 Task: Explore the indoor layout of the Smithsonian National Museum of American History in Washington, DC.
Action: Mouse moved to (138, 59)
Screenshot: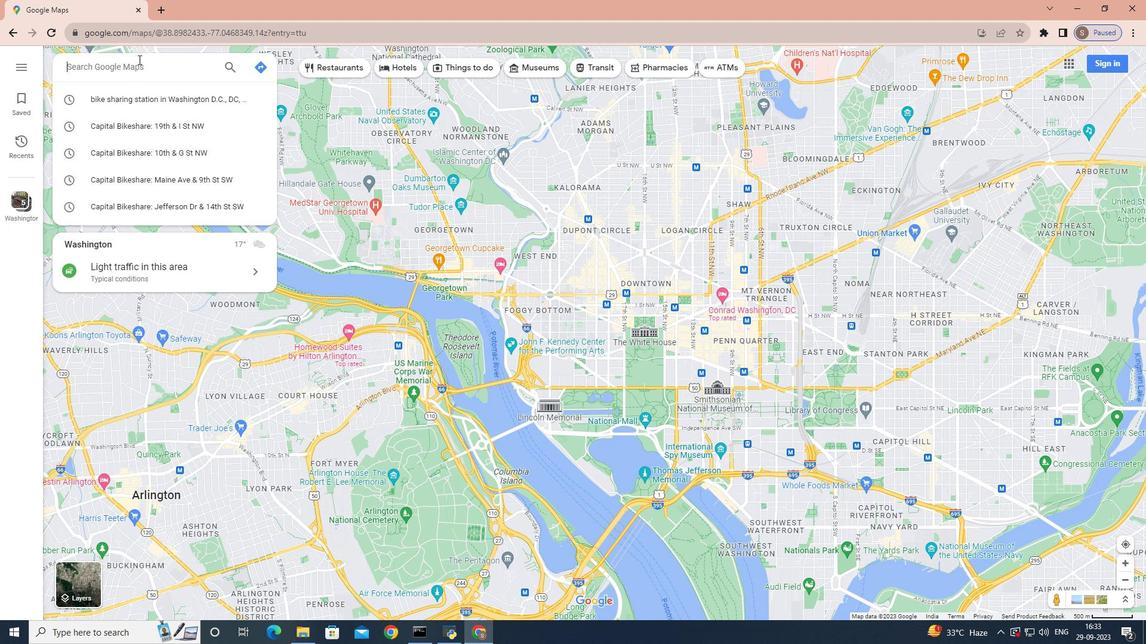 
Action: Mouse pressed left at (138, 59)
Screenshot: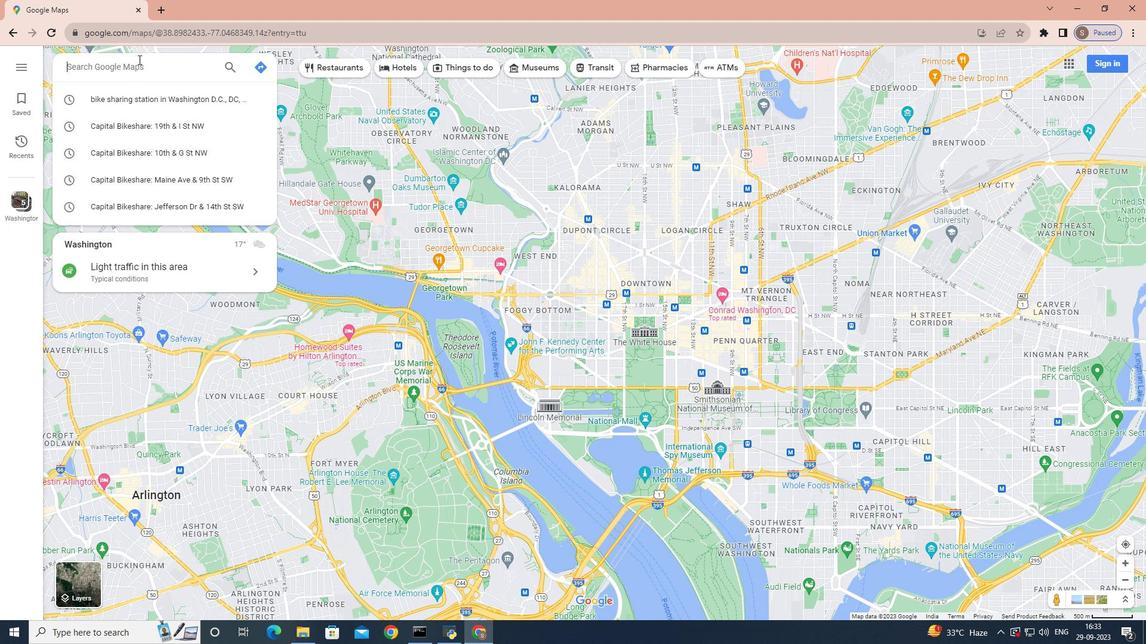 
Action: Mouse moved to (135, 63)
Screenshot: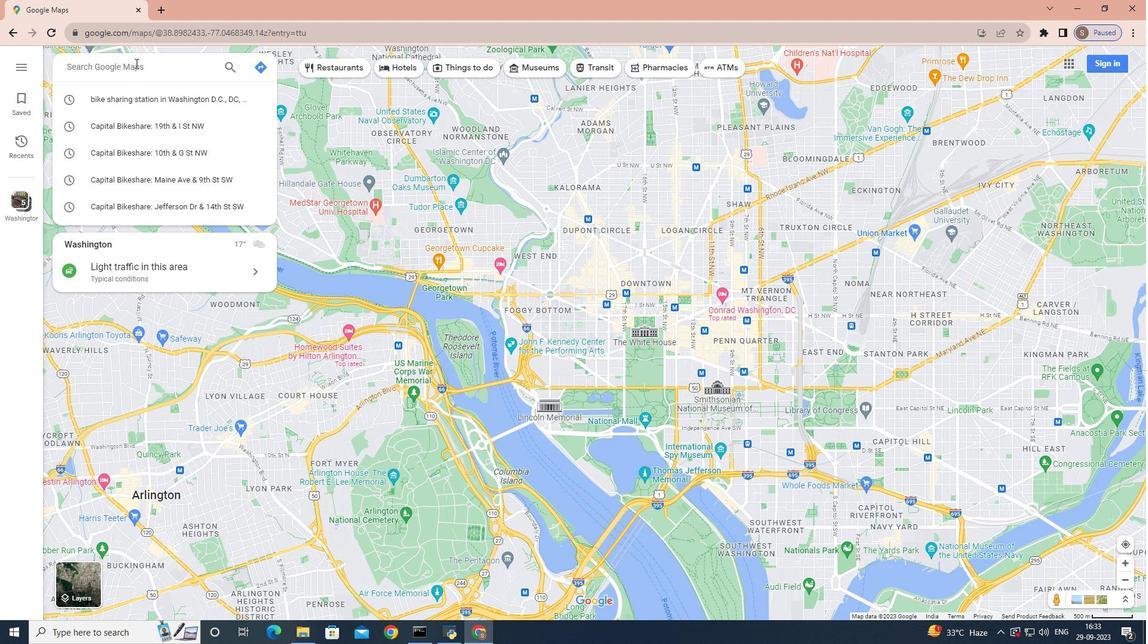 
Action: Key pressed <Key.caps_lock>S<Key.caps_lock>mithsonian<Key.space><Key.caps_lock>N<Key.caps_lock>ationalk<Key.backspace><Key.space><Key.caps_lock>M<Key.caps_lock>useum<Key.space>of<Key.space><Key.caps_lock>A<Key.caps_lock>merican<Key.space>
Screenshot: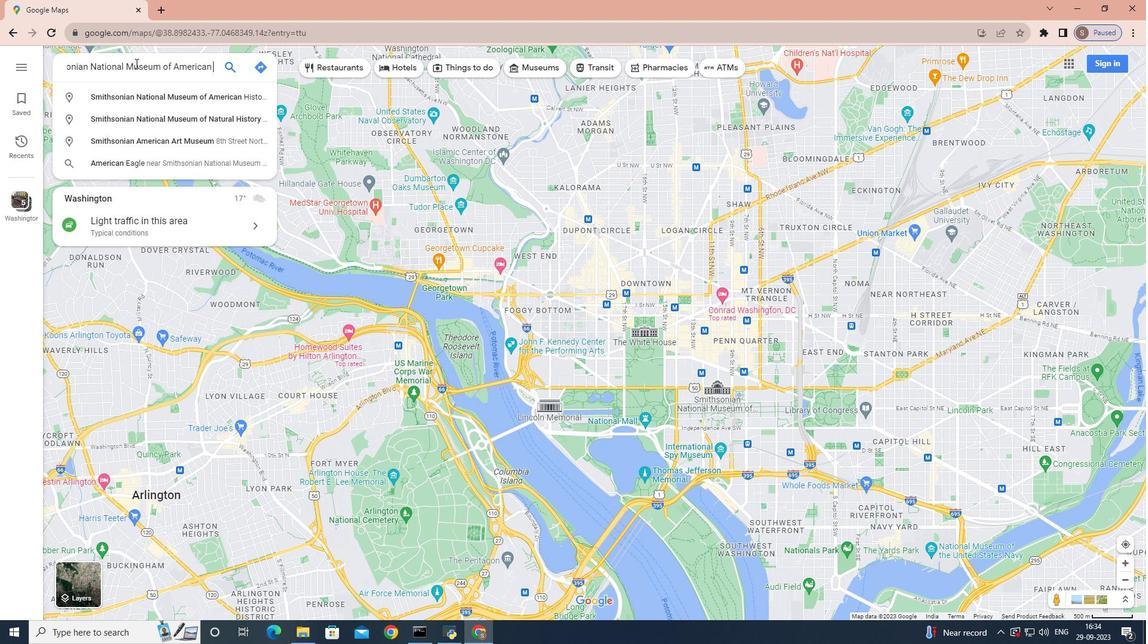 
Action: Mouse moved to (200, 96)
Screenshot: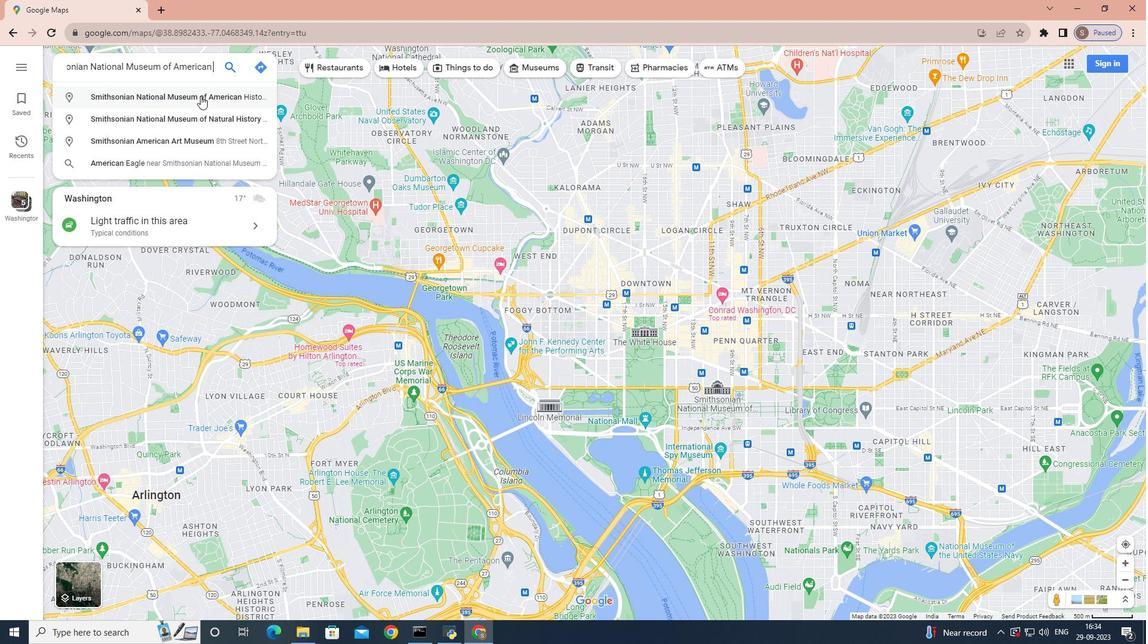 
Action: Mouse pressed left at (200, 96)
Screenshot: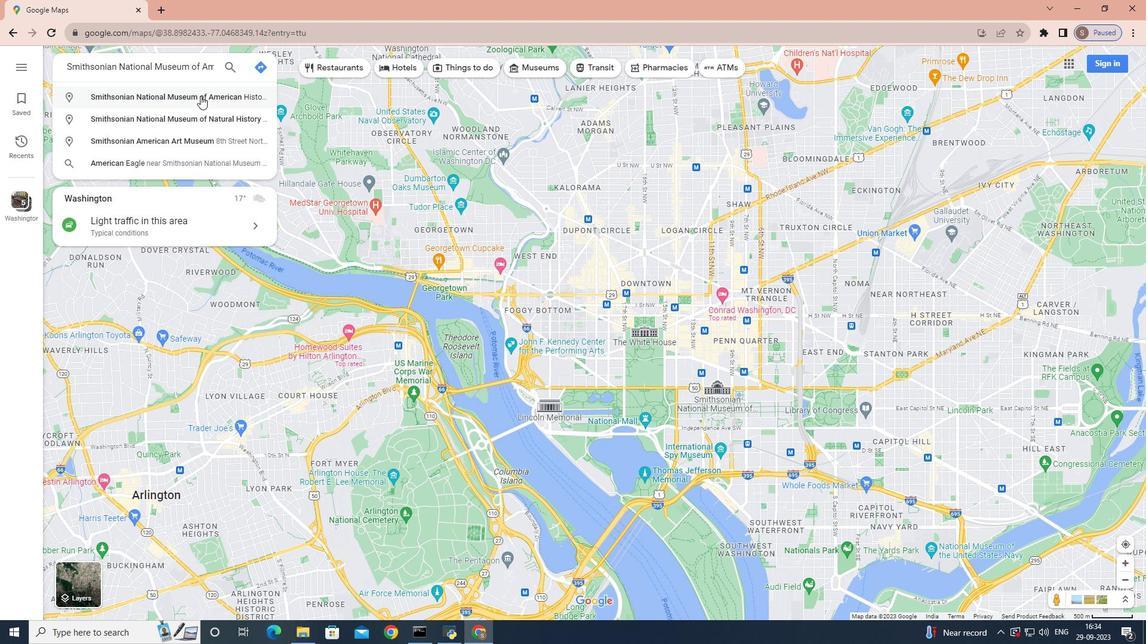 
Action: Mouse moved to (148, 315)
Screenshot: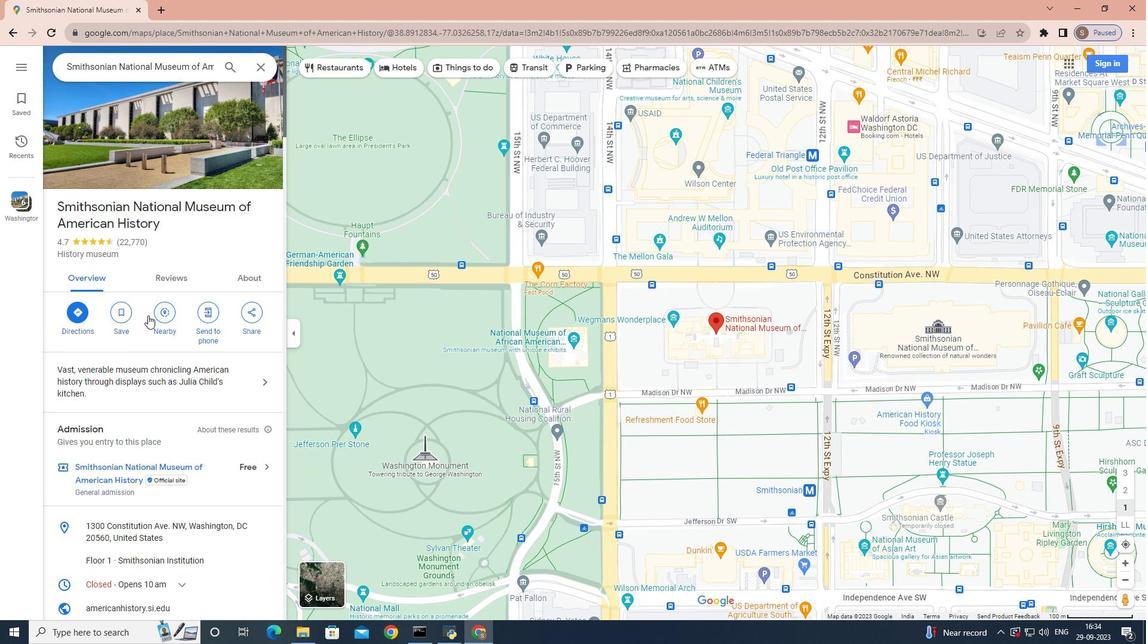 
Action: Mouse scrolled (148, 315) with delta (0, 0)
Screenshot: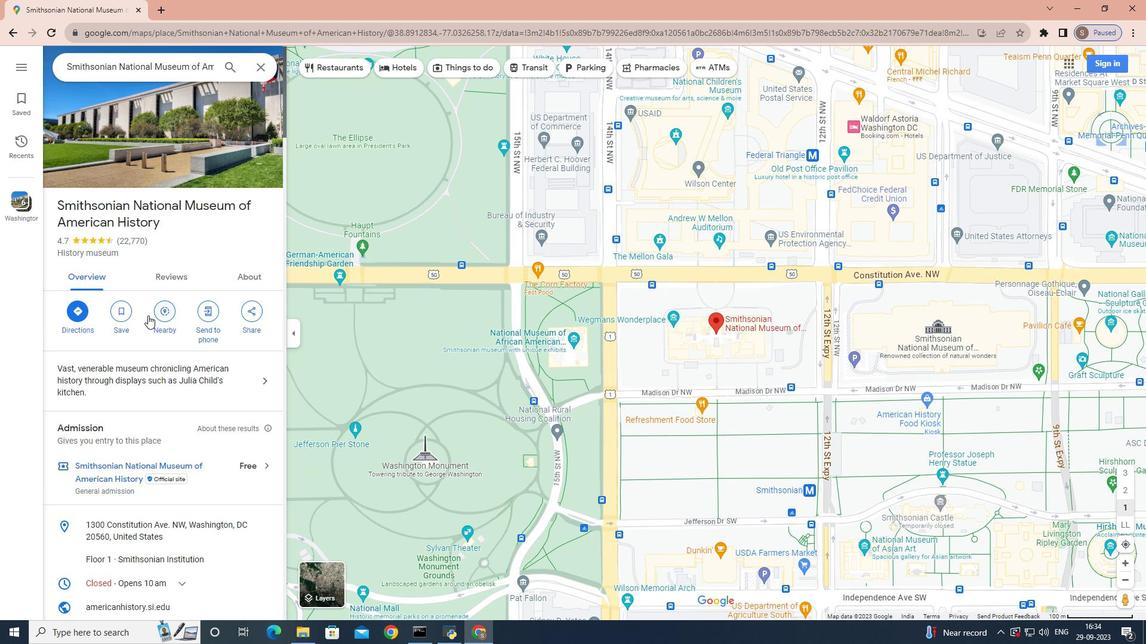 
Action: Mouse scrolled (148, 315) with delta (0, 0)
Screenshot: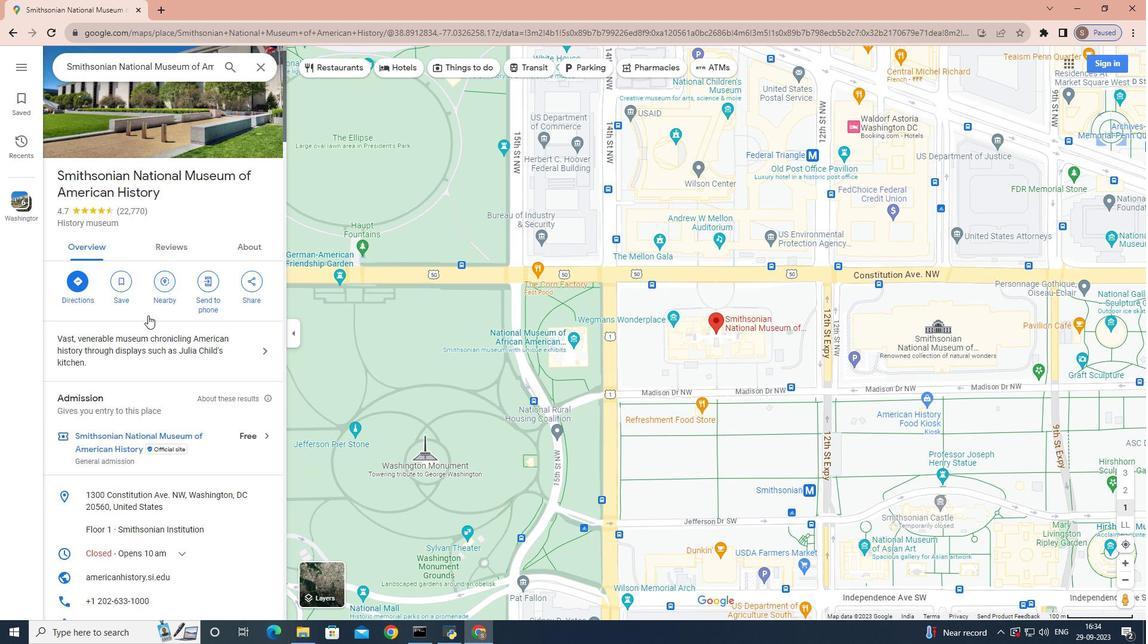 
Action: Mouse scrolled (148, 315) with delta (0, 0)
Screenshot: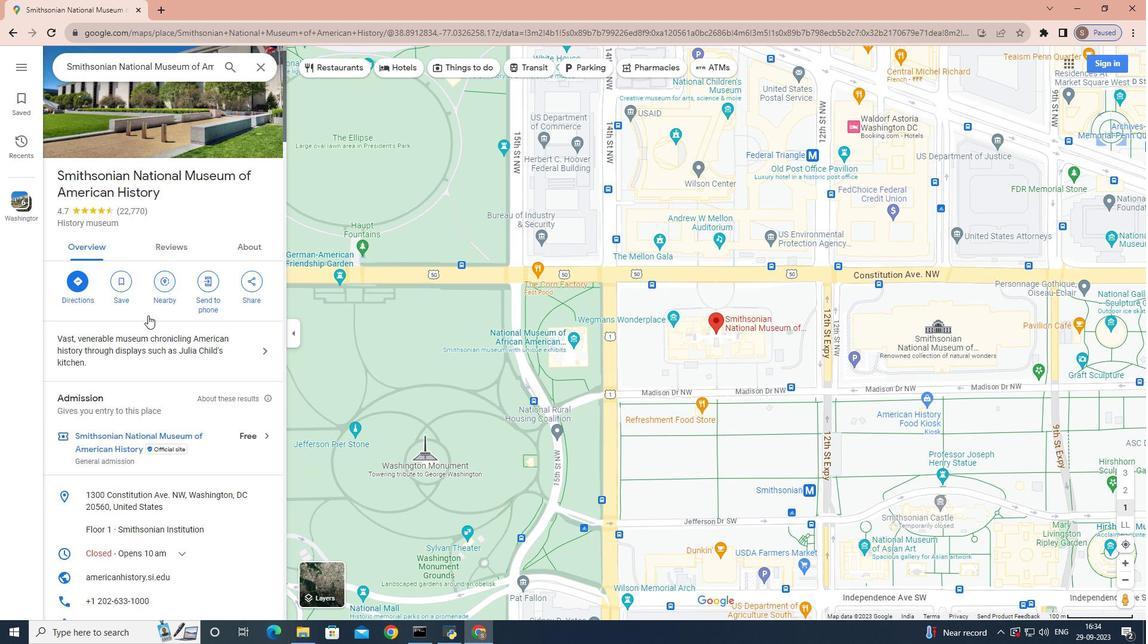 
Action: Mouse scrolled (148, 315) with delta (0, 0)
Screenshot: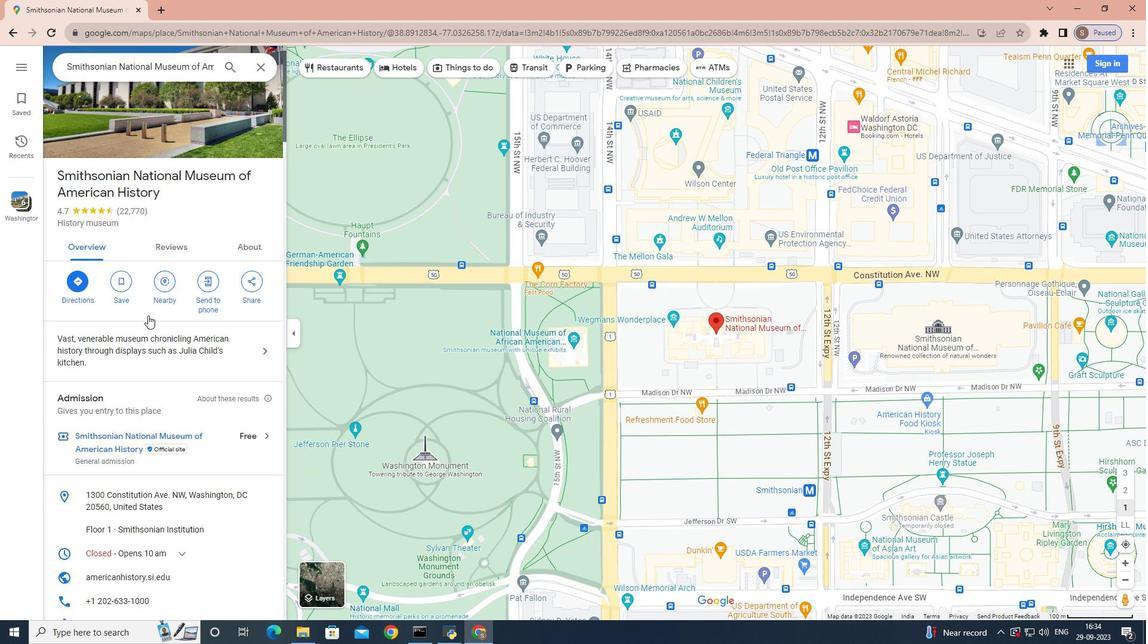 
Action: Mouse scrolled (148, 315) with delta (0, 0)
Screenshot: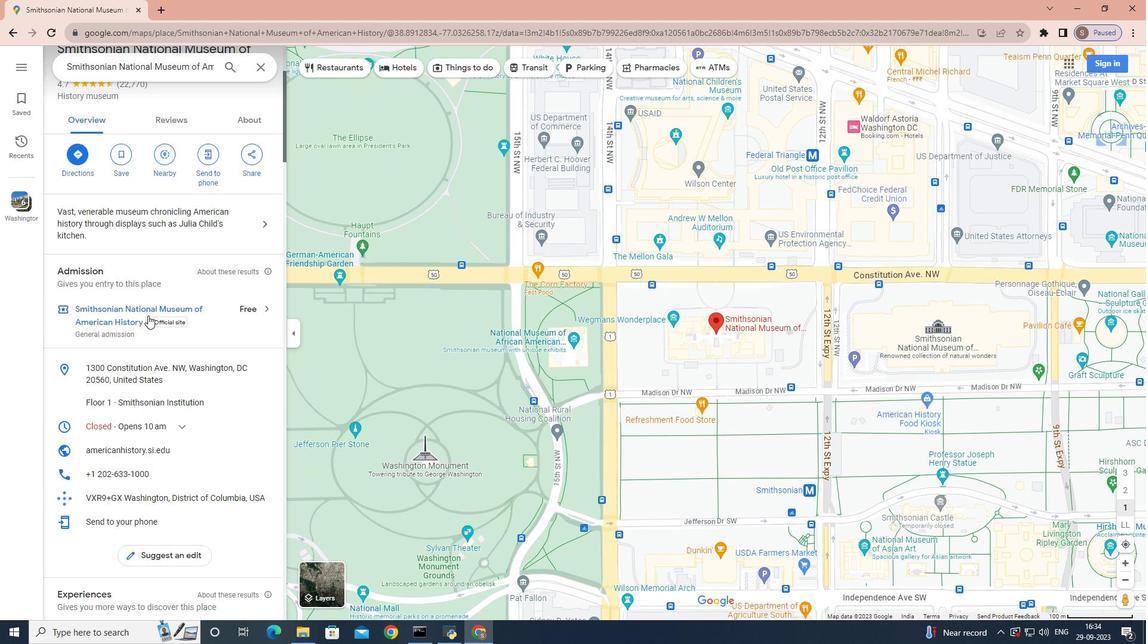 
Action: Mouse moved to (181, 288)
Screenshot: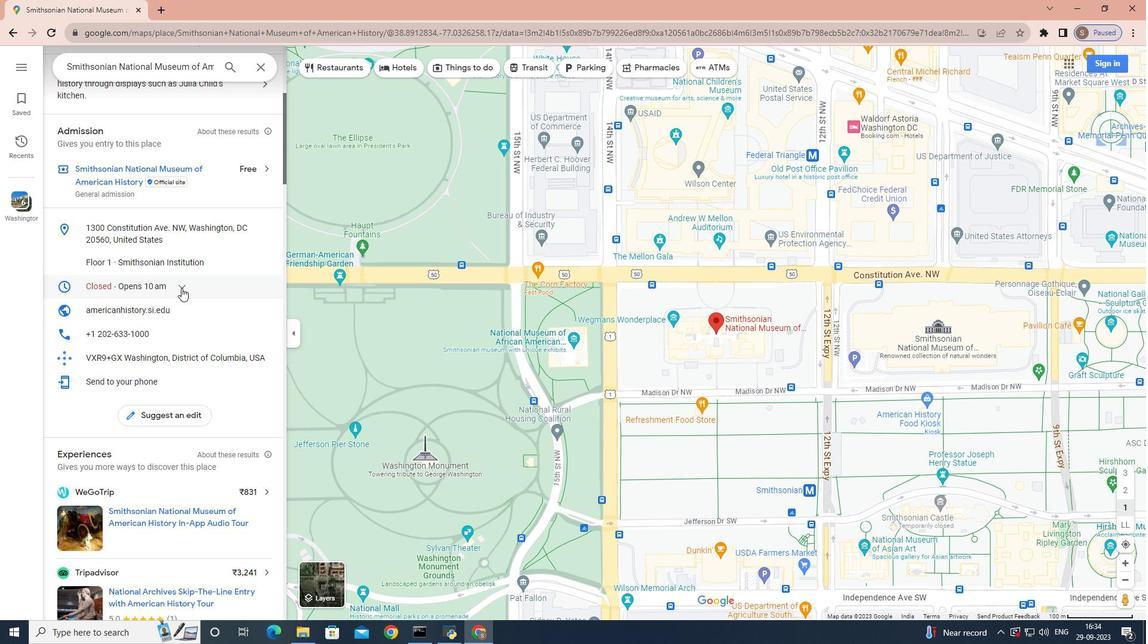 
Action: Mouse pressed left at (181, 288)
Screenshot: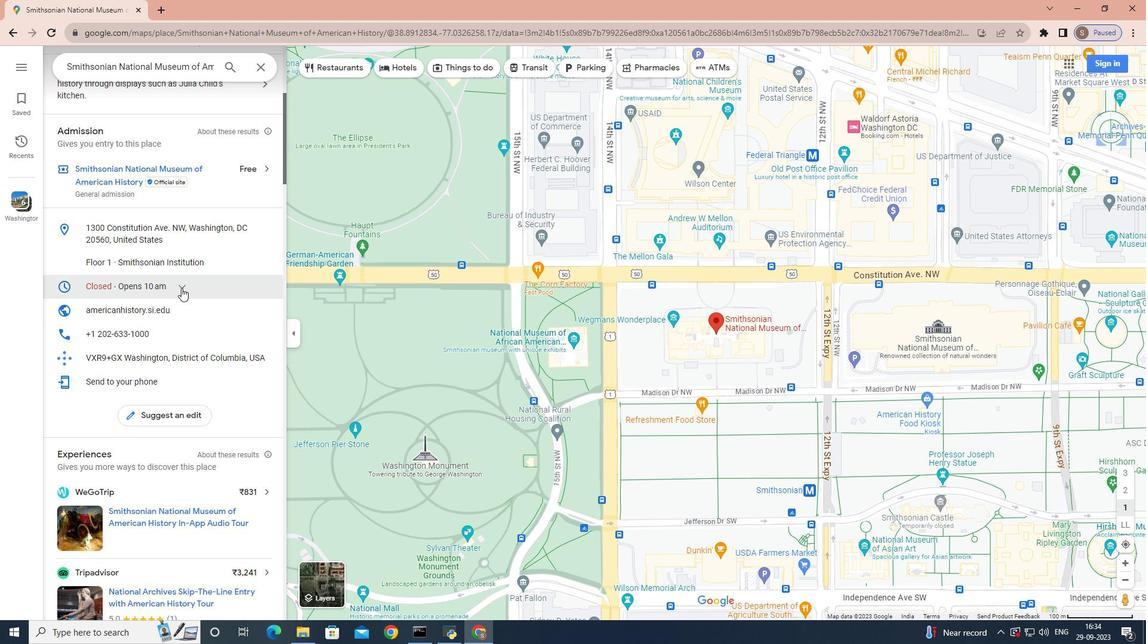 
Action: Mouse moved to (148, 322)
Screenshot: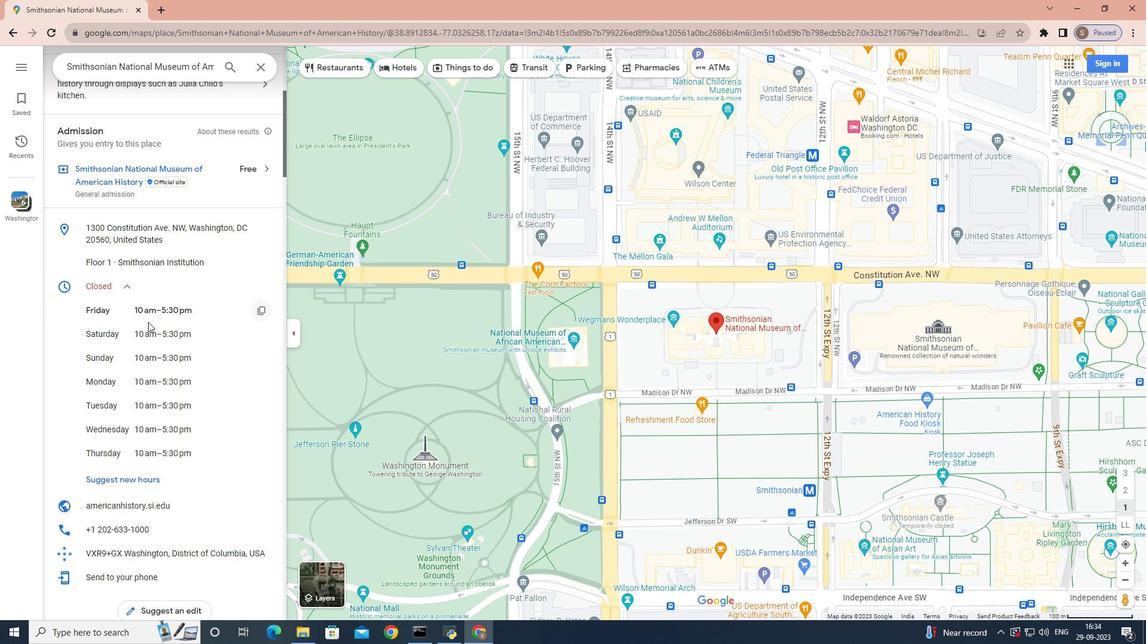 
Action: Mouse scrolled (148, 321) with delta (0, 0)
Screenshot: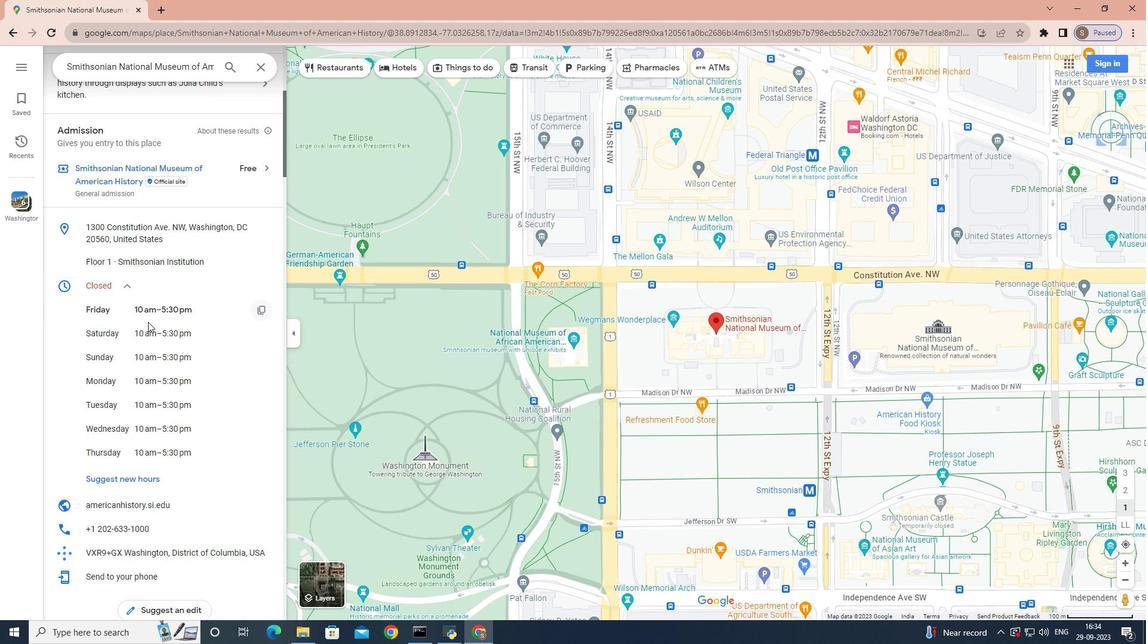 
Action: Mouse moved to (148, 321)
Screenshot: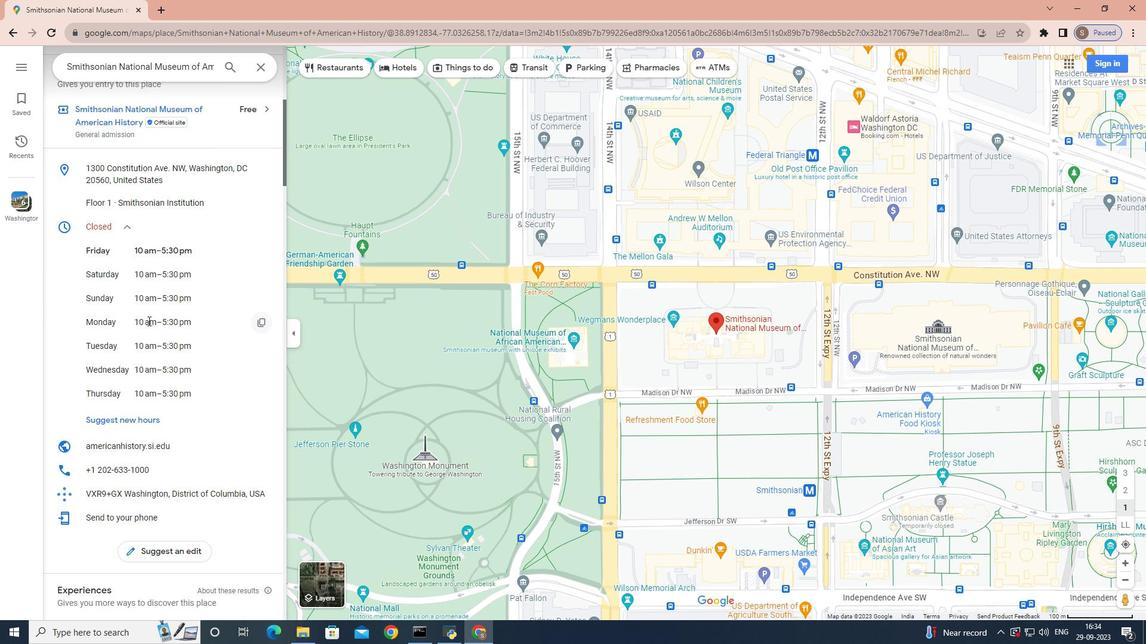 
Action: Mouse scrolled (148, 320) with delta (0, 0)
Screenshot: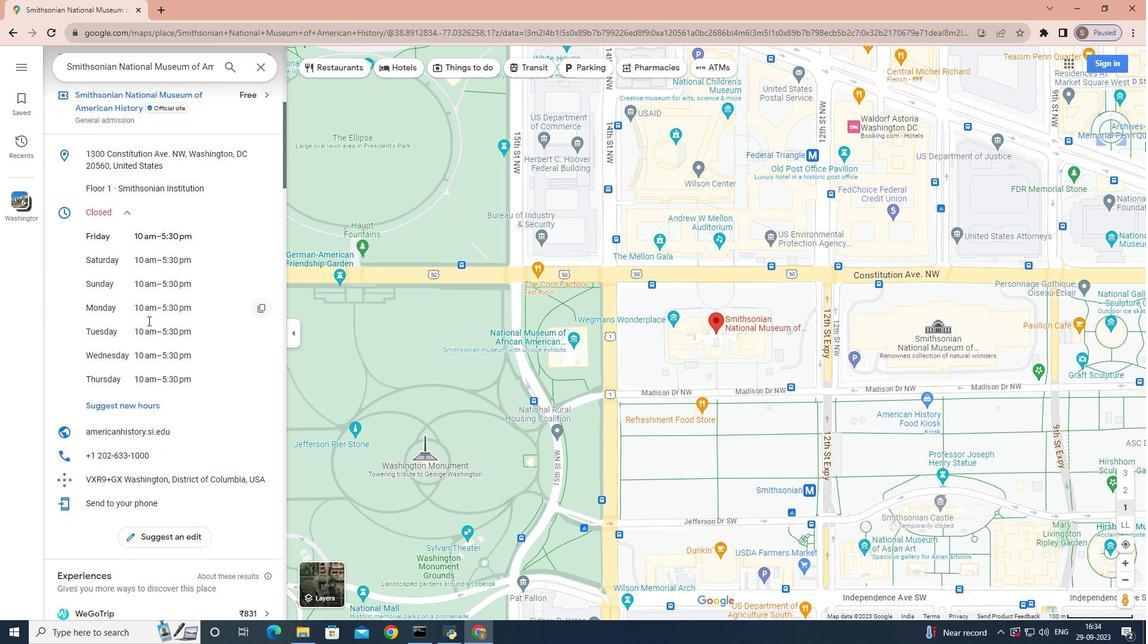 
Action: Mouse scrolled (148, 320) with delta (0, 0)
Screenshot: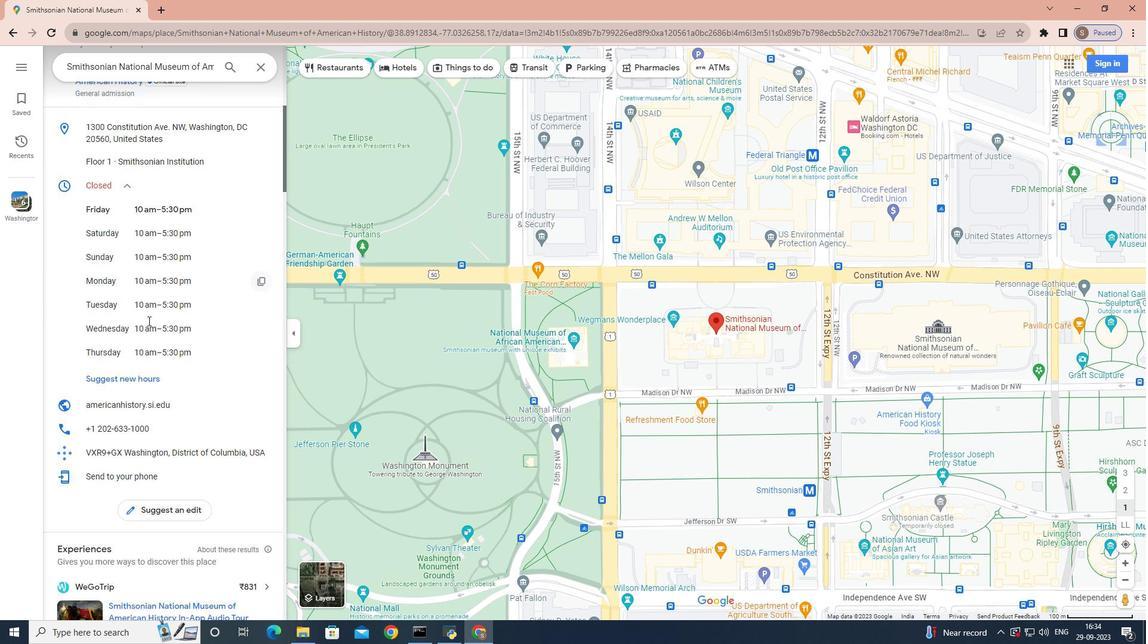 
Action: Mouse scrolled (148, 320) with delta (0, 0)
Screenshot: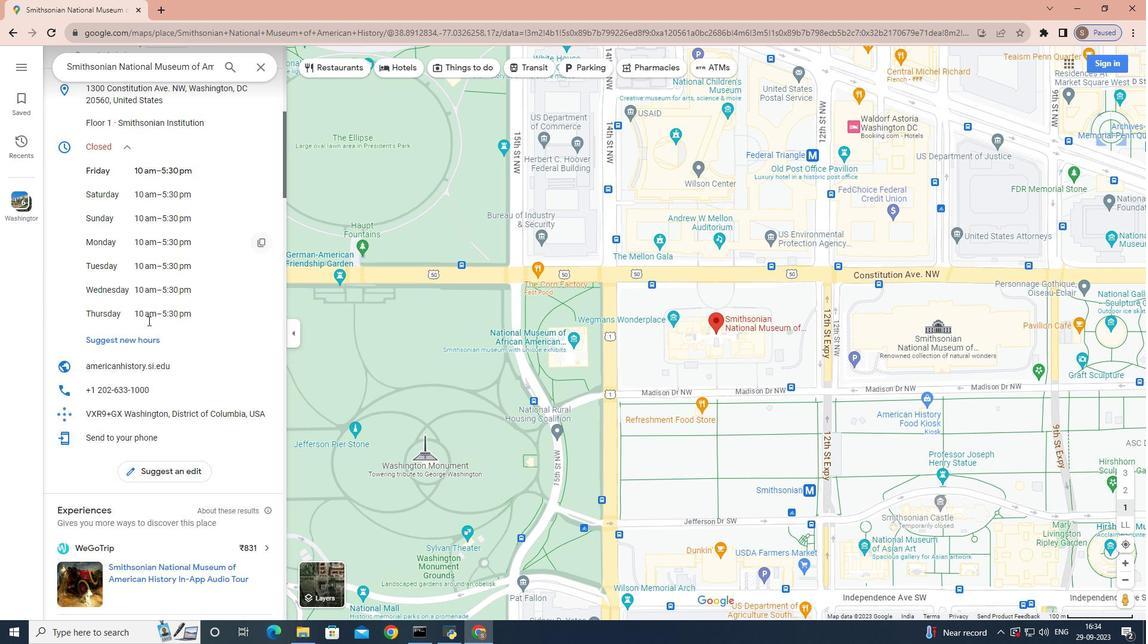 
Action: Mouse moved to (151, 311)
Screenshot: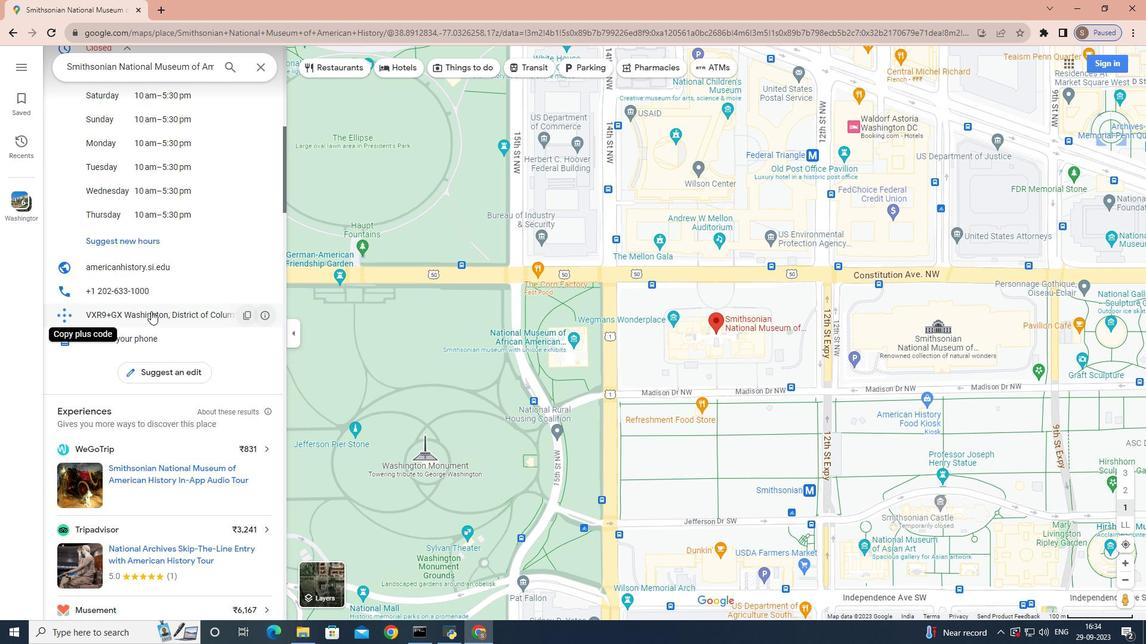 
Action: Mouse scrolled (151, 311) with delta (0, 0)
Screenshot: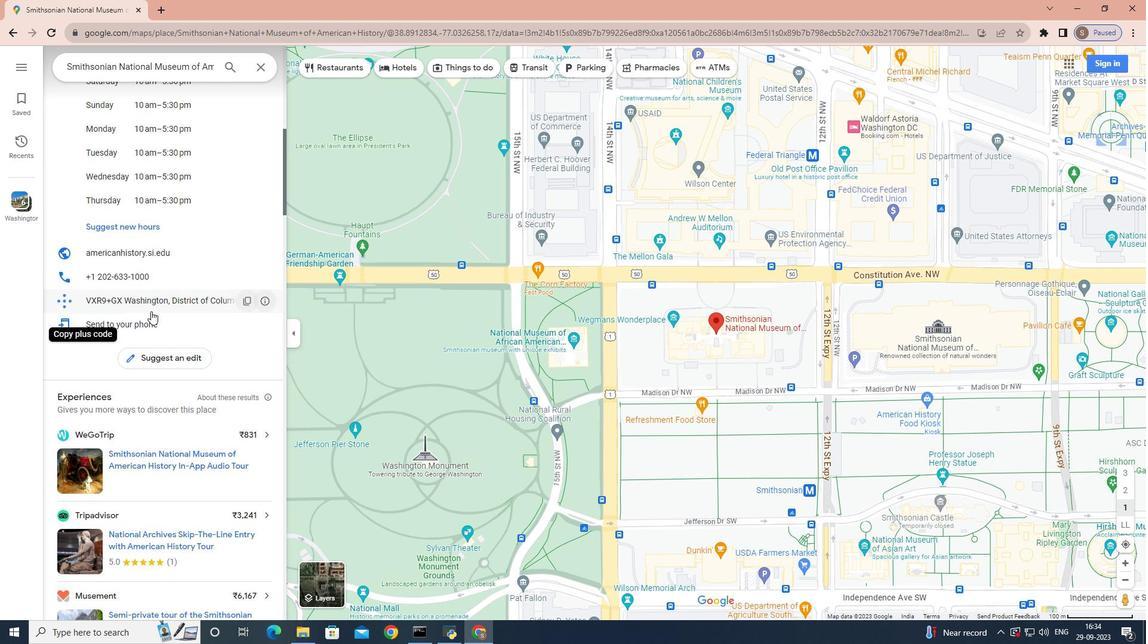 
Action: Mouse scrolled (151, 311) with delta (0, 0)
Screenshot: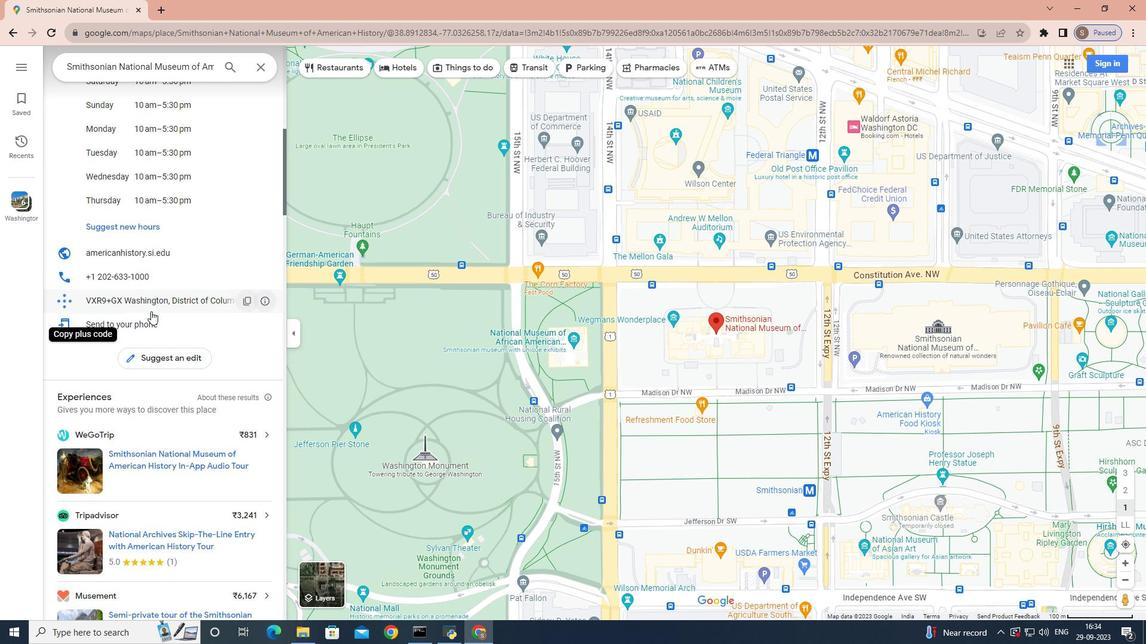 
Action: Mouse scrolled (151, 311) with delta (0, 0)
Screenshot: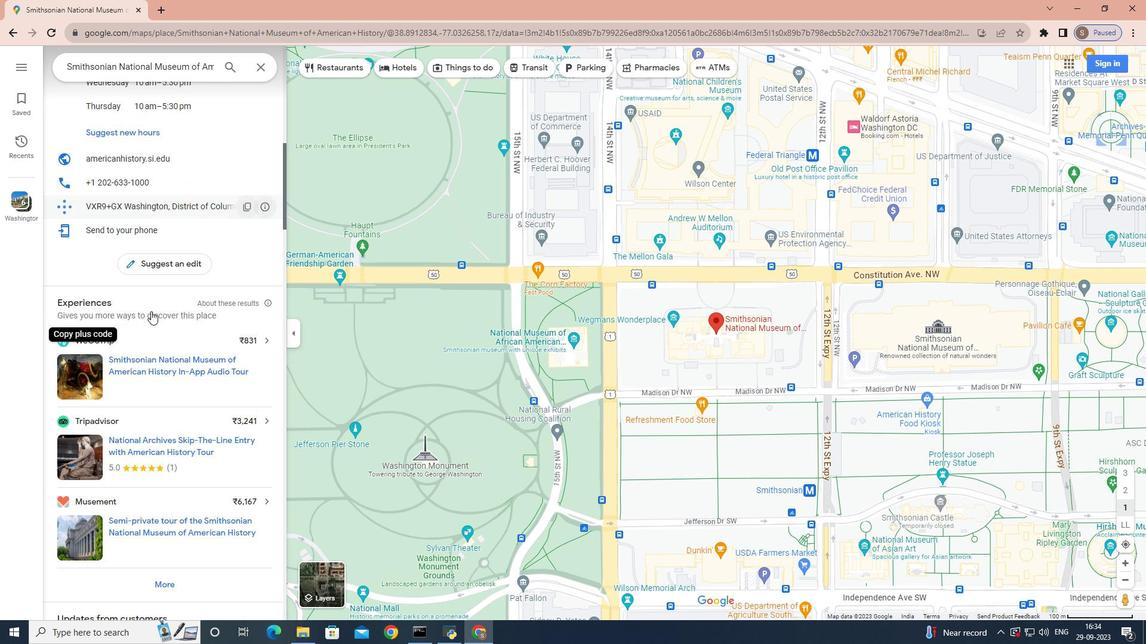 
Action: Mouse scrolled (151, 311) with delta (0, 0)
Screenshot: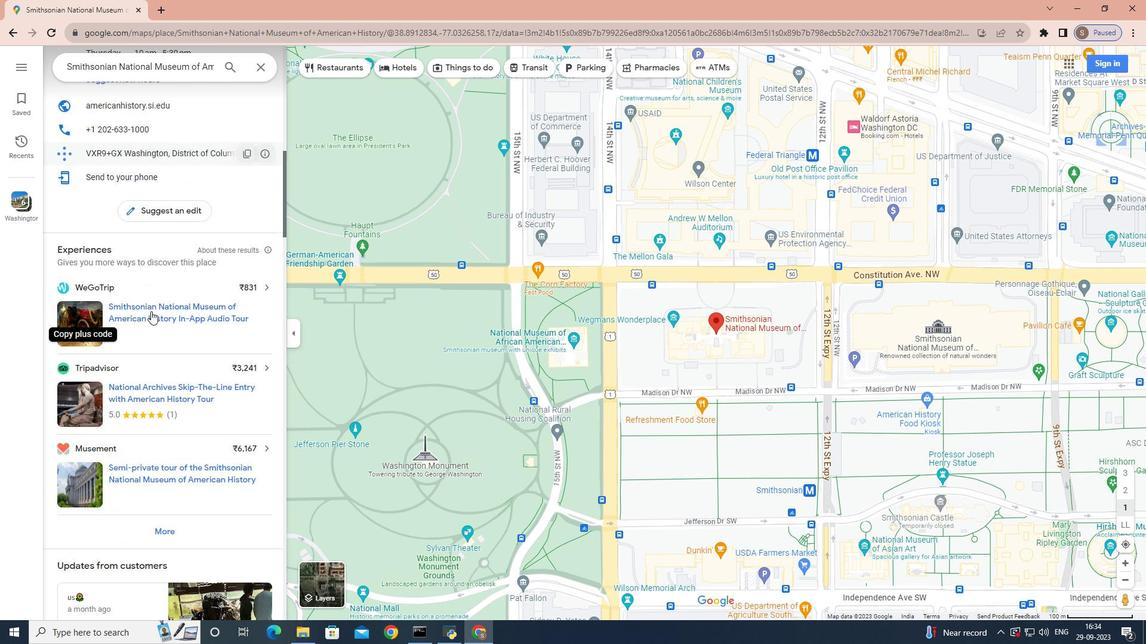 
Action: Mouse scrolled (151, 311) with delta (0, 0)
Screenshot: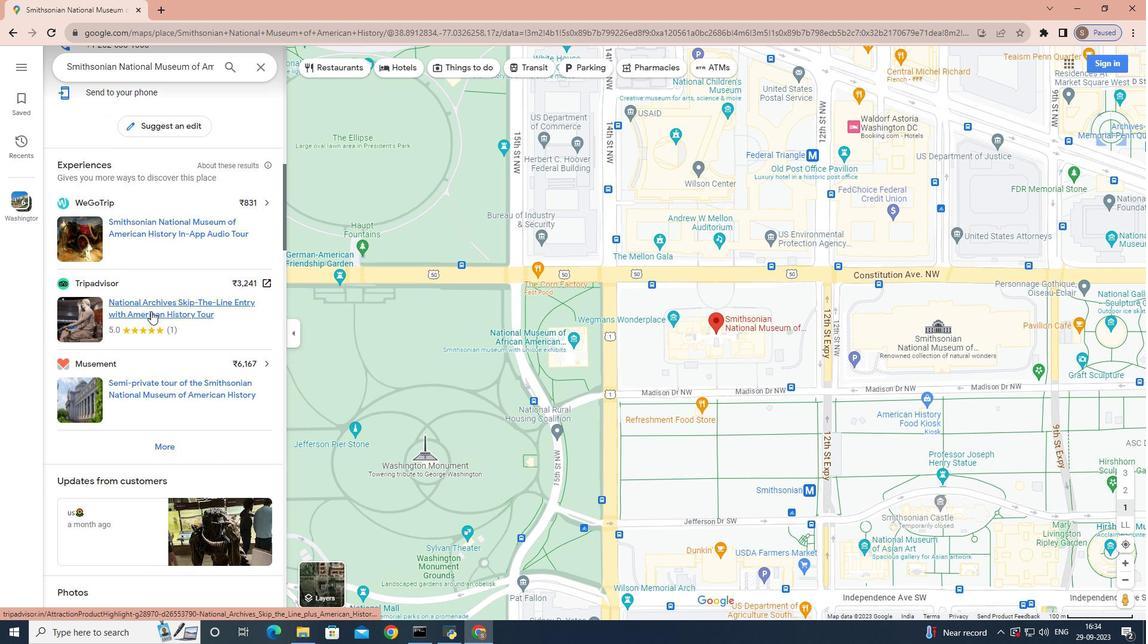 
Action: Mouse scrolled (151, 311) with delta (0, 0)
Screenshot: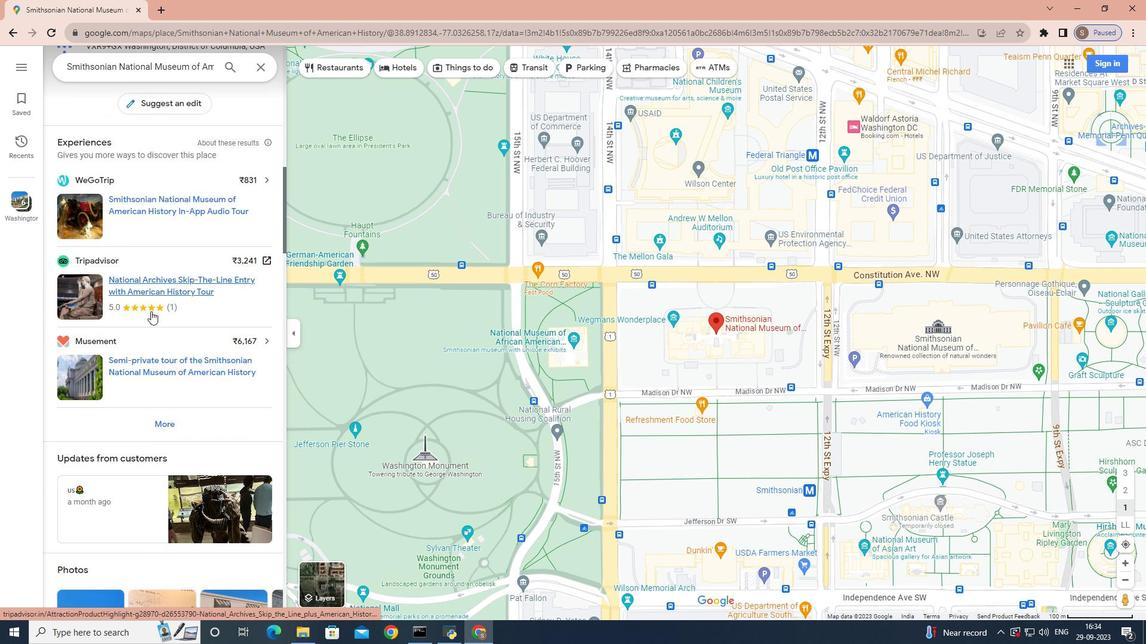 
Action: Mouse scrolled (151, 311) with delta (0, 0)
Screenshot: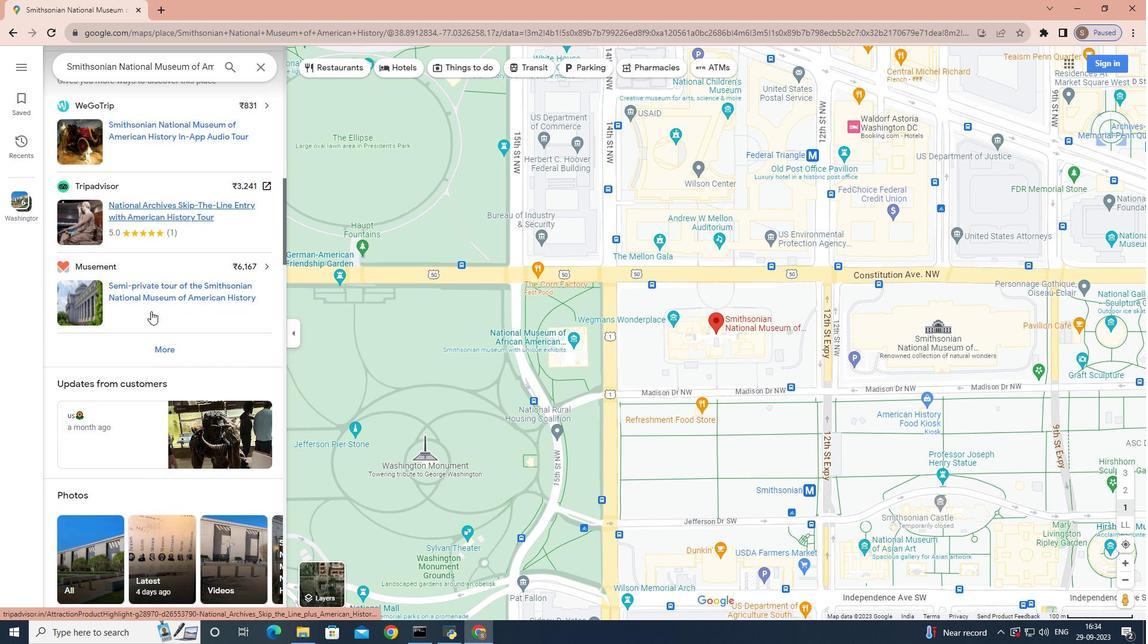 
Action: Mouse scrolled (151, 311) with delta (0, 0)
Screenshot: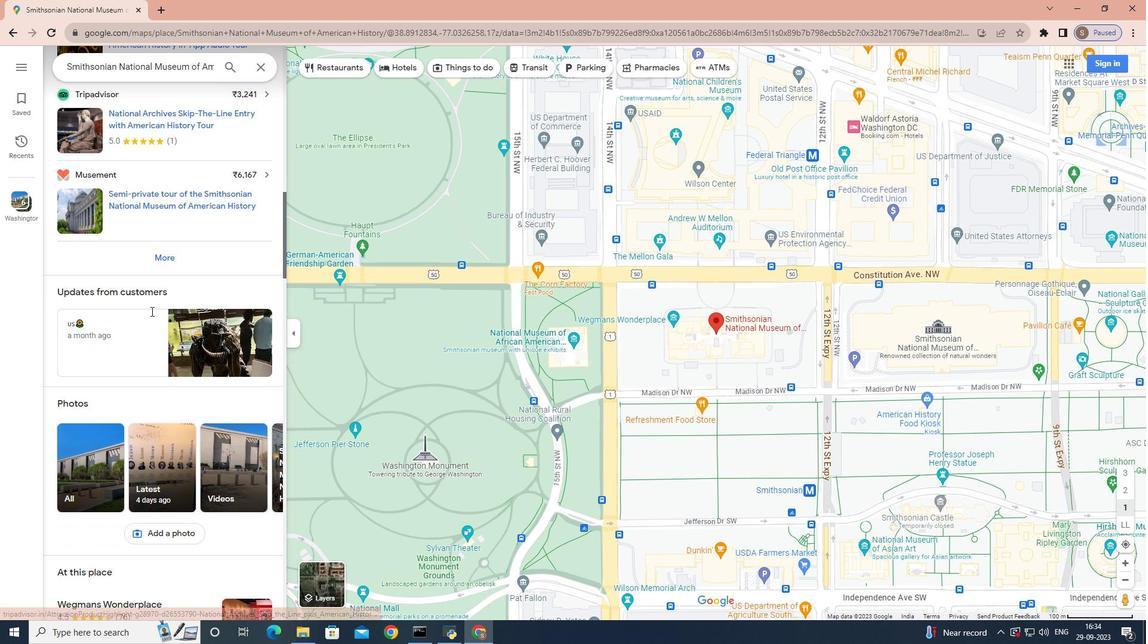 
Action: Mouse scrolled (151, 311) with delta (0, 0)
Screenshot: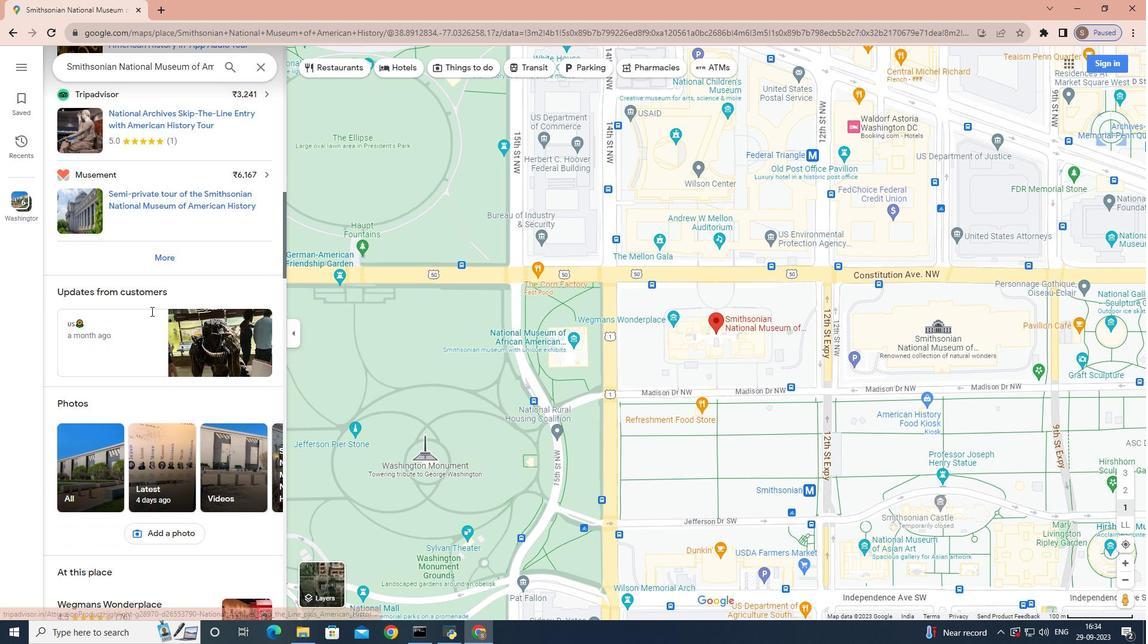 
Action: Mouse scrolled (151, 311) with delta (0, 0)
Screenshot: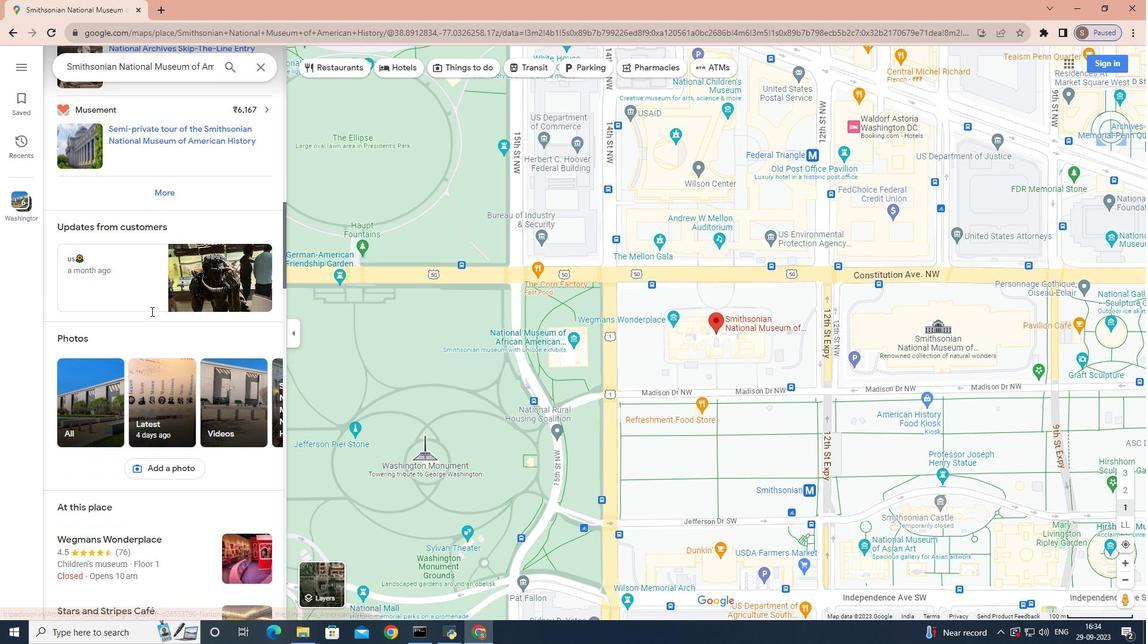 
Action: Mouse scrolled (151, 311) with delta (0, 0)
Screenshot: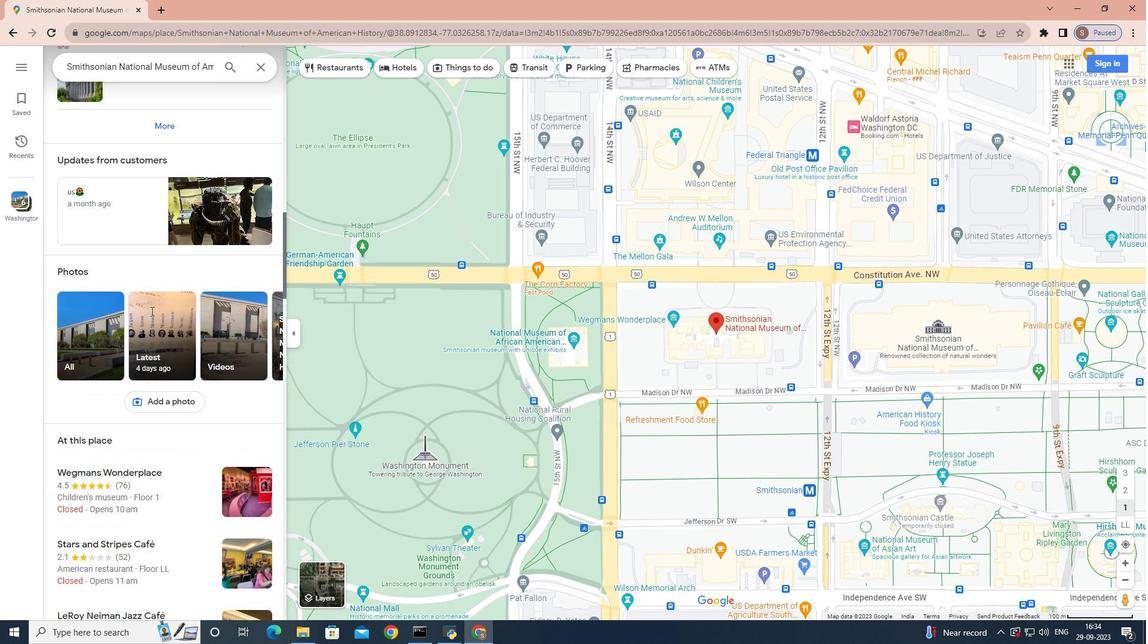 
Action: Mouse scrolled (151, 312) with delta (0, 0)
Screenshot: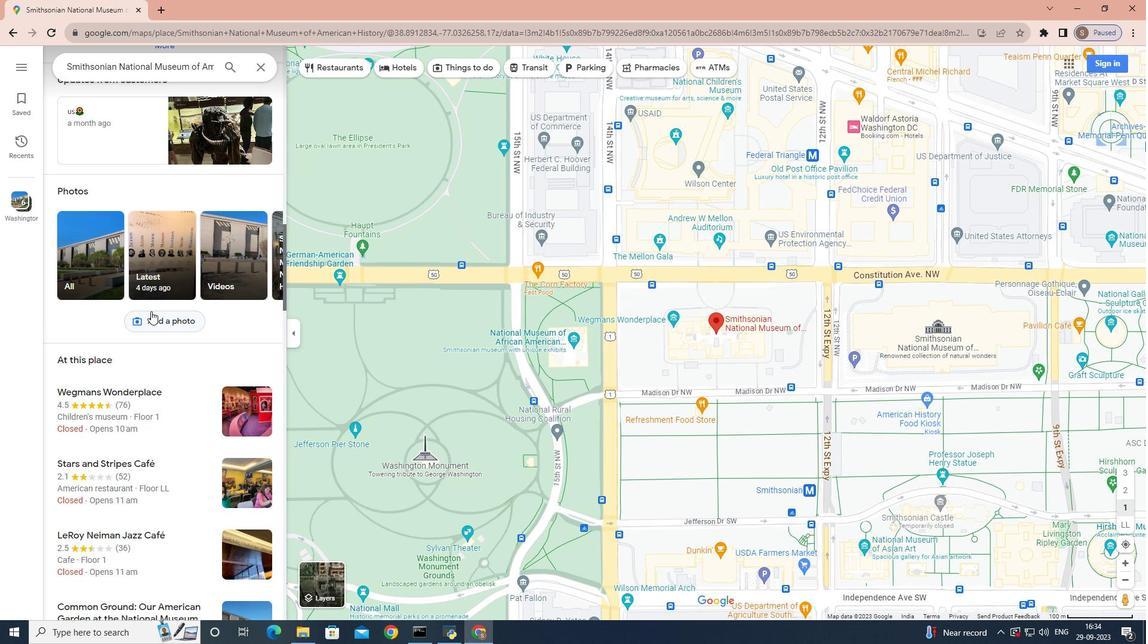 
Action: Mouse scrolled (151, 312) with delta (0, 0)
Screenshot: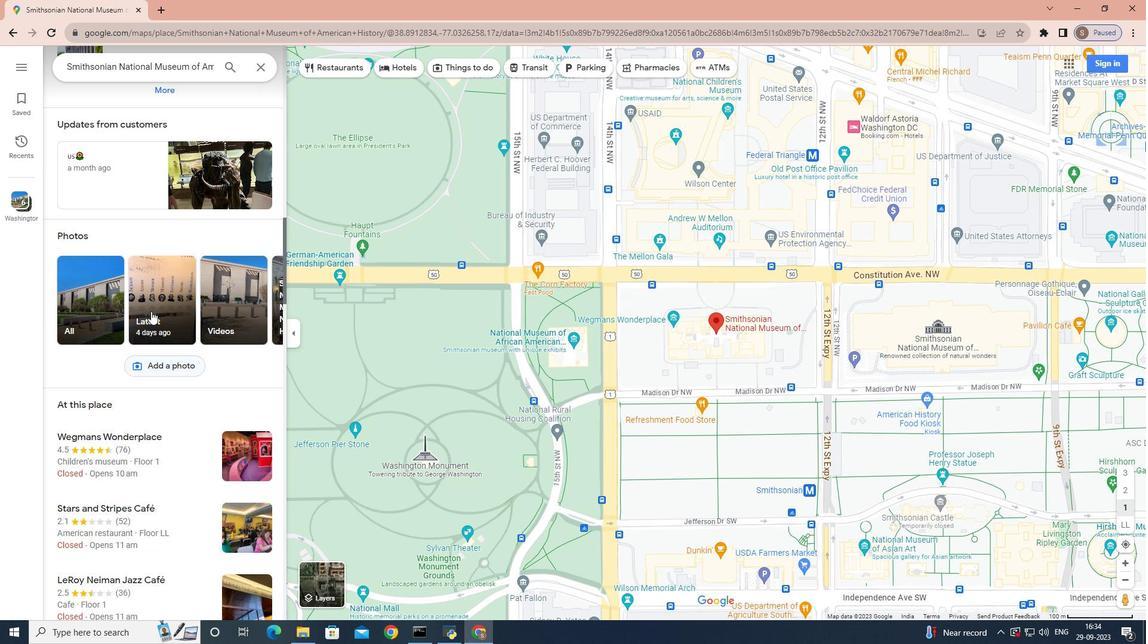 
Action: Mouse scrolled (151, 312) with delta (0, 0)
Screenshot: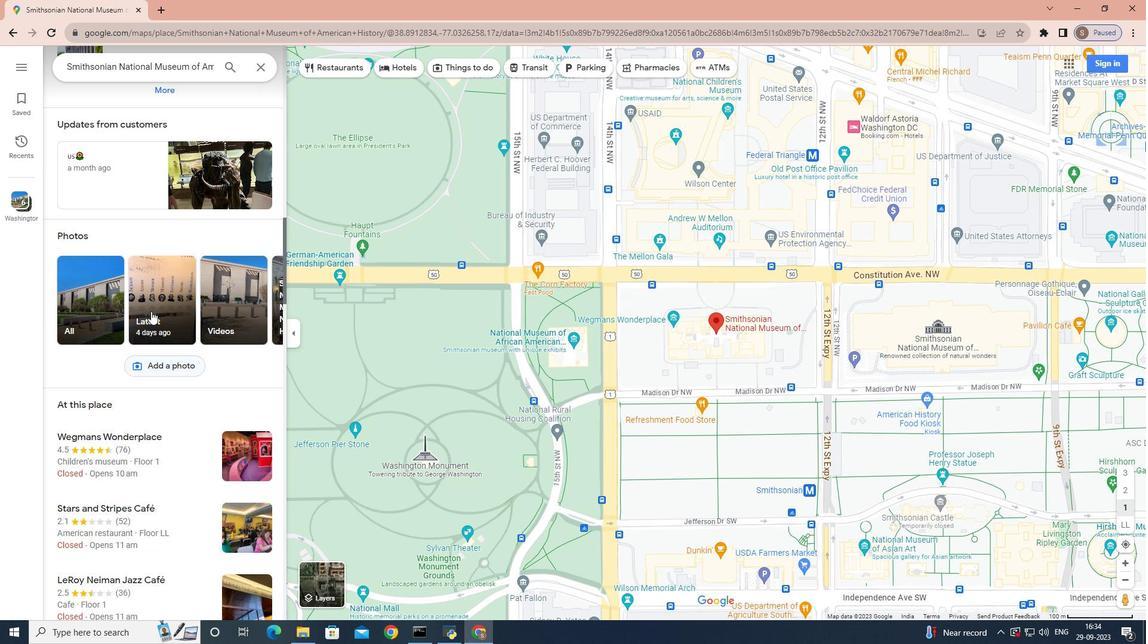 
Action: Mouse scrolled (151, 312) with delta (0, 0)
Screenshot: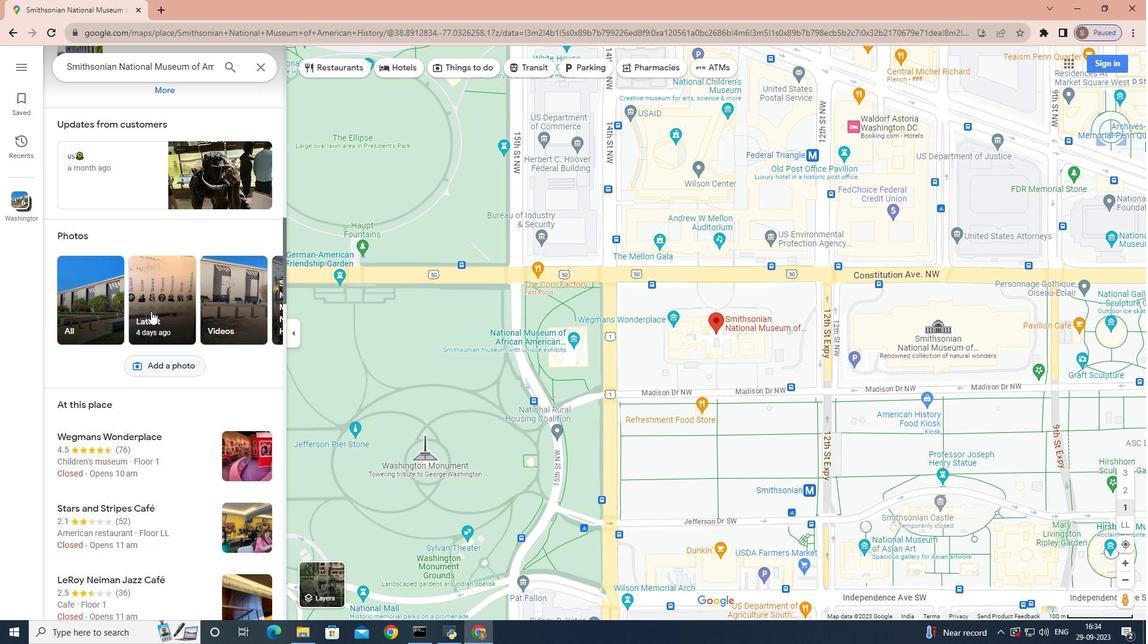 
Action: Mouse scrolled (151, 312) with delta (0, 0)
Screenshot: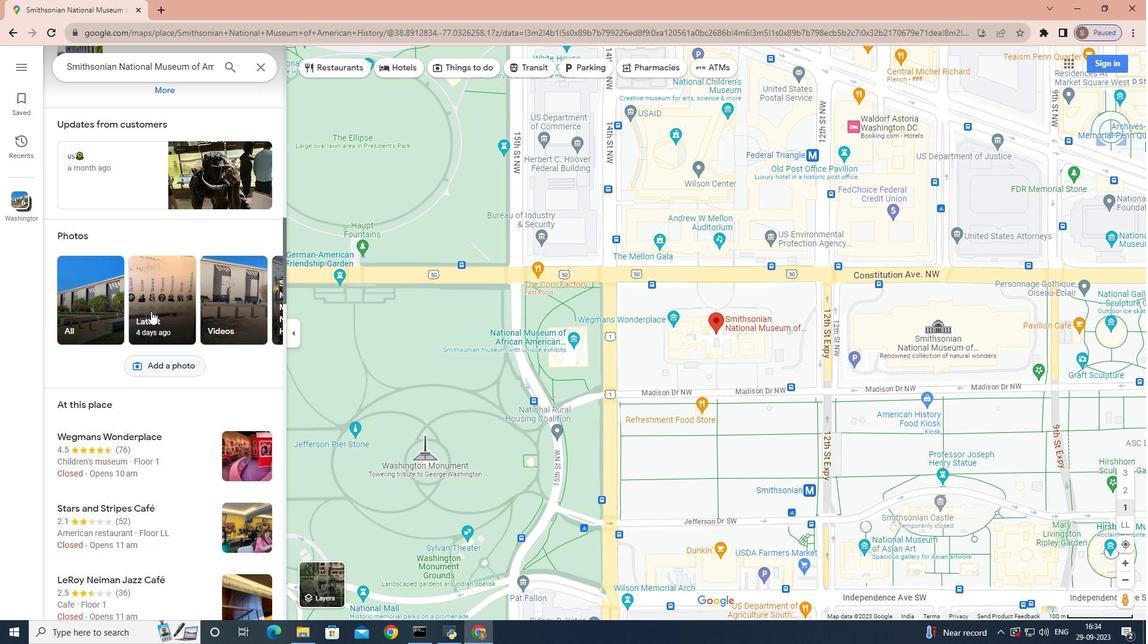 
Action: Mouse scrolled (151, 312) with delta (0, 0)
Screenshot: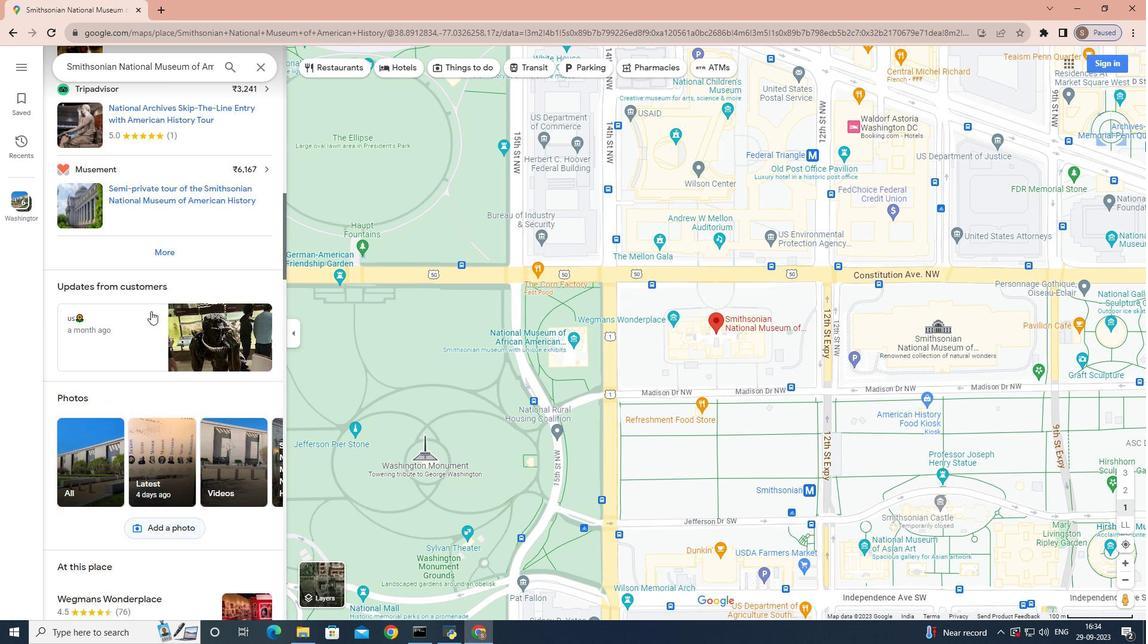 
Action: Mouse scrolled (151, 312) with delta (0, 0)
Screenshot: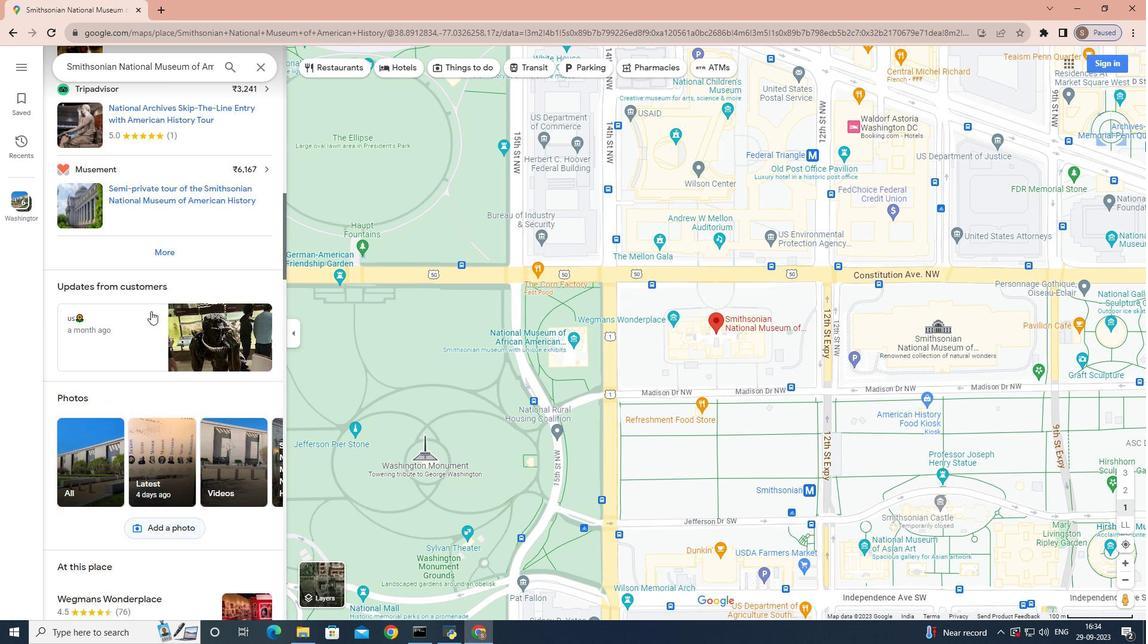 
Action: Mouse scrolled (151, 312) with delta (0, 0)
Screenshot: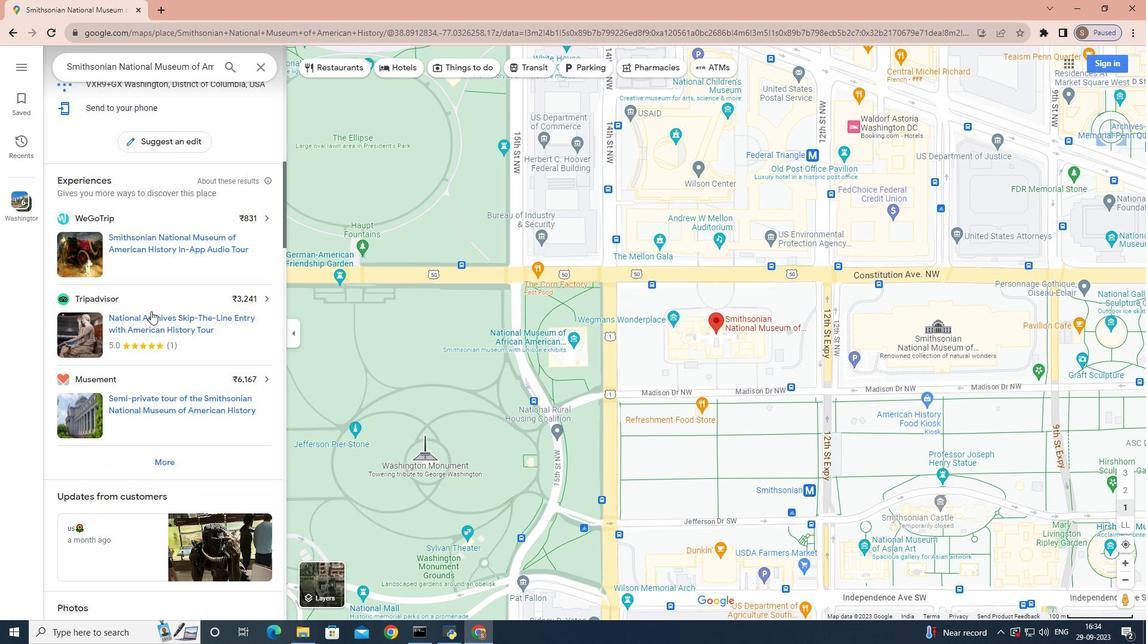
Action: Mouse scrolled (151, 312) with delta (0, 0)
Screenshot: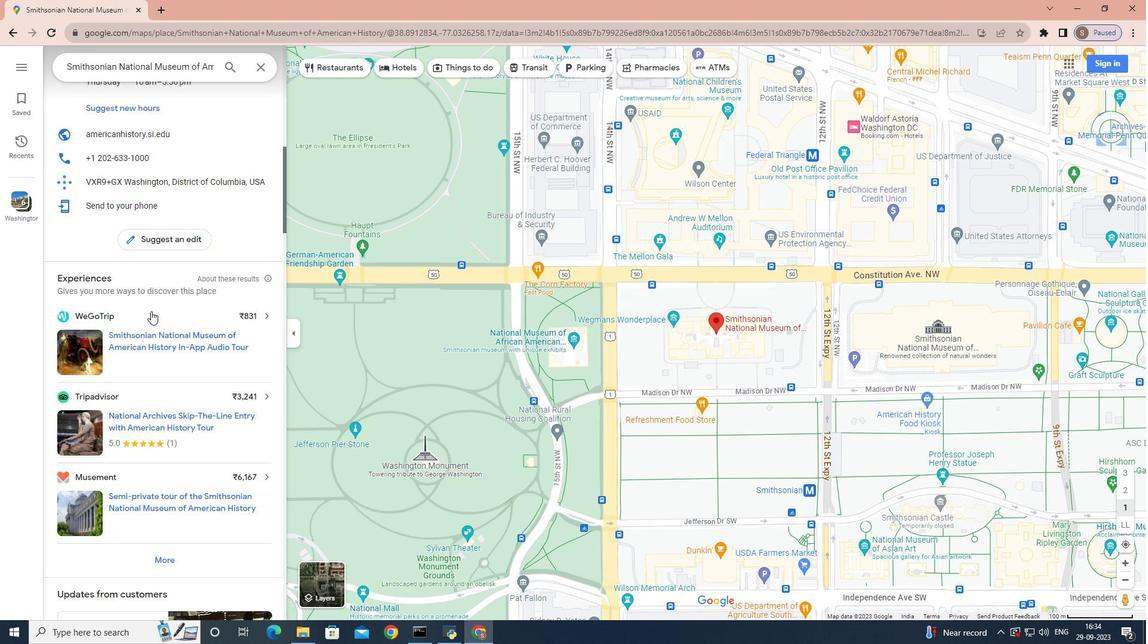
Action: Mouse scrolled (151, 312) with delta (0, 0)
Screenshot: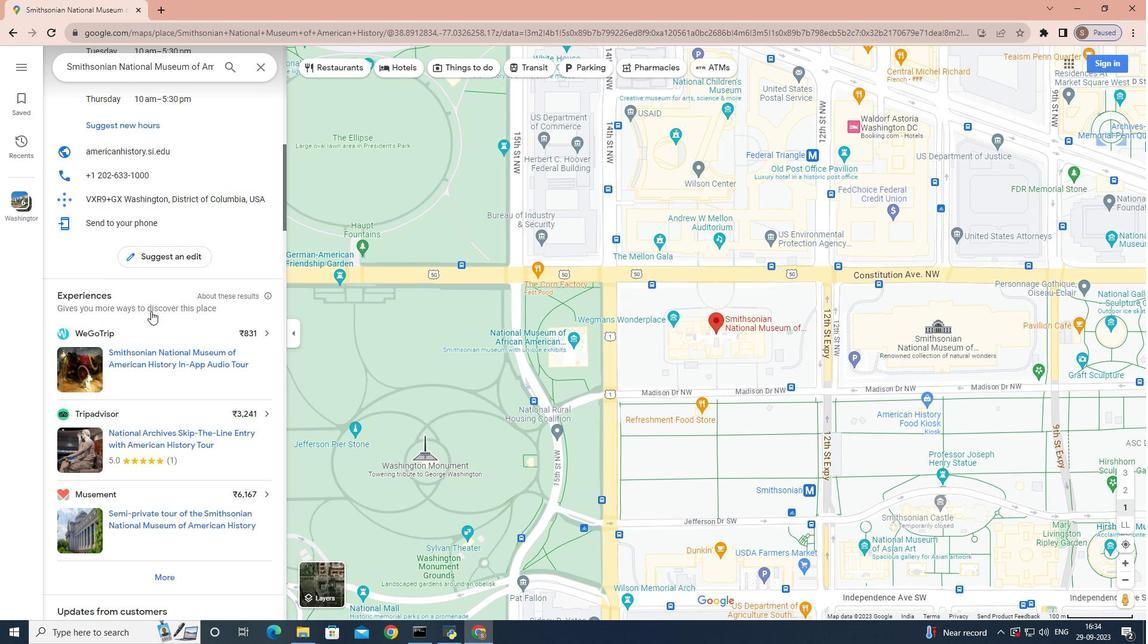 
Action: Mouse scrolled (151, 312) with delta (0, 0)
Screenshot: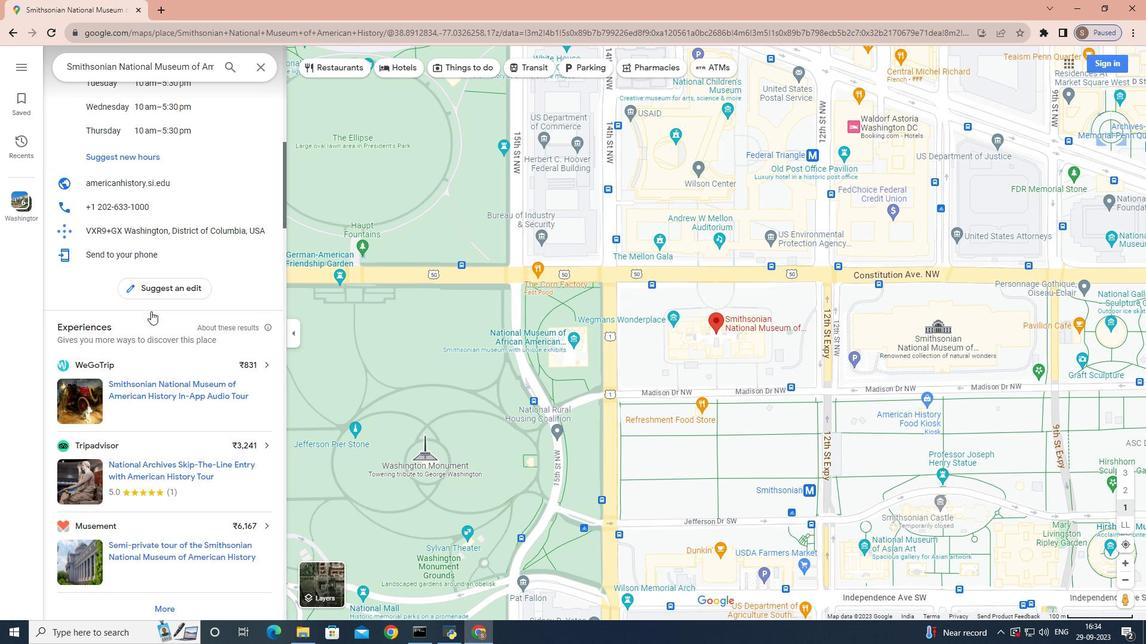 
Action: Mouse scrolled (151, 312) with delta (0, 0)
Screenshot: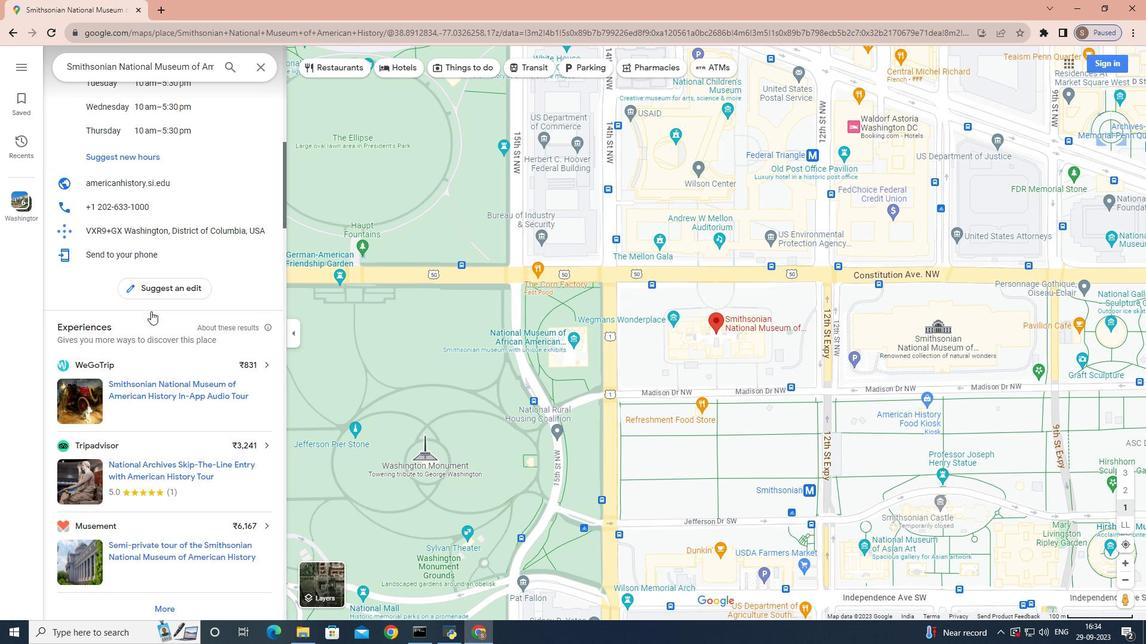
Action: Mouse scrolled (151, 312) with delta (0, 0)
Screenshot: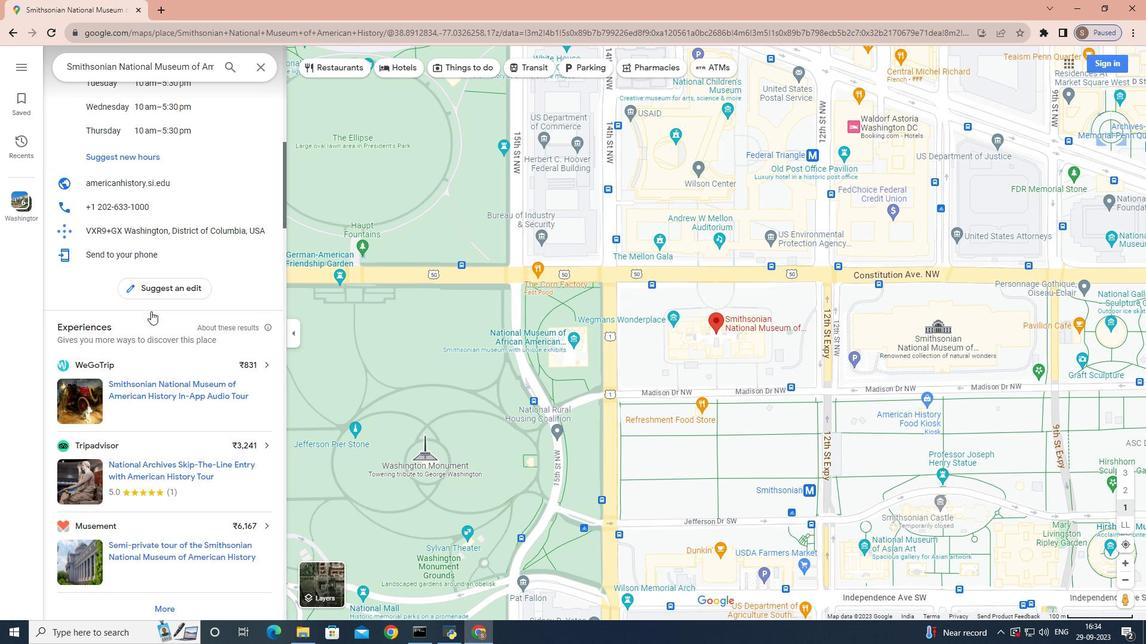 
Action: Mouse scrolled (151, 312) with delta (0, 0)
Screenshot: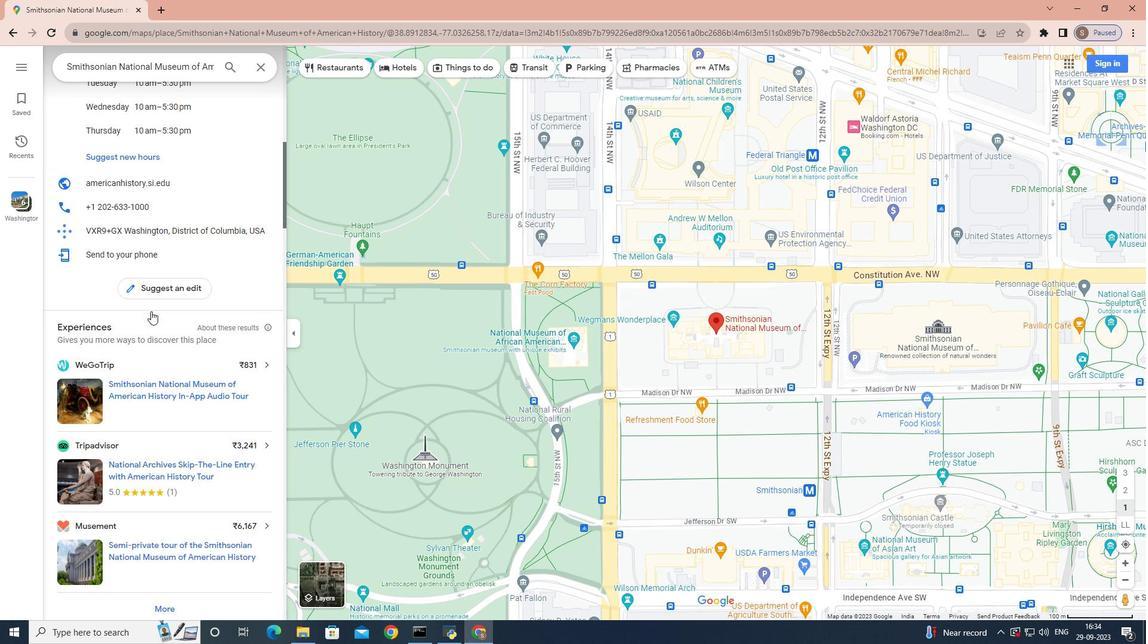 
Action: Mouse scrolled (151, 312) with delta (0, 0)
Screenshot: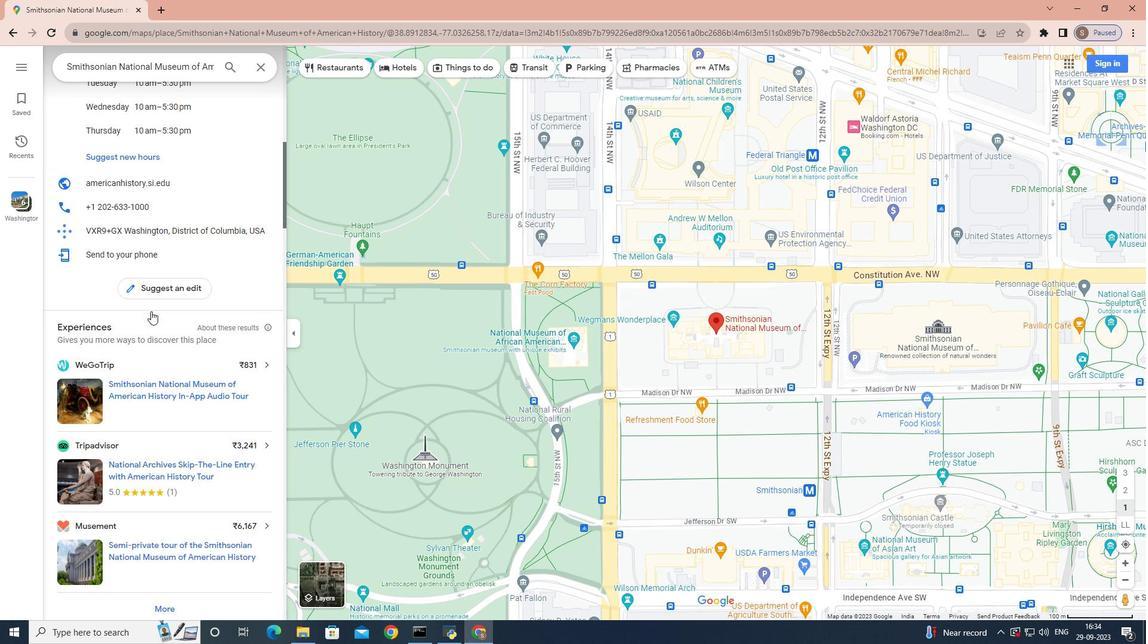 
Action: Mouse scrolled (151, 312) with delta (0, 0)
Screenshot: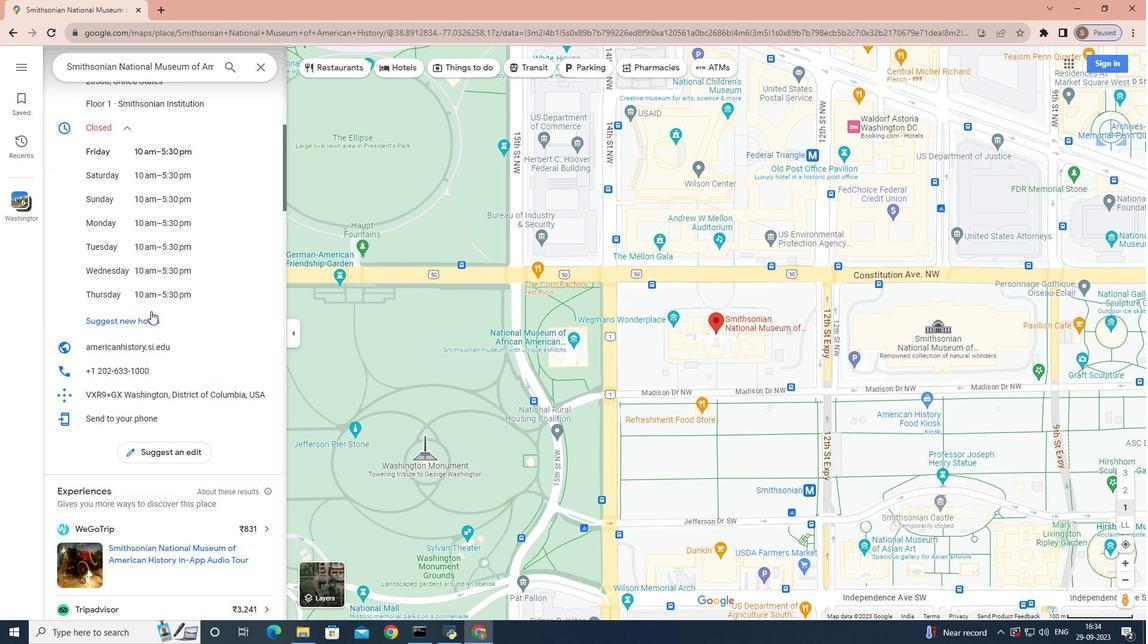 
Action: Mouse scrolled (151, 312) with delta (0, 0)
Screenshot: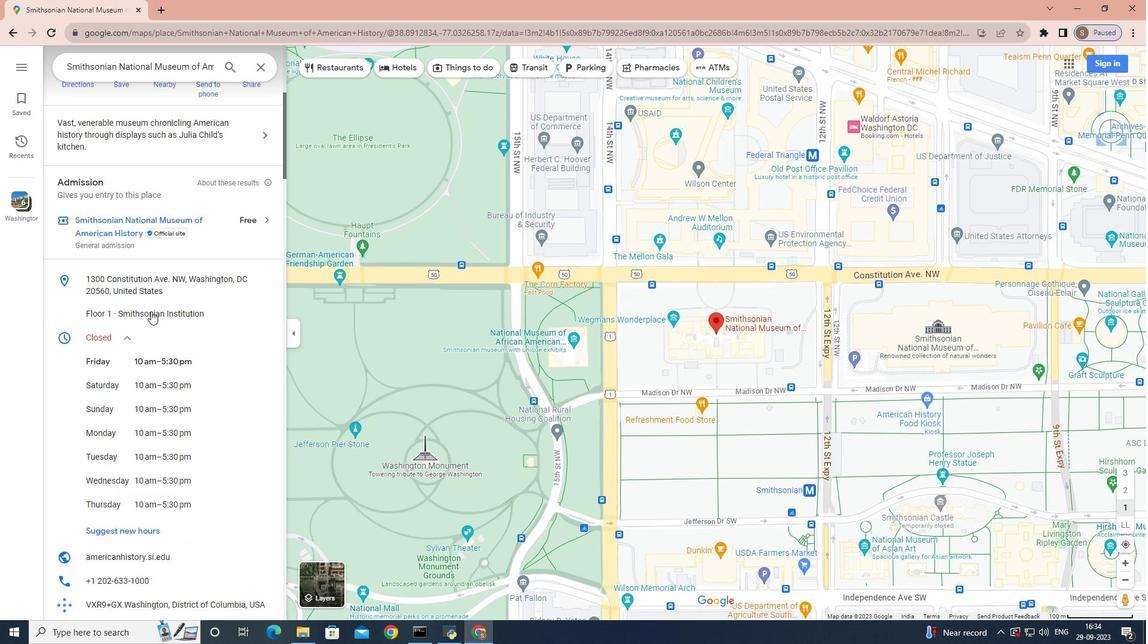 
Action: Mouse scrolled (151, 312) with delta (0, 0)
Screenshot: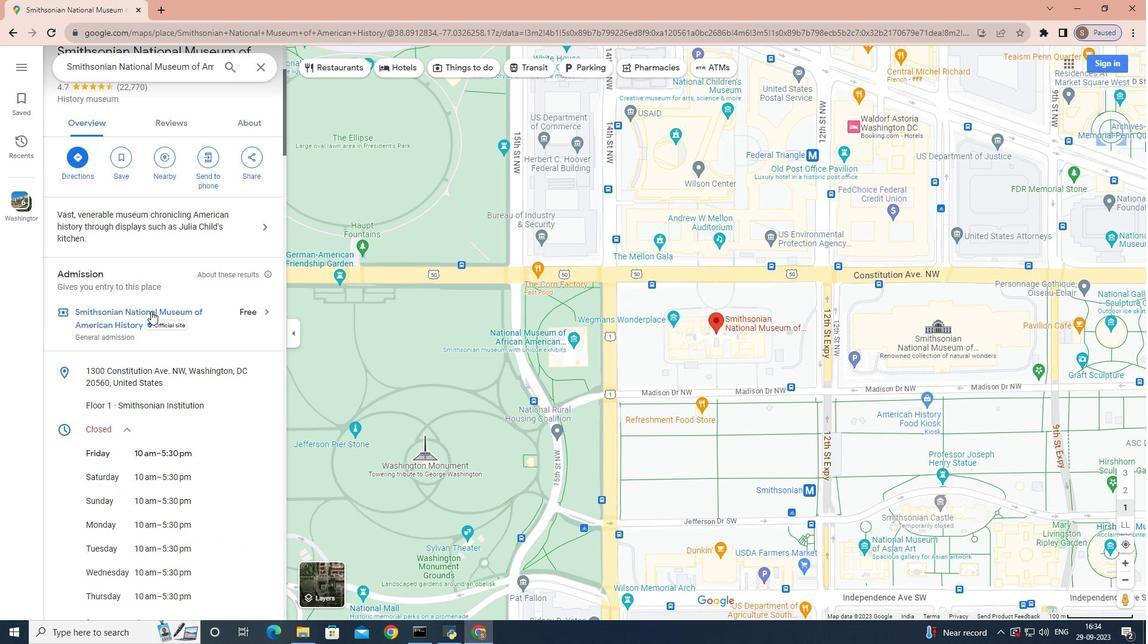 
Action: Mouse scrolled (151, 312) with delta (0, 0)
Screenshot: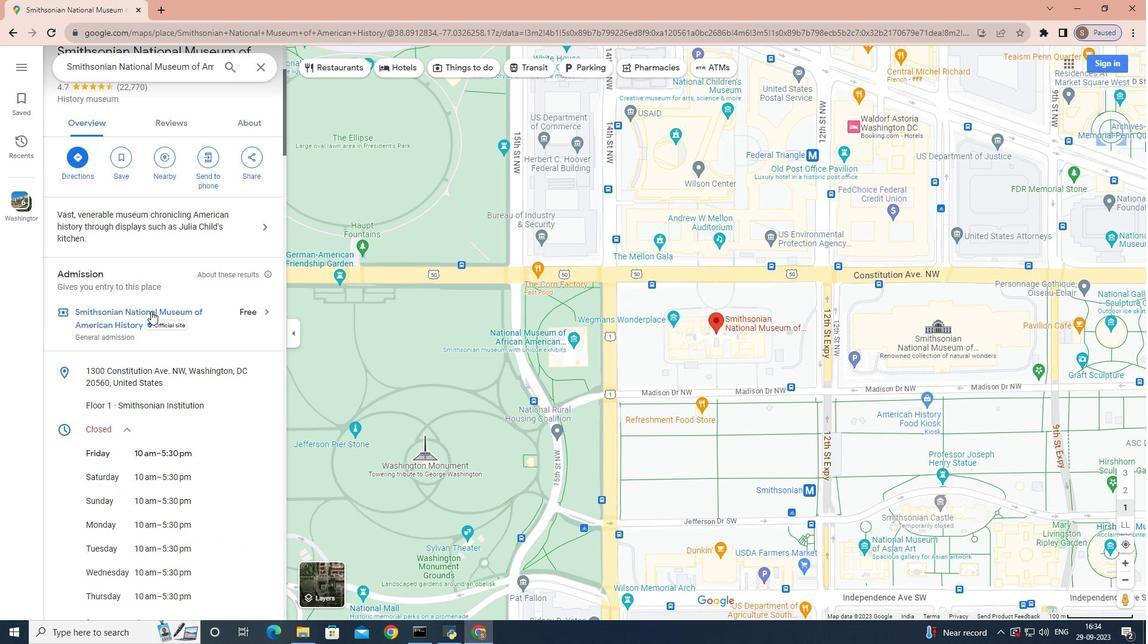 
Action: Mouse scrolled (151, 312) with delta (0, 0)
Screenshot: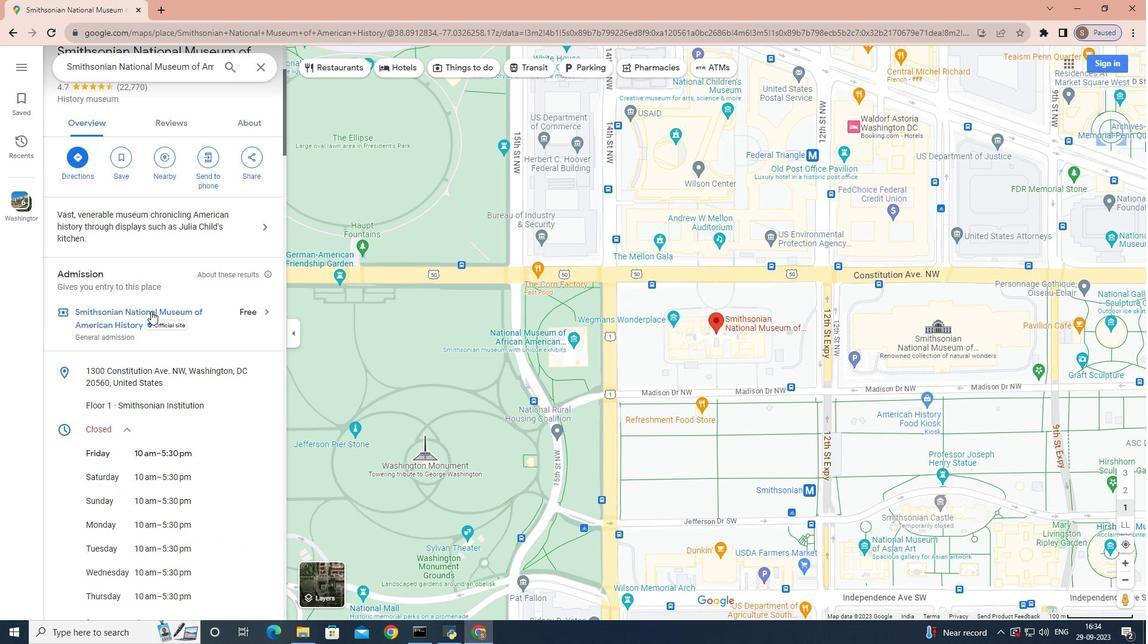 
Action: Mouse scrolled (151, 312) with delta (0, 0)
Screenshot: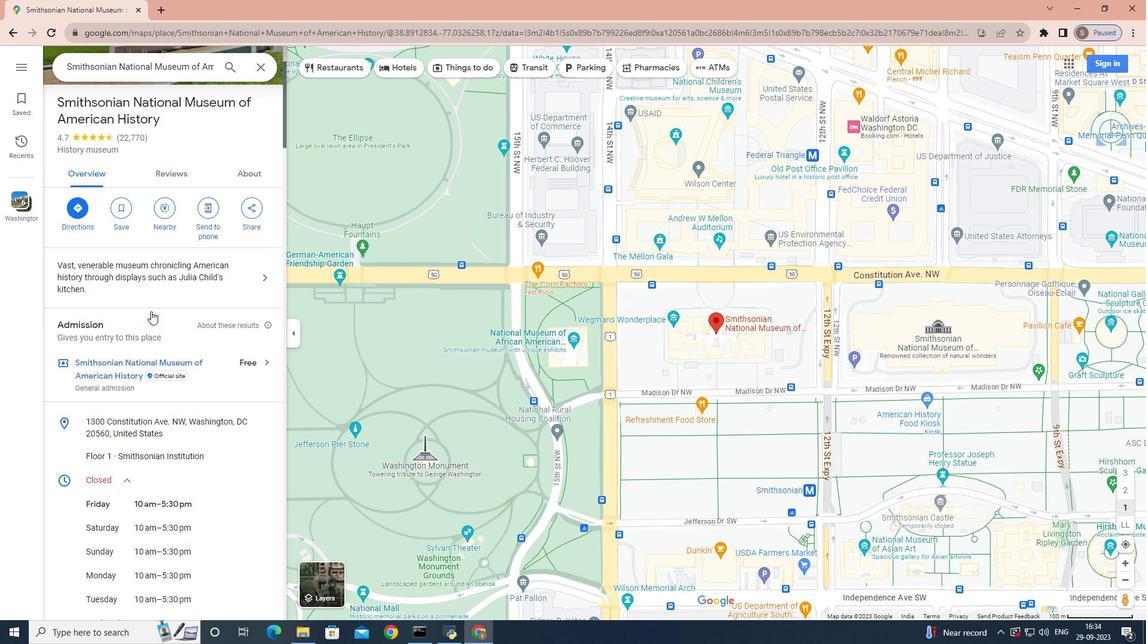 
Action: Mouse scrolled (151, 312) with delta (0, 0)
Screenshot: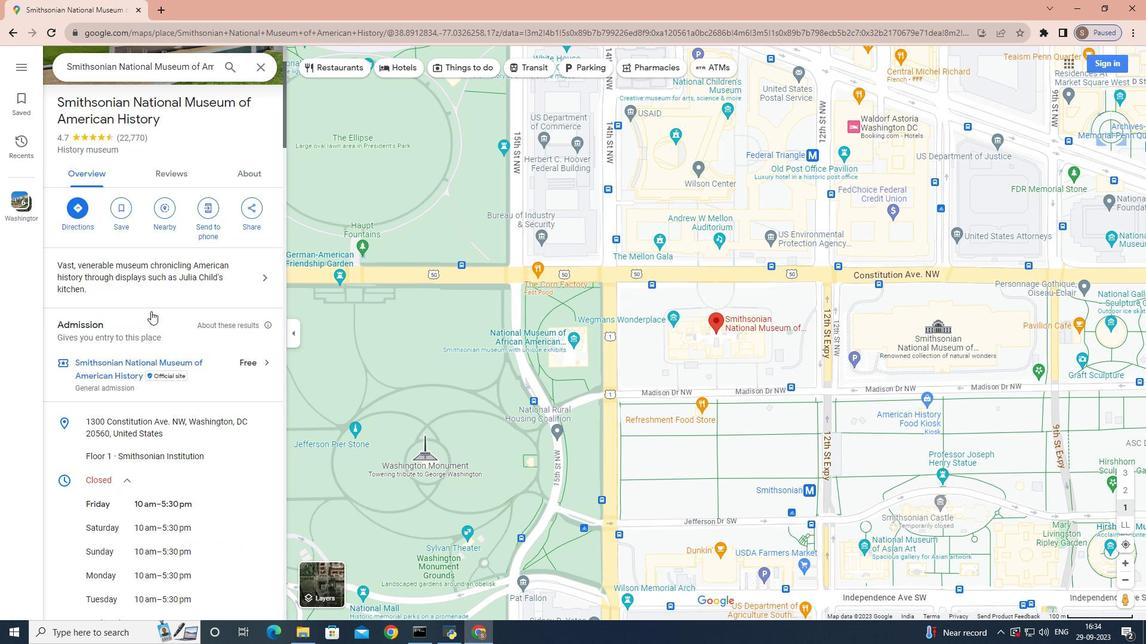 
Action: Mouse scrolled (151, 312) with delta (0, 0)
Screenshot: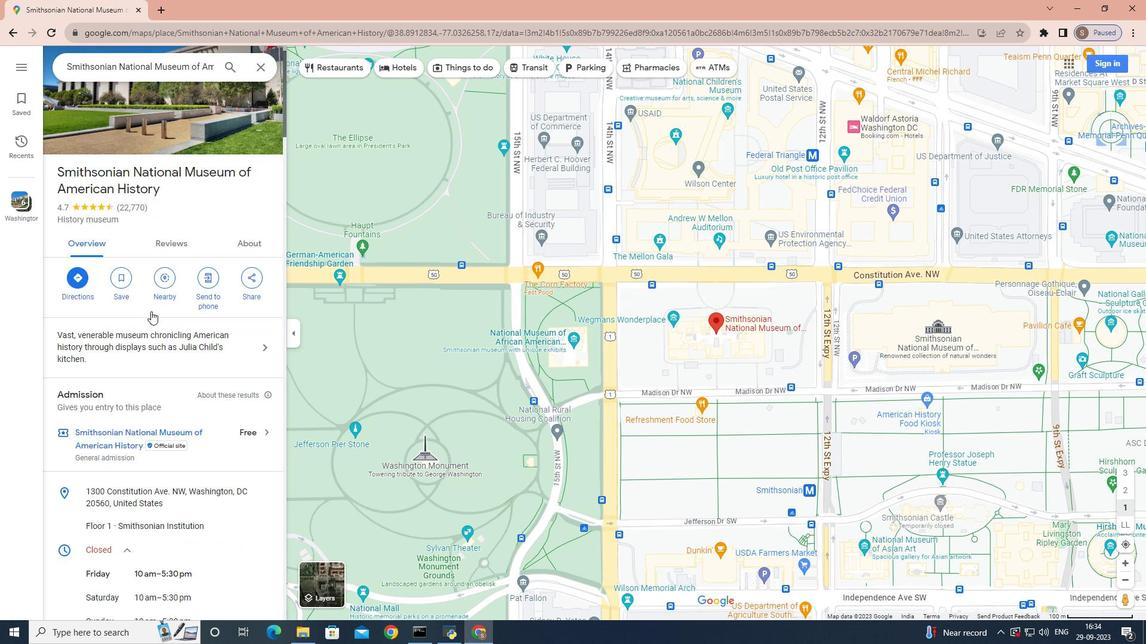 
Action: Mouse moved to (242, 269)
Screenshot: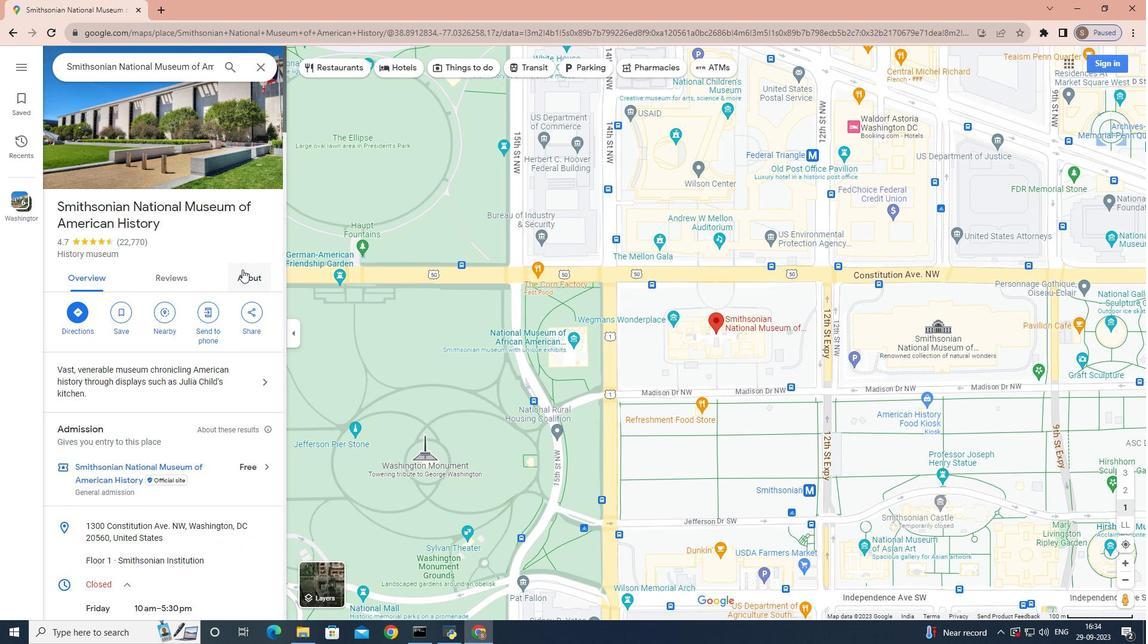 
Action: Mouse pressed left at (242, 269)
Screenshot: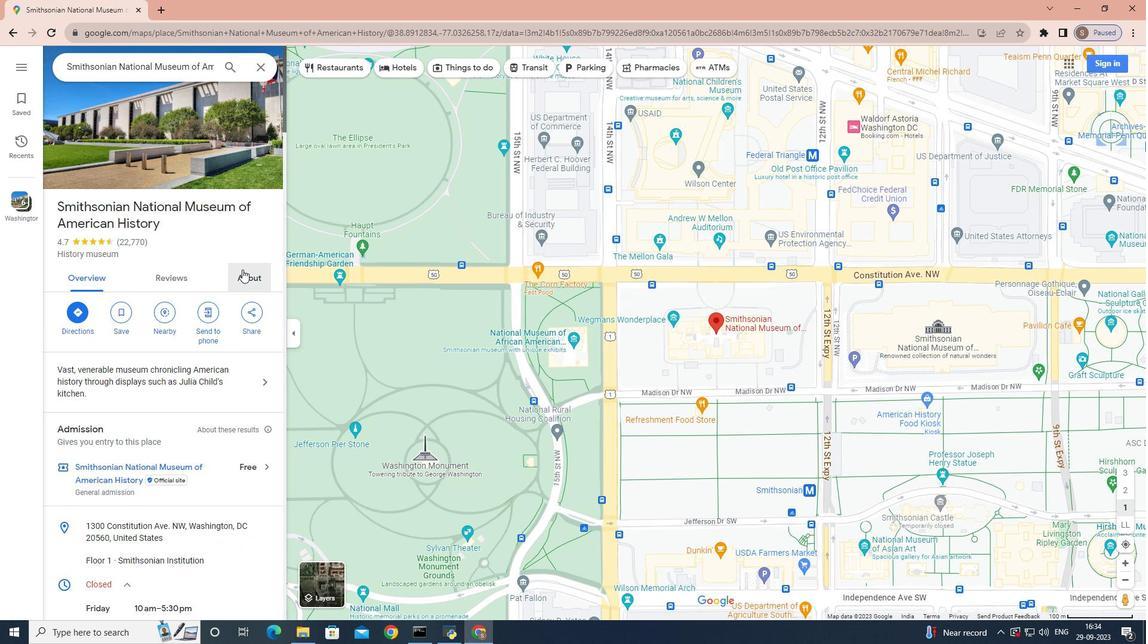 
Action: Mouse moved to (171, 246)
Screenshot: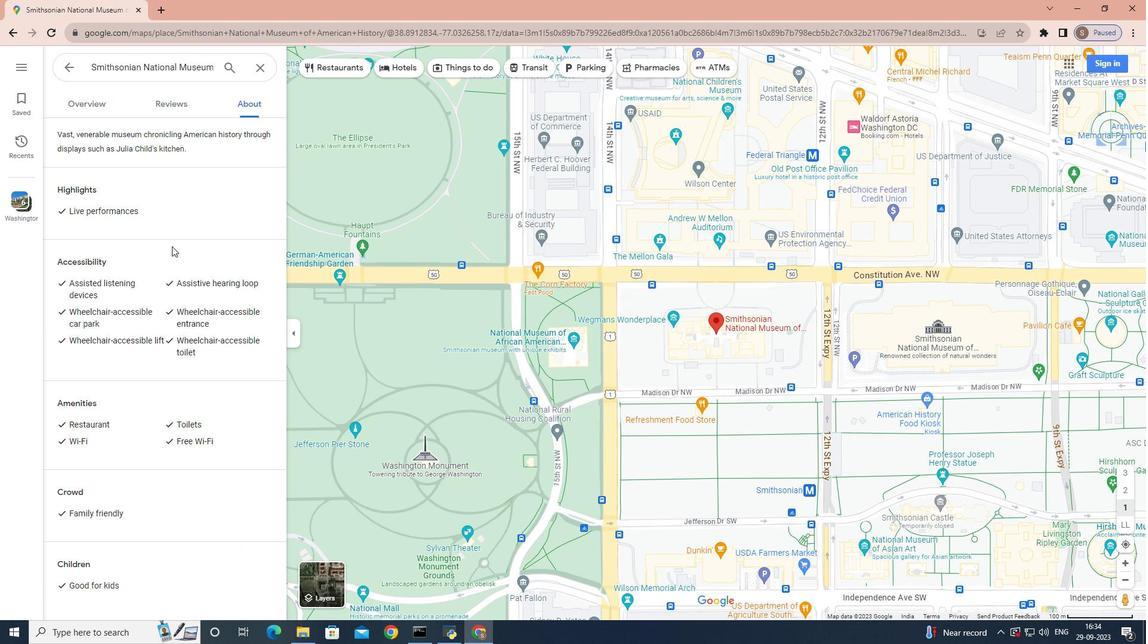 
Action: Mouse scrolled (171, 247) with delta (0, 0)
Screenshot: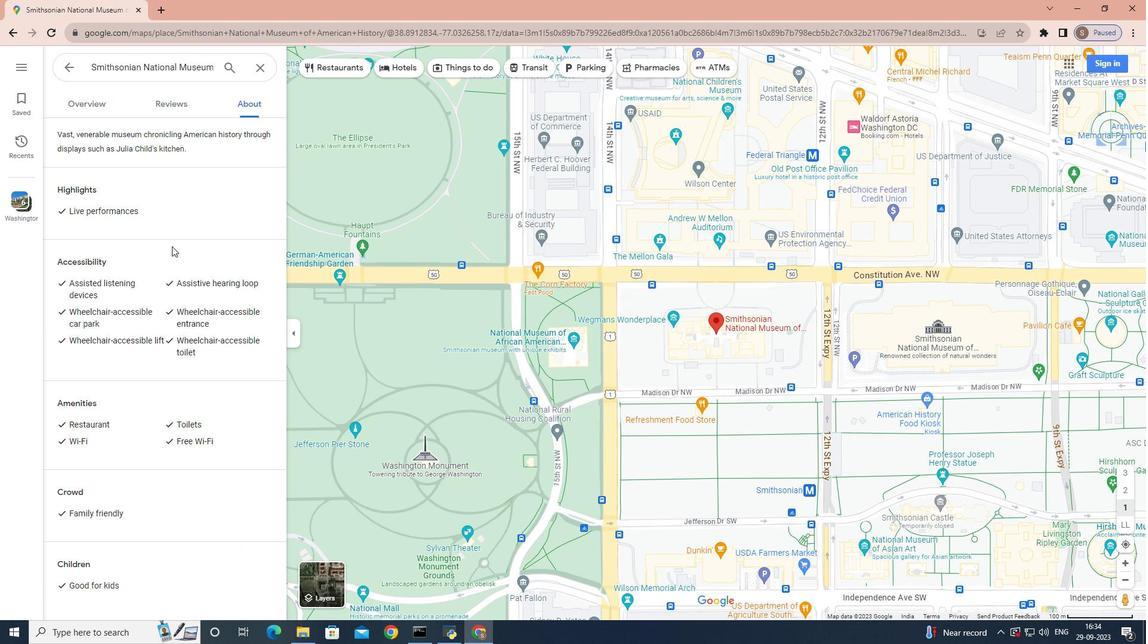 
Action: Mouse scrolled (171, 247) with delta (0, 0)
Screenshot: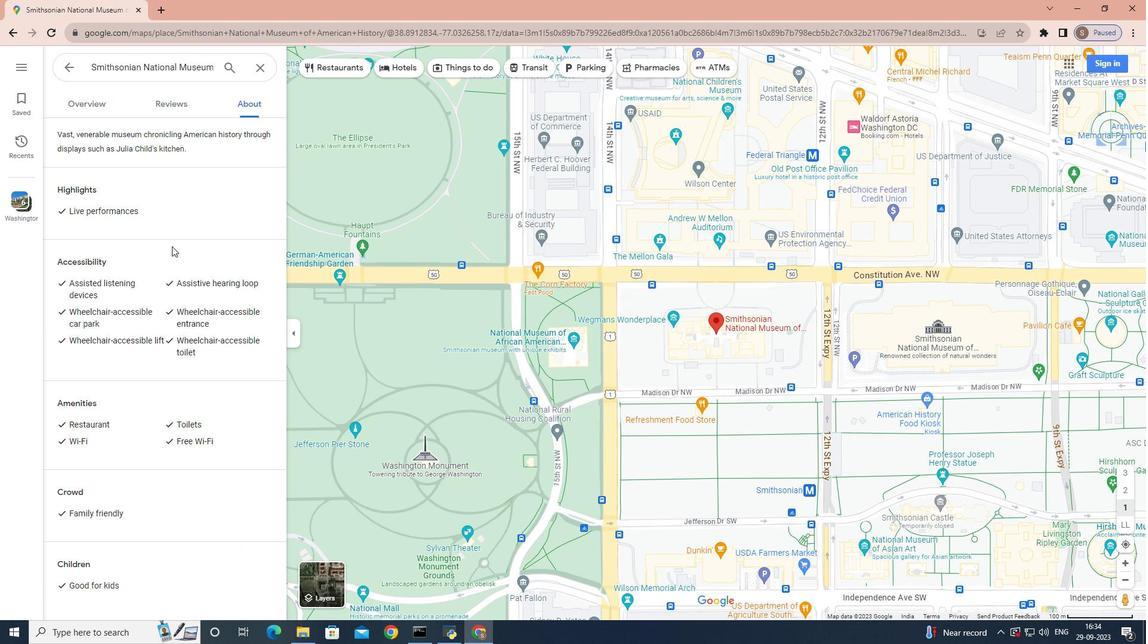 
Action: Mouse scrolled (171, 245) with delta (0, 0)
Screenshot: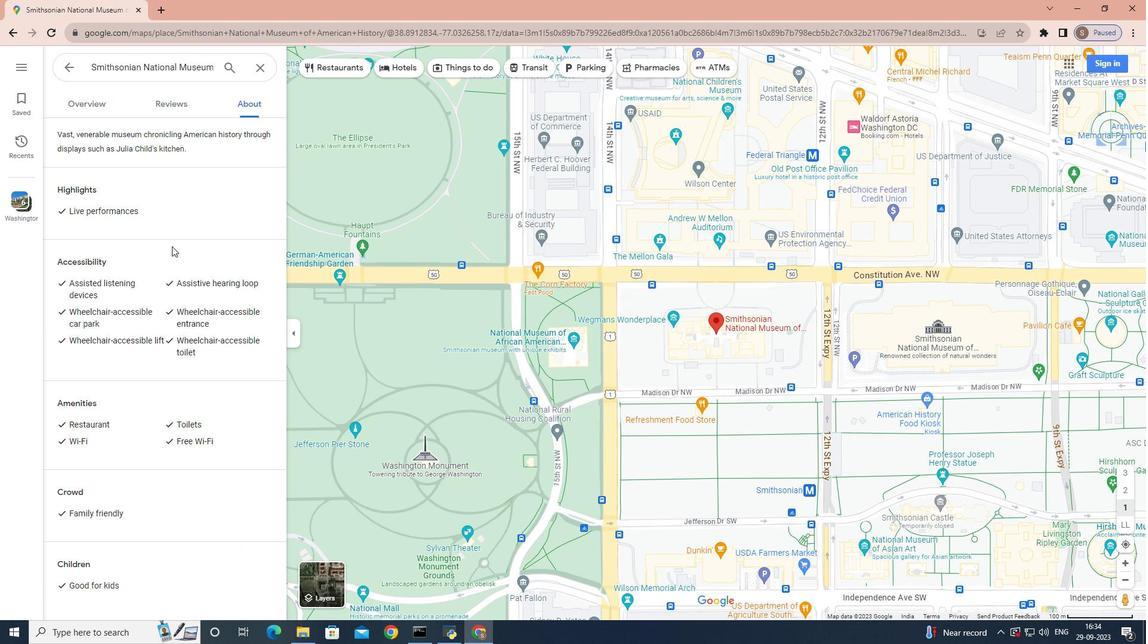 
Action: Mouse scrolled (171, 245) with delta (0, 0)
Screenshot: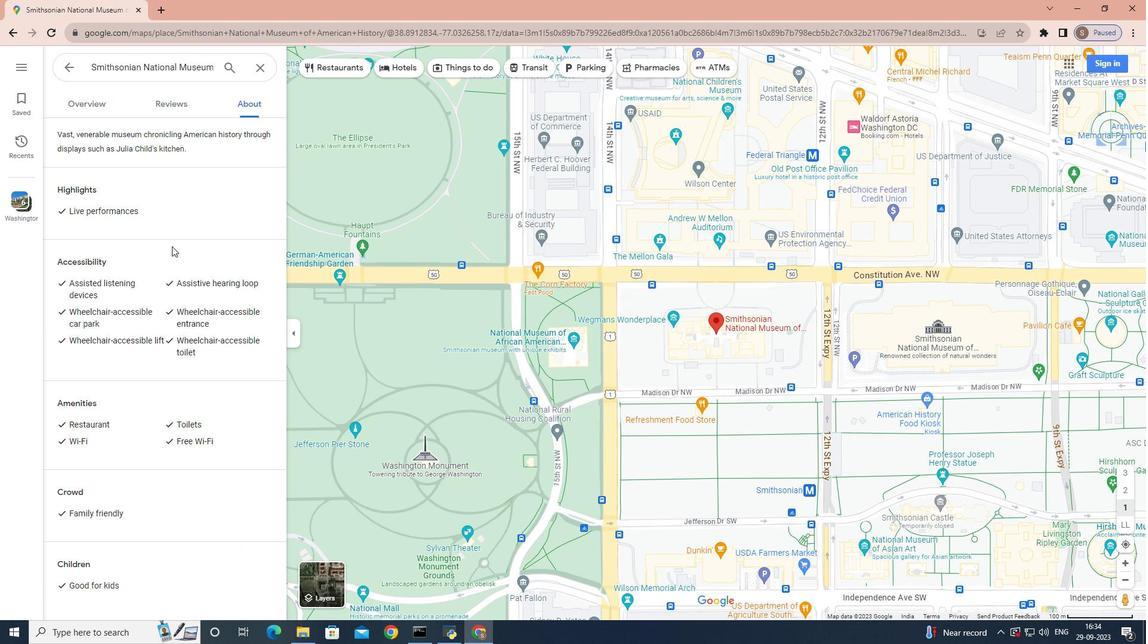 
Action: Mouse scrolled (171, 245) with delta (0, 0)
Screenshot: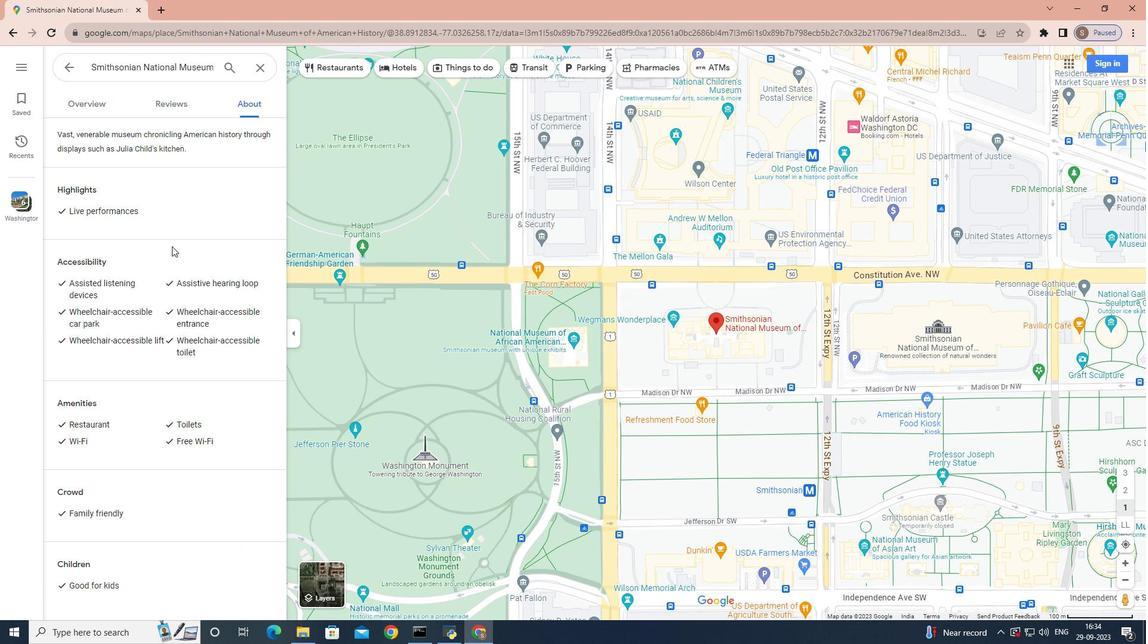 
Action: Mouse scrolled (171, 247) with delta (0, 0)
Screenshot: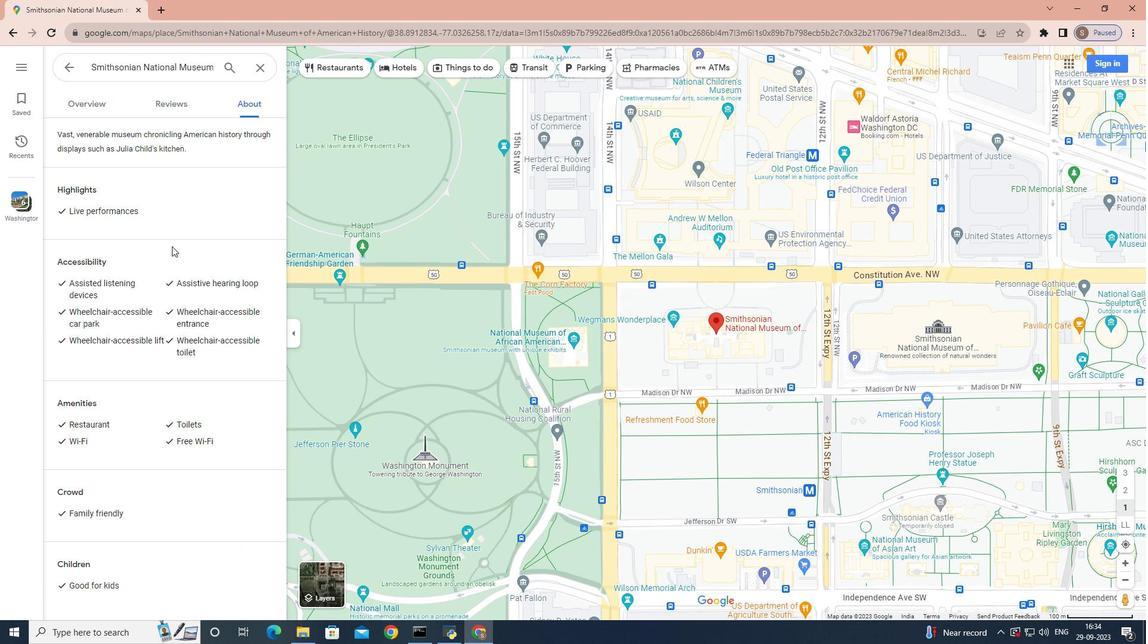 
Action: Mouse moved to (162, 93)
Screenshot: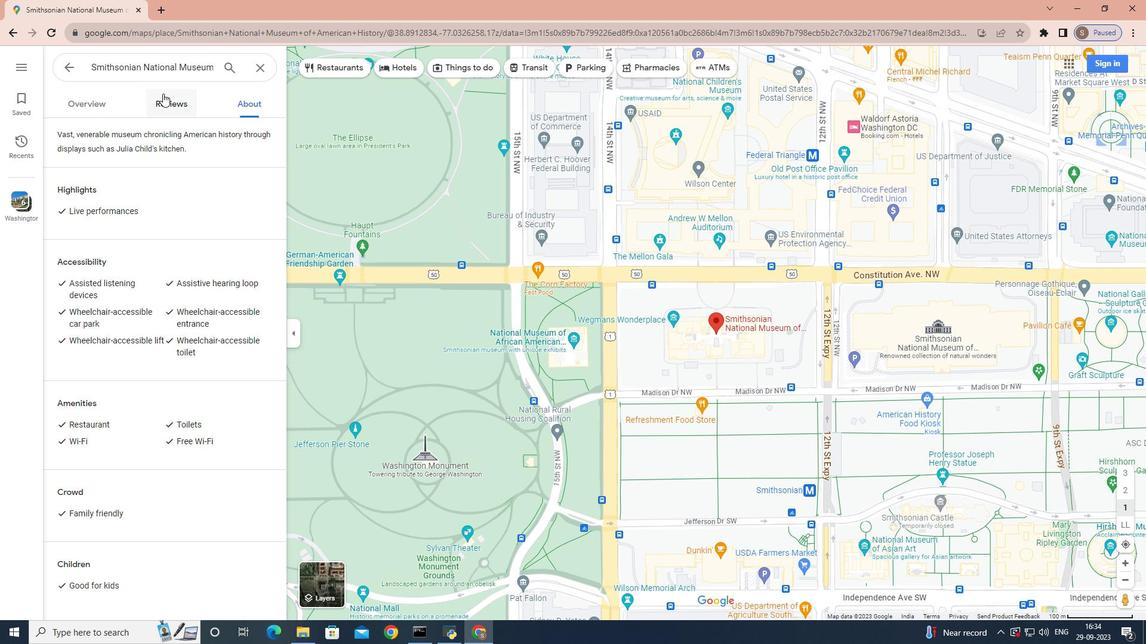 
Action: Mouse pressed left at (162, 93)
Screenshot: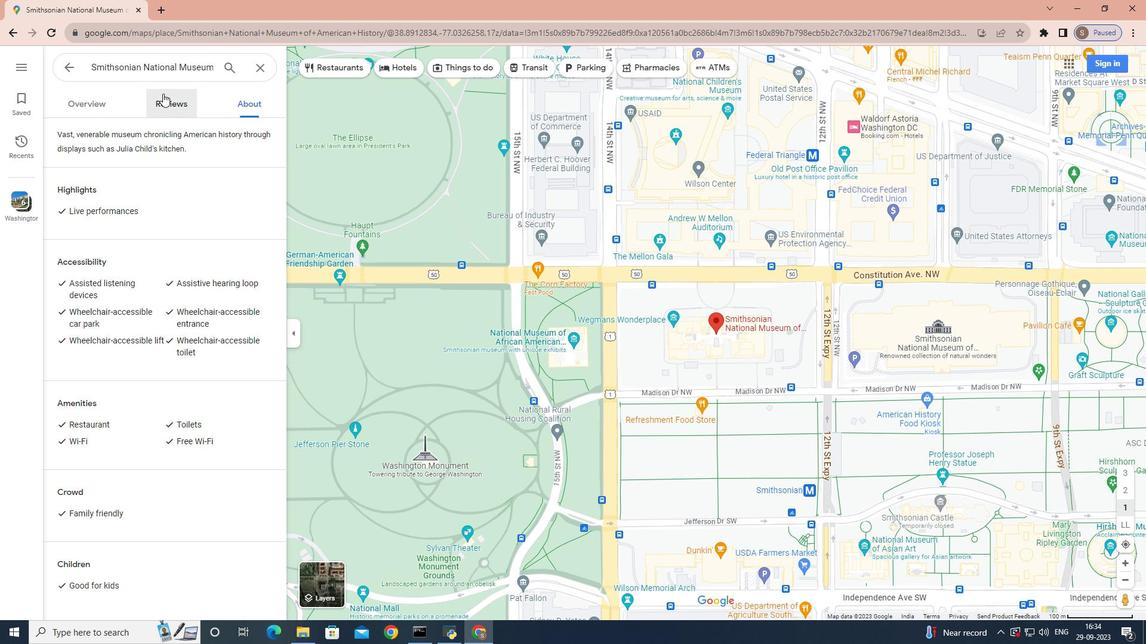 
Action: Mouse moved to (126, 183)
Screenshot: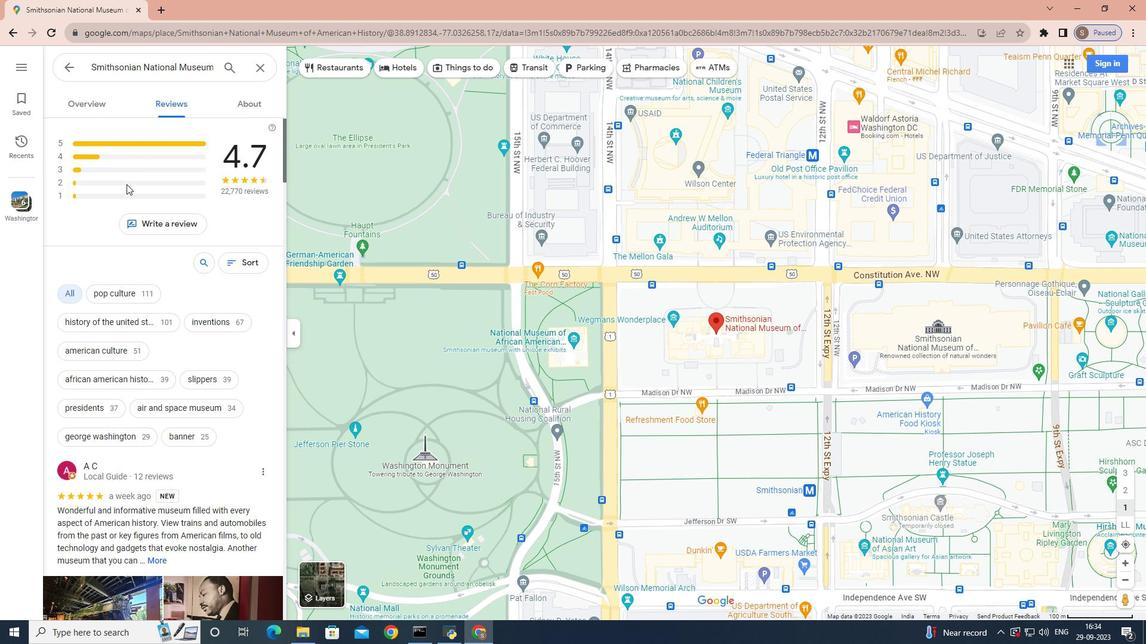 
Action: Mouse scrolled (126, 182) with delta (0, 0)
Screenshot: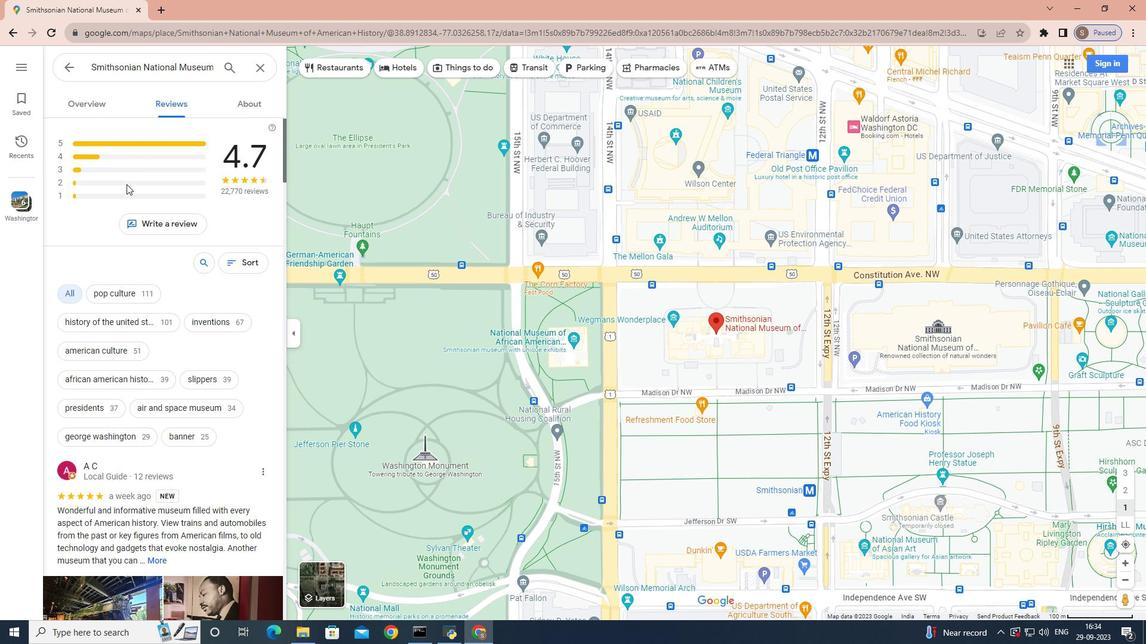 
Action: Mouse moved to (126, 184)
Screenshot: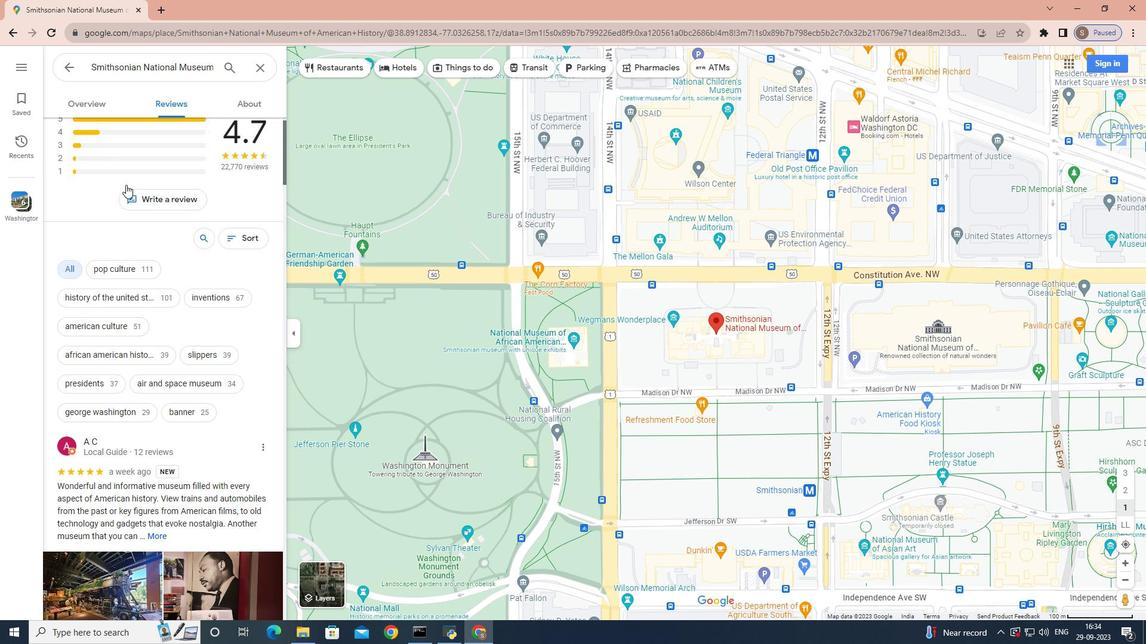 
Action: Mouse scrolled (126, 183) with delta (0, 0)
Screenshot: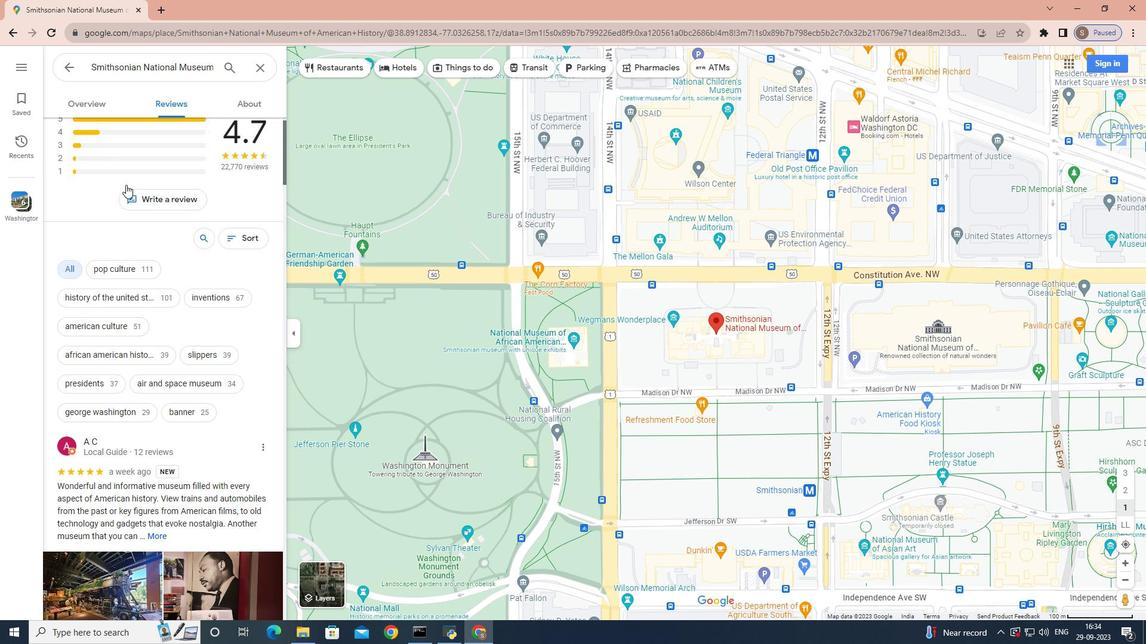 
Action: Mouse moved to (125, 185)
Screenshot: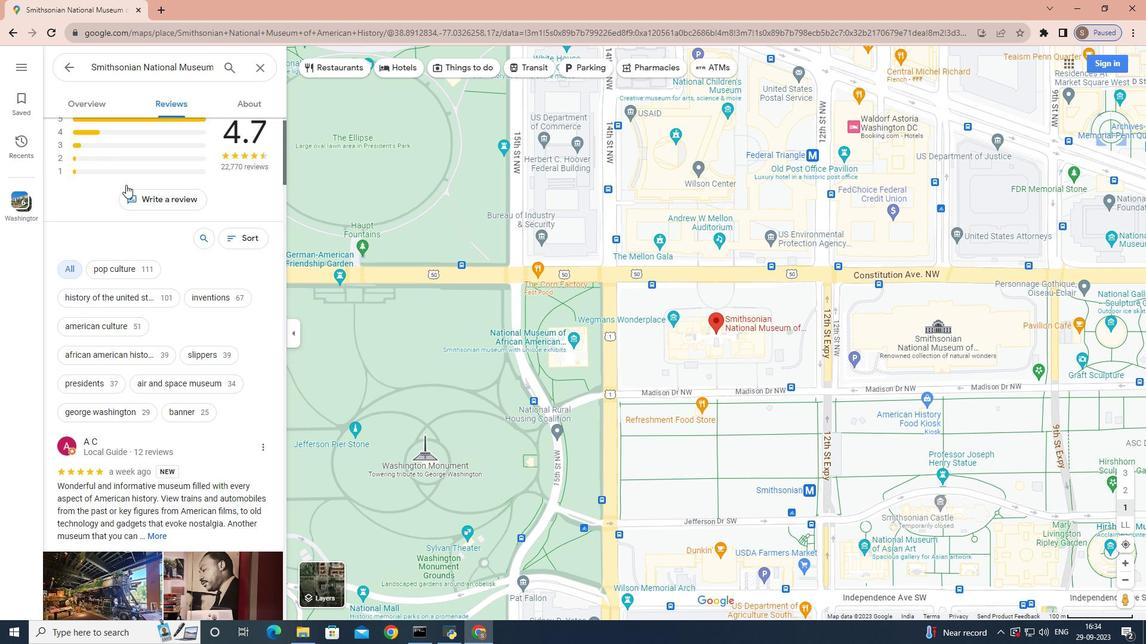 
Action: Mouse scrolled (125, 184) with delta (0, 0)
Screenshot: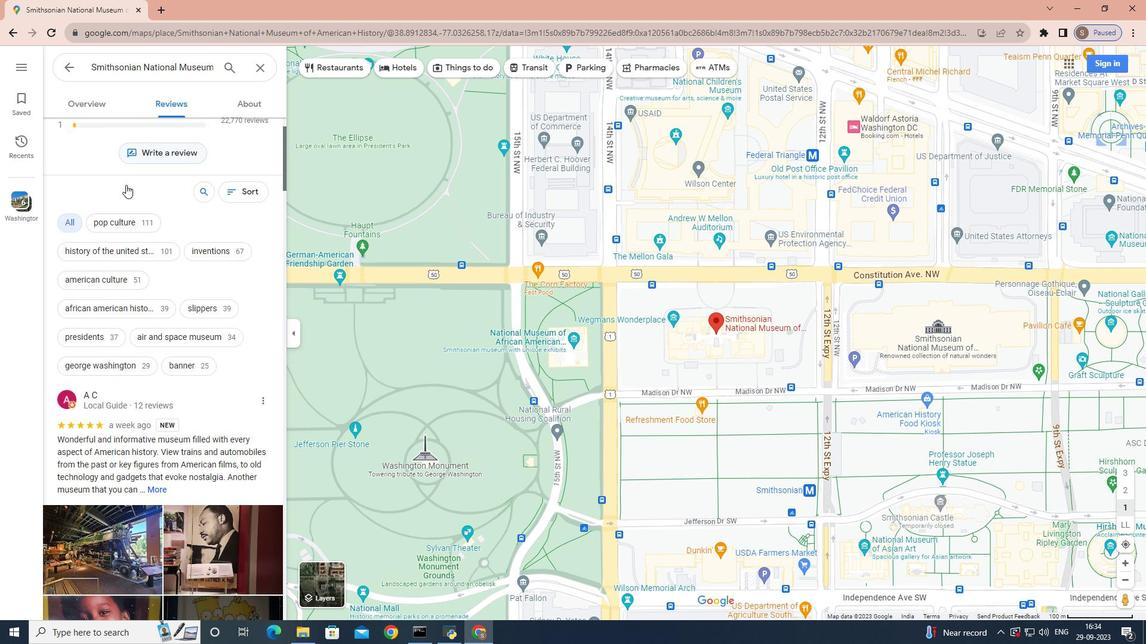 
Action: Mouse scrolled (125, 184) with delta (0, 0)
Screenshot: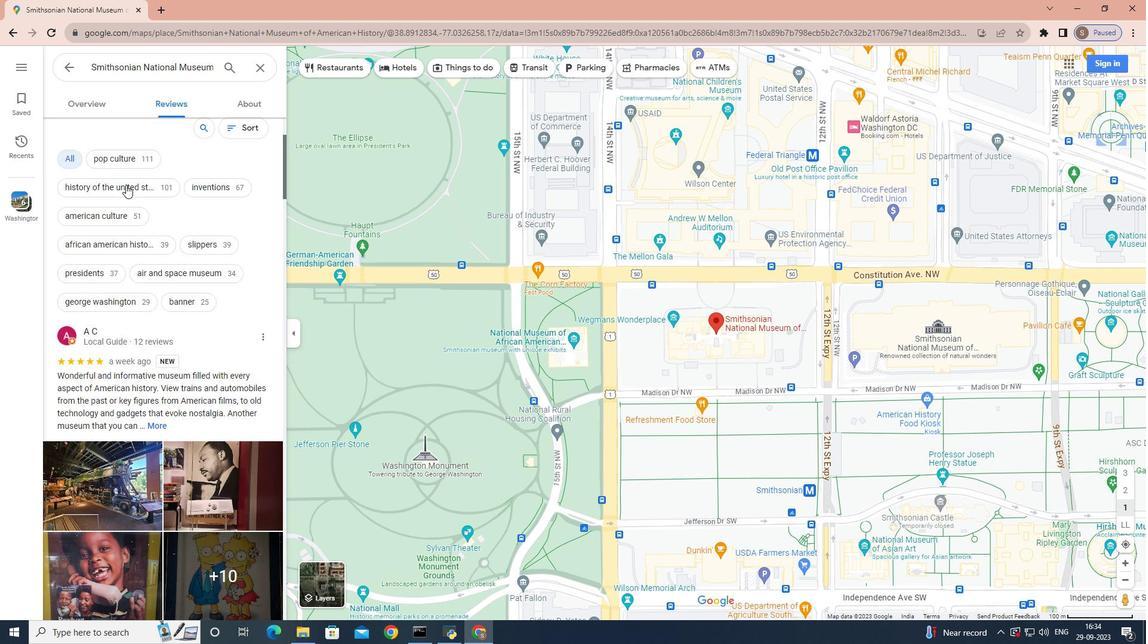 
Action: Mouse moved to (152, 321)
Screenshot: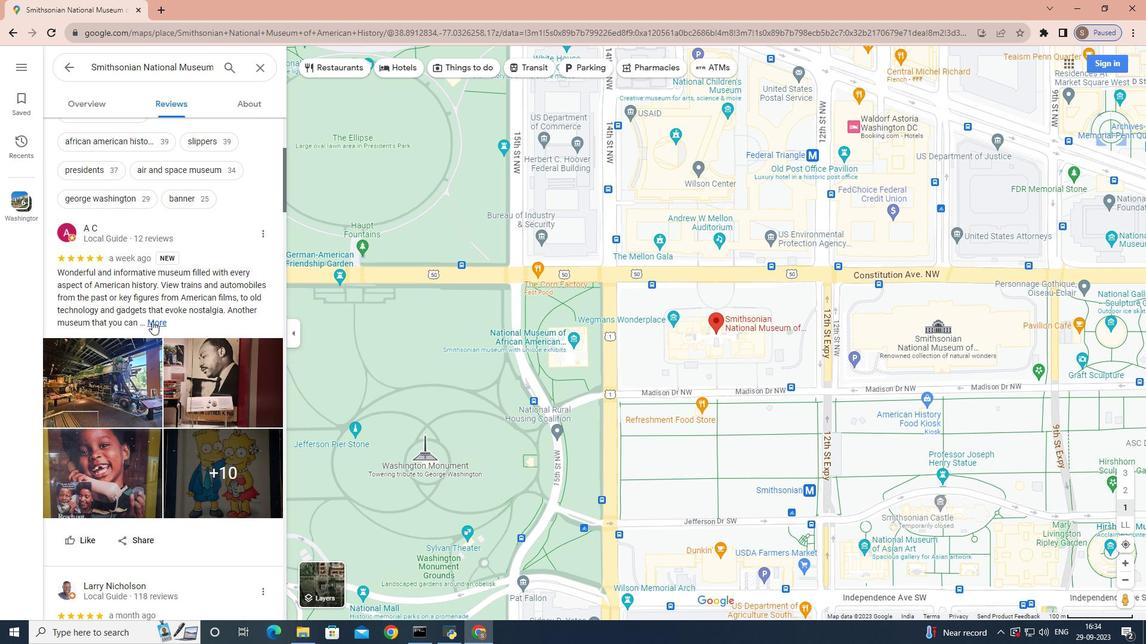 
Action: Mouse pressed left at (152, 321)
Screenshot: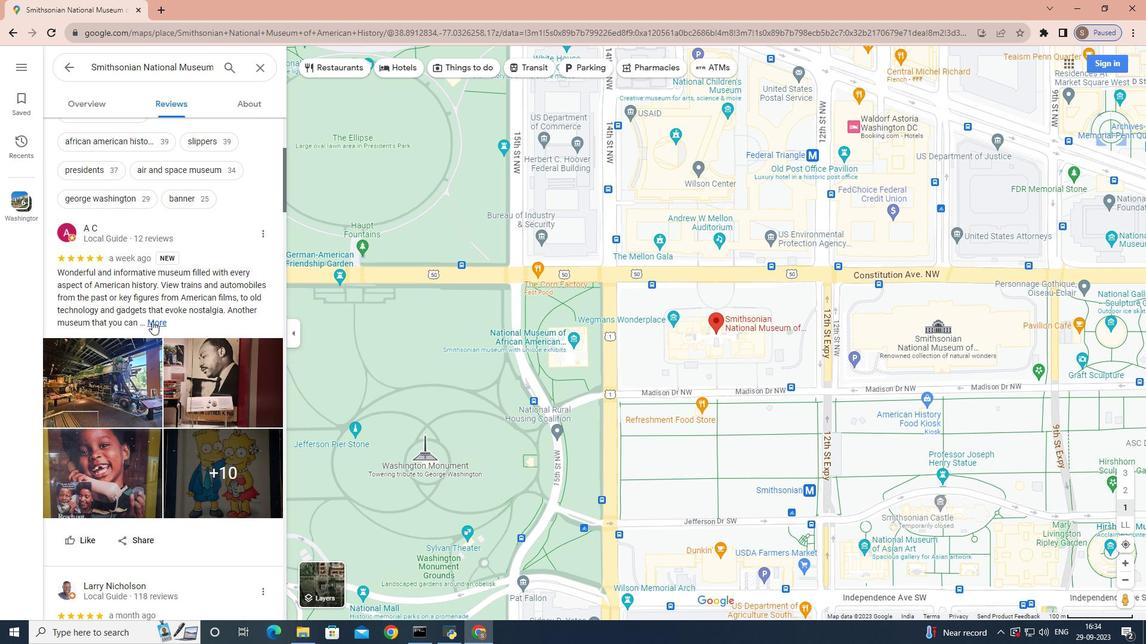 
Action: Mouse moved to (159, 300)
Screenshot: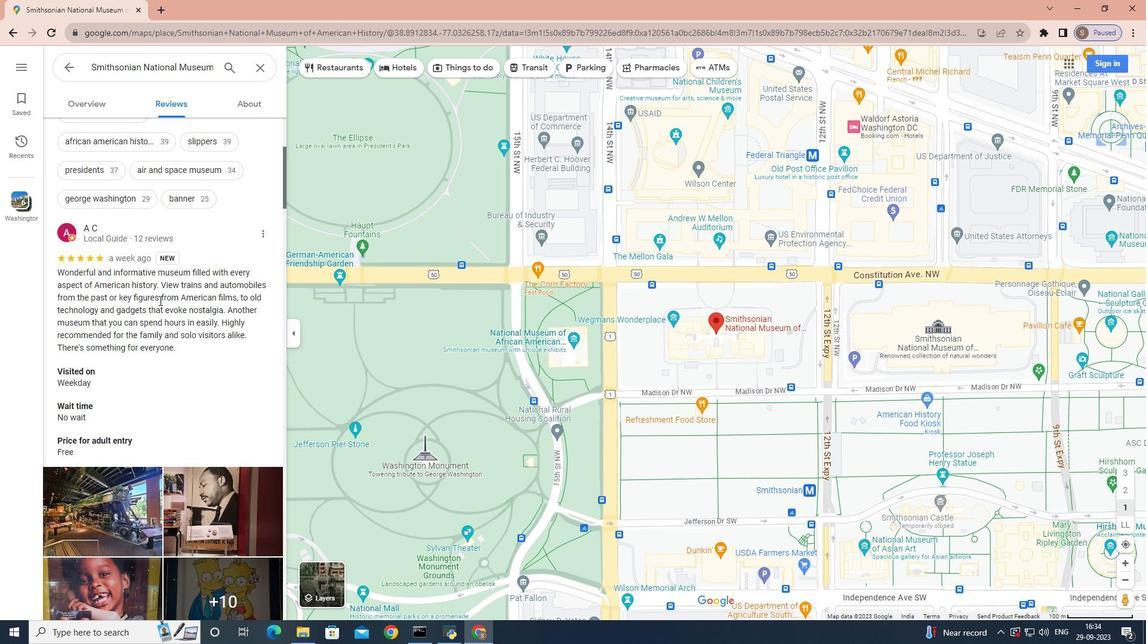 
Action: Mouse scrolled (159, 300) with delta (0, 0)
Screenshot: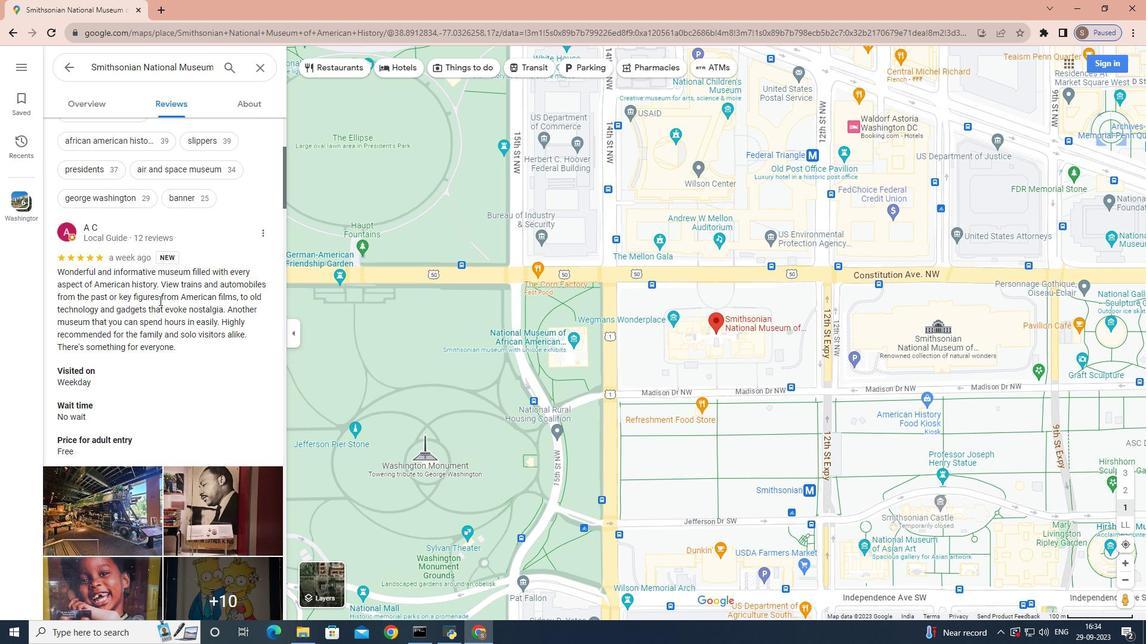 
Action: Mouse scrolled (159, 300) with delta (0, 0)
Screenshot: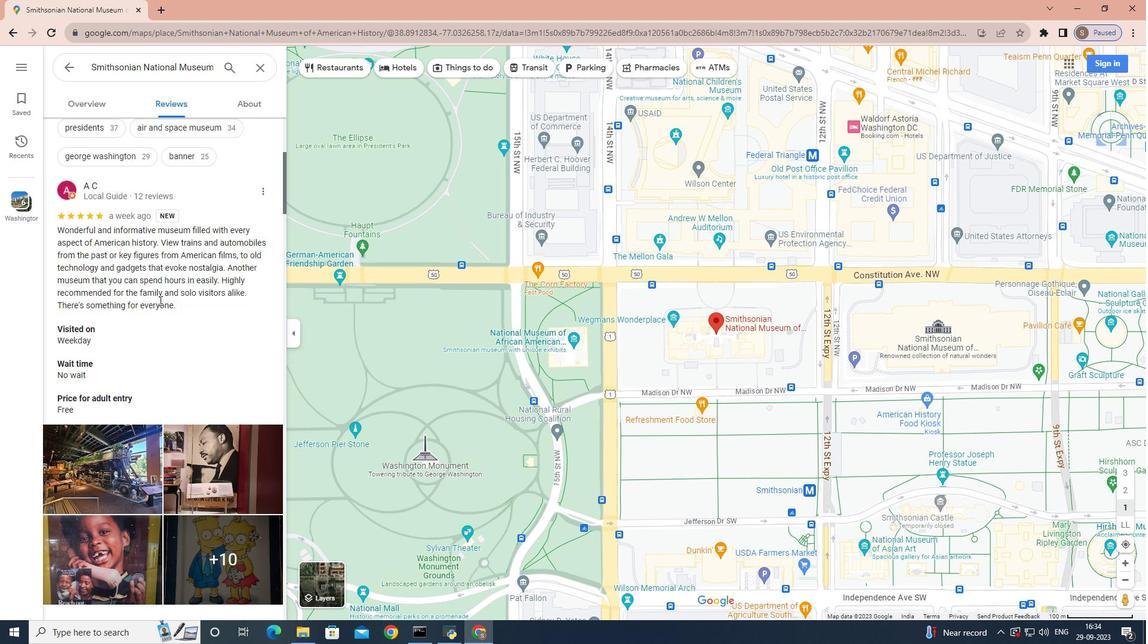 
Action: Mouse scrolled (159, 300) with delta (0, 0)
Screenshot: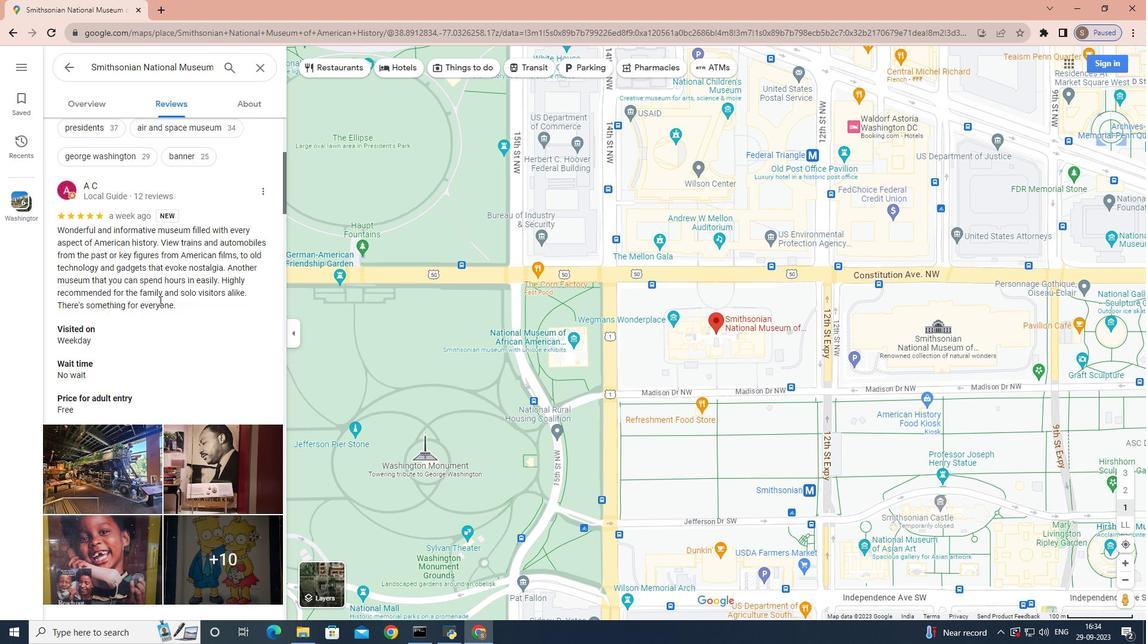 
Action: Mouse scrolled (159, 300) with delta (0, 0)
Screenshot: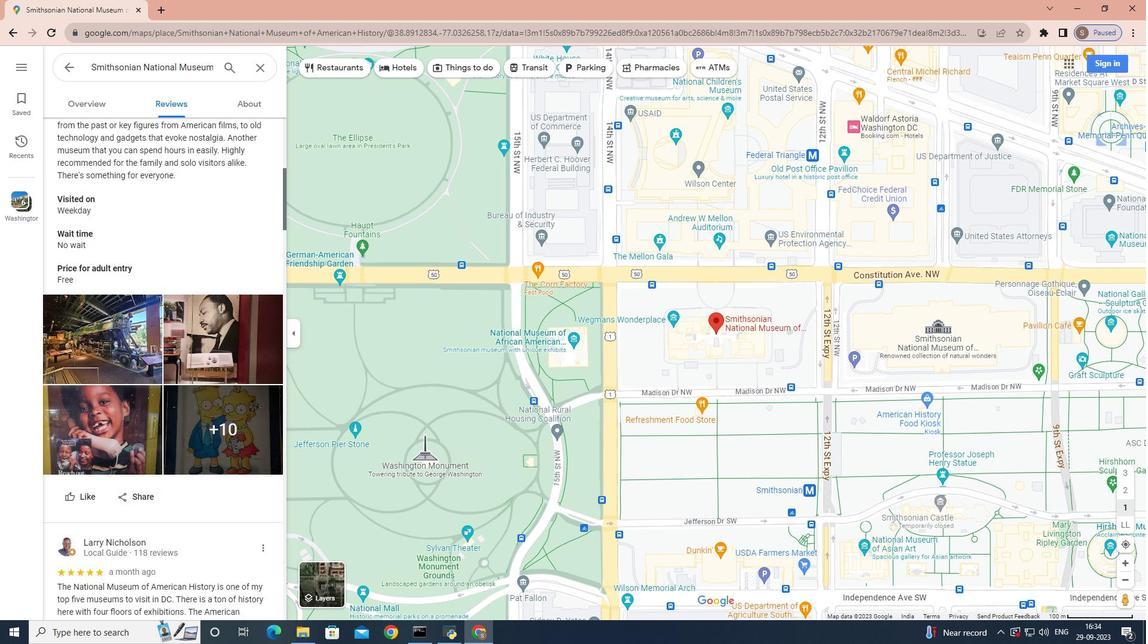 
Action: Mouse scrolled (159, 300) with delta (0, 0)
Screenshot: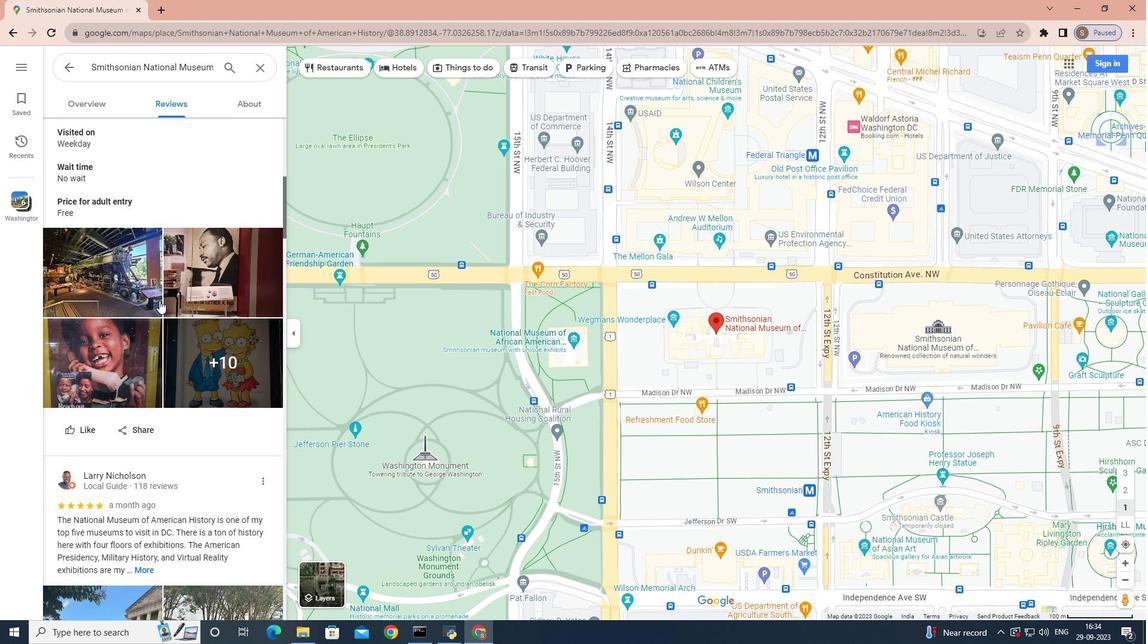 
Action: Mouse scrolled (159, 300) with delta (0, 0)
Screenshot: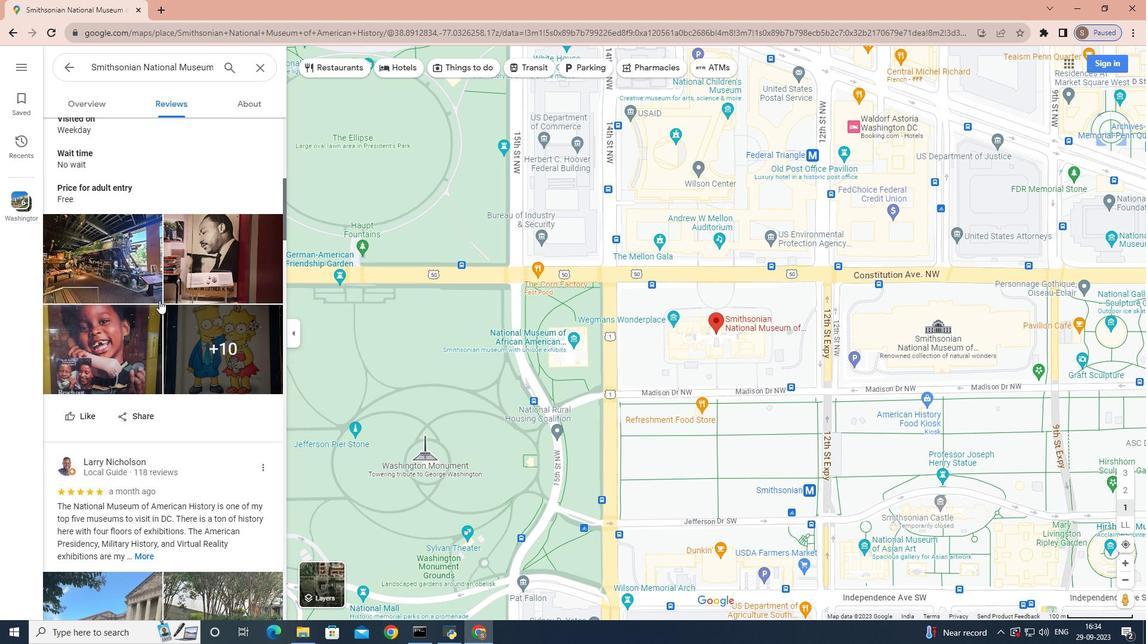 
Action: Mouse scrolled (159, 300) with delta (0, 0)
Screenshot: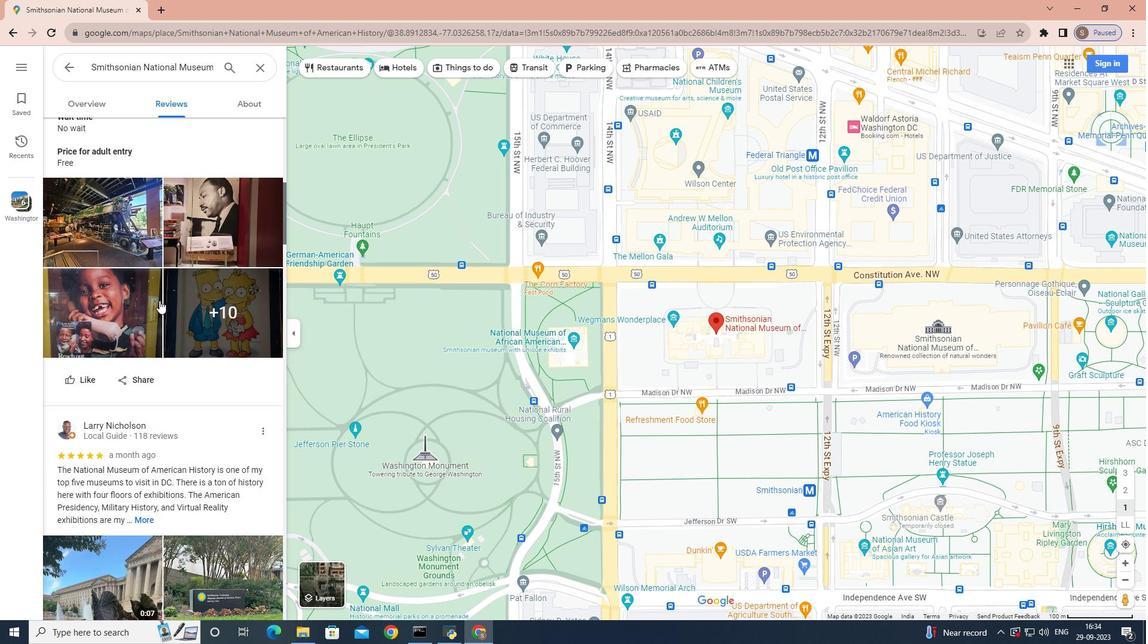 
Action: Mouse scrolled (159, 300) with delta (0, 0)
Screenshot: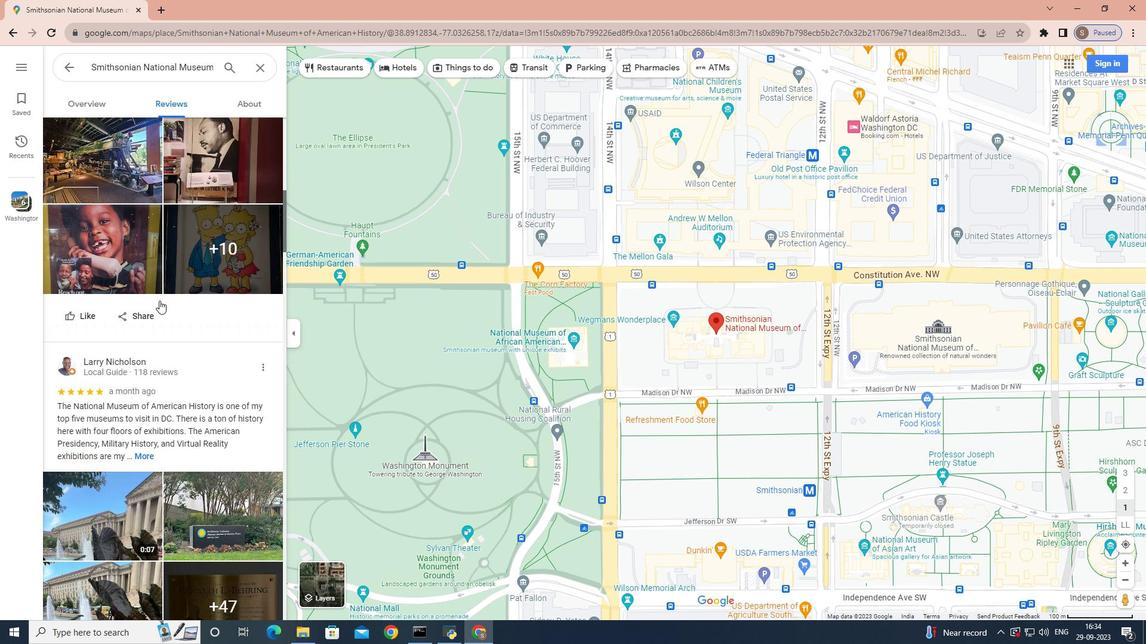 
Action: Mouse moved to (146, 331)
Screenshot: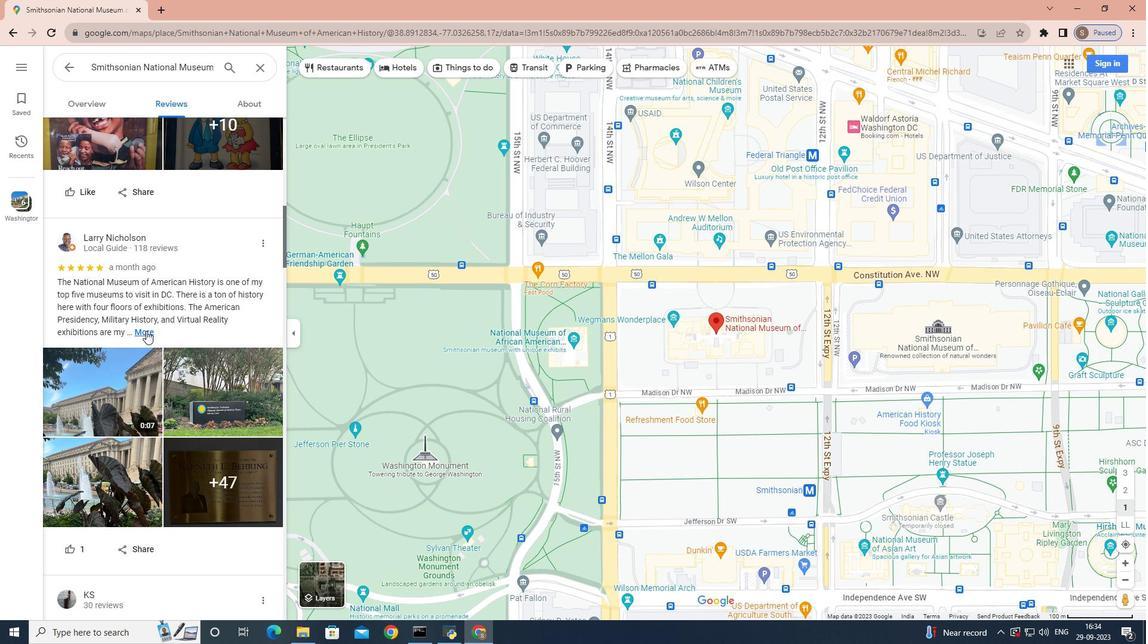 
Action: Mouse pressed left at (146, 331)
Screenshot: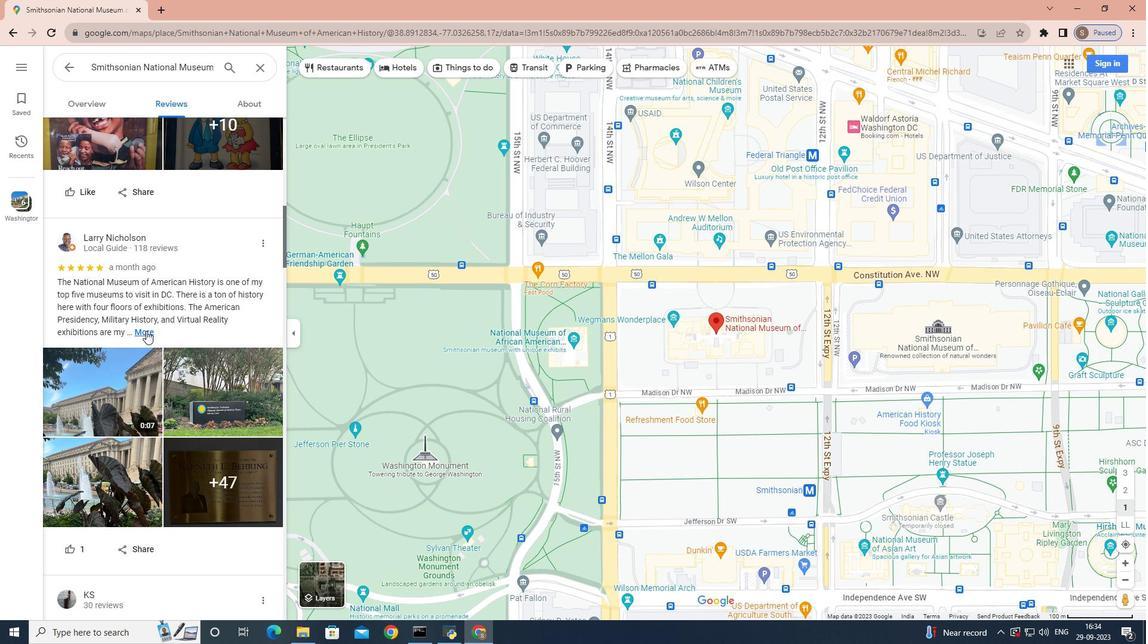 
Action: Mouse moved to (148, 330)
Screenshot: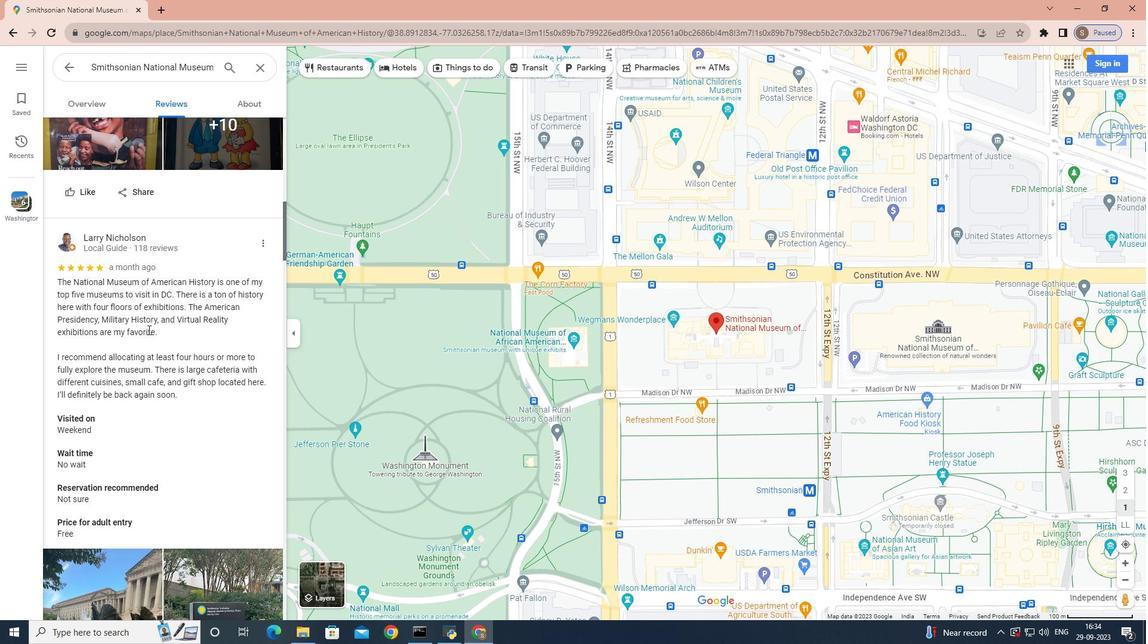 
Action: Mouse scrolled (148, 329) with delta (0, 0)
Screenshot: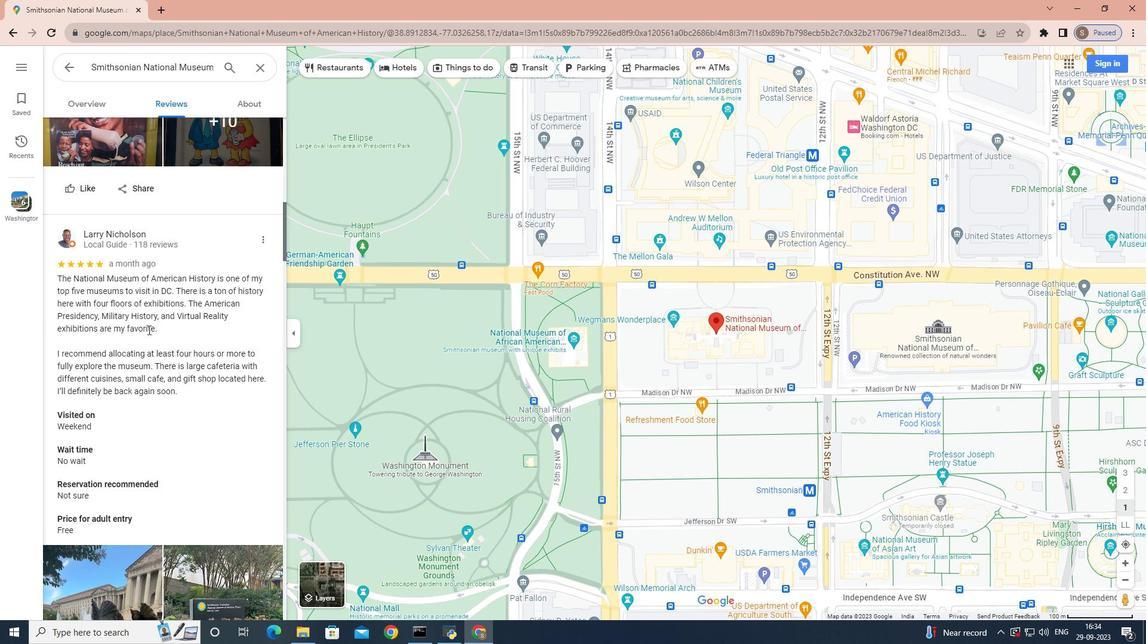 
Action: Mouse scrolled (148, 329) with delta (0, 0)
Screenshot: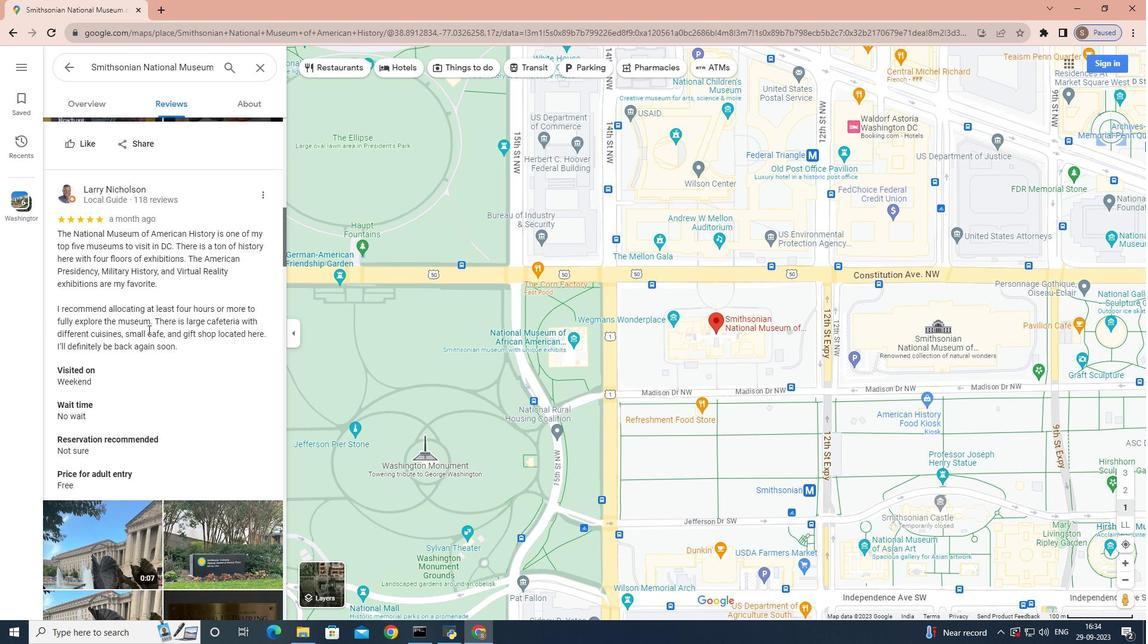 
Action: Mouse scrolled (148, 329) with delta (0, 0)
Screenshot: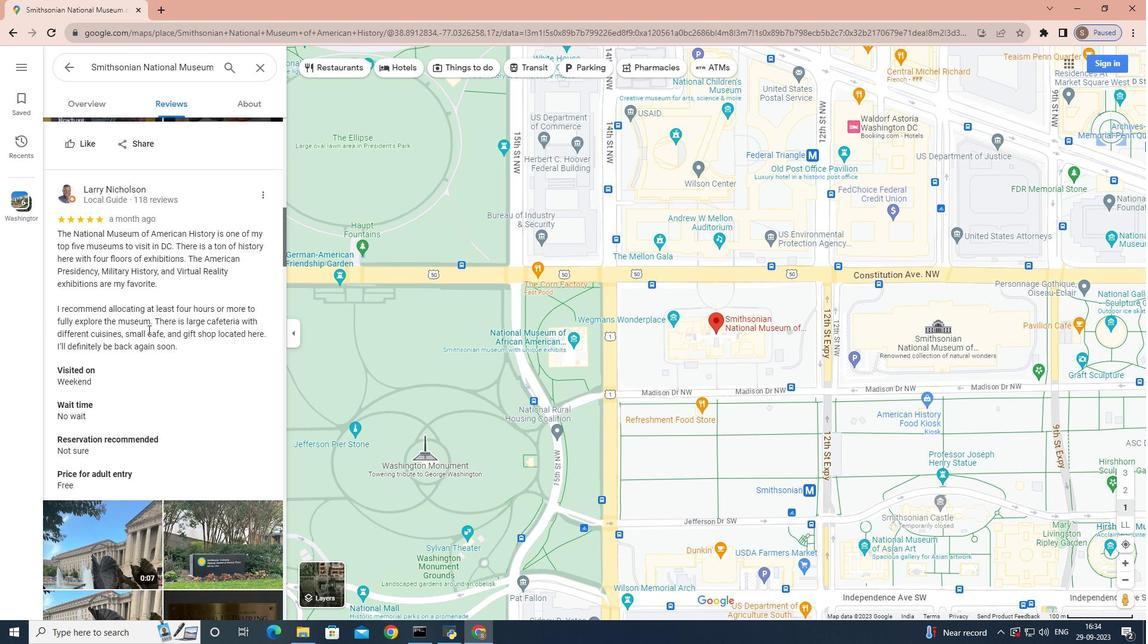 
Action: Mouse scrolled (148, 329) with delta (0, 0)
Screenshot: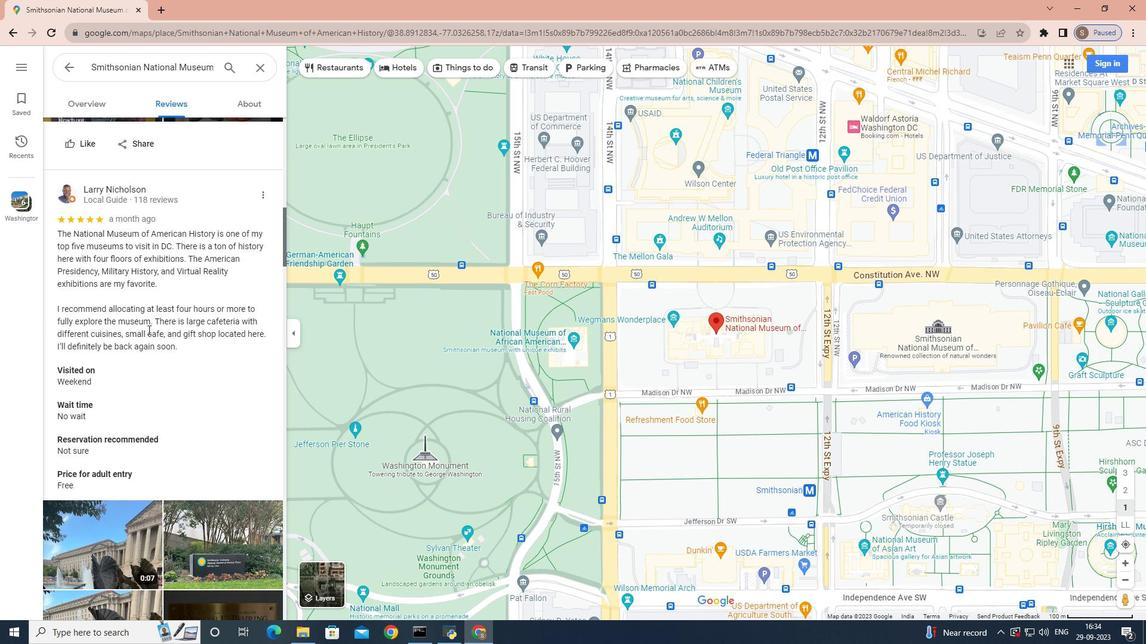 
Action: Mouse scrolled (148, 329) with delta (0, 0)
Screenshot: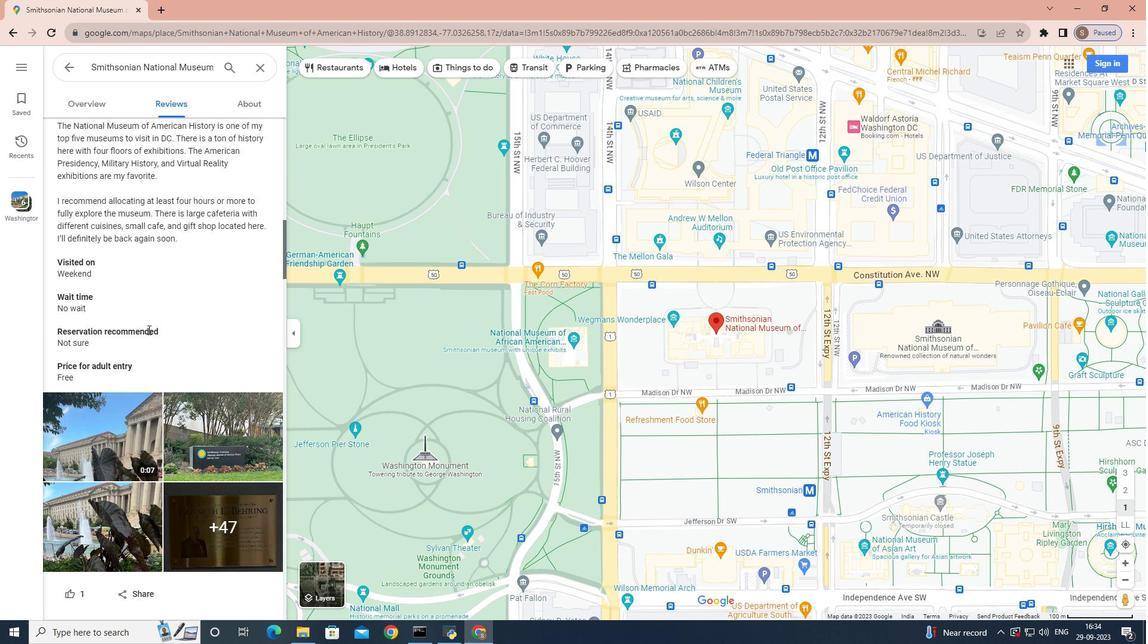 
Action: Mouse scrolled (148, 329) with delta (0, 0)
Screenshot: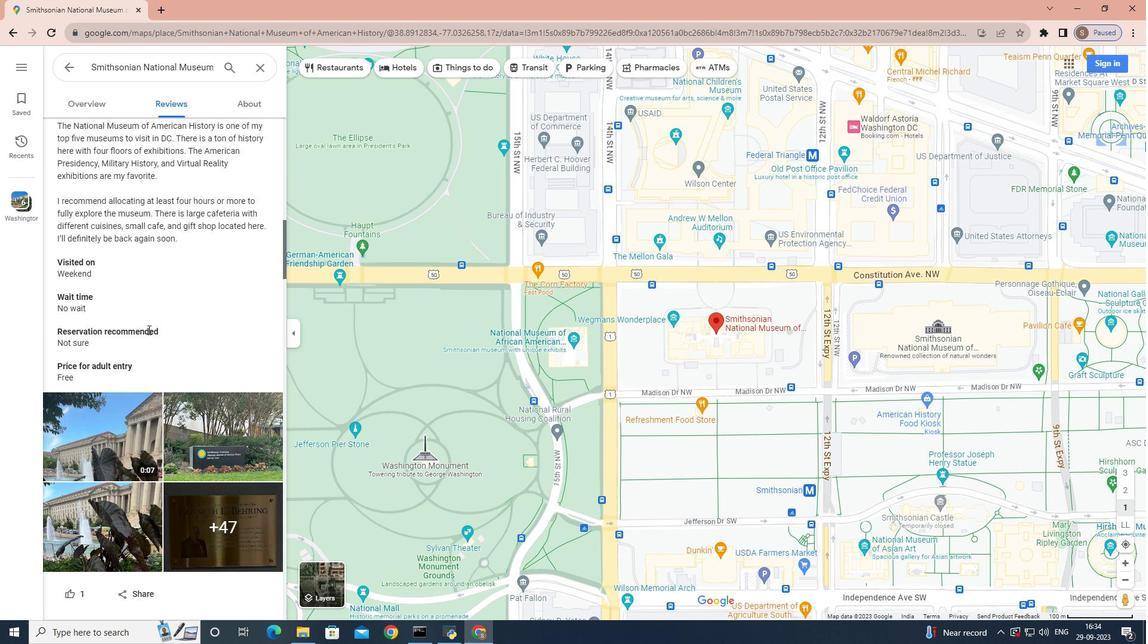 
Action: Mouse scrolled (148, 329) with delta (0, 0)
Screenshot: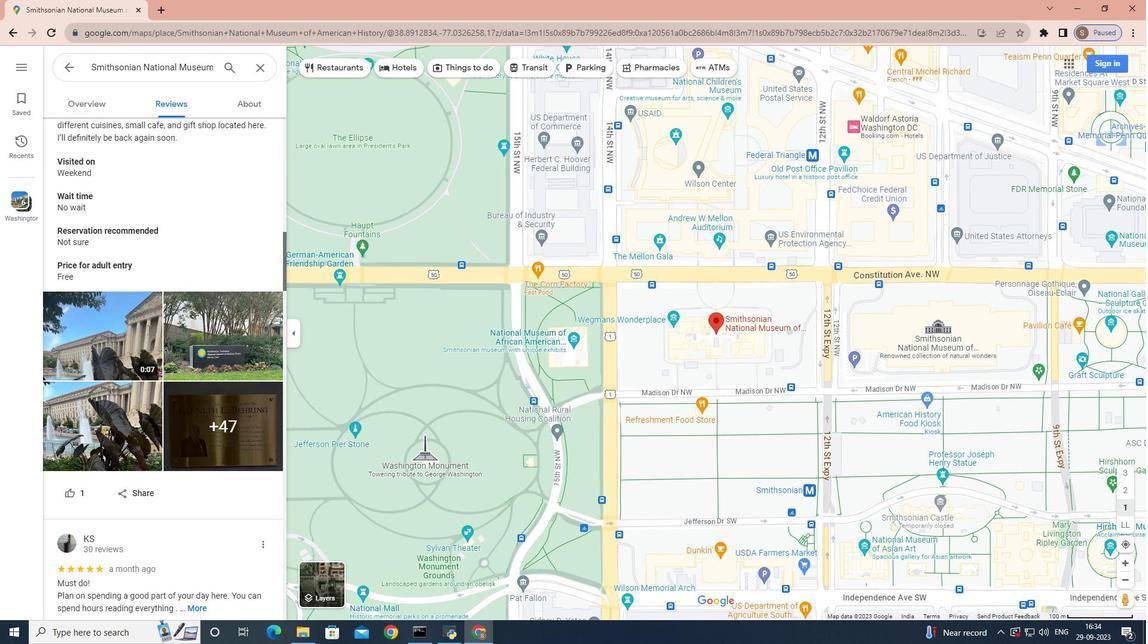 
Action: Mouse scrolled (148, 329) with delta (0, 0)
Screenshot: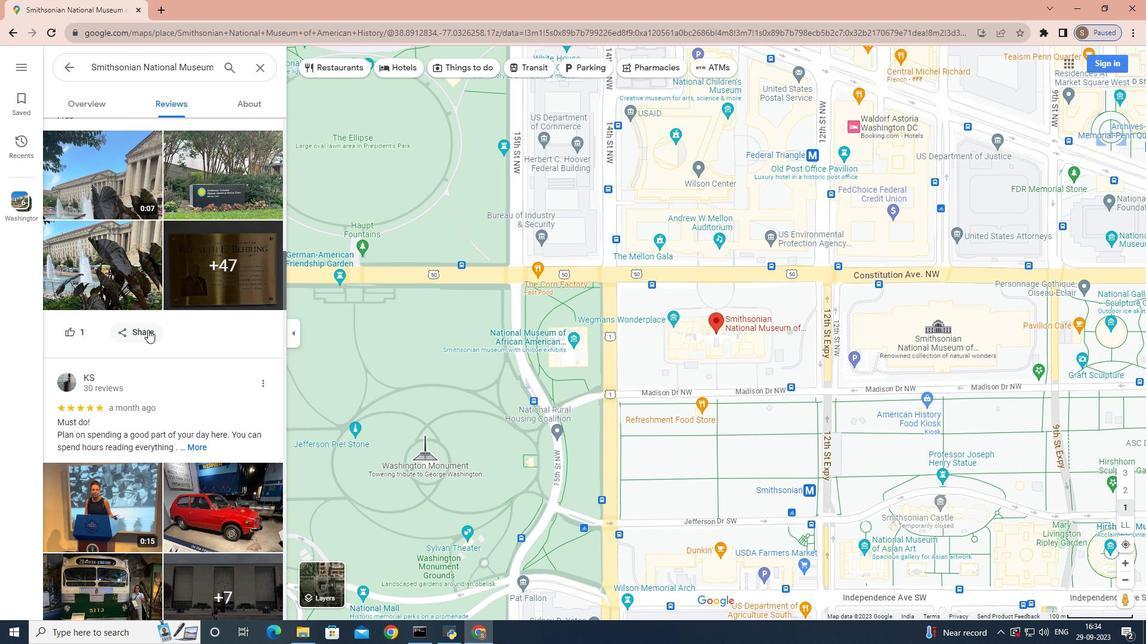 
Action: Mouse scrolled (148, 329) with delta (0, 0)
Screenshot: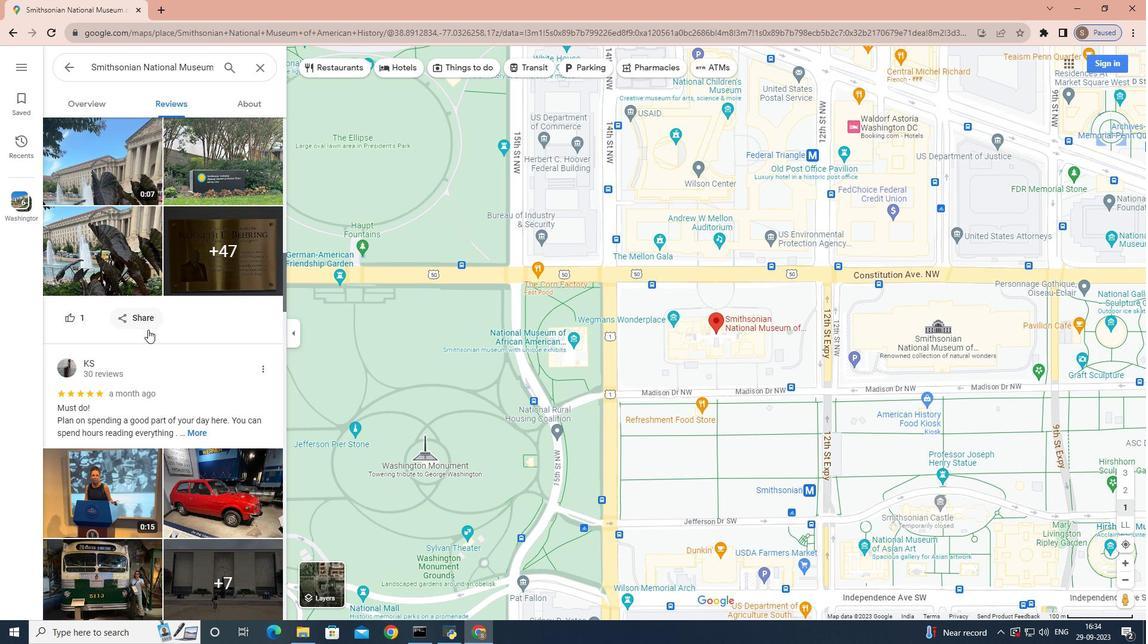 
Action: Mouse scrolled (148, 329) with delta (0, 0)
Screenshot: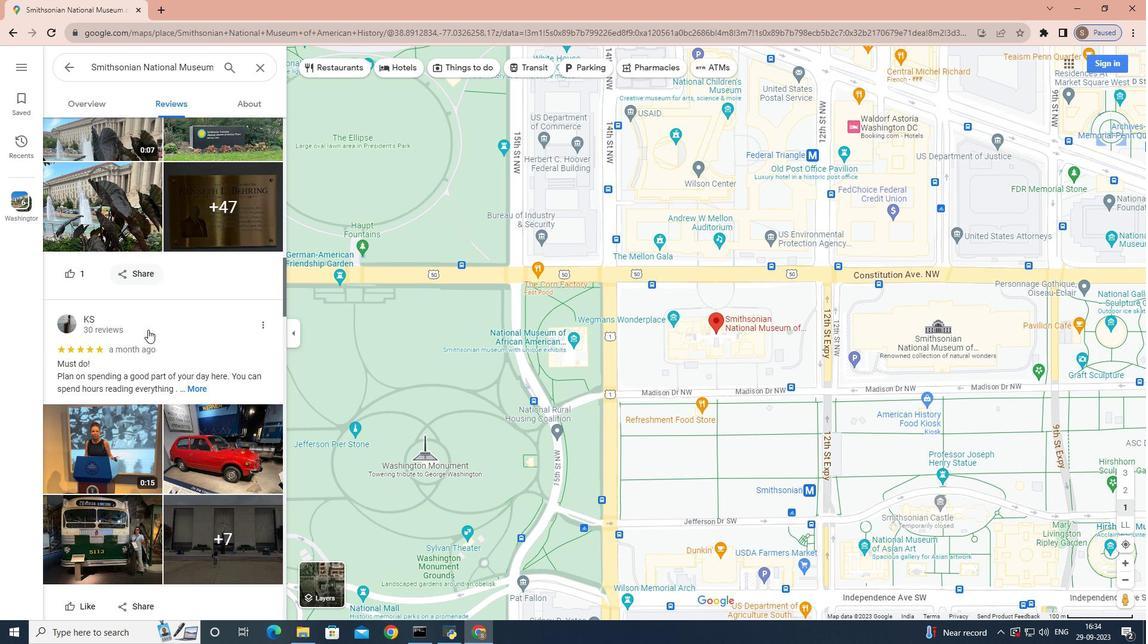 
Action: Mouse scrolled (148, 329) with delta (0, 0)
Screenshot: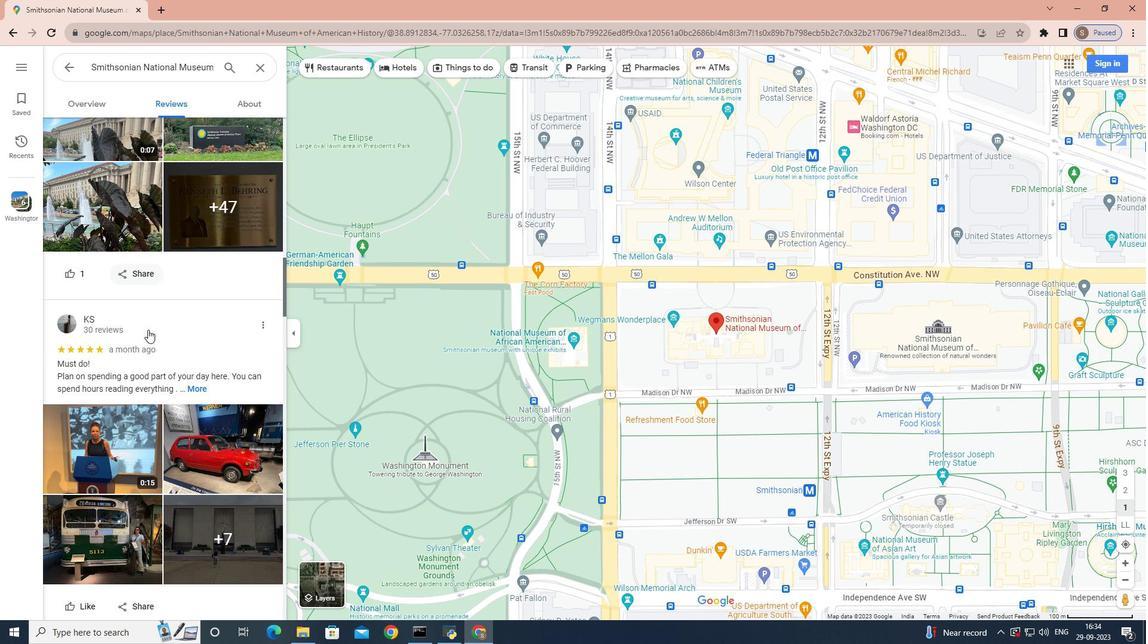 
Action: Mouse moved to (185, 204)
Screenshot: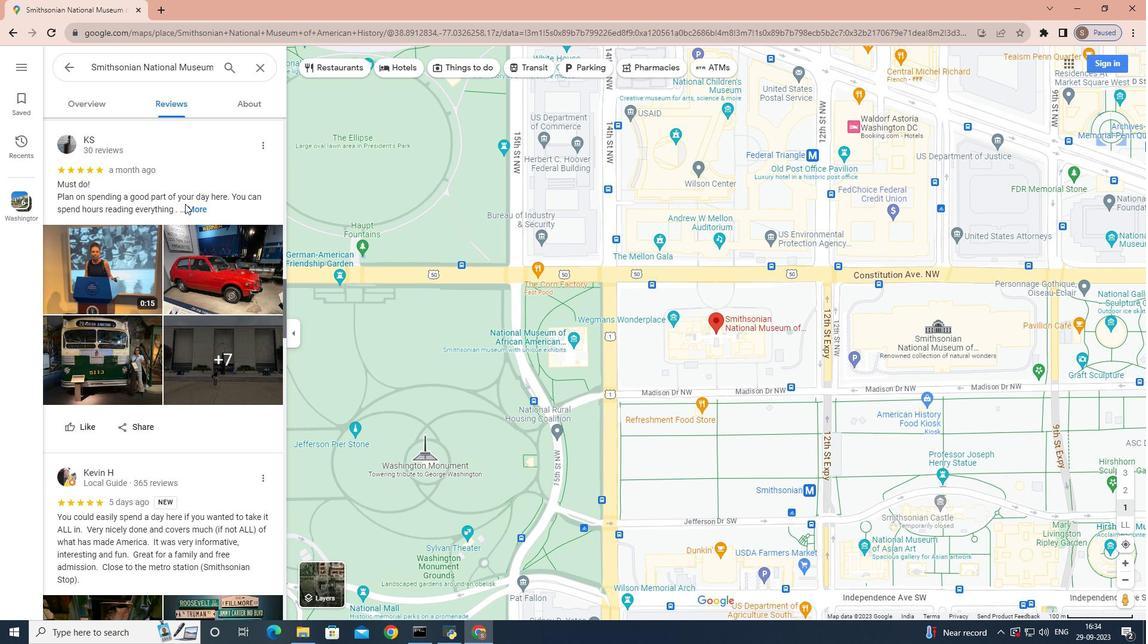 
Action: Mouse pressed left at (185, 204)
Screenshot: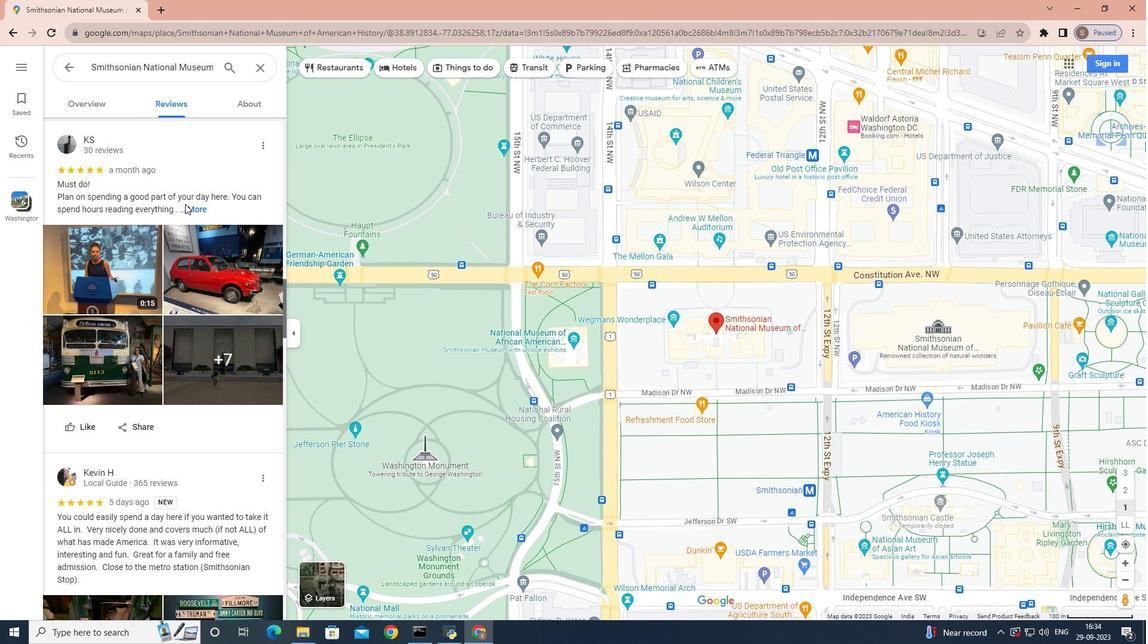 
Action: Mouse moved to (196, 201)
Screenshot: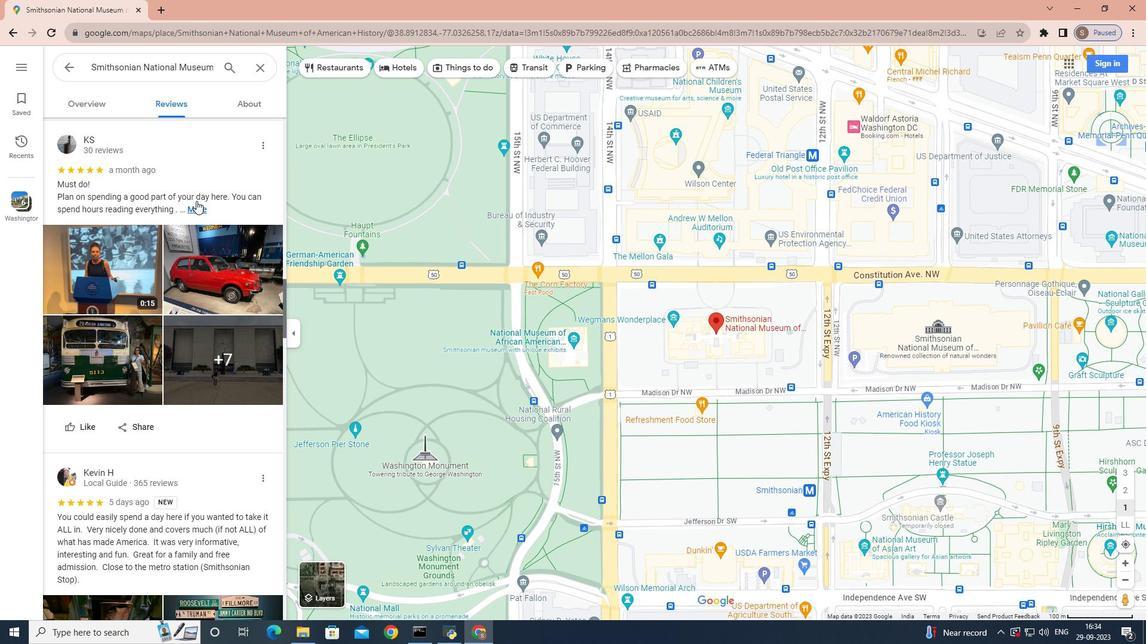 
Action: Mouse pressed left at (196, 201)
Screenshot: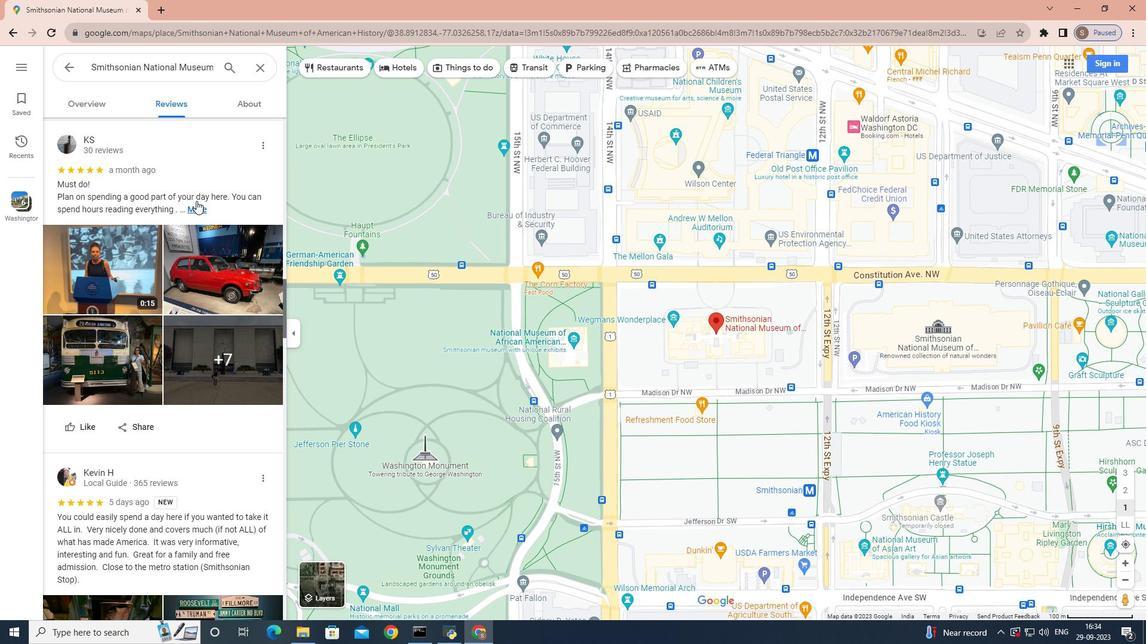 
Action: Mouse scrolled (196, 200) with delta (0, 0)
Screenshot: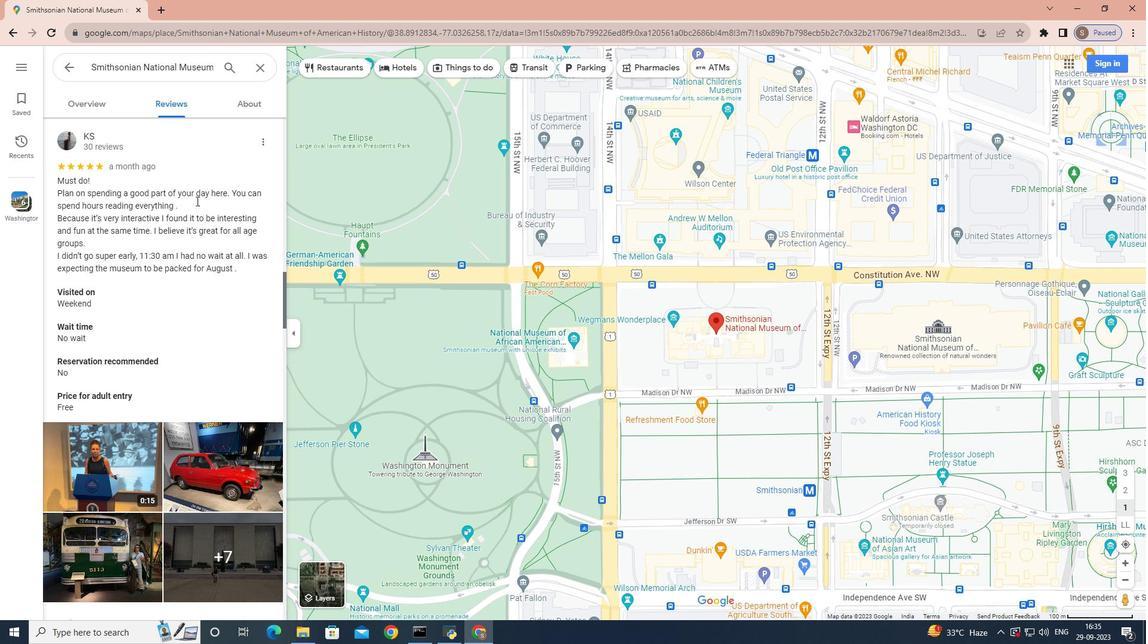 
Action: Mouse scrolled (196, 200) with delta (0, 0)
Screenshot: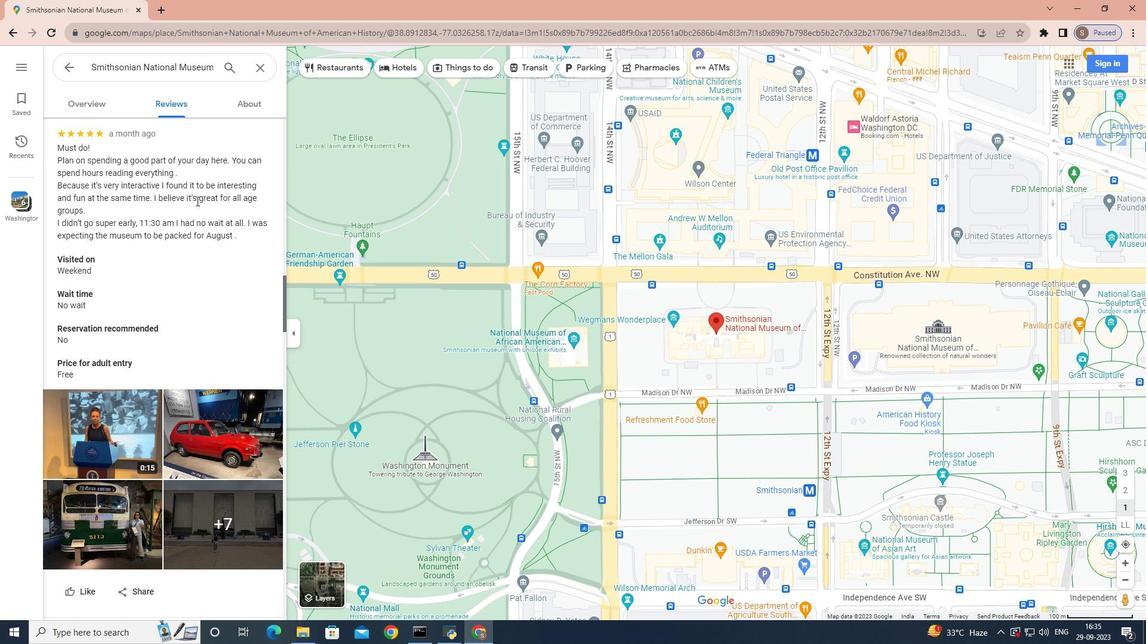 
Action: Mouse scrolled (196, 200) with delta (0, 0)
Screenshot: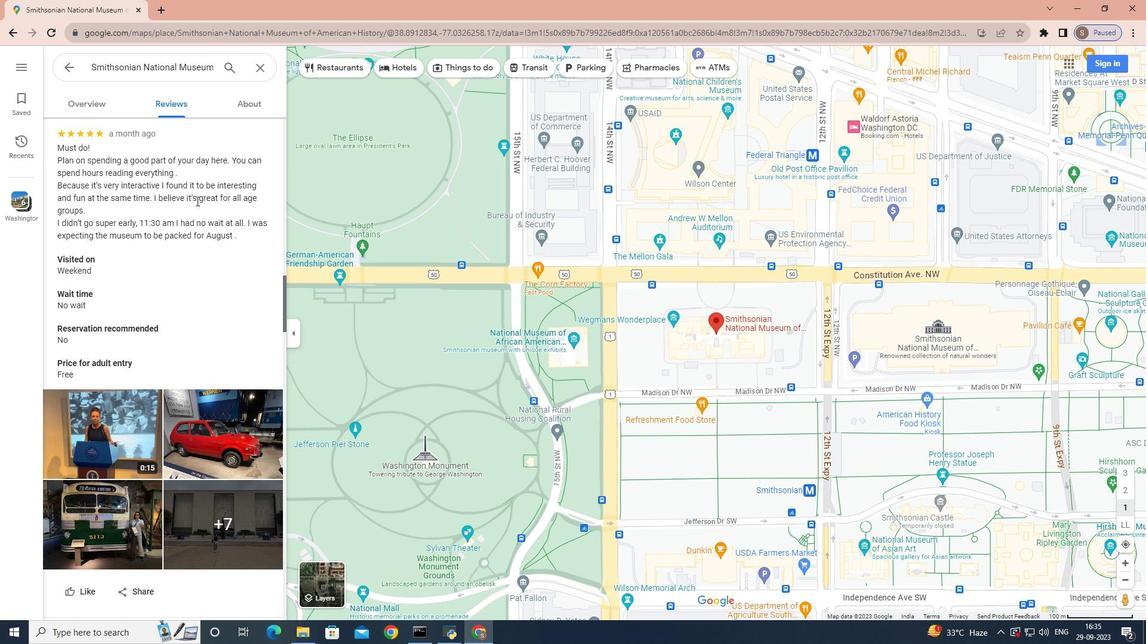 
Action: Mouse scrolled (196, 200) with delta (0, 0)
Screenshot: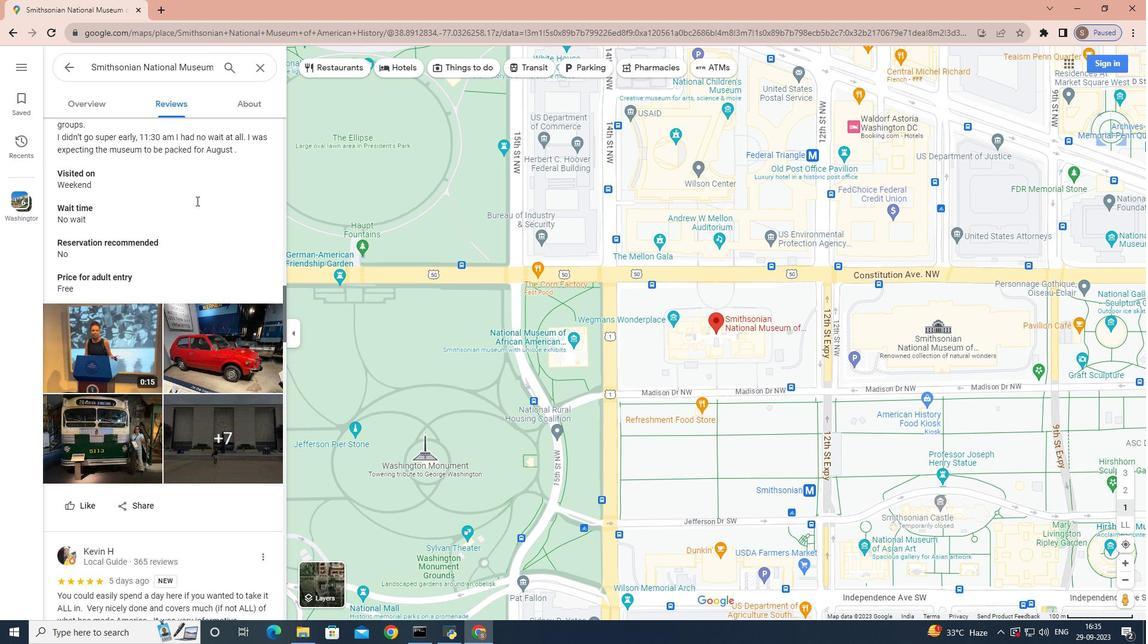 
Action: Mouse scrolled (196, 200) with delta (0, 0)
Screenshot: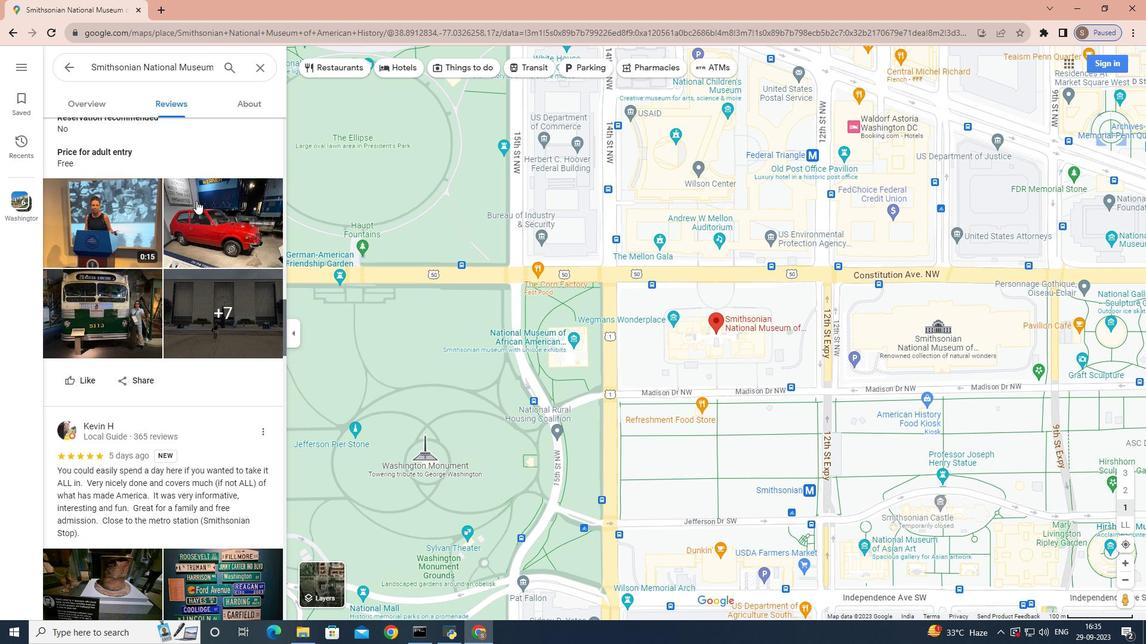 
Action: Mouse scrolled (196, 200) with delta (0, 0)
Screenshot: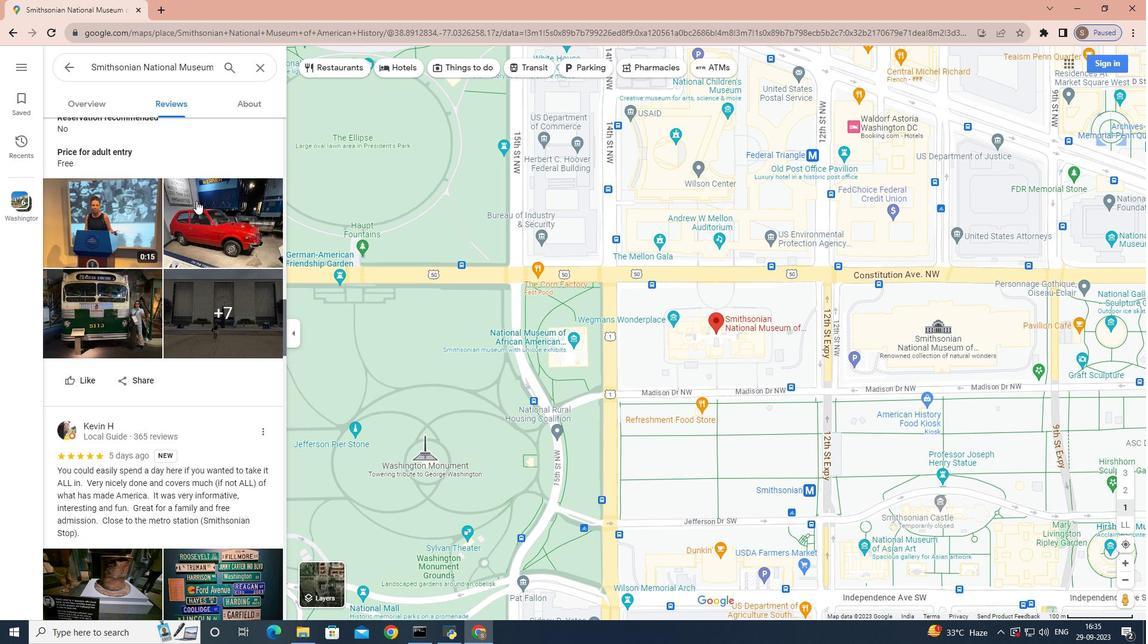
Action: Mouse scrolled (196, 200) with delta (0, 0)
Screenshot: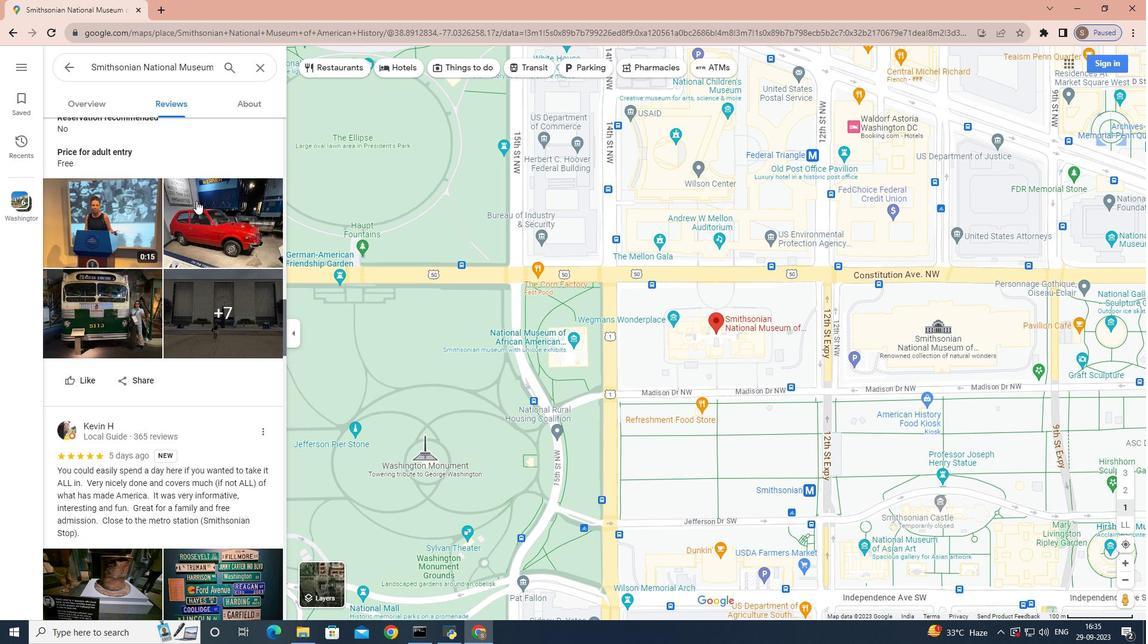 
Action: Mouse scrolled (196, 200) with delta (0, 0)
Screenshot: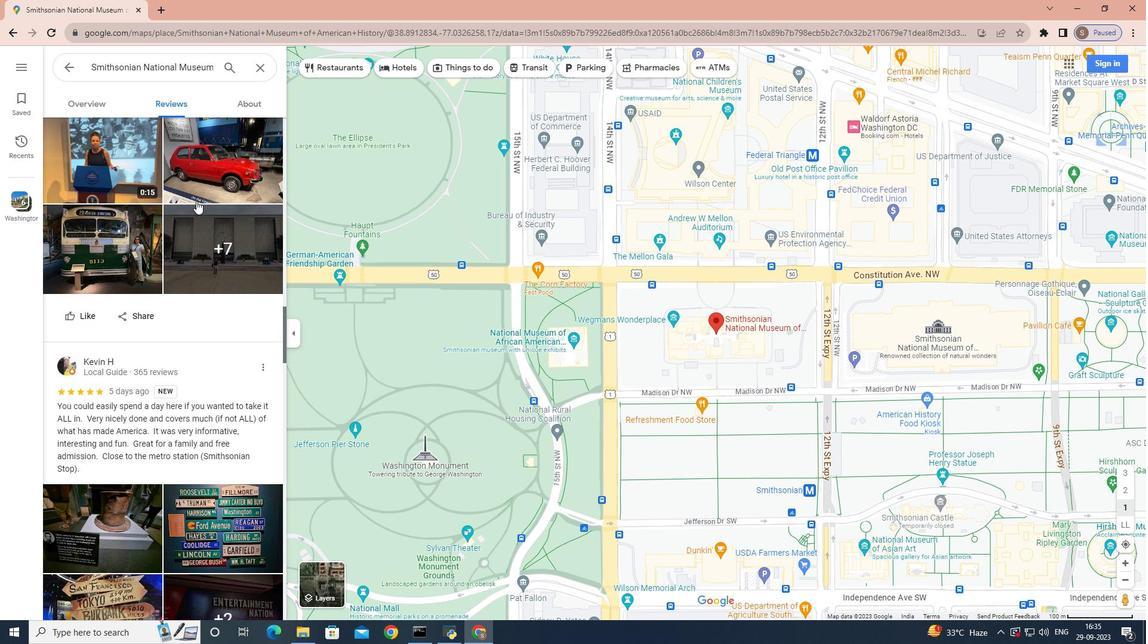 
Action: Mouse scrolled (196, 200) with delta (0, 0)
Screenshot: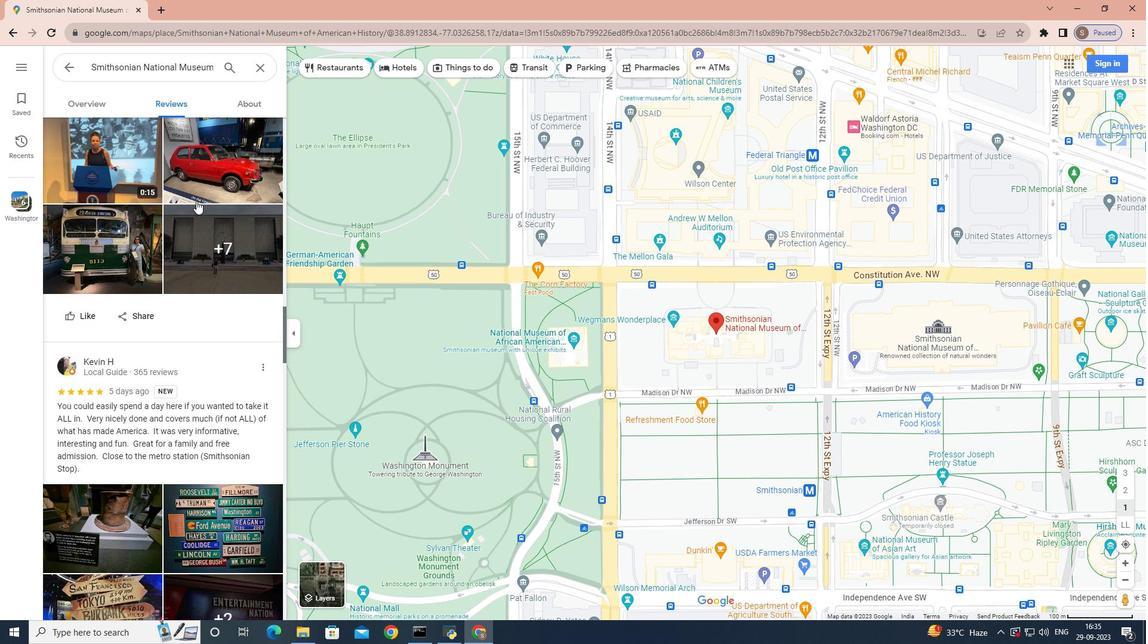 
Action: Mouse scrolled (196, 201) with delta (0, 0)
Screenshot: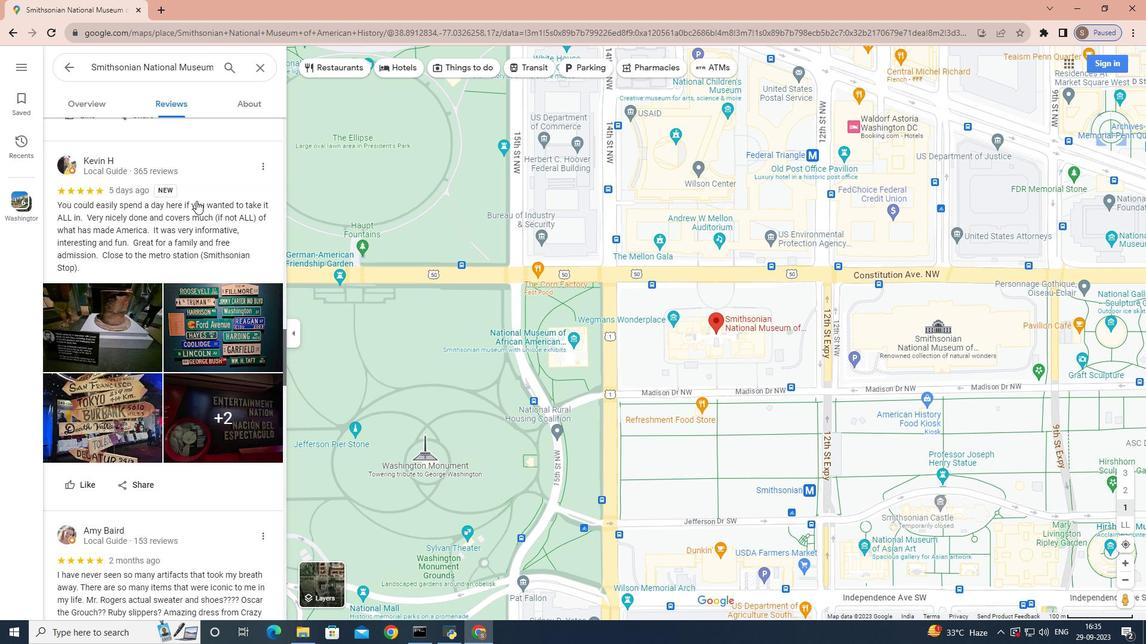 
Action: Mouse scrolled (196, 201) with delta (0, 0)
Screenshot: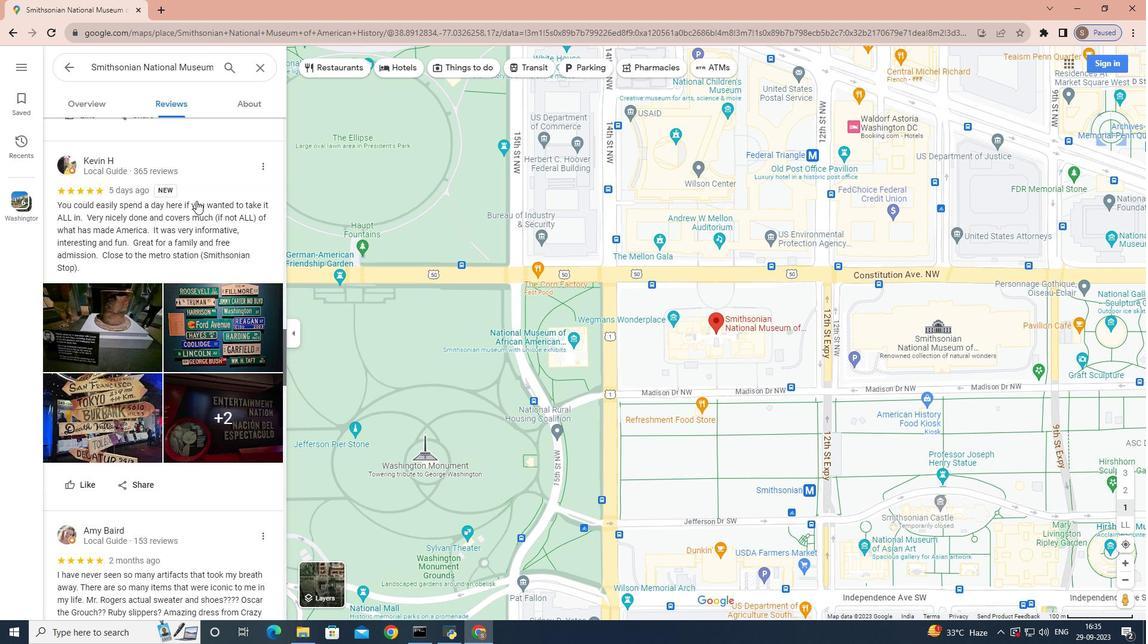 
Action: Mouse moved to (231, 343)
Screenshot: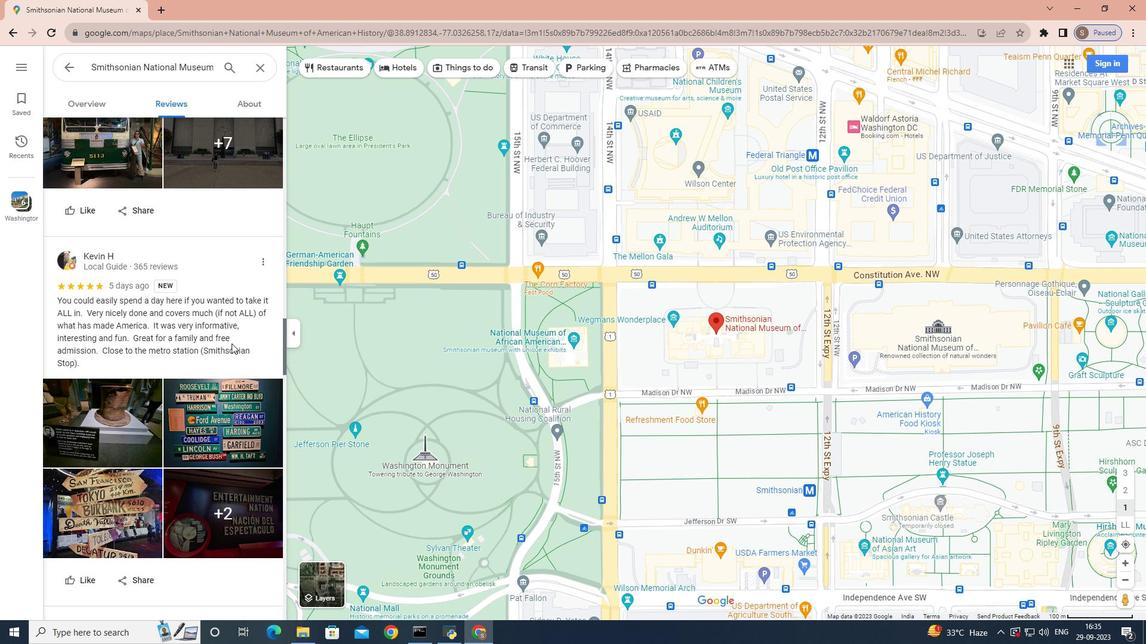 
Action: Mouse scrolled (231, 343) with delta (0, 0)
Screenshot: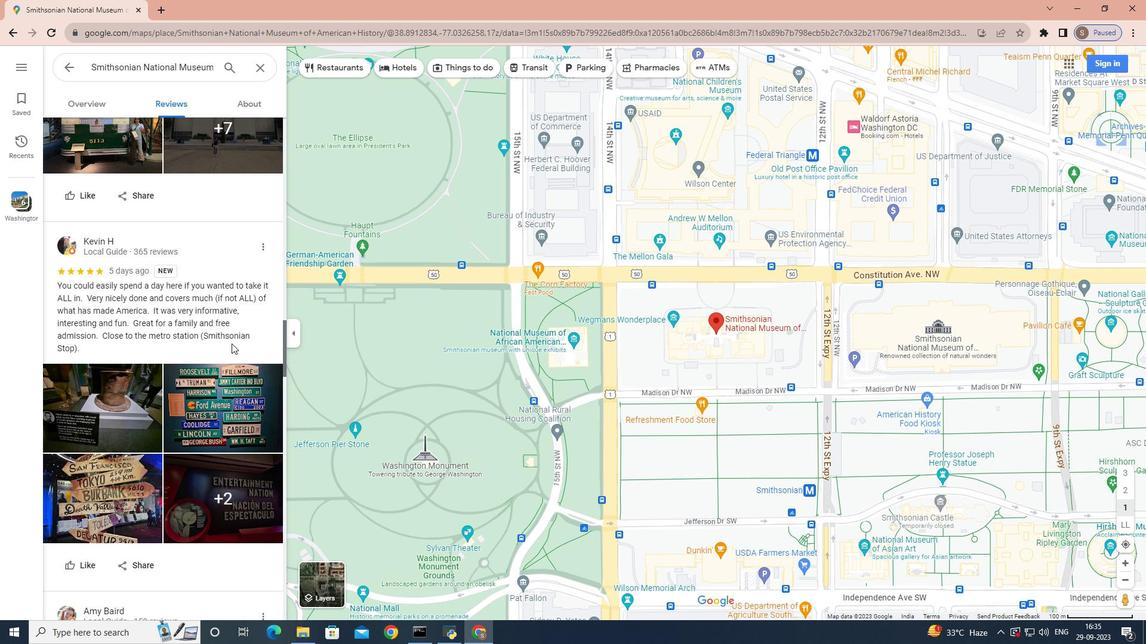 
Action: Mouse scrolled (231, 343) with delta (0, 0)
Screenshot: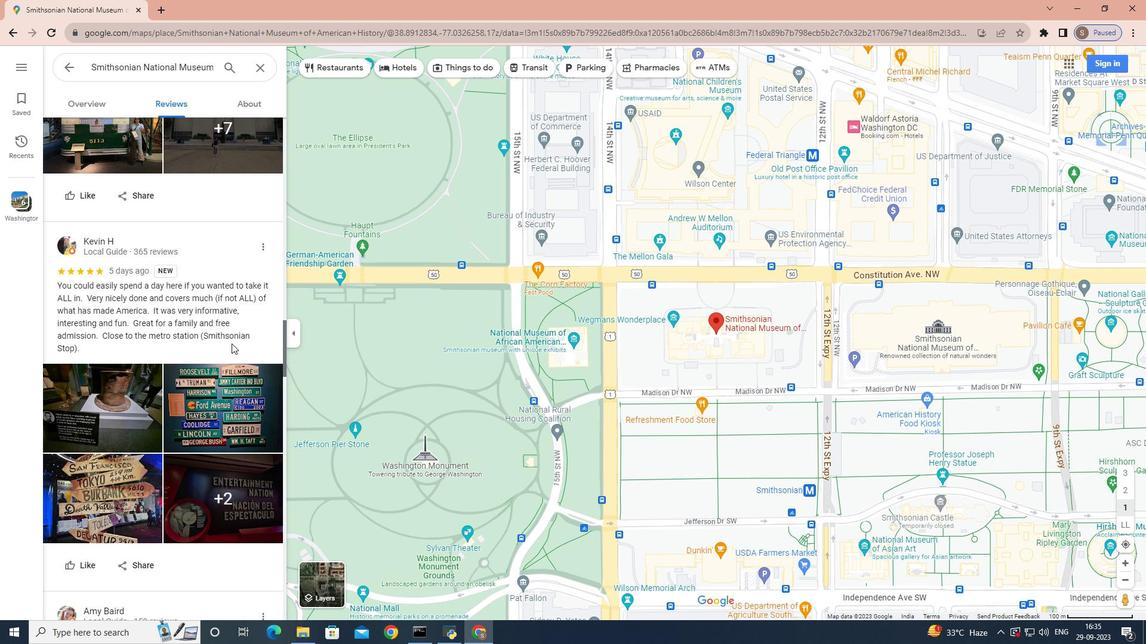 
Action: Mouse scrolled (231, 343) with delta (0, 0)
Screenshot: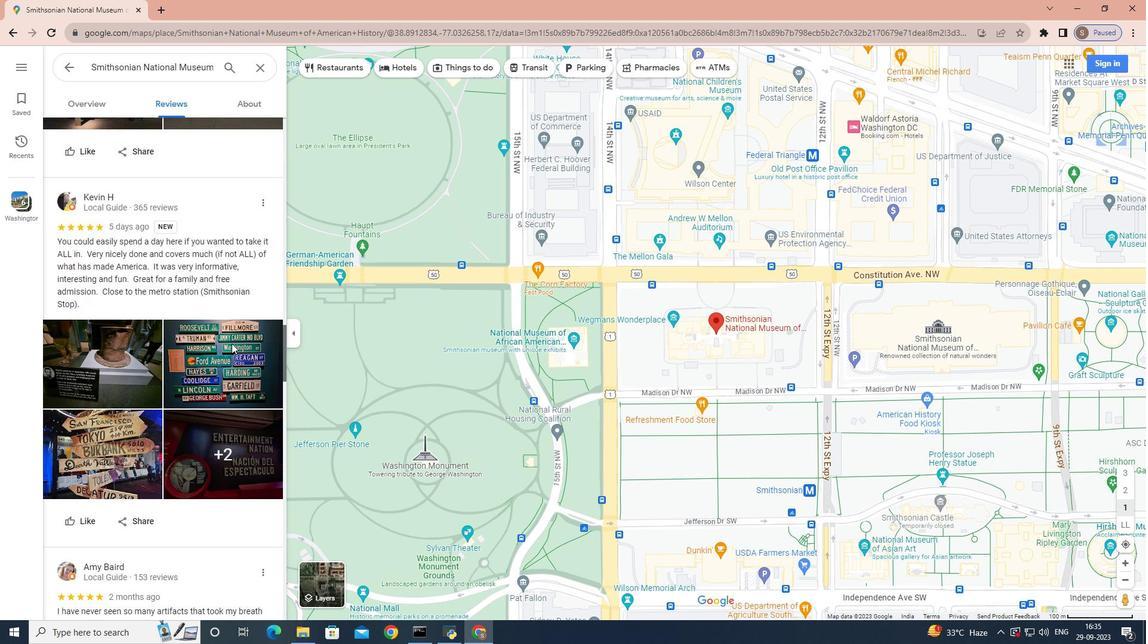 
Action: Mouse scrolled (231, 343) with delta (0, 0)
Screenshot: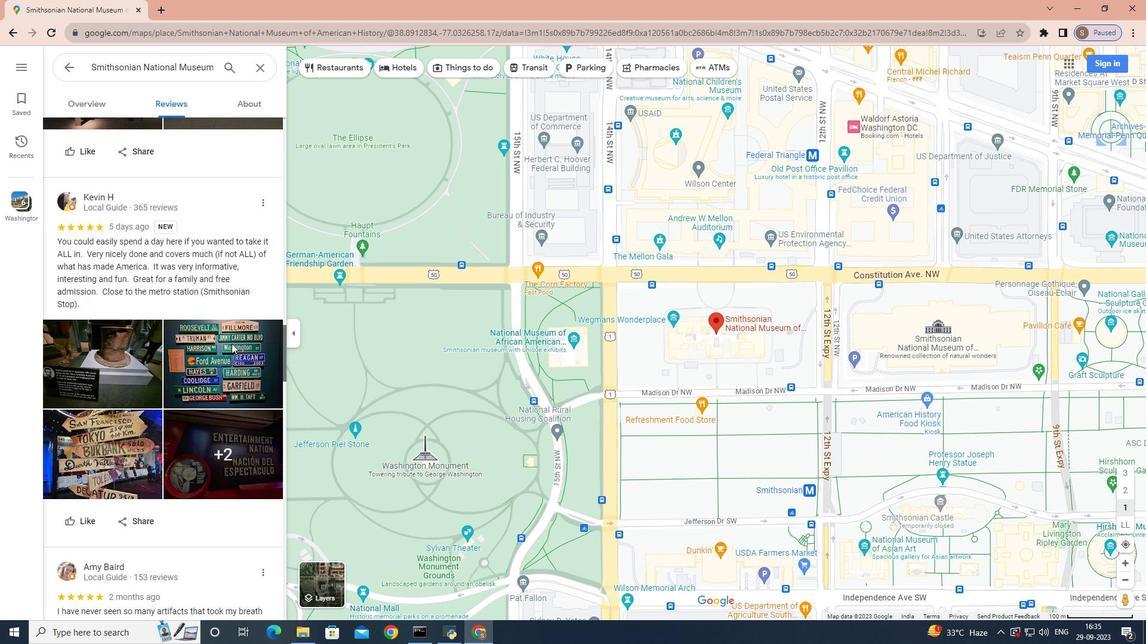 
Action: Mouse moved to (231, 337)
Screenshot: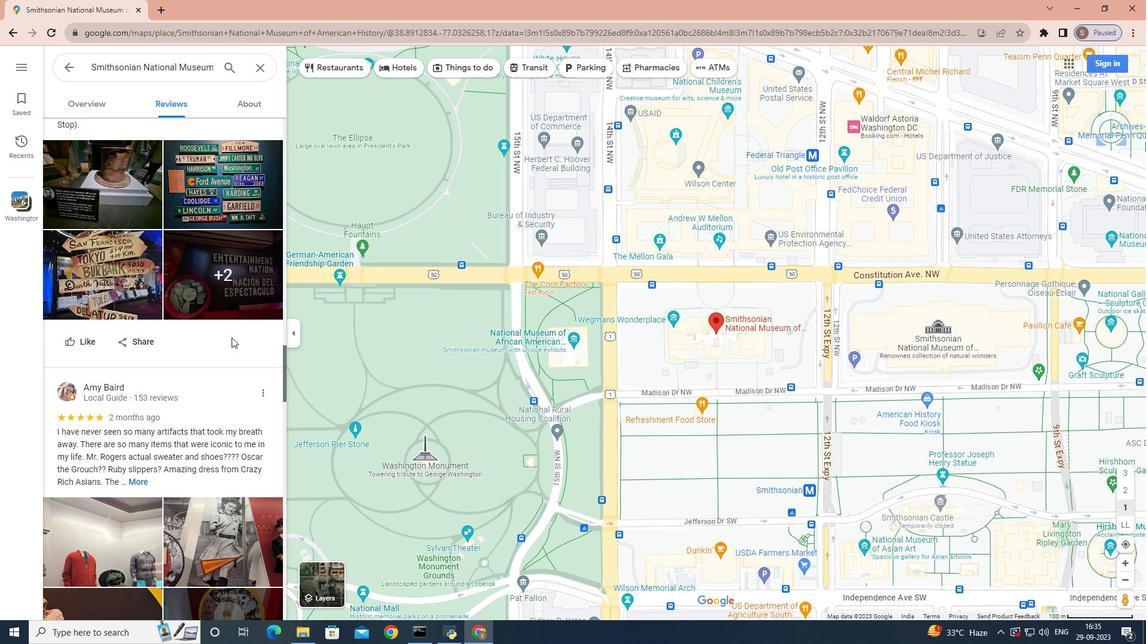 
Action: Mouse scrolled (231, 337) with delta (0, 0)
Screenshot: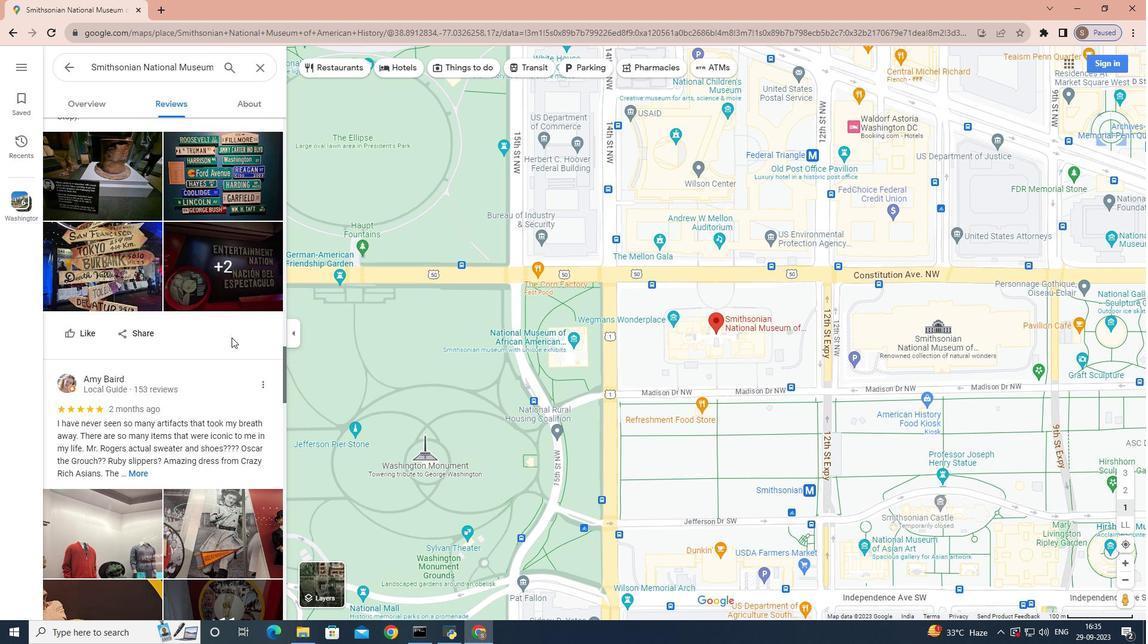 
Action: Mouse scrolled (231, 337) with delta (0, 0)
Screenshot: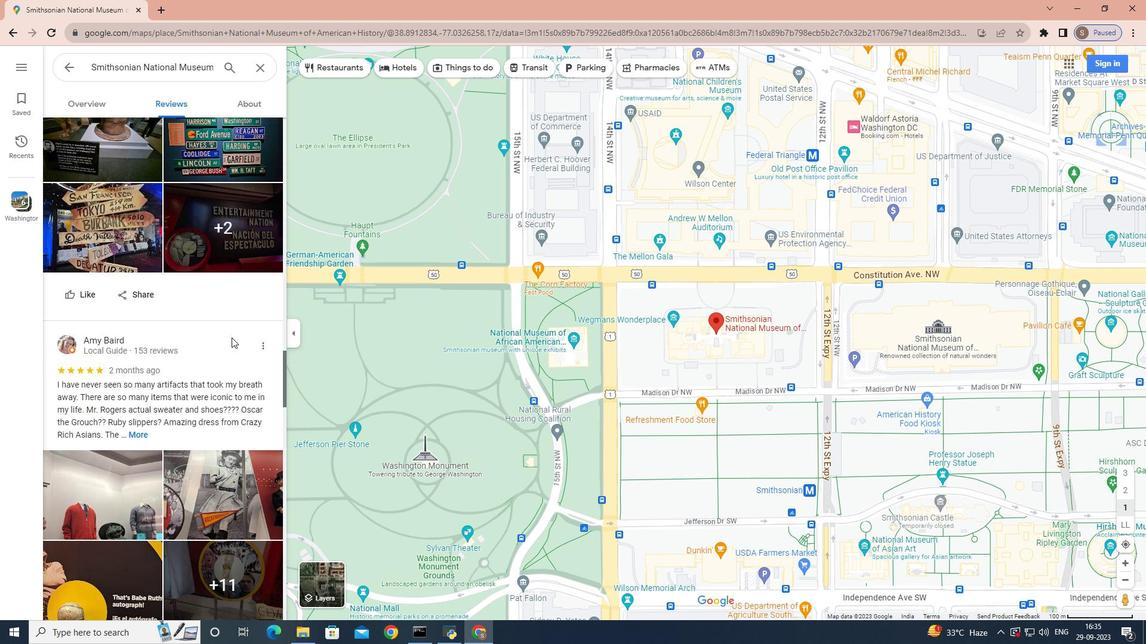 
Action: Mouse scrolled (231, 337) with delta (0, 0)
Screenshot: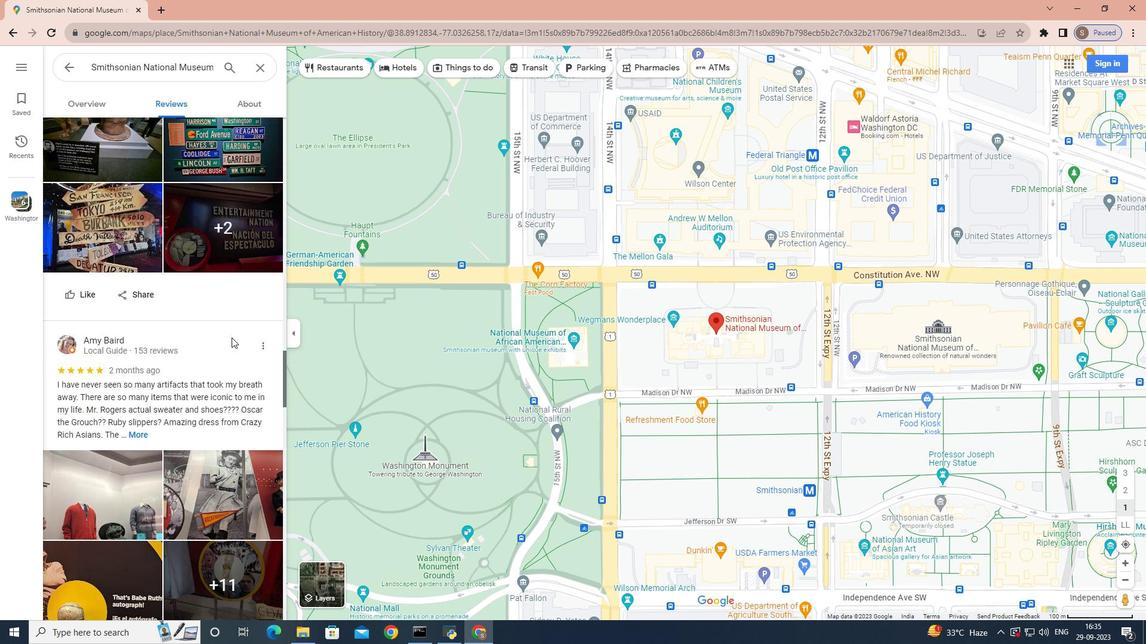 
Action: Mouse scrolled (231, 337) with delta (0, 0)
Screenshot: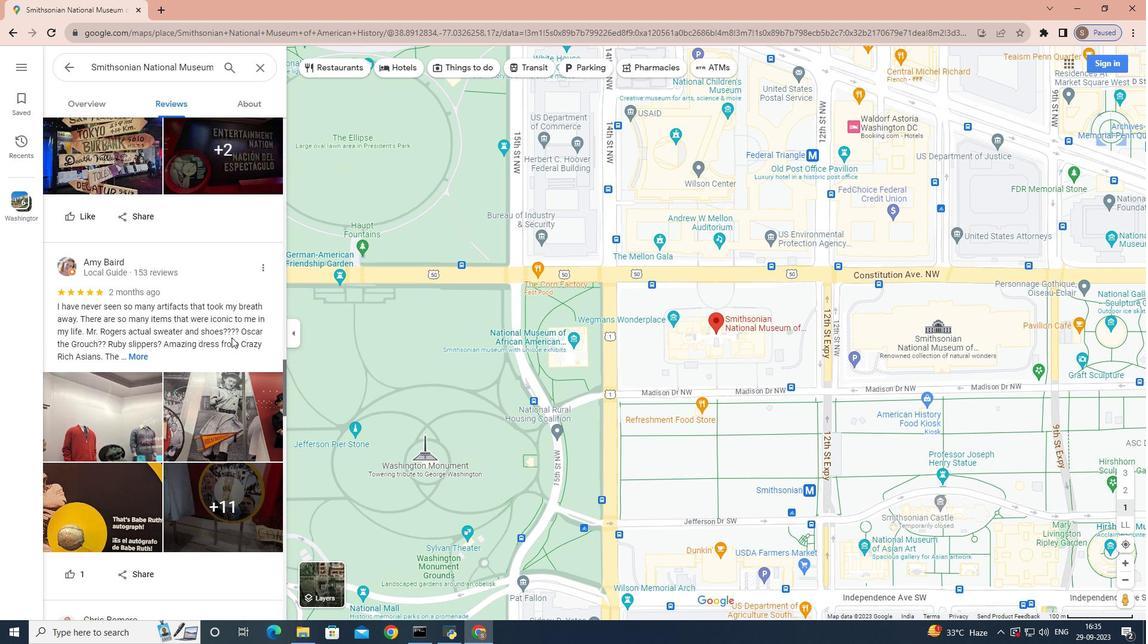 
Action: Mouse moved to (145, 243)
Screenshot: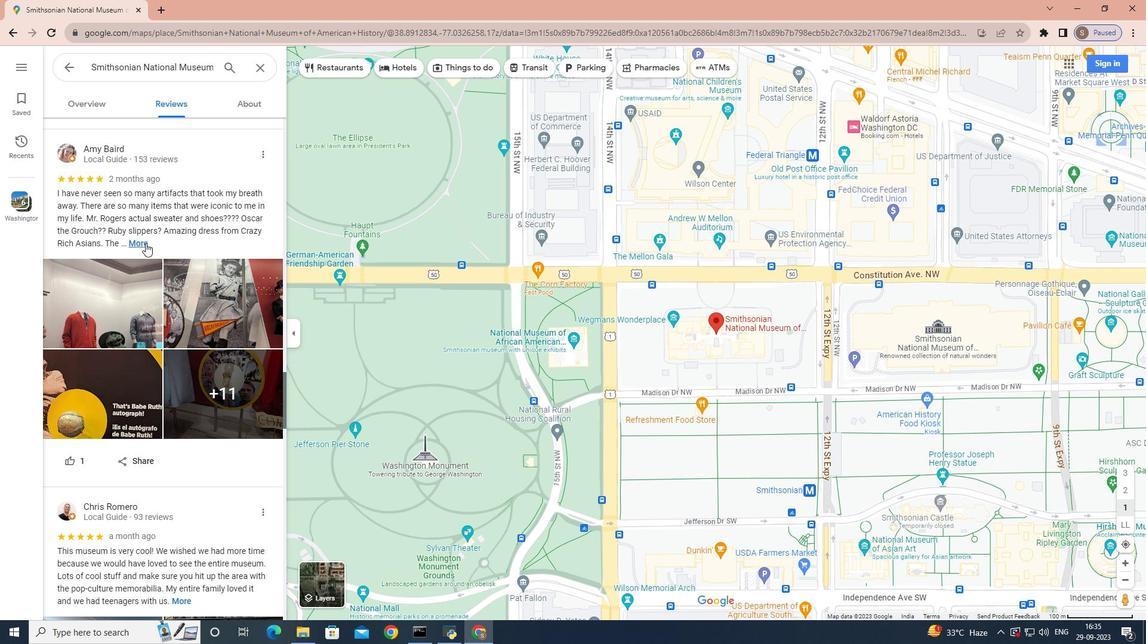 
Action: Mouse pressed left at (145, 243)
Screenshot: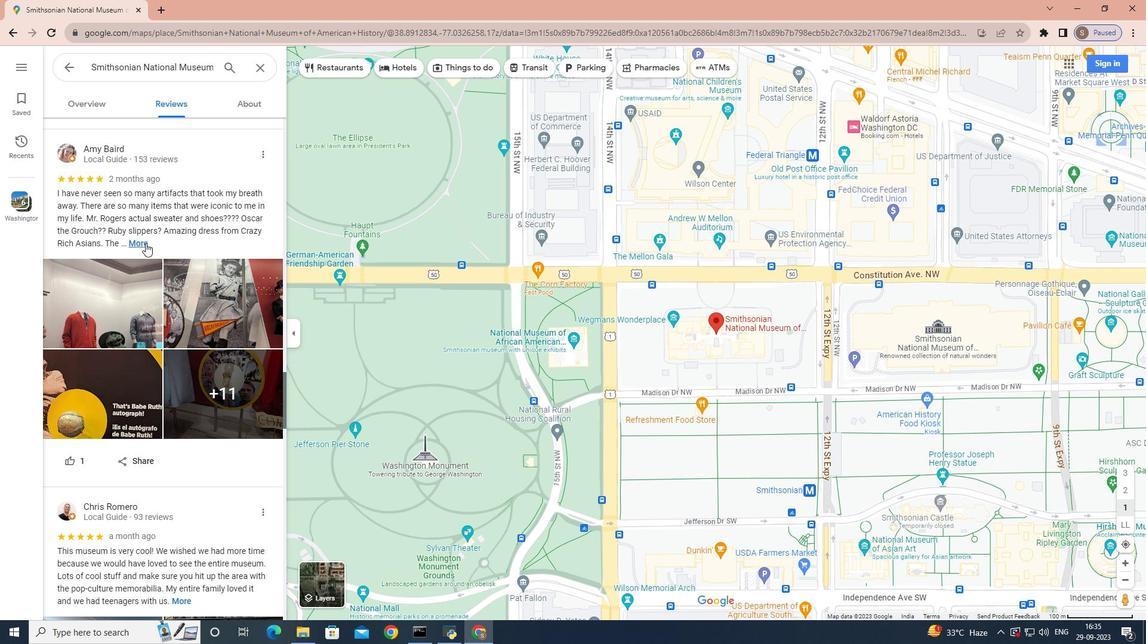
Action: Mouse scrolled (145, 242) with delta (0, 0)
Screenshot: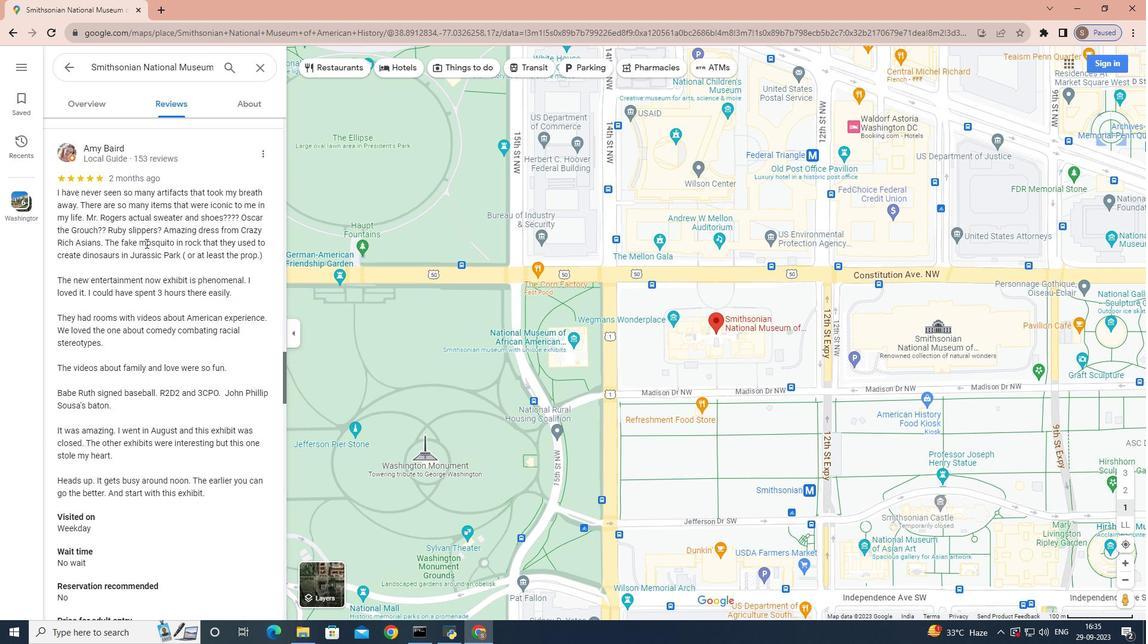 
Action: Mouse scrolled (145, 242) with delta (0, 0)
Screenshot: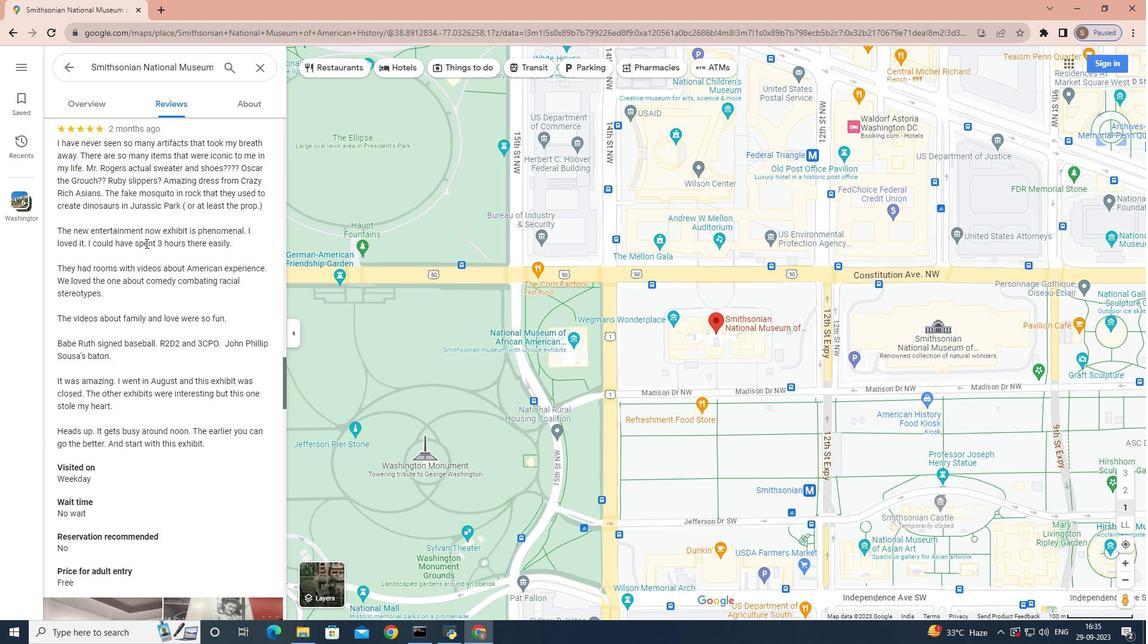 
Action: Mouse scrolled (145, 242) with delta (0, 0)
Screenshot: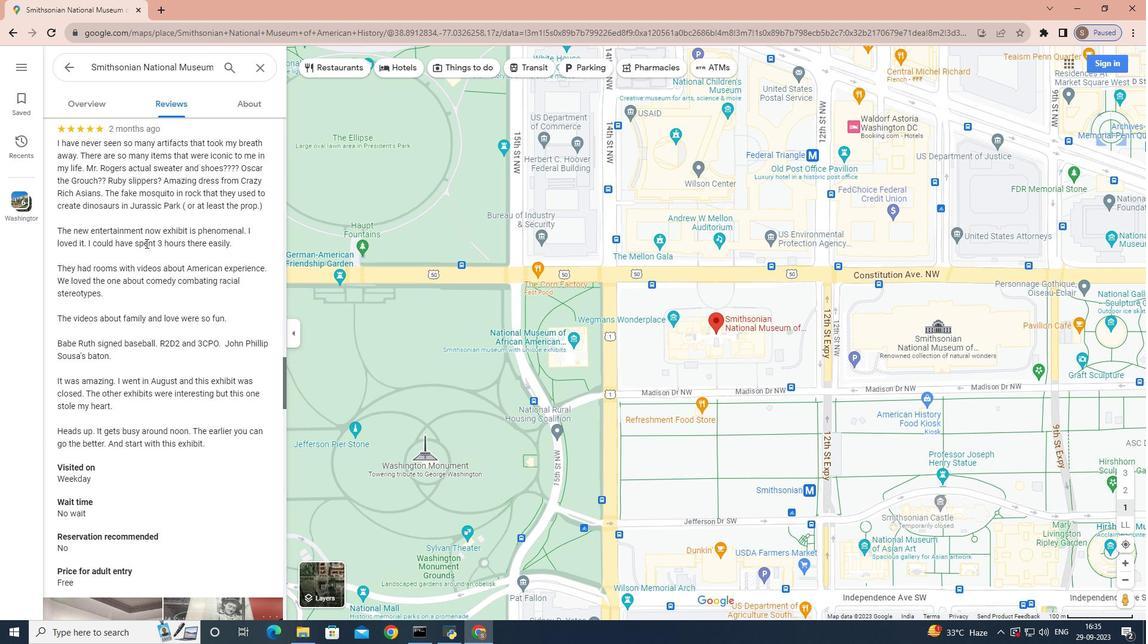 
Action: Mouse scrolled (145, 242) with delta (0, 0)
Screenshot: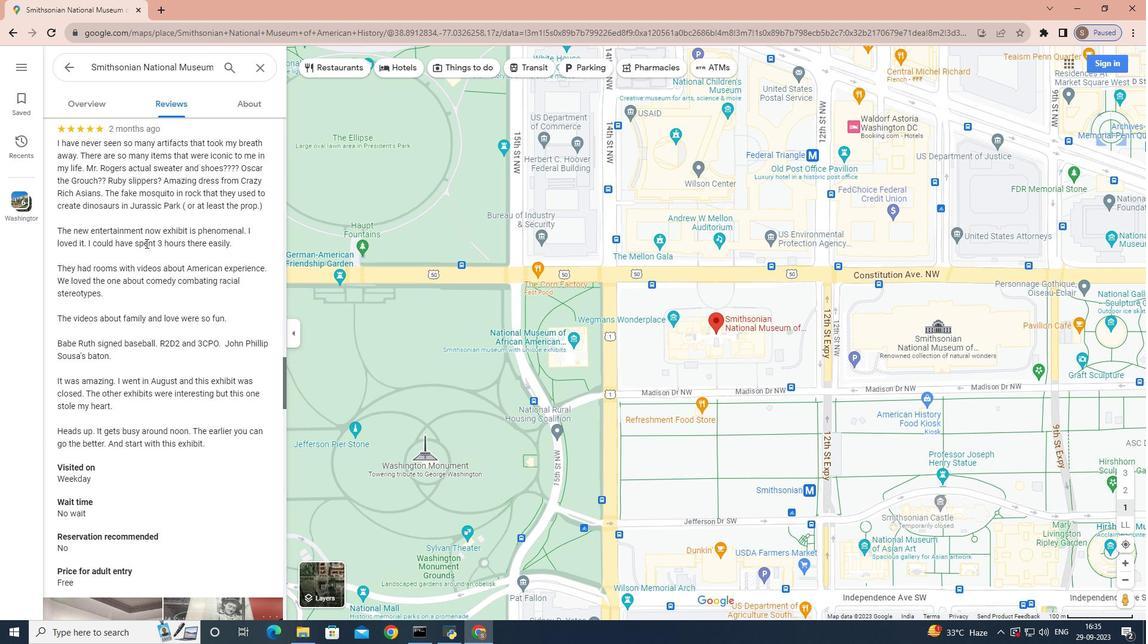 
Action: Mouse scrolled (145, 242) with delta (0, 0)
Screenshot: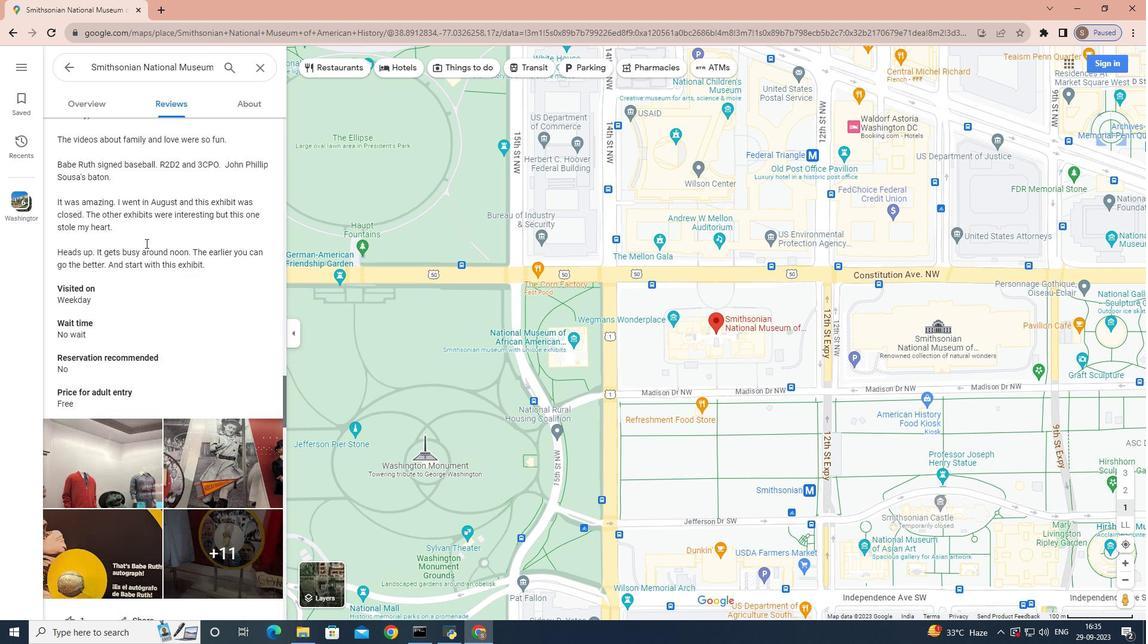 
Action: Mouse scrolled (145, 244) with delta (0, 0)
Screenshot: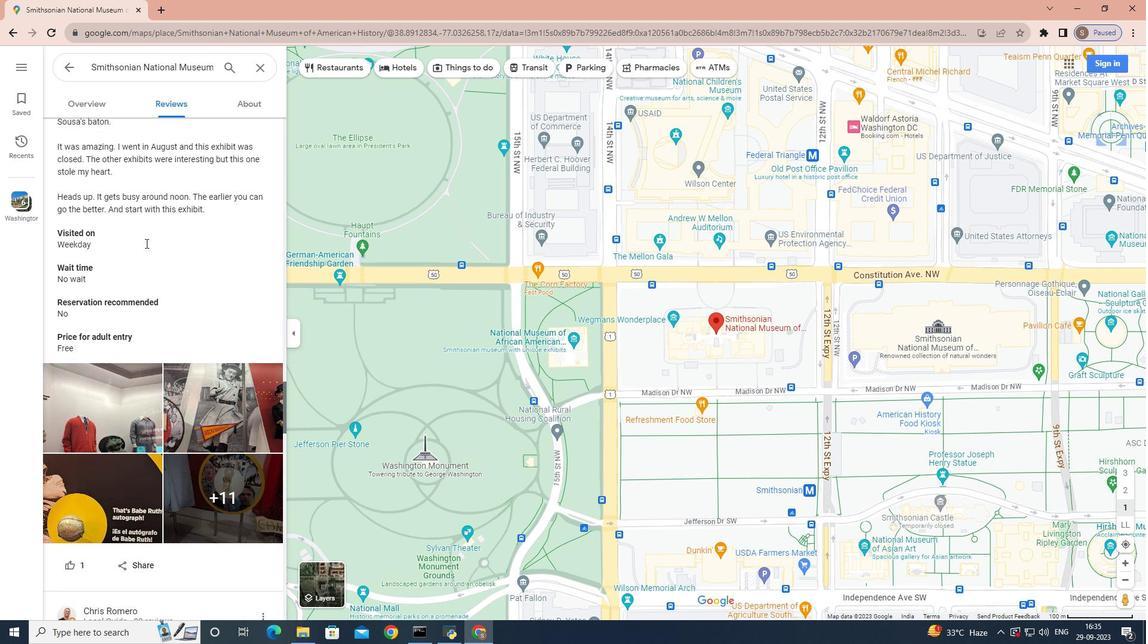 
Action: Mouse scrolled (145, 242) with delta (0, 0)
Screenshot: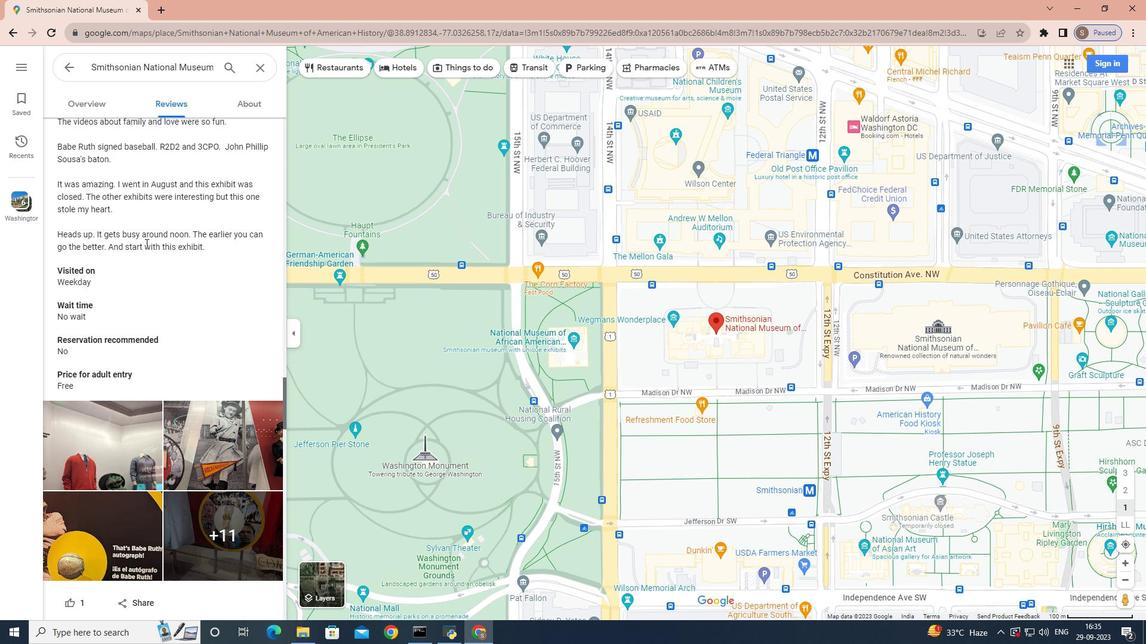
Action: Mouse scrolled (145, 242) with delta (0, 0)
Screenshot: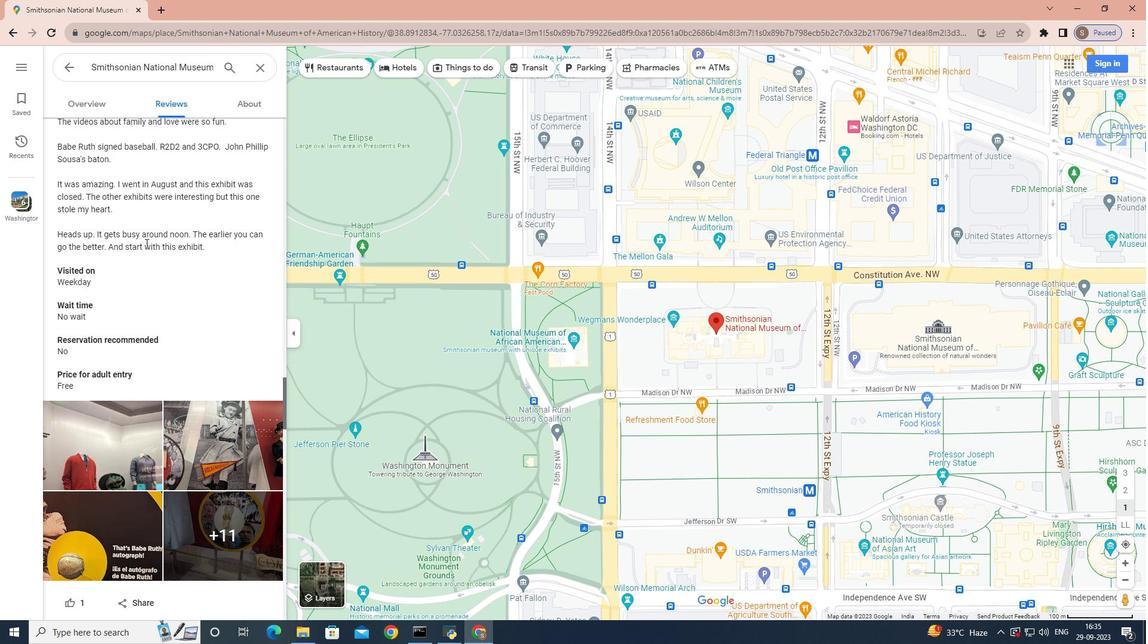 
Action: Mouse scrolled (145, 242) with delta (0, 0)
Screenshot: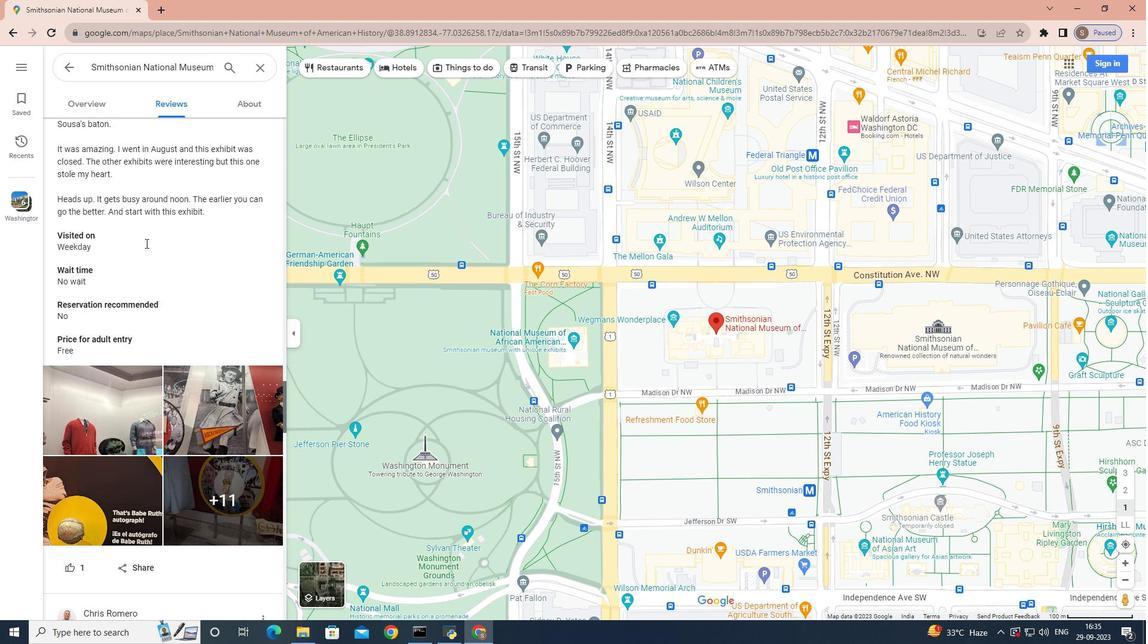 
Action: Mouse scrolled (145, 242) with delta (0, 0)
Screenshot: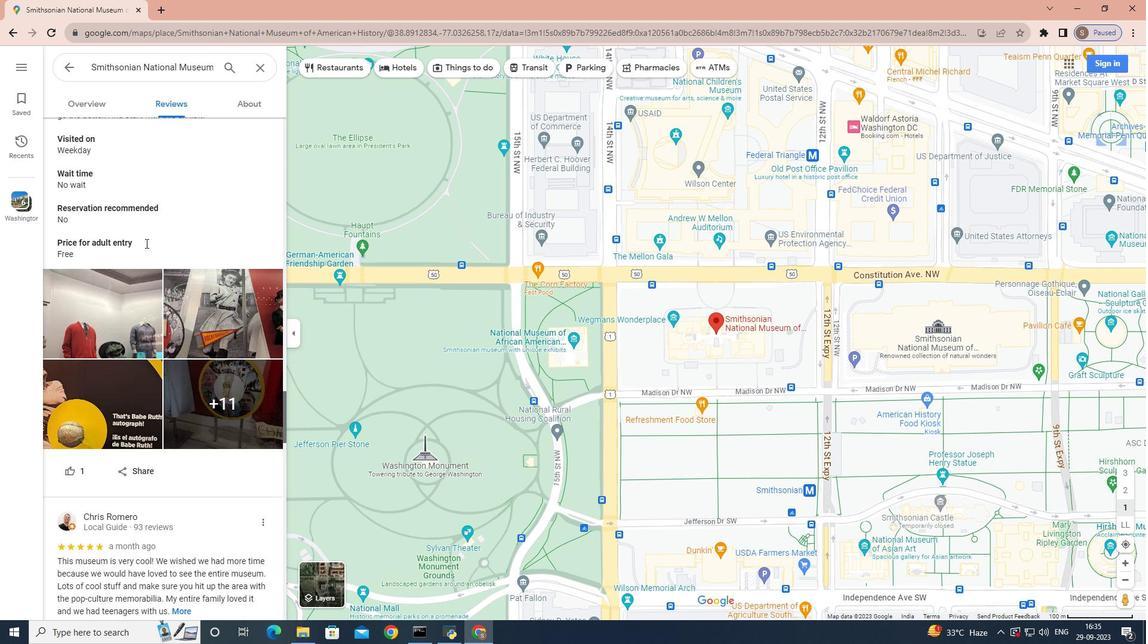 
Action: Mouse scrolled (145, 242) with delta (0, 0)
Screenshot: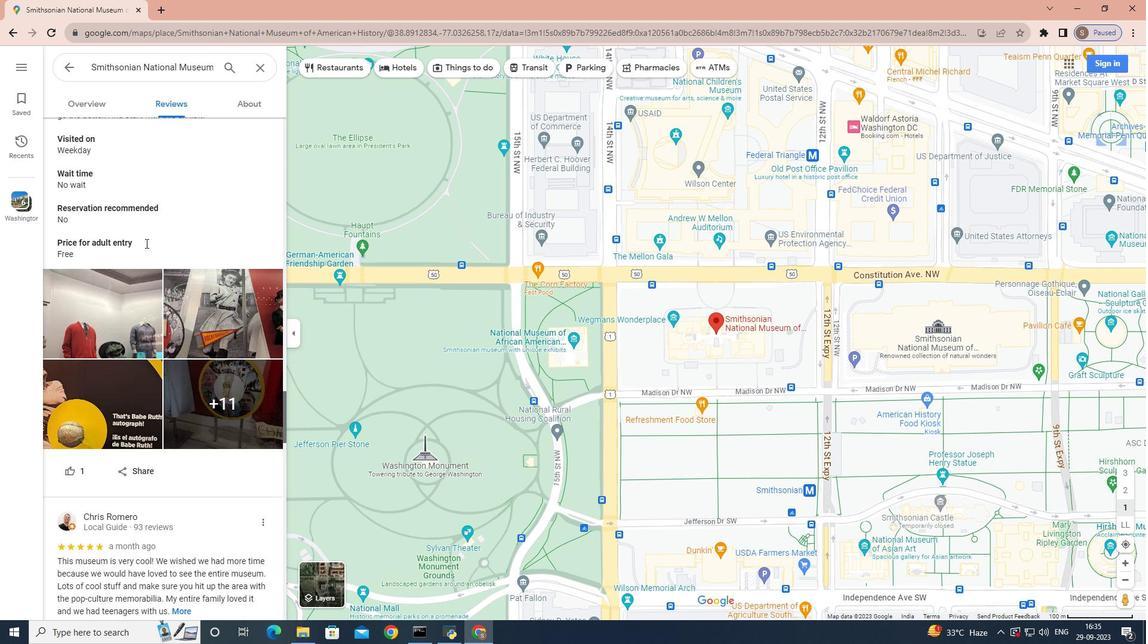 
Action: Mouse scrolled (145, 242) with delta (0, 0)
Screenshot: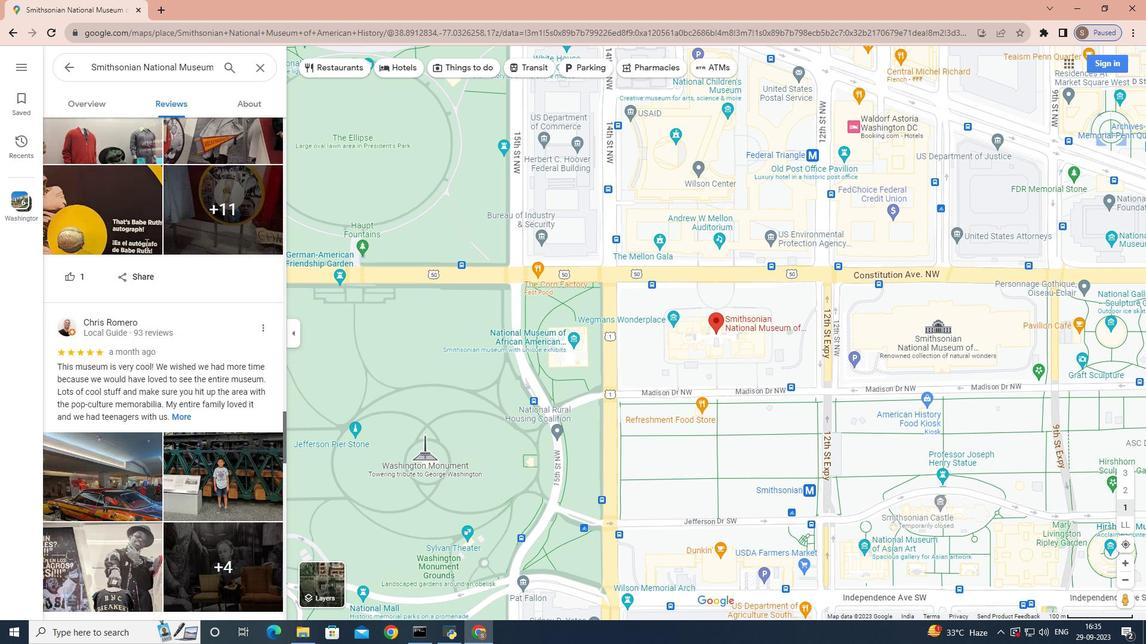 
Action: Mouse moved to (171, 395)
Screenshot: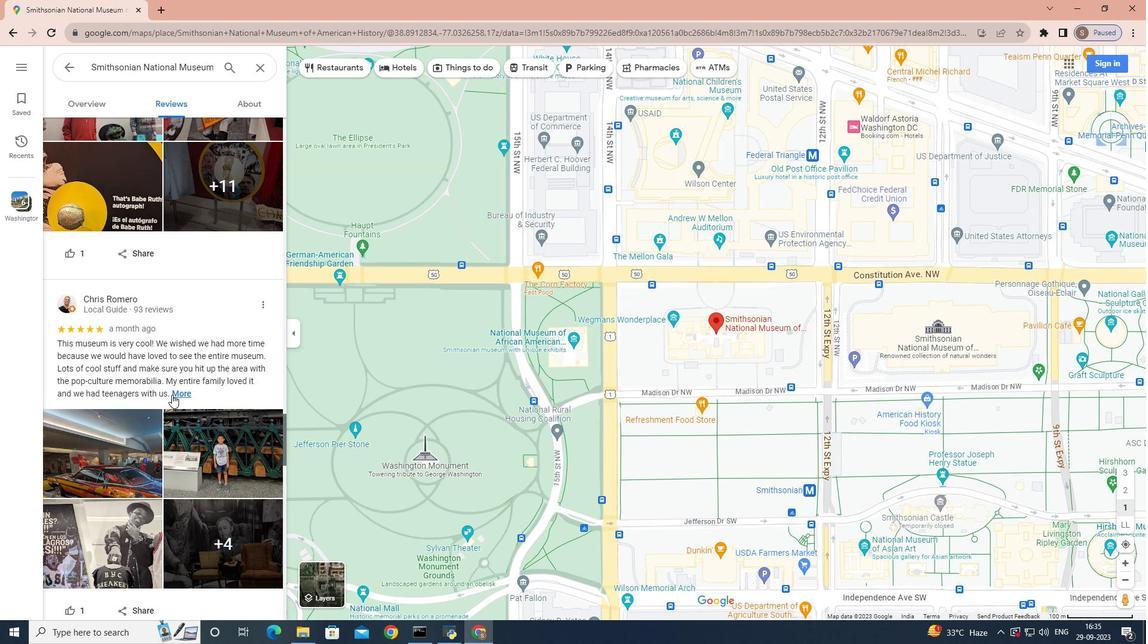 
Action: Mouse pressed left at (171, 395)
Screenshot: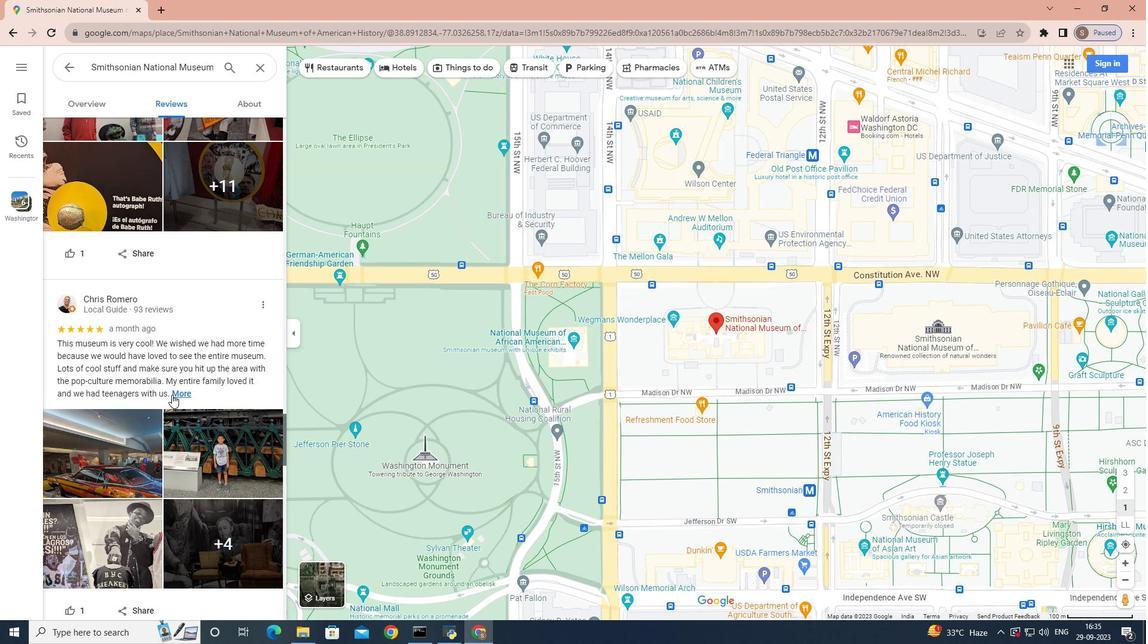 
Action: Mouse moved to (174, 391)
Screenshot: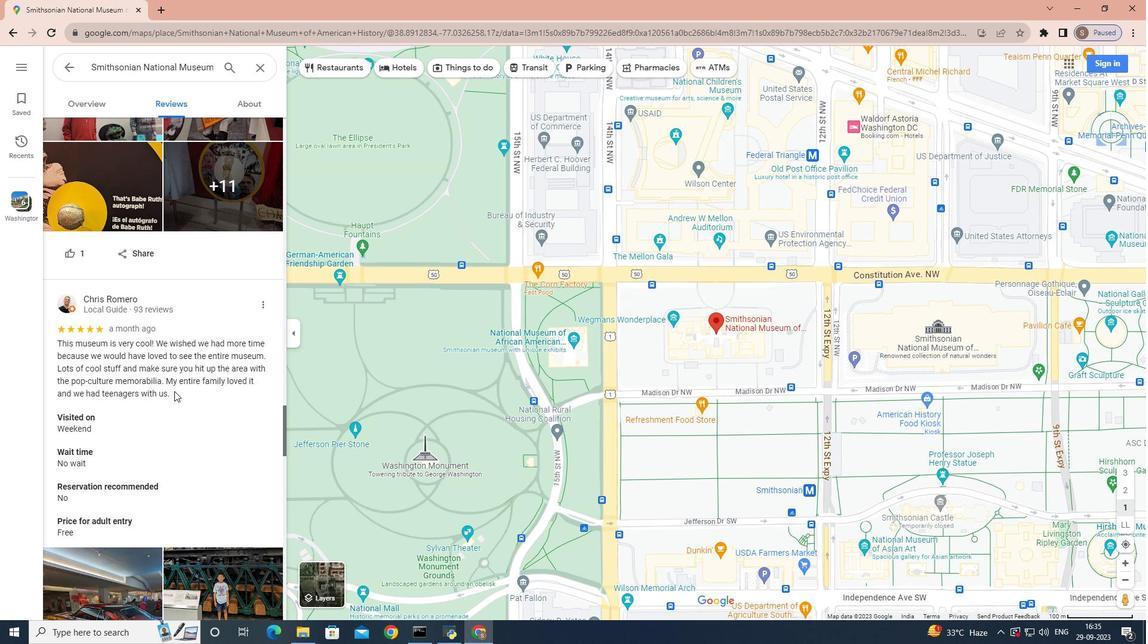 
Action: Mouse scrolled (174, 391) with delta (0, 0)
Screenshot: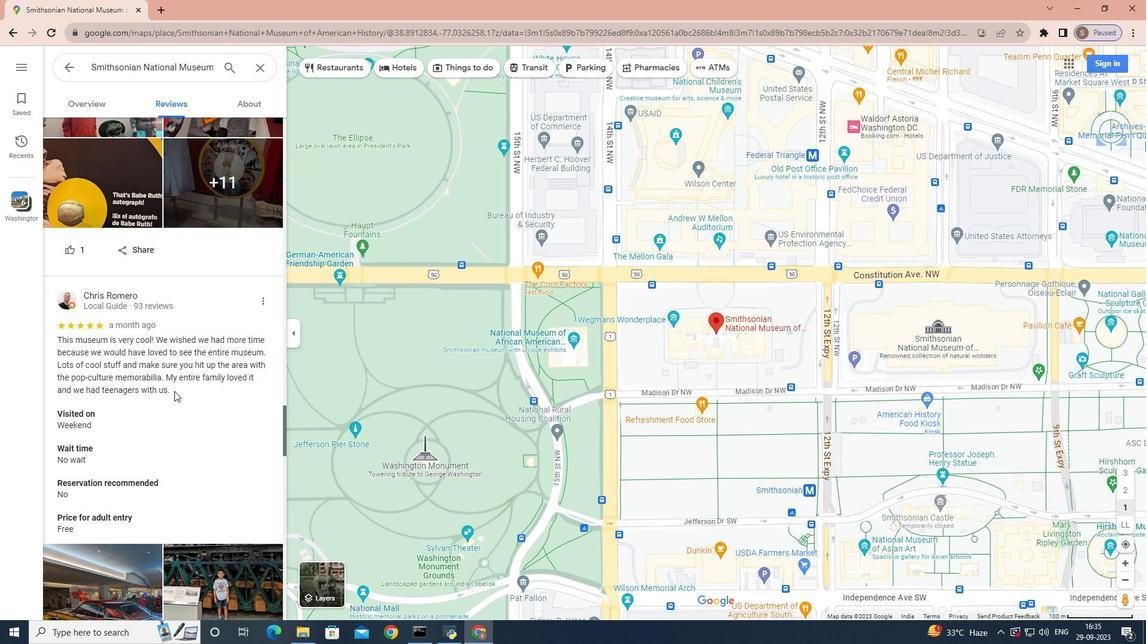 
Action: Mouse scrolled (174, 391) with delta (0, 0)
Screenshot: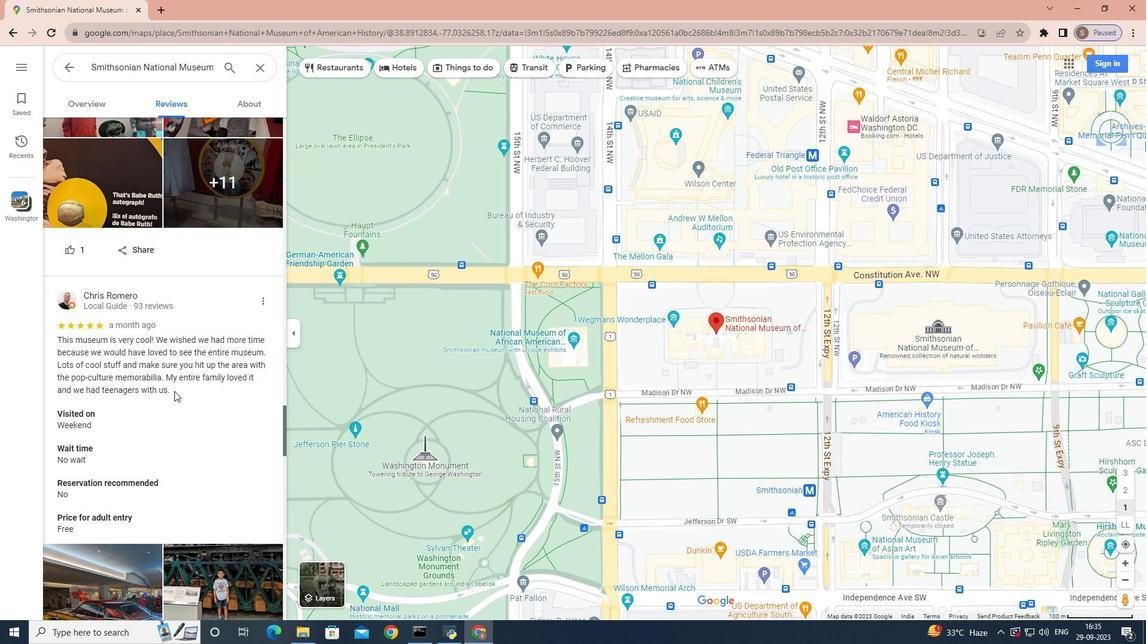 
Action: Mouse scrolled (174, 391) with delta (0, 0)
Screenshot: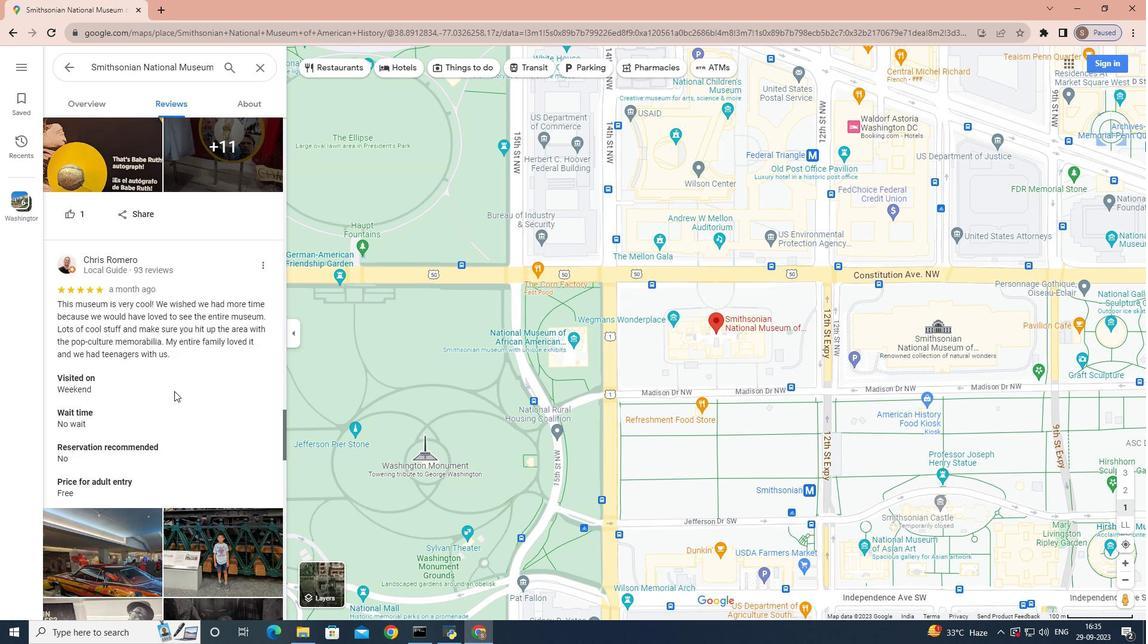 
Action: Mouse scrolled (174, 391) with delta (0, 0)
Screenshot: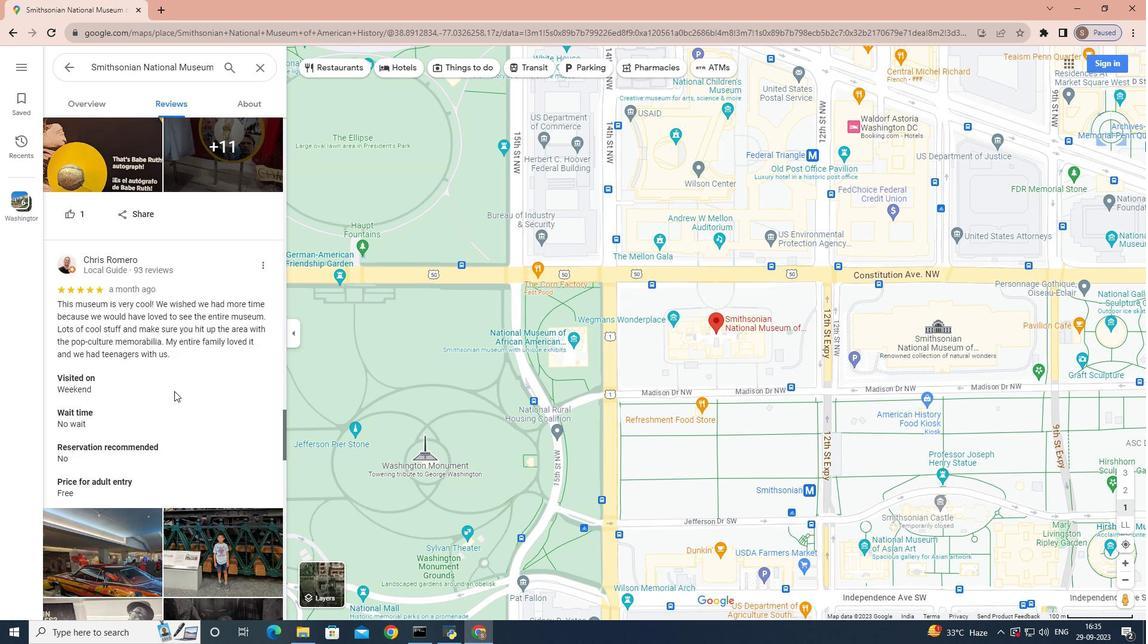 
Action: Mouse scrolled (174, 391) with delta (0, 0)
Screenshot: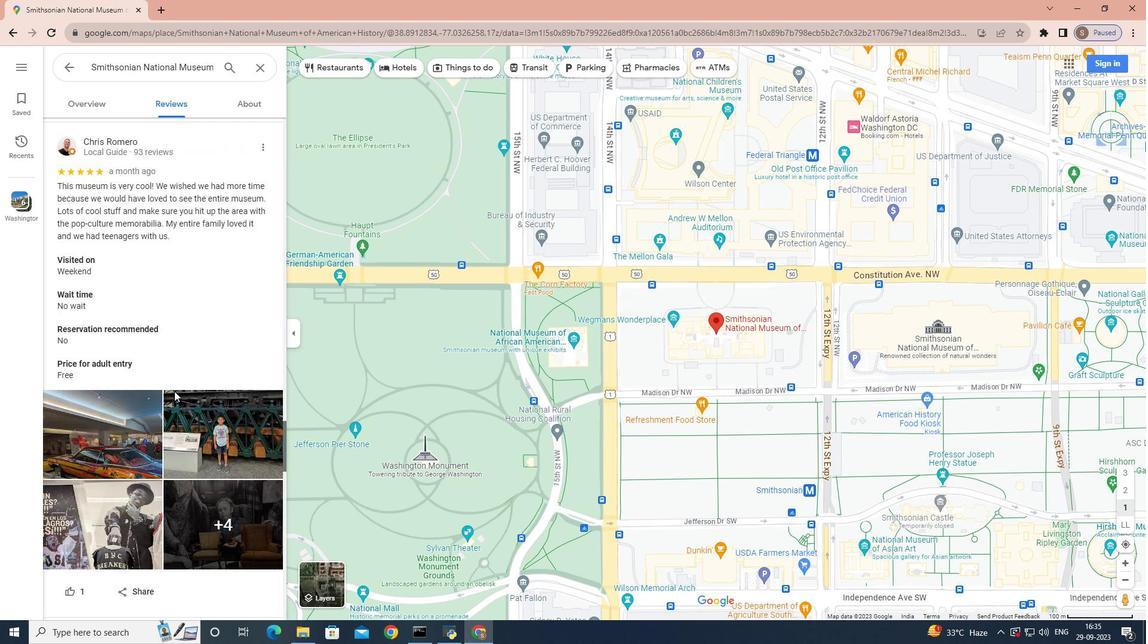 
Action: Mouse scrolled (174, 391) with delta (0, 0)
Screenshot: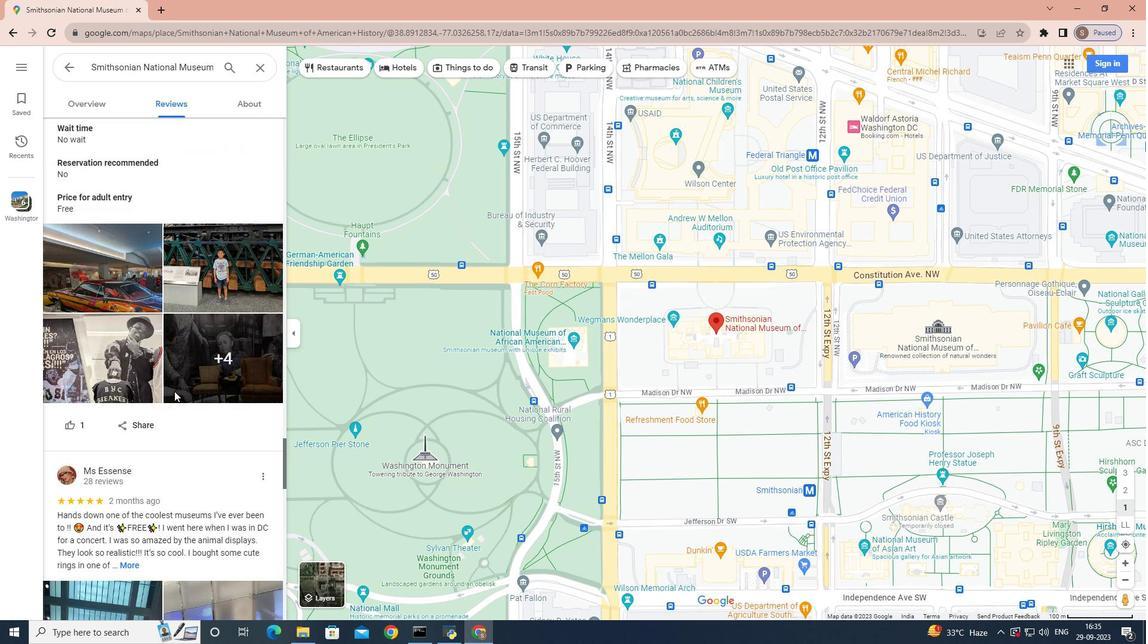 
Action: Mouse scrolled (174, 392) with delta (0, 0)
Screenshot: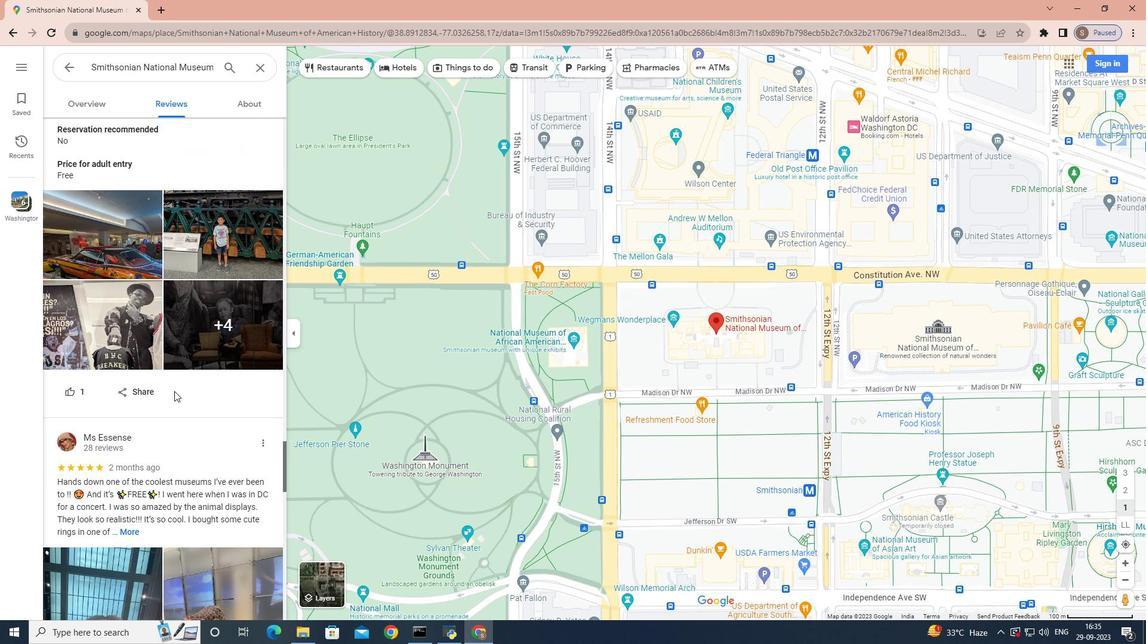
Action: Mouse scrolled (174, 392) with delta (0, 0)
Screenshot: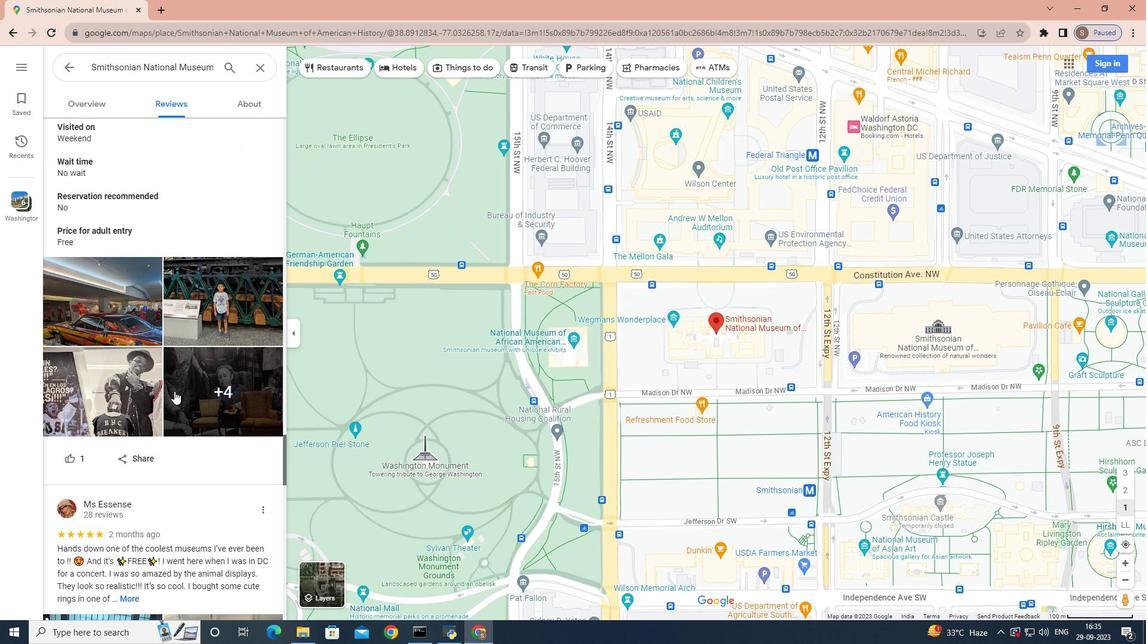 
Action: Mouse scrolled (174, 391) with delta (0, 0)
Screenshot: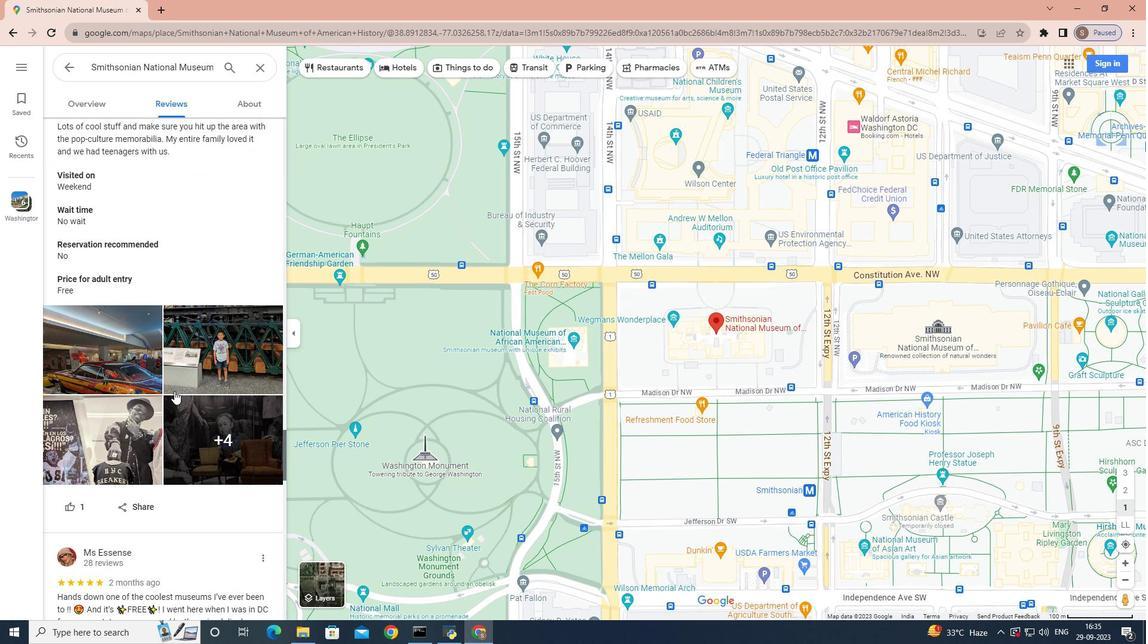 
Action: Mouse scrolled (174, 391) with delta (0, 0)
Screenshot: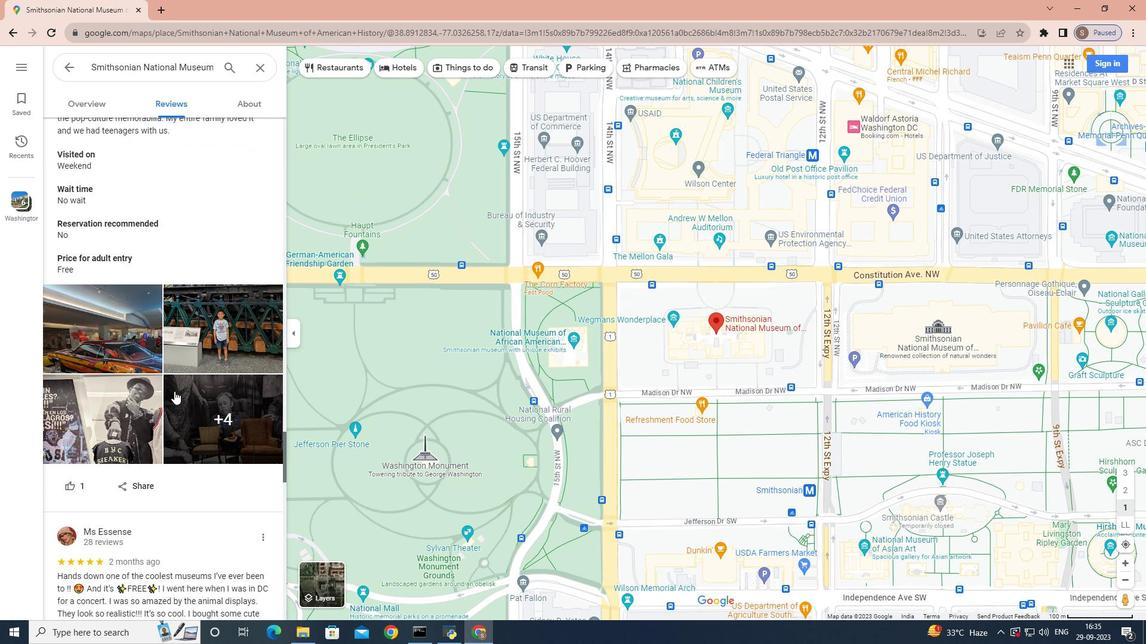 
Action: Mouse scrolled (174, 391) with delta (0, 0)
Screenshot: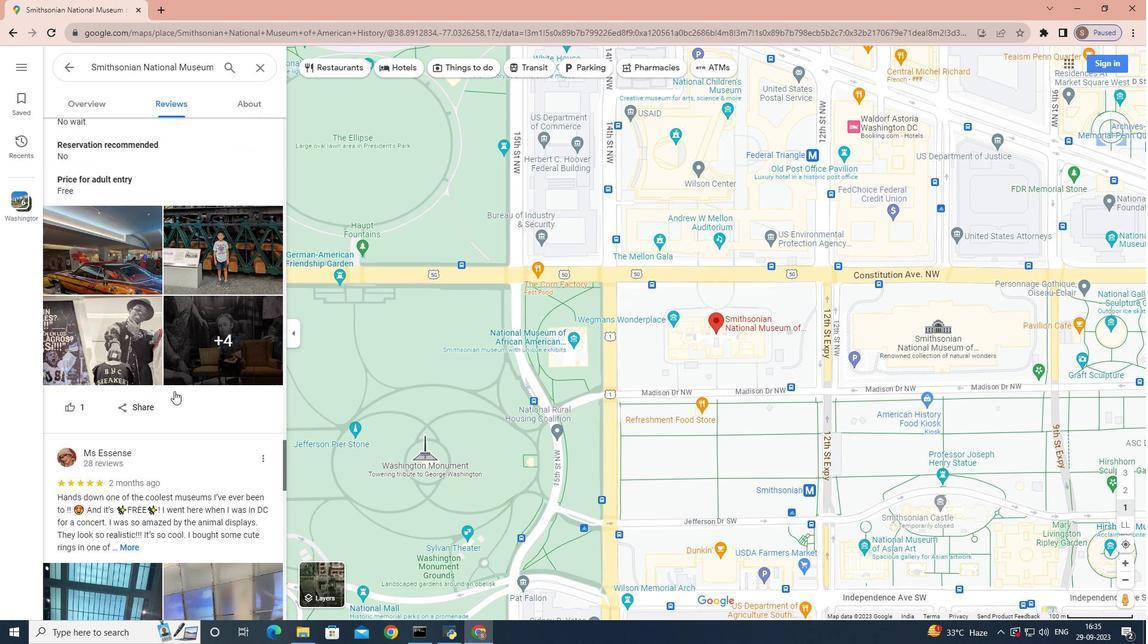 
Action: Mouse scrolled (174, 391) with delta (0, 0)
Screenshot: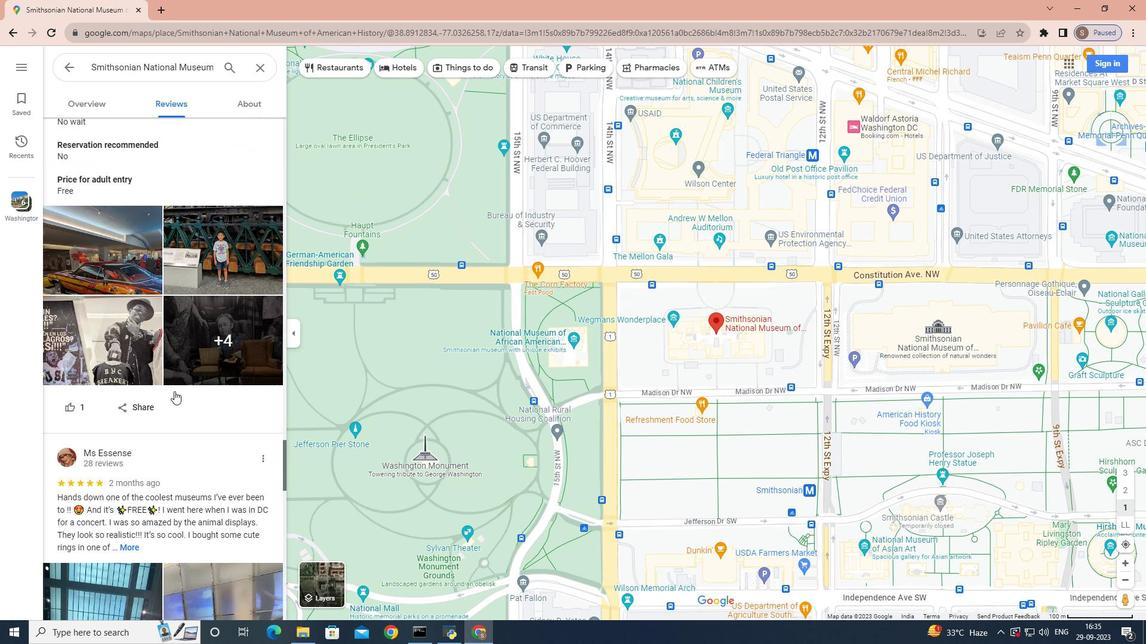 
Action: Mouse scrolled (174, 391) with delta (0, 0)
Screenshot: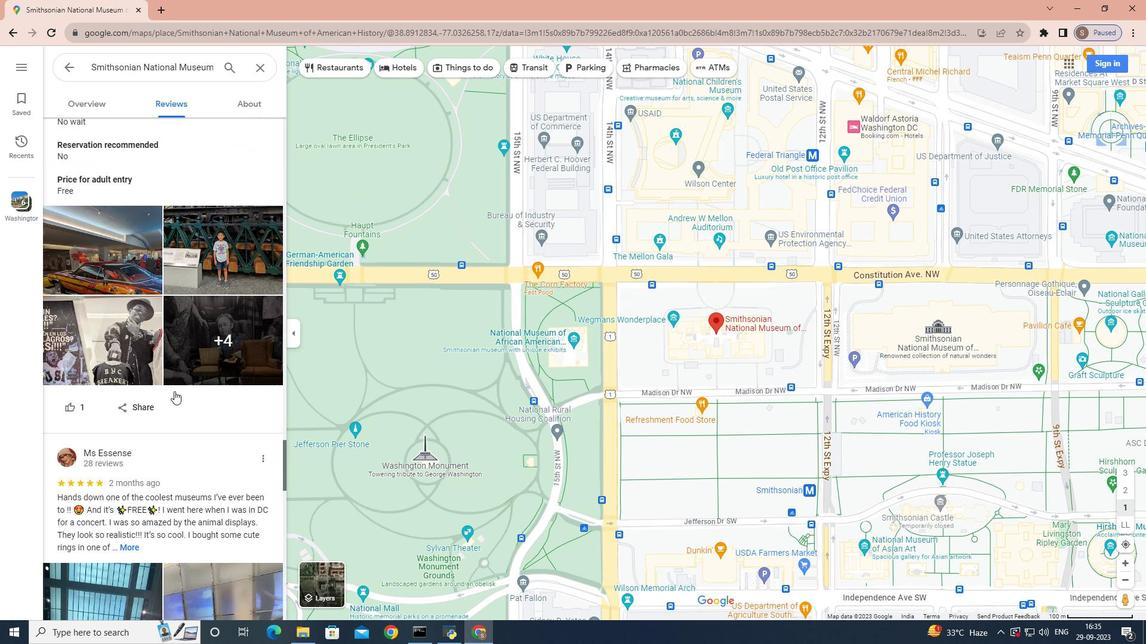 
Action: Mouse scrolled (174, 391) with delta (0, 0)
Screenshot: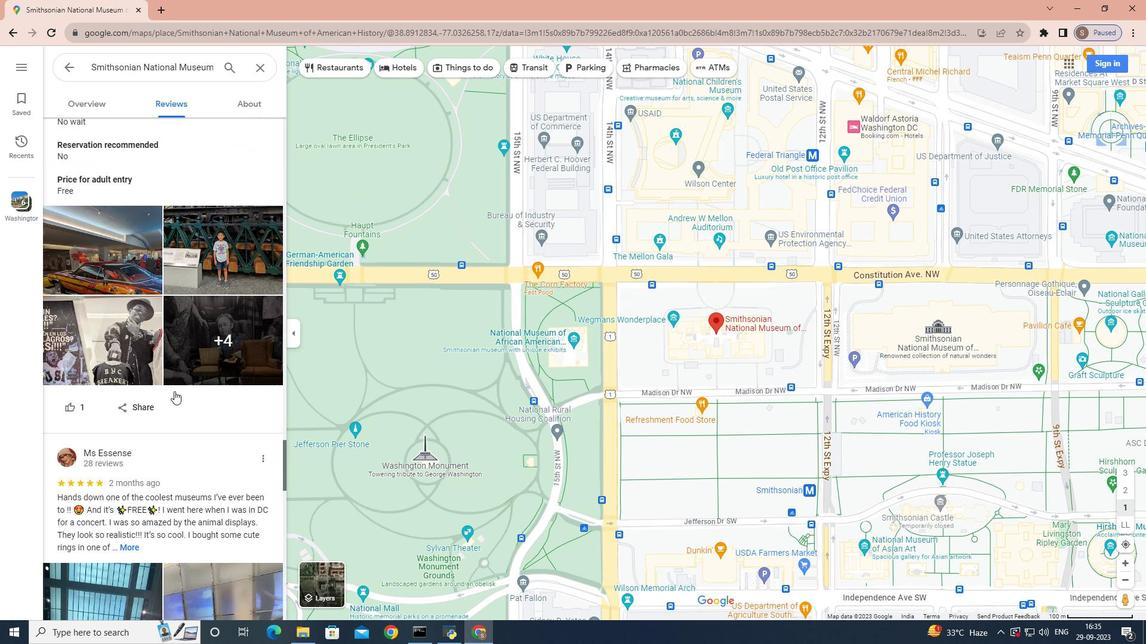 
Action: Mouse scrolled (174, 391) with delta (0, 0)
Screenshot: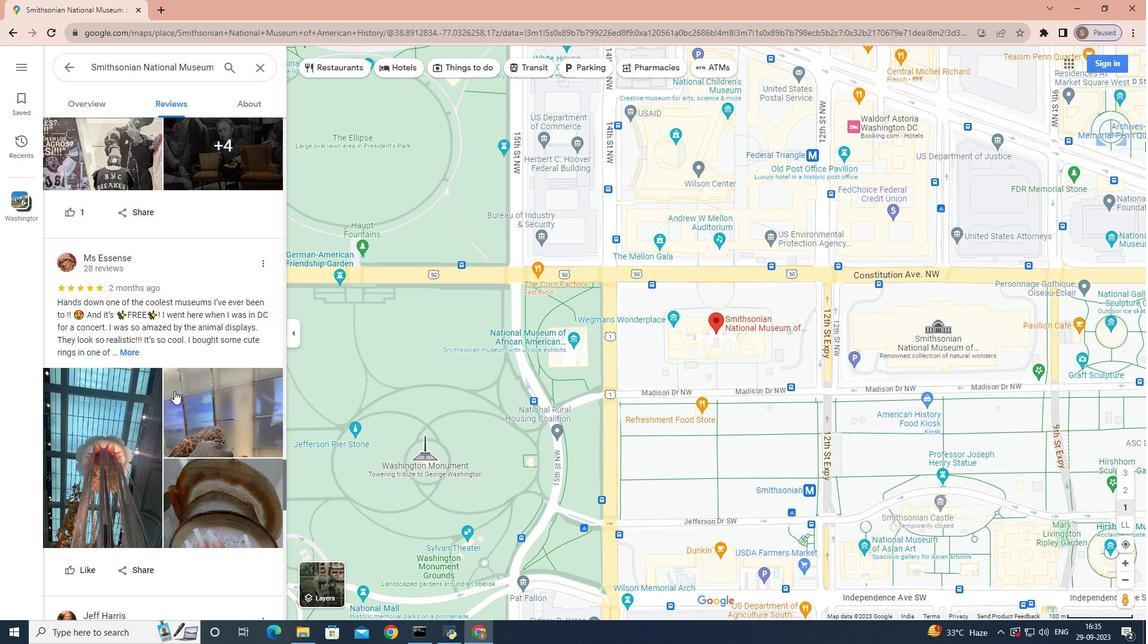 
Action: Mouse moved to (128, 226)
Screenshot: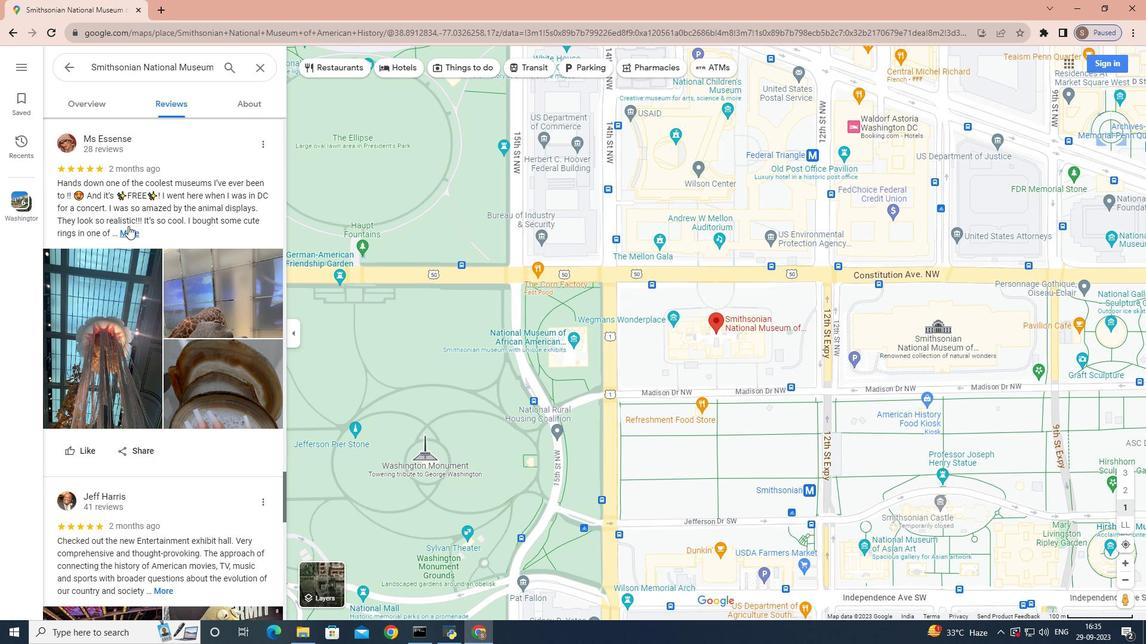 
Action: Mouse pressed left at (128, 226)
Screenshot: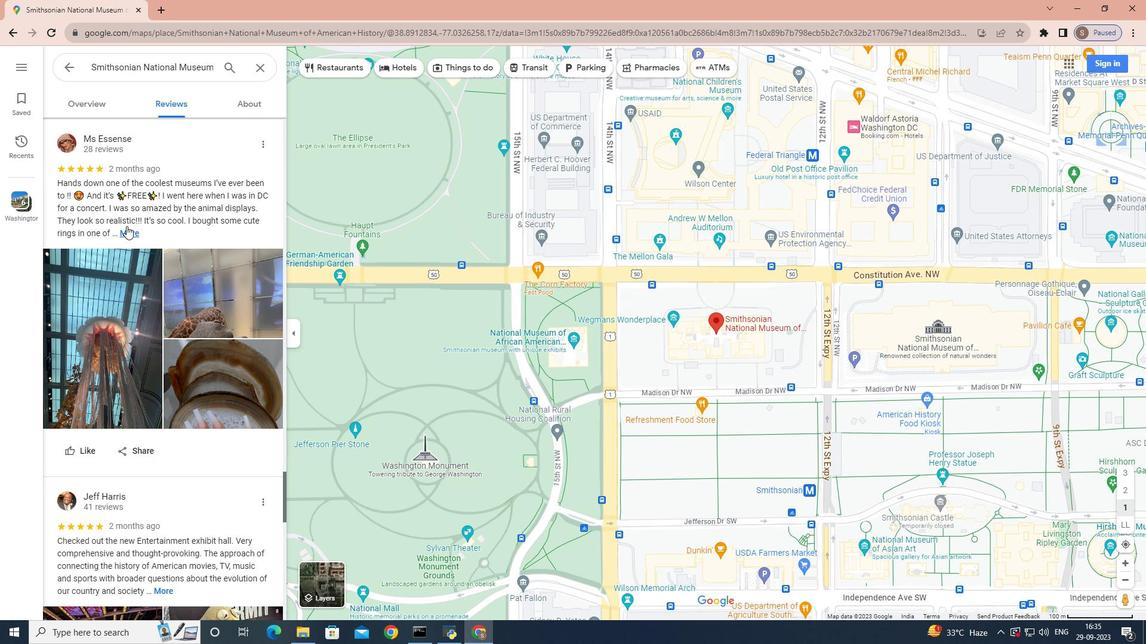 
Action: Mouse moved to (173, 297)
Screenshot: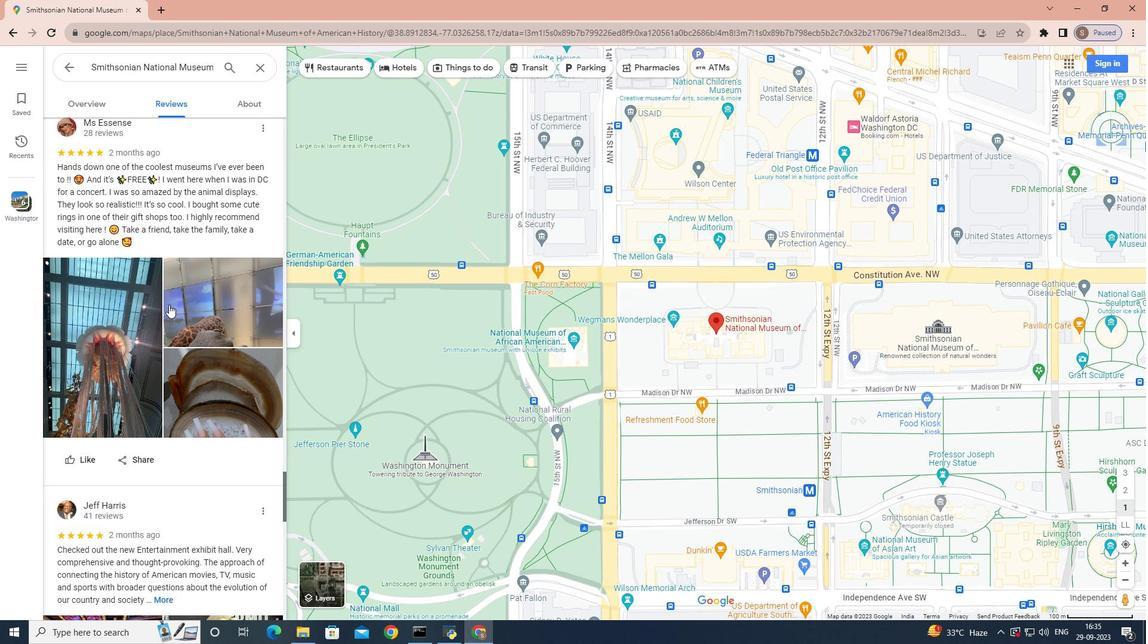 
Action: Mouse scrolled (173, 296) with delta (0, 0)
Screenshot: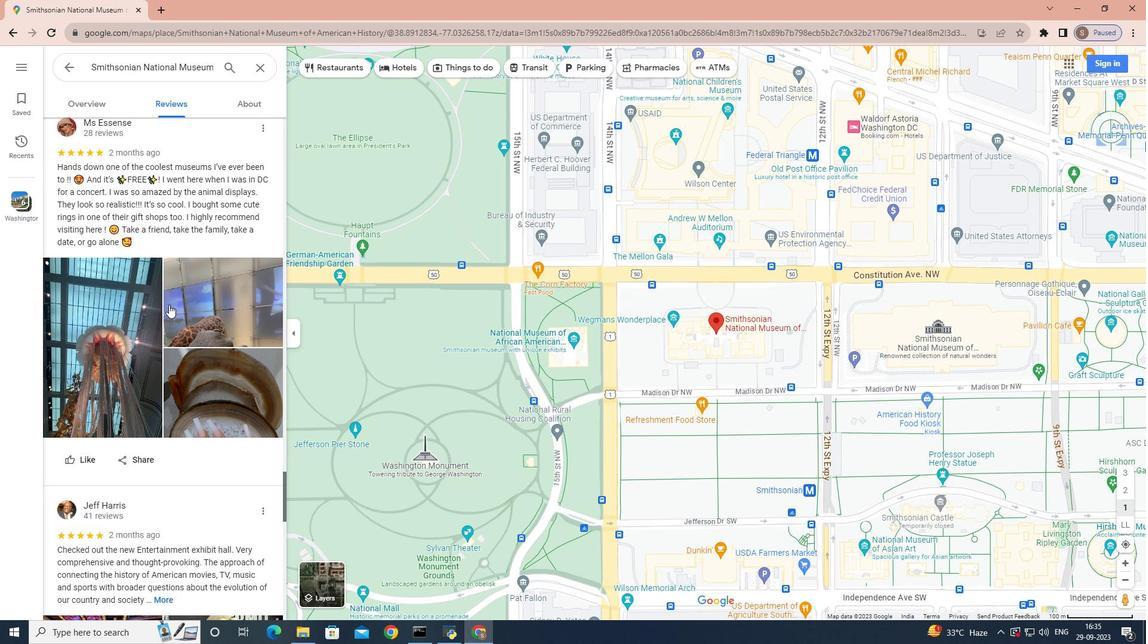 
Action: Mouse moved to (170, 302)
Screenshot: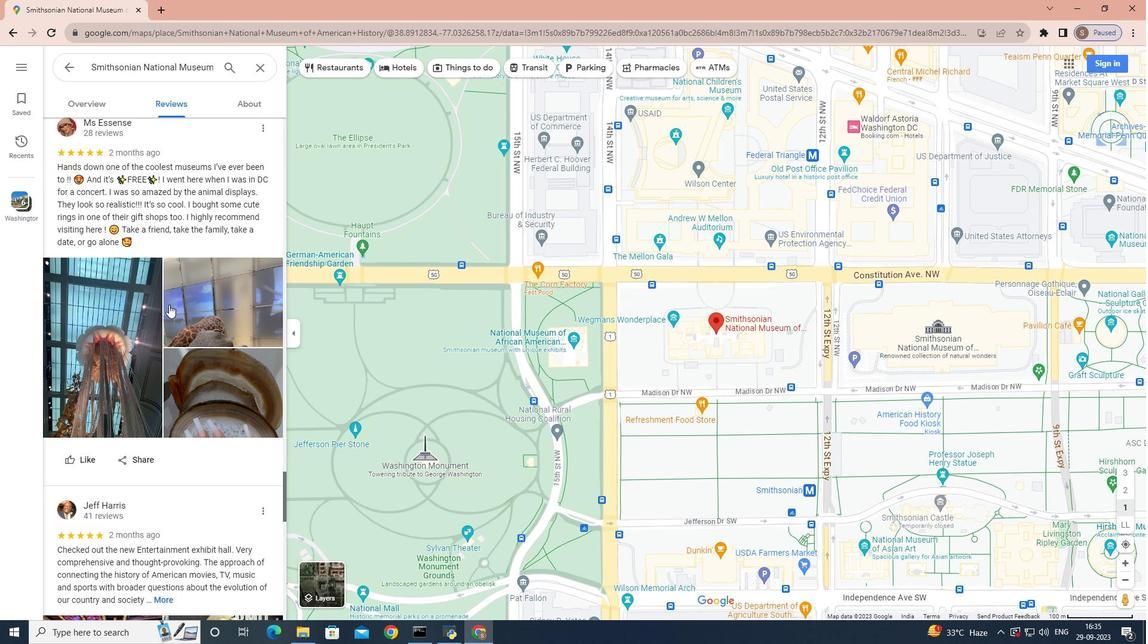 
Action: Mouse scrolled (170, 301) with delta (0, 0)
Screenshot: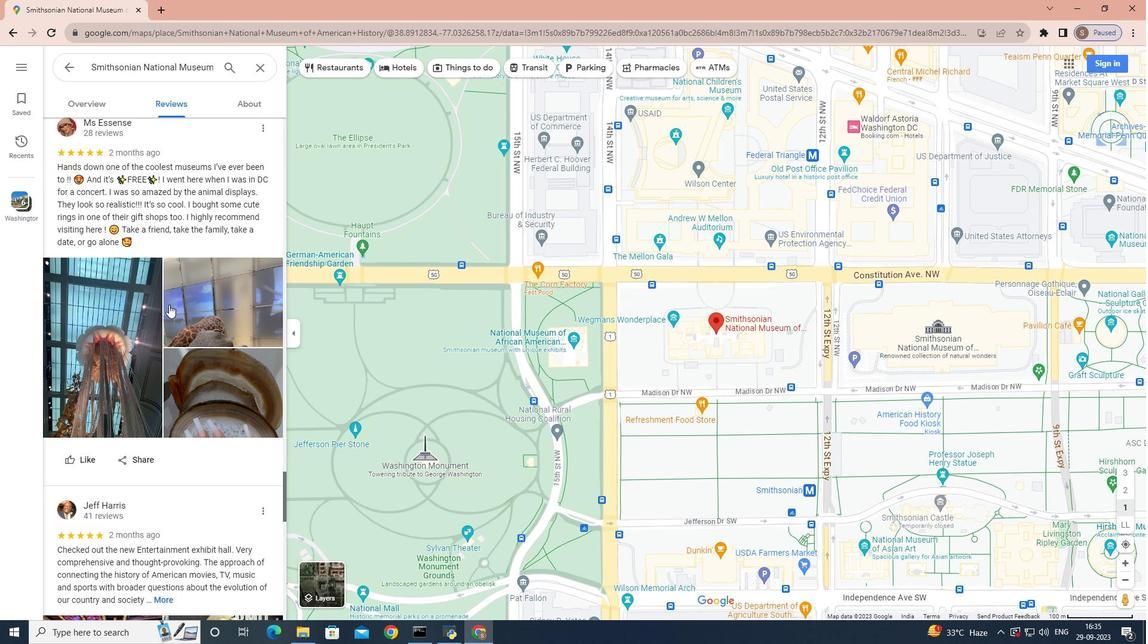 
Action: Mouse moved to (168, 305)
Screenshot: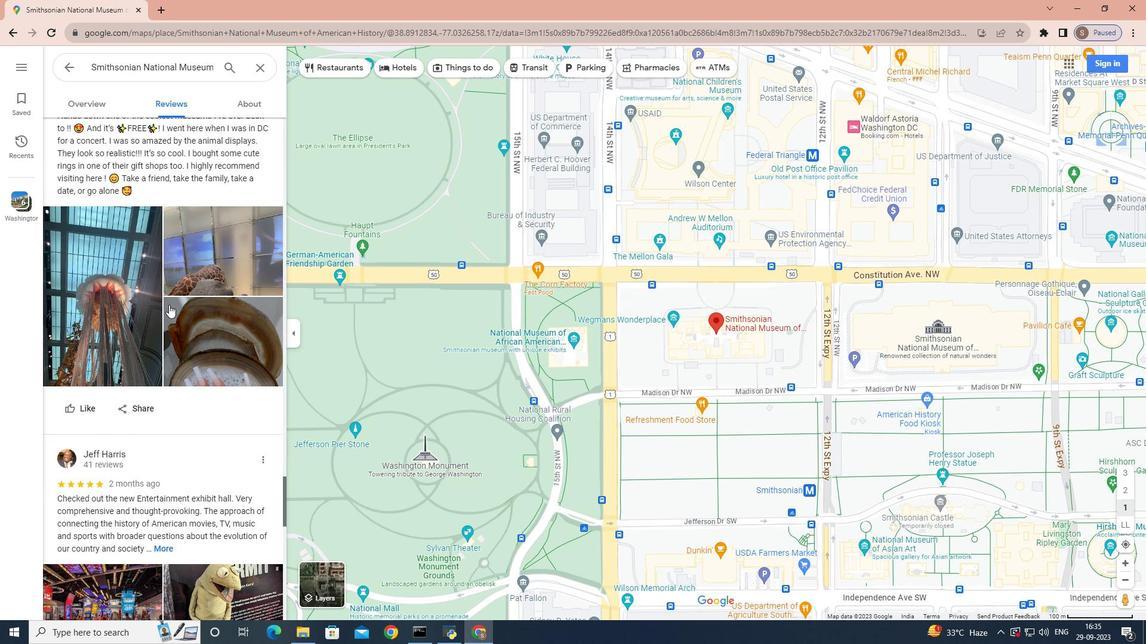 
Action: Mouse scrolled (168, 304) with delta (0, 0)
Screenshot: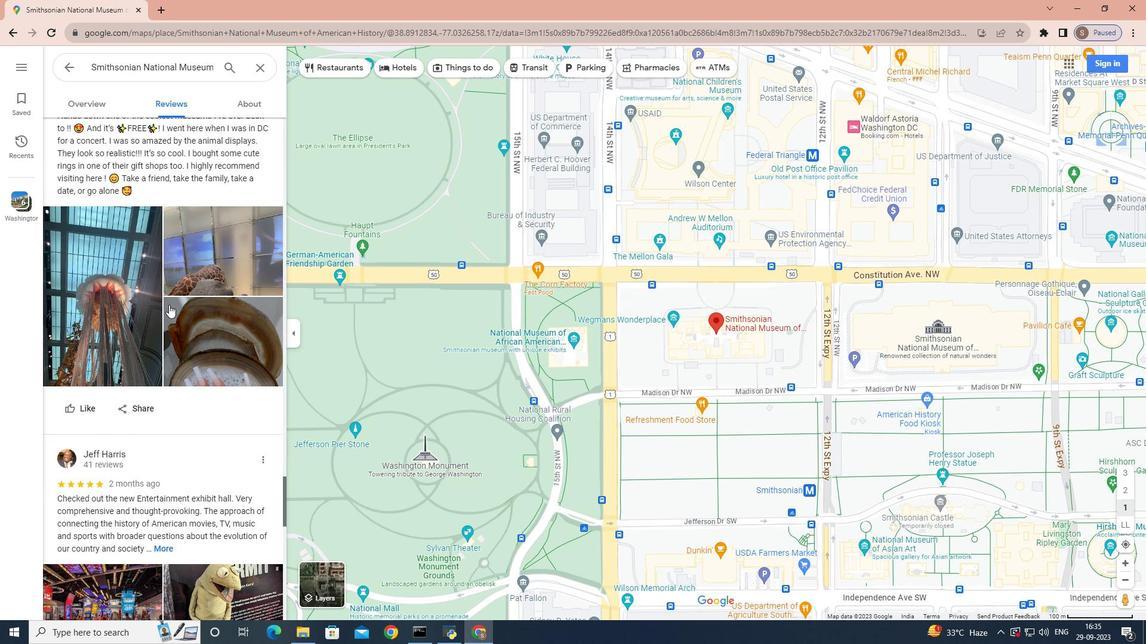 
Action: Mouse scrolled (168, 304) with delta (0, 0)
Screenshot: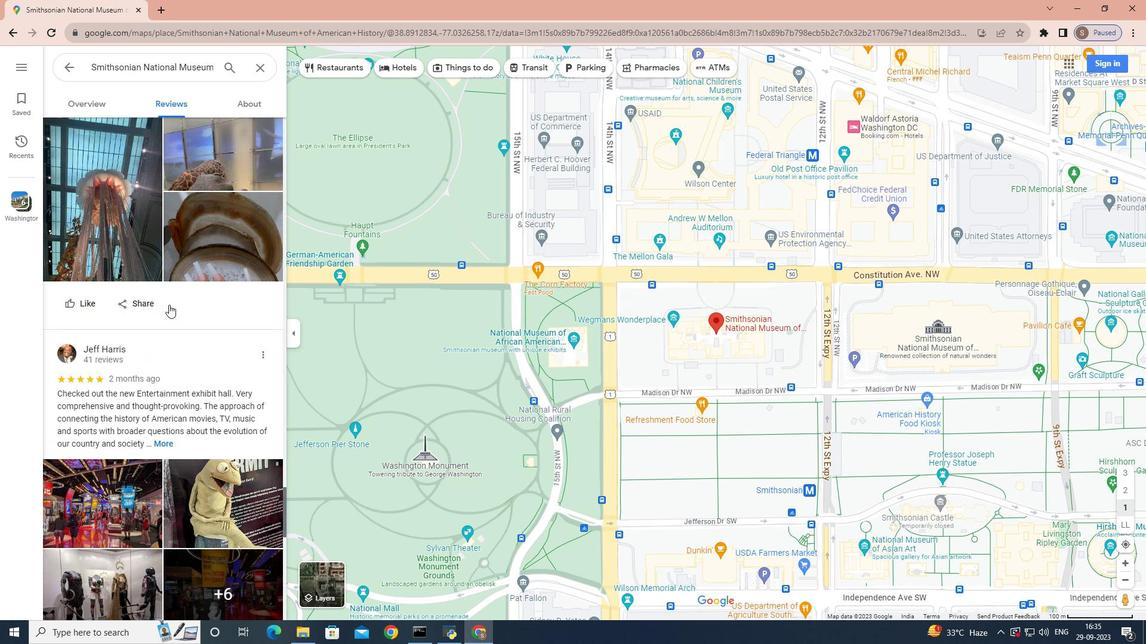 
Action: Mouse scrolled (168, 304) with delta (0, 0)
Screenshot: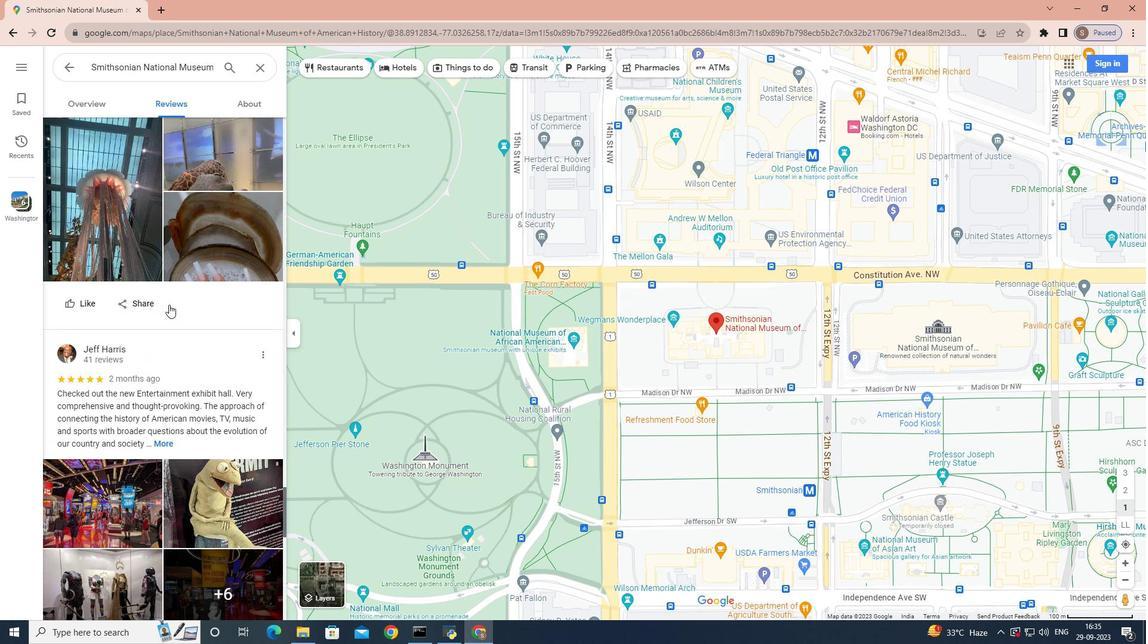 
Action: Mouse scrolled (168, 304) with delta (0, 0)
Screenshot: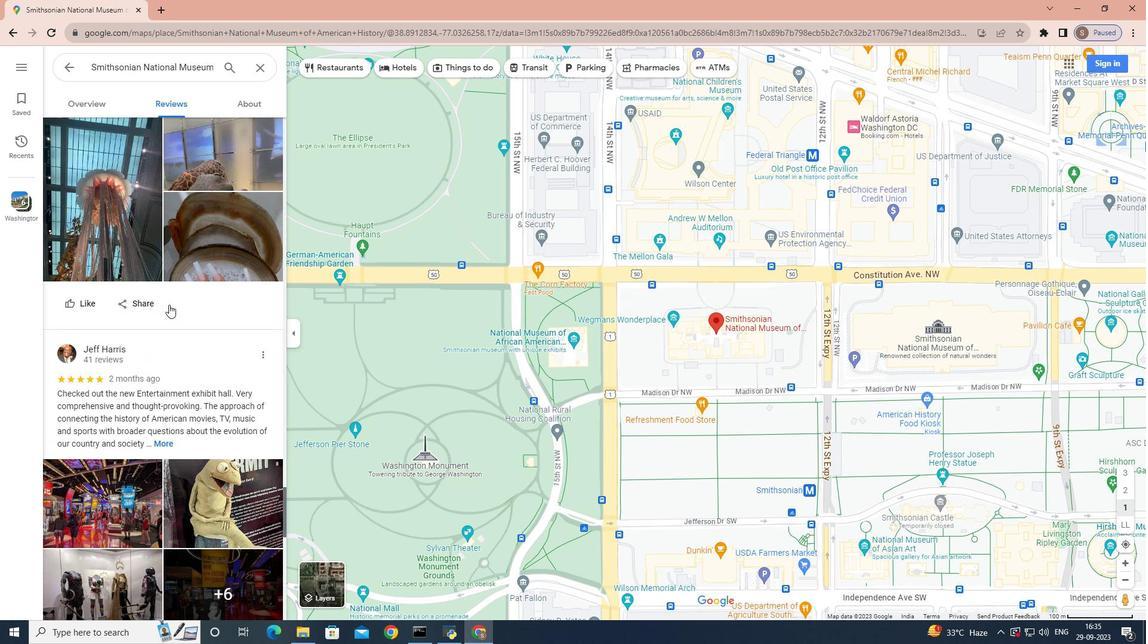
Action: Mouse scrolled (168, 304) with delta (0, 0)
Screenshot: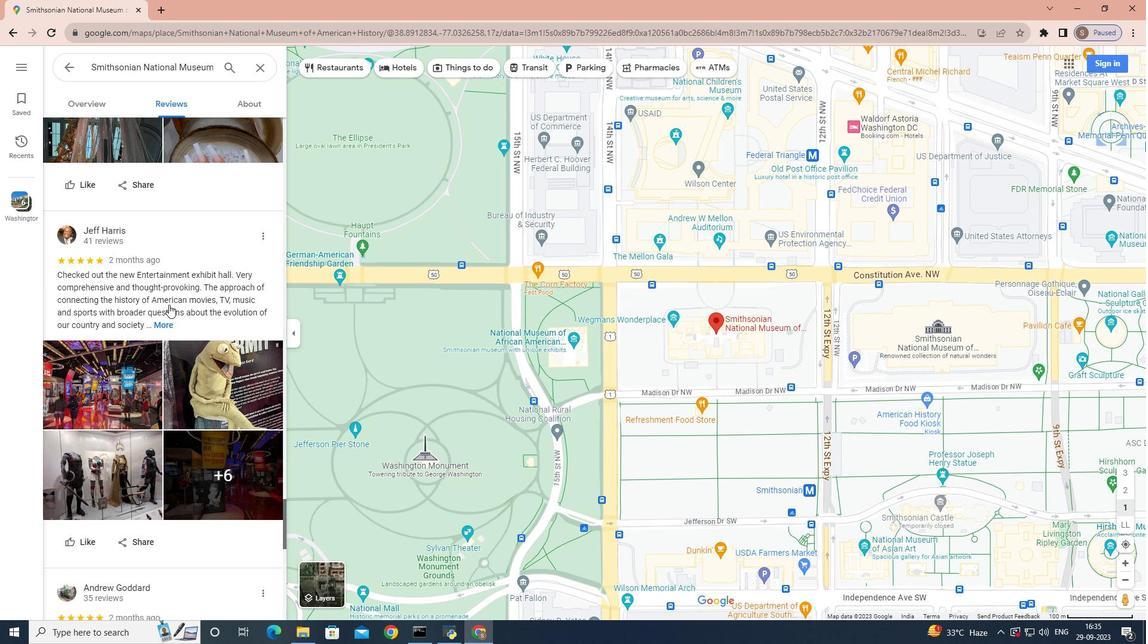 
Action: Mouse moved to (167, 200)
Screenshot: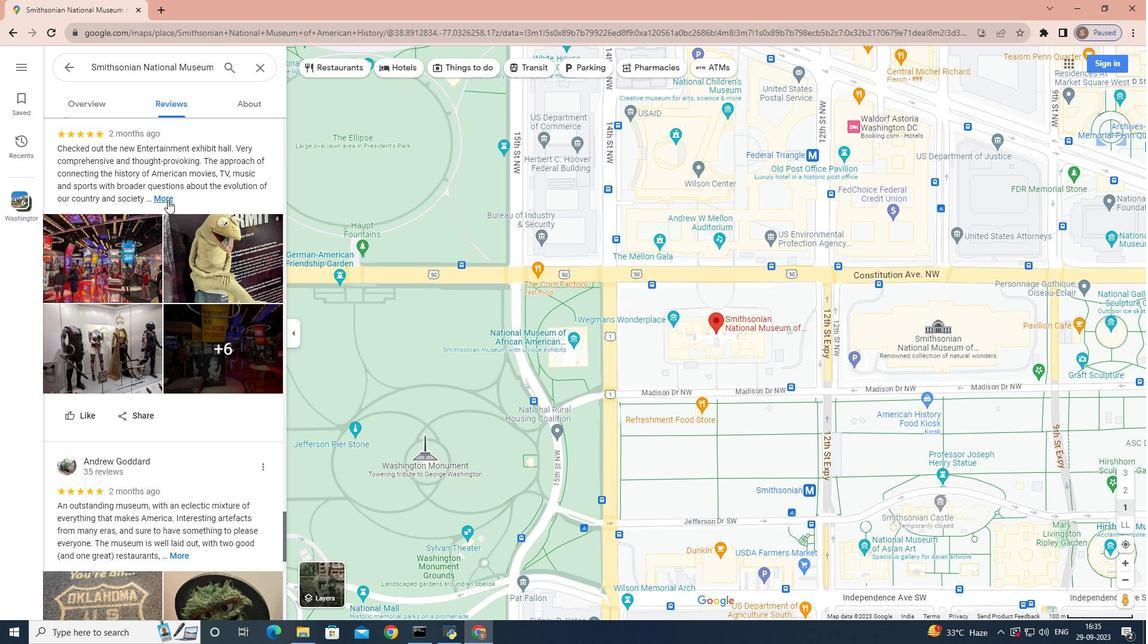 
Action: Mouse pressed left at (167, 200)
Screenshot: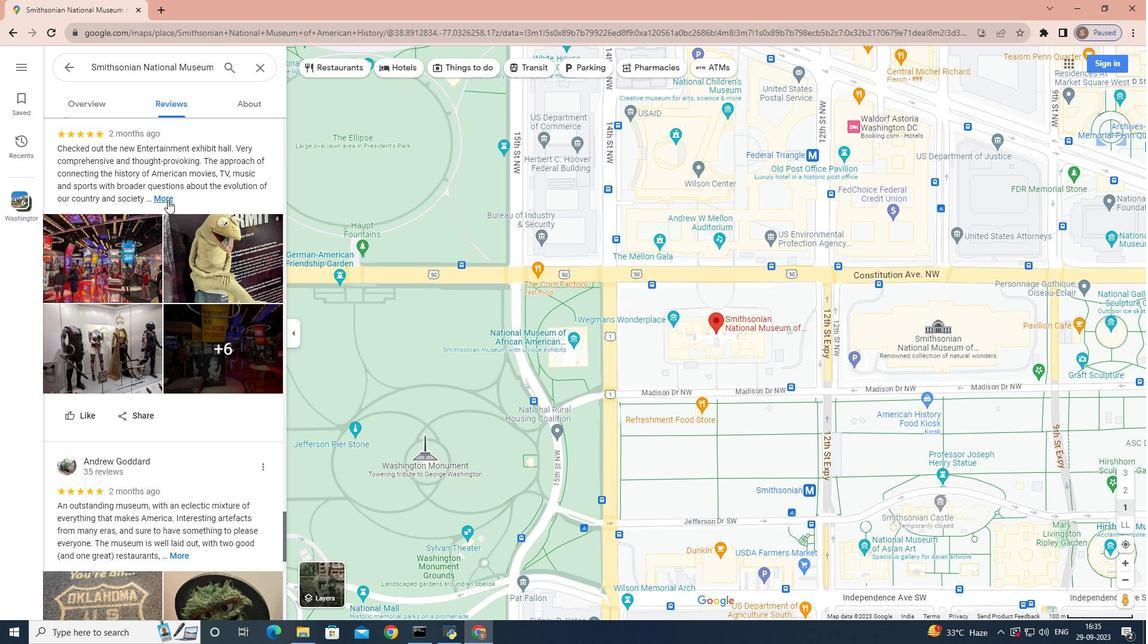 
Action: Mouse moved to (159, 225)
Screenshot: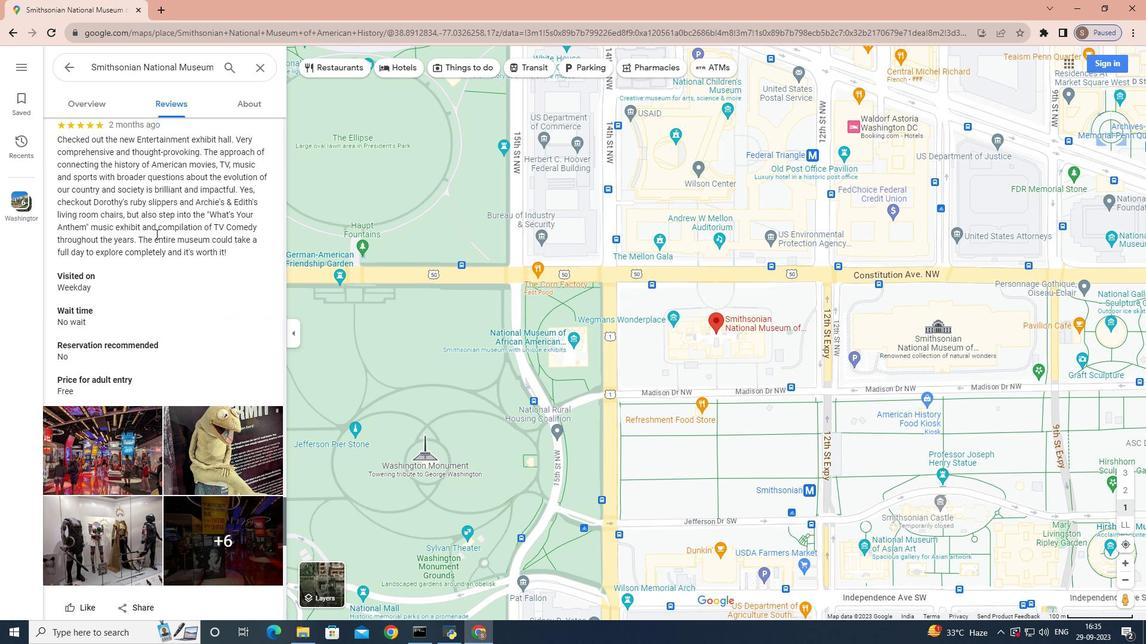 
Action: Mouse scrolled (159, 225) with delta (0, 0)
Screenshot: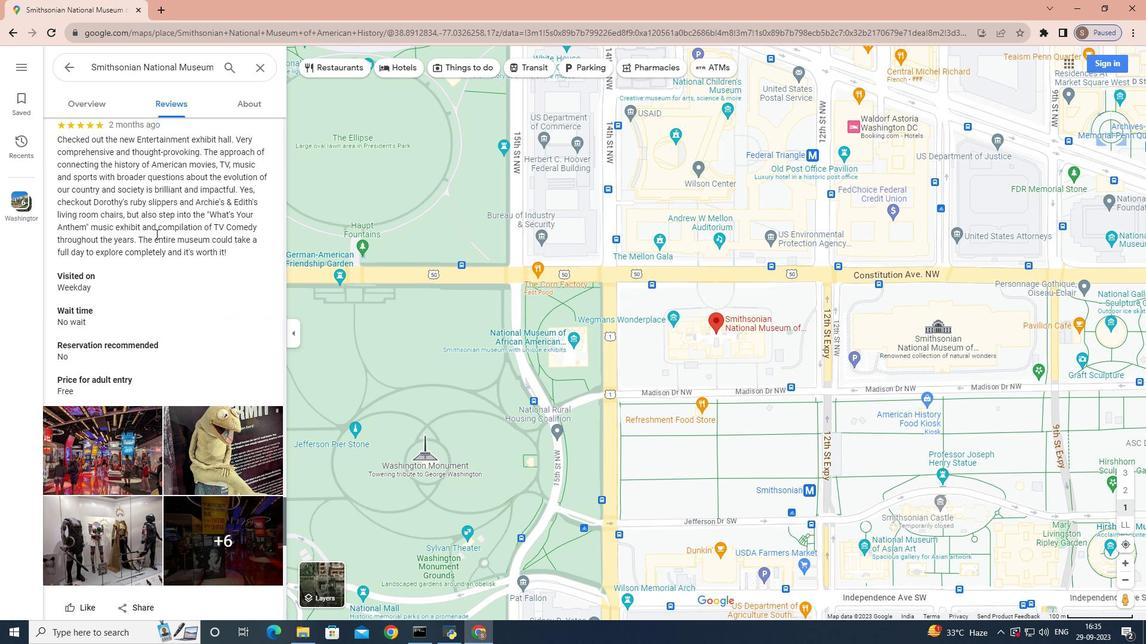 
Action: Mouse moved to (157, 229)
Screenshot: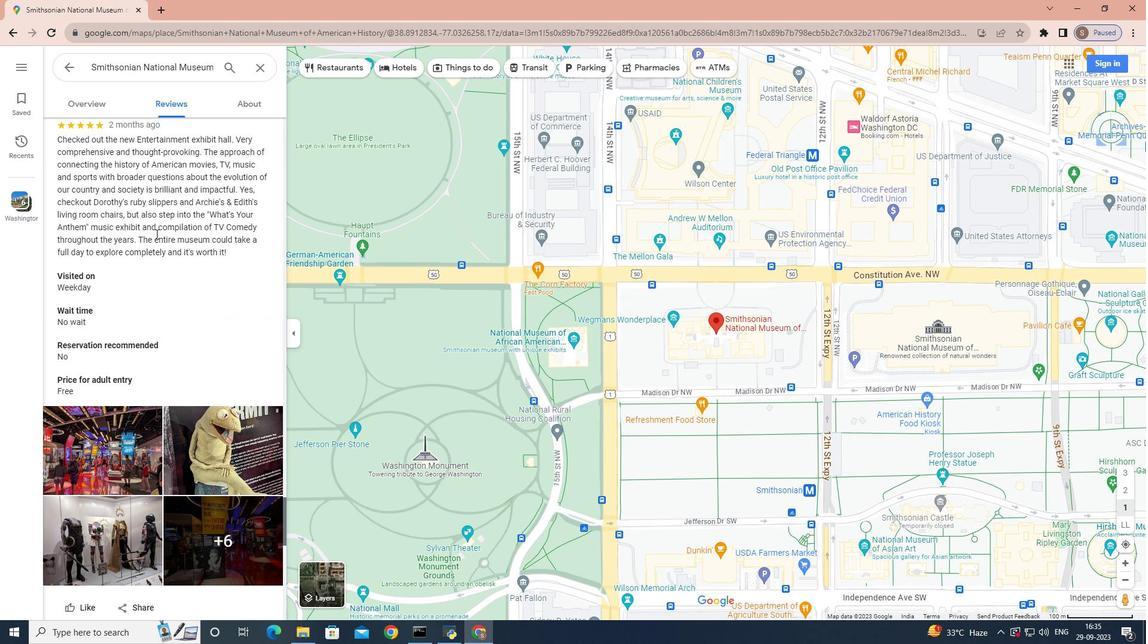 
Action: Mouse scrolled (157, 228) with delta (0, 0)
Screenshot: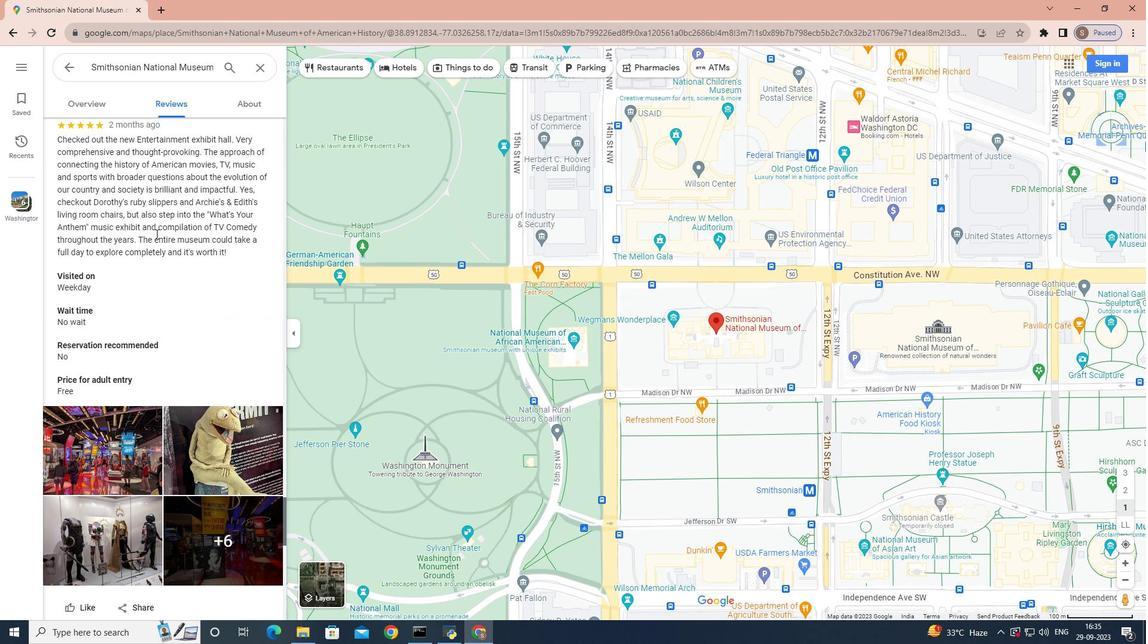 
Action: Mouse moved to (156, 232)
Screenshot: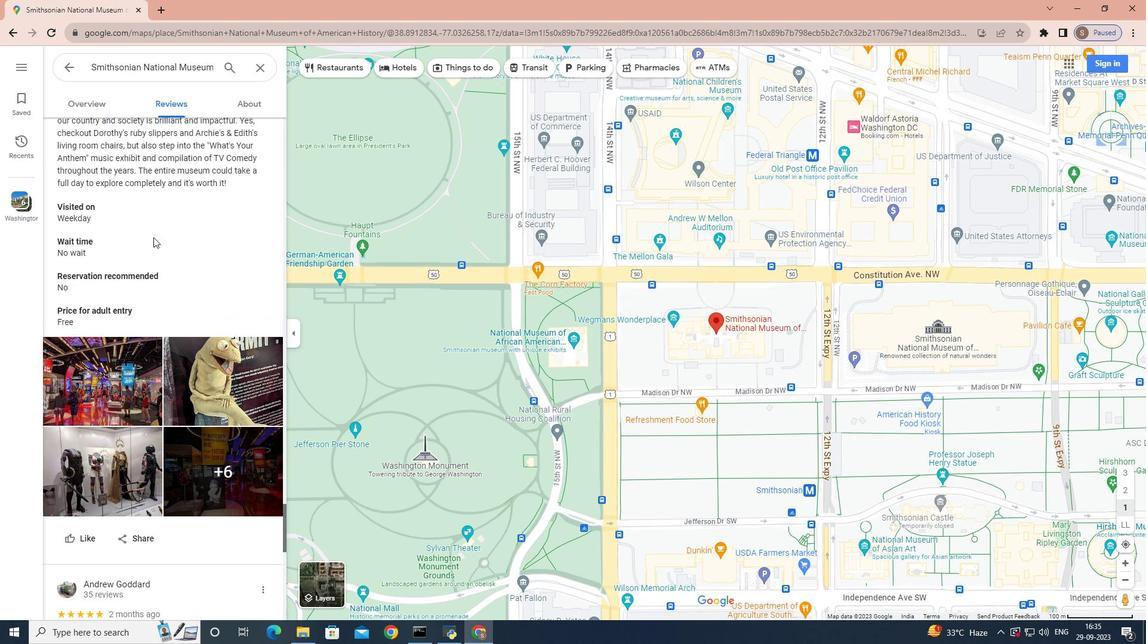
Action: Mouse scrolled (156, 232) with delta (0, 0)
Screenshot: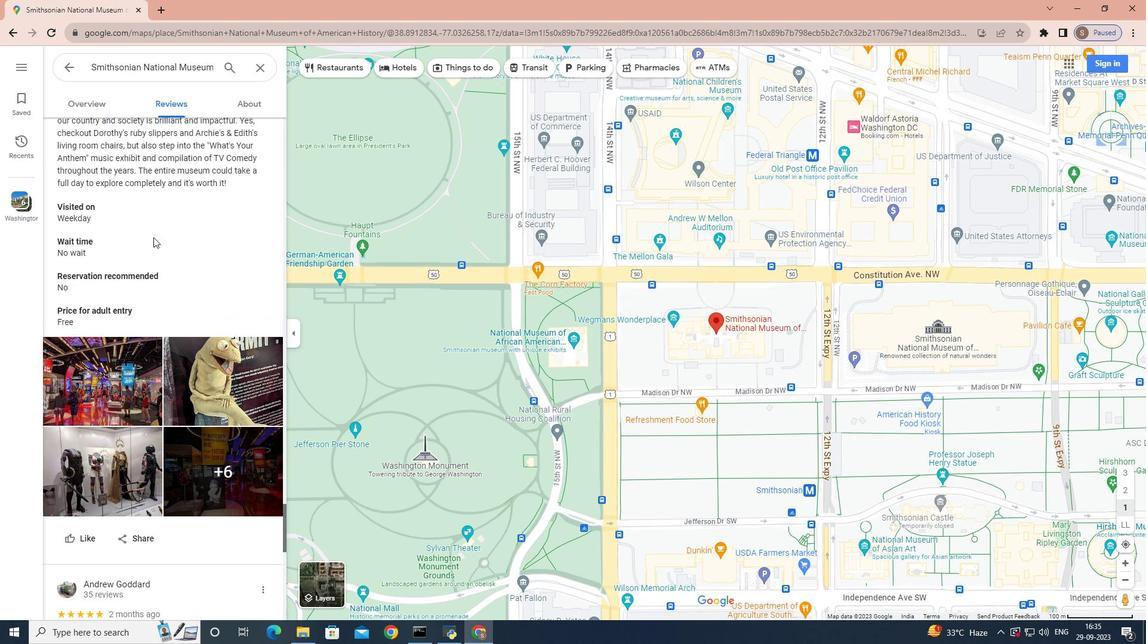 
Action: Mouse moved to (155, 234)
Screenshot: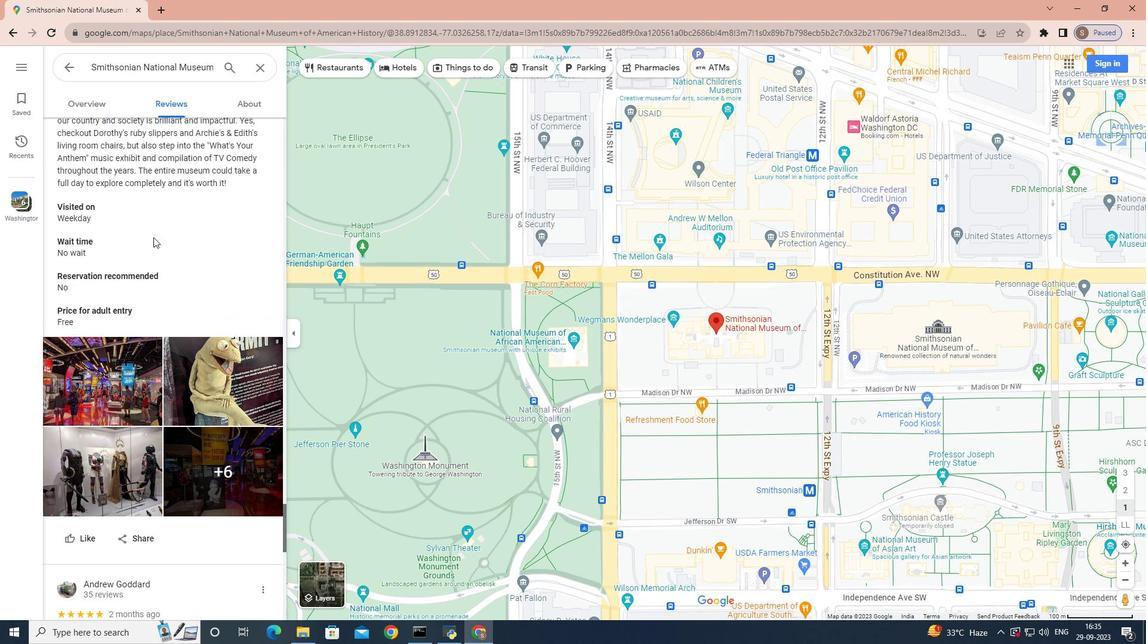 
Action: Mouse scrolled (155, 233) with delta (0, 0)
Screenshot: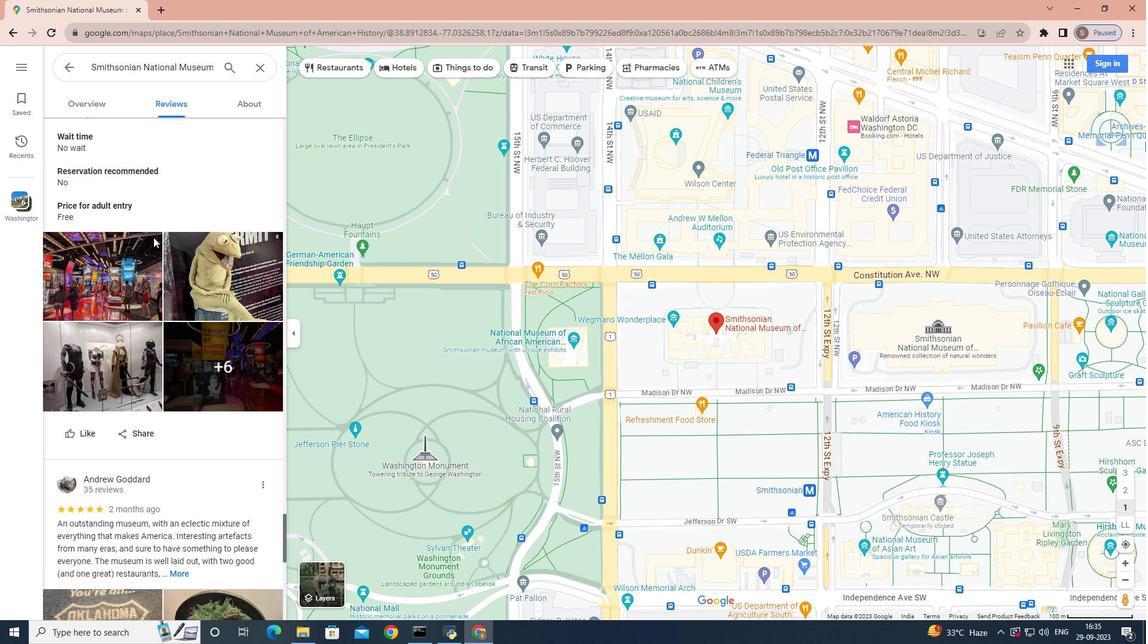 
Action: Mouse moved to (153, 237)
Screenshot: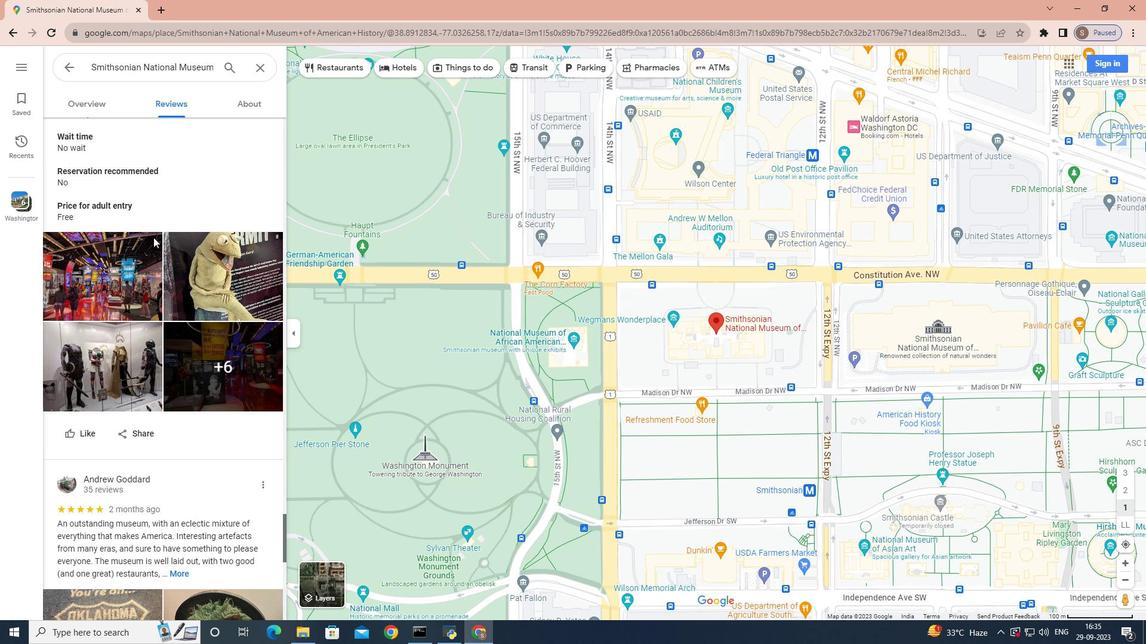 
Action: Mouse scrolled (153, 237) with delta (0, 0)
Screenshot: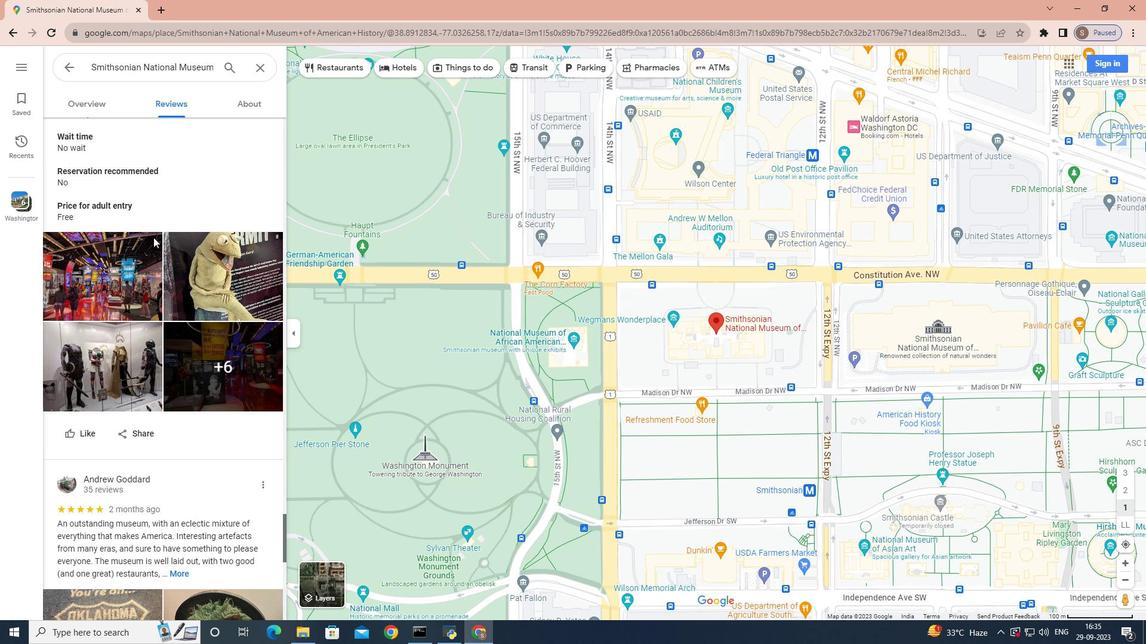 
Action: Mouse scrolled (153, 237) with delta (0, 0)
Screenshot: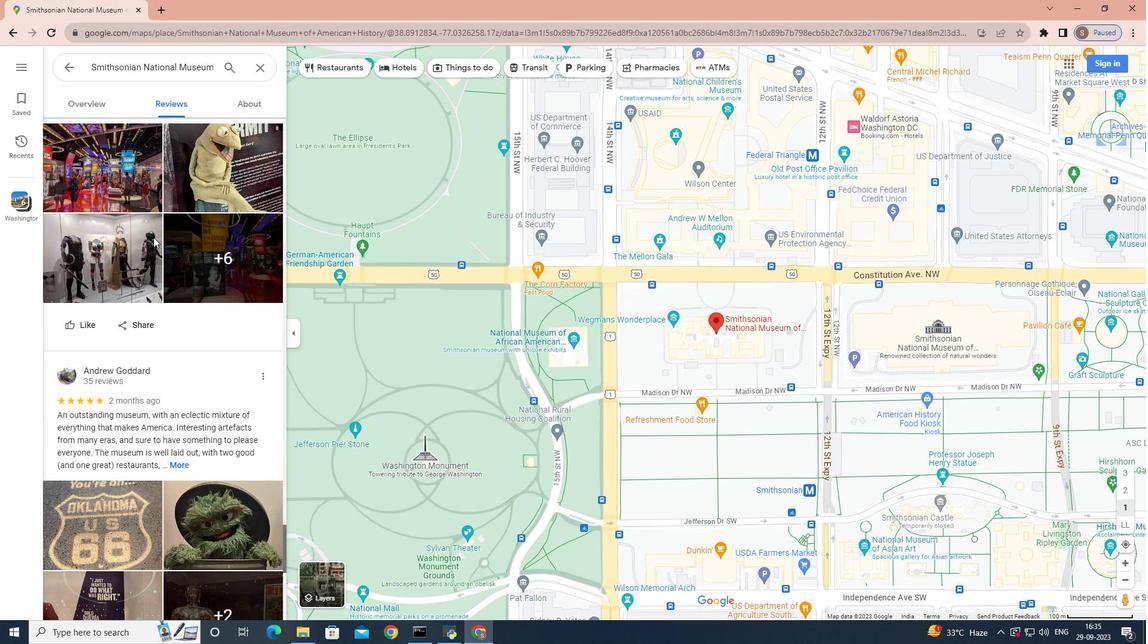 
Action: Mouse scrolled (153, 237) with delta (0, 0)
Screenshot: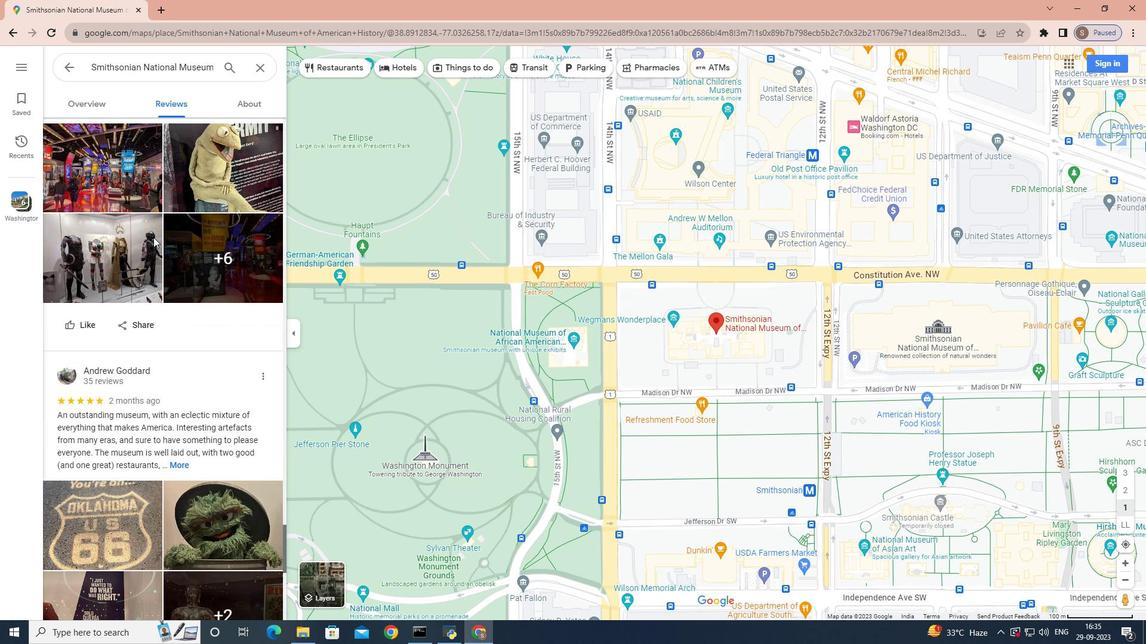 
Action: Mouse moved to (189, 340)
Screenshot: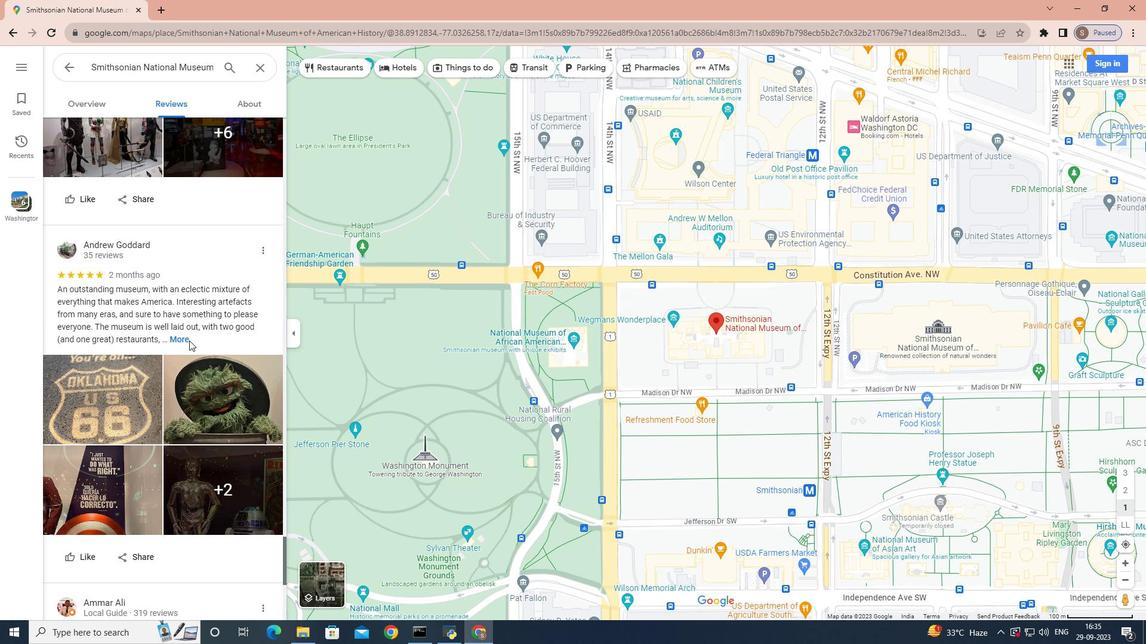 
Action: Mouse pressed left at (189, 340)
Screenshot: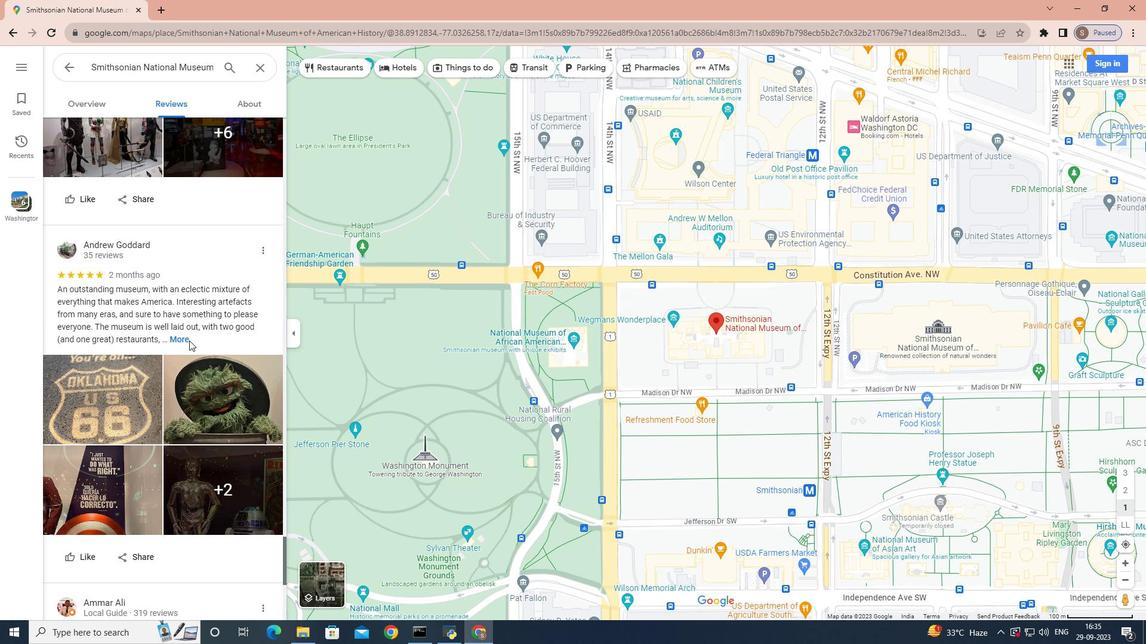 
Action: Mouse moved to (183, 340)
Screenshot: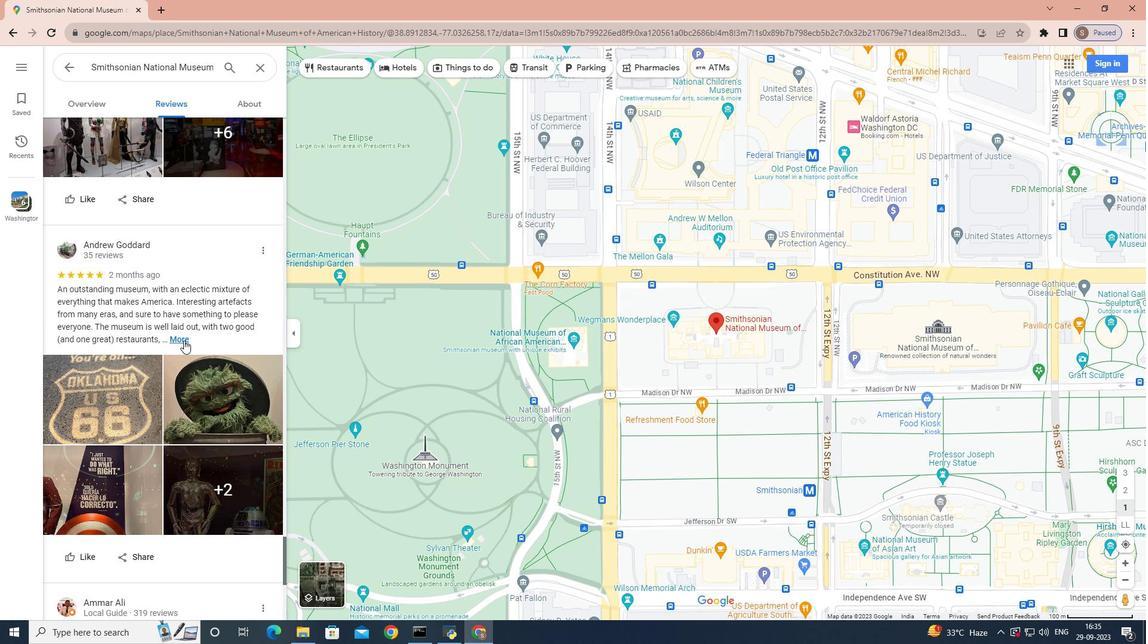 
Action: Mouse pressed left at (183, 340)
Screenshot: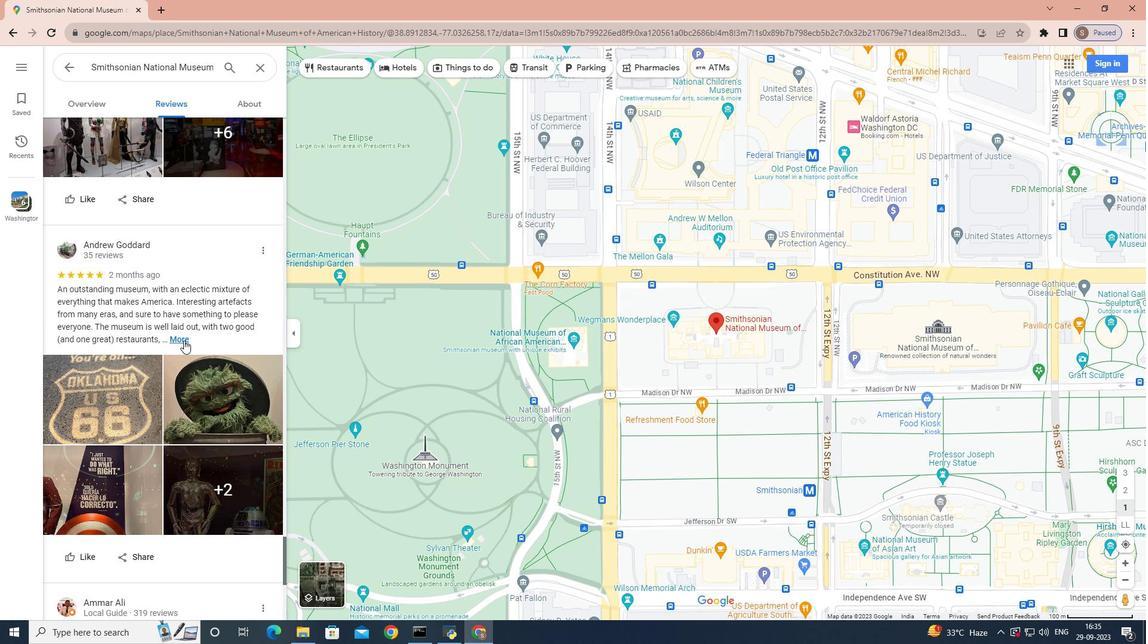 
Action: Mouse moved to (137, 194)
Screenshot: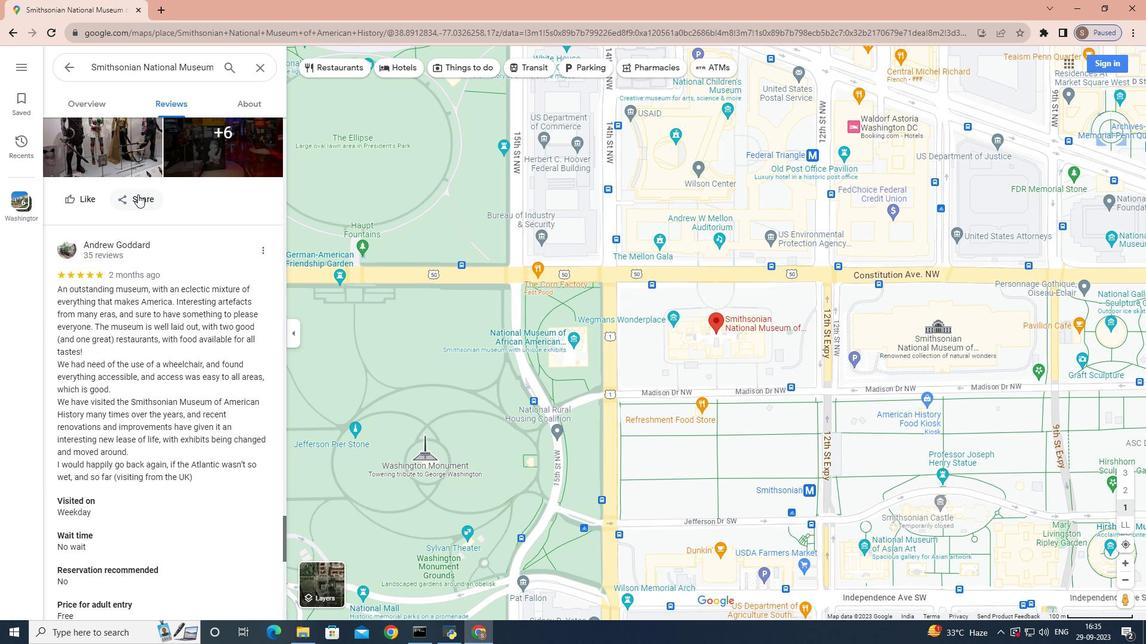
Action: Mouse scrolled (137, 194) with delta (0, 0)
Screenshot: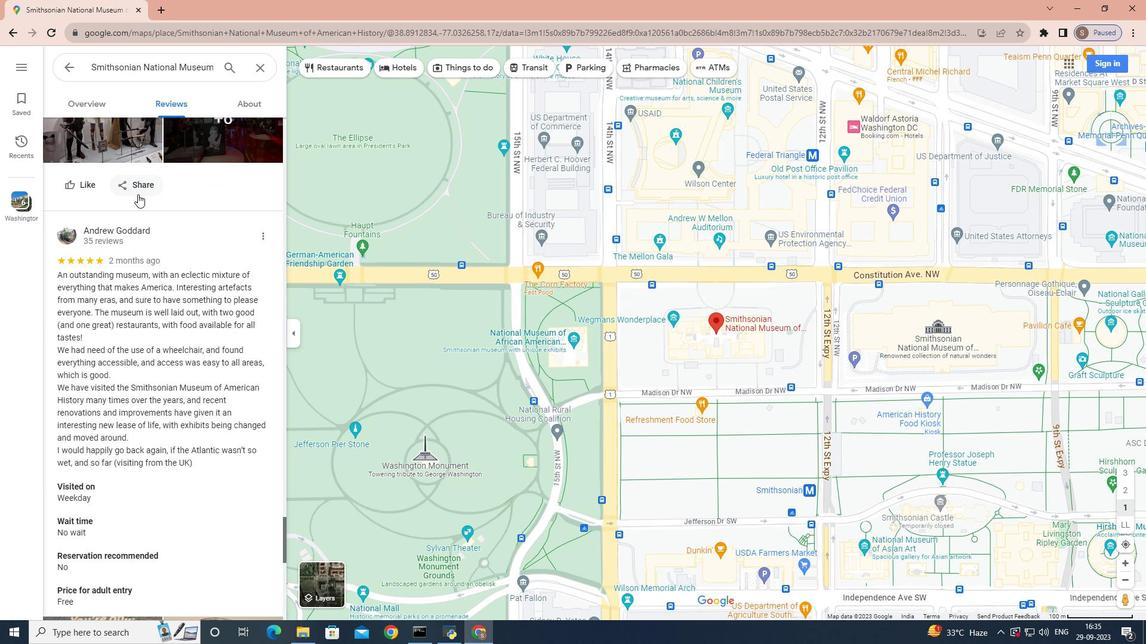 
Action: Mouse scrolled (137, 195) with delta (0, 0)
Screenshot: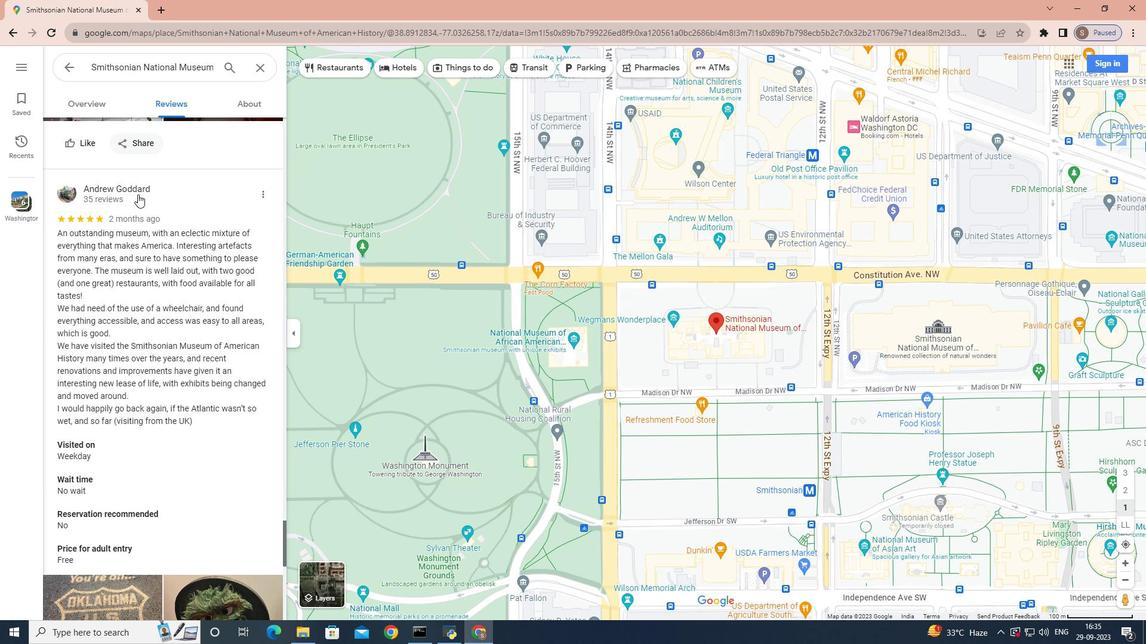 
Action: Mouse scrolled (137, 194) with delta (0, 0)
Screenshot: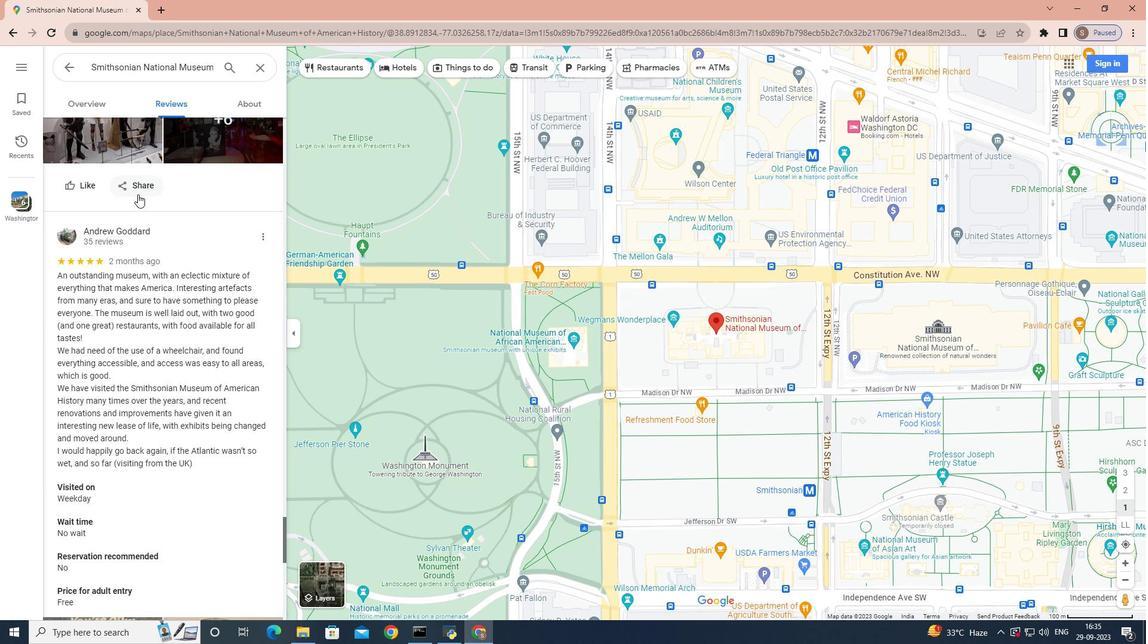 
Action: Mouse scrolled (137, 194) with delta (0, 0)
Screenshot: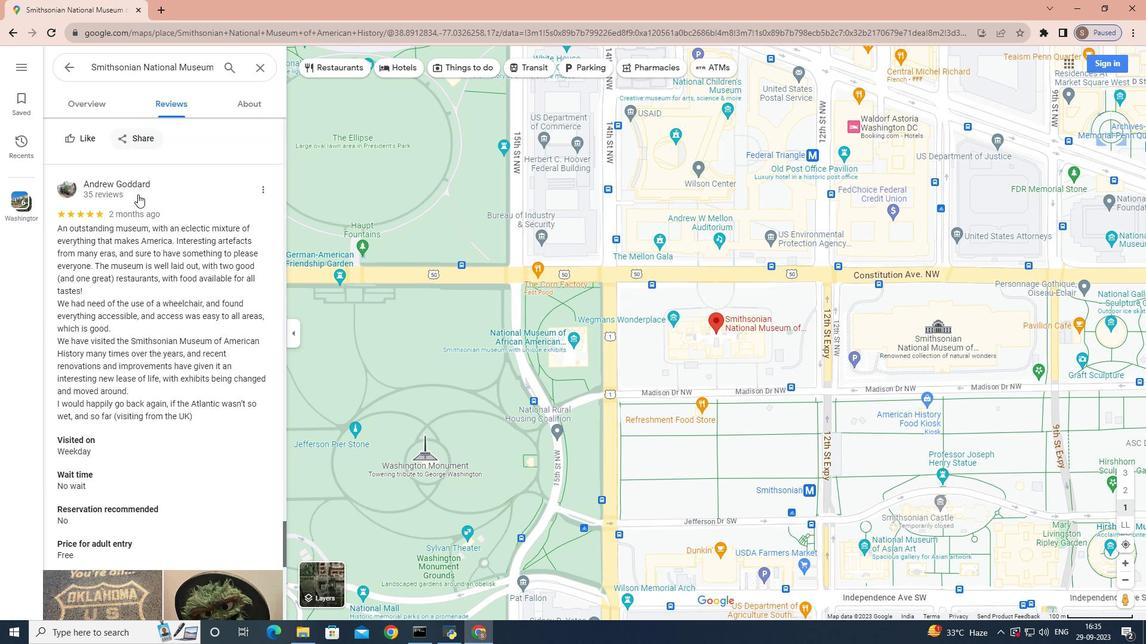 
Action: Mouse scrolled (137, 195) with delta (0, 0)
Screenshot: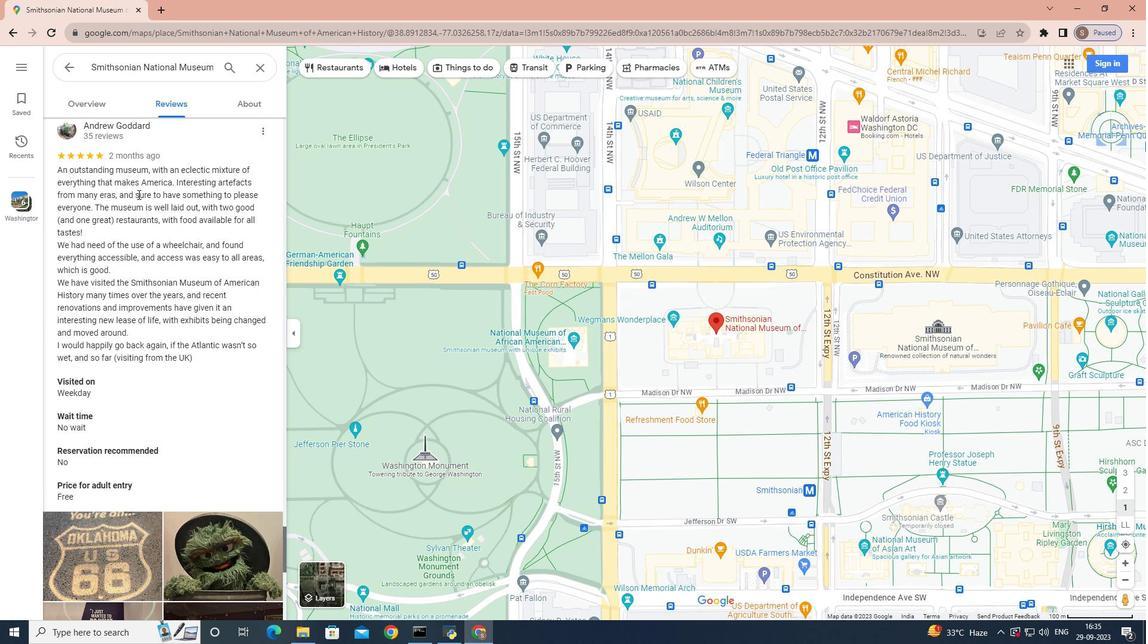 
Action: Mouse scrolled (137, 195) with delta (0, 0)
Screenshot: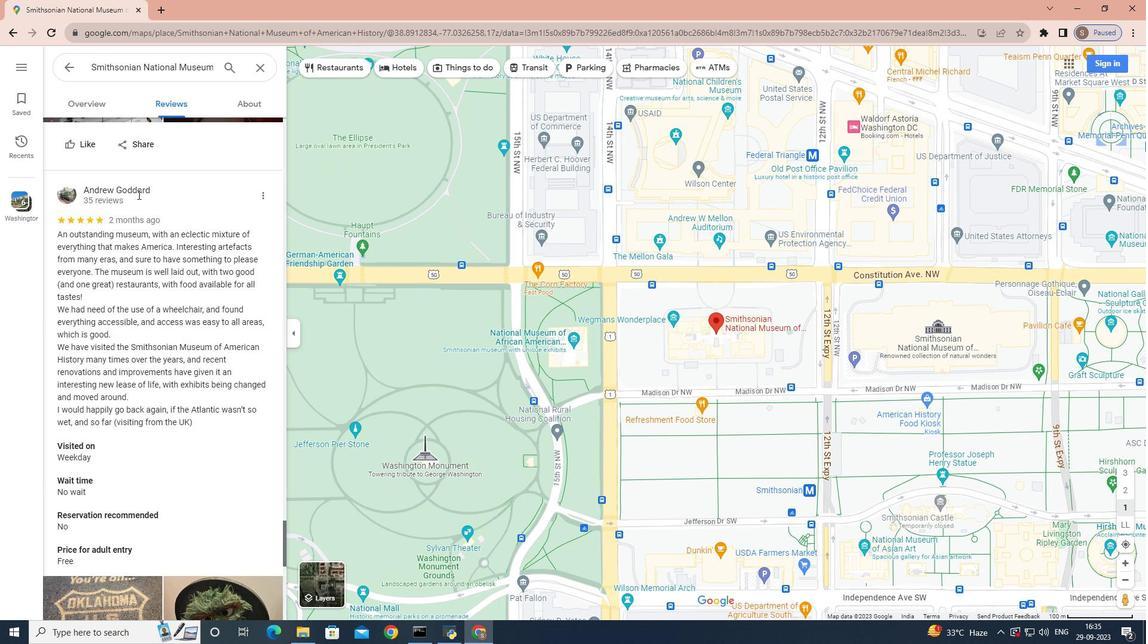 
Action: Mouse scrolled (137, 195) with delta (0, 0)
Screenshot: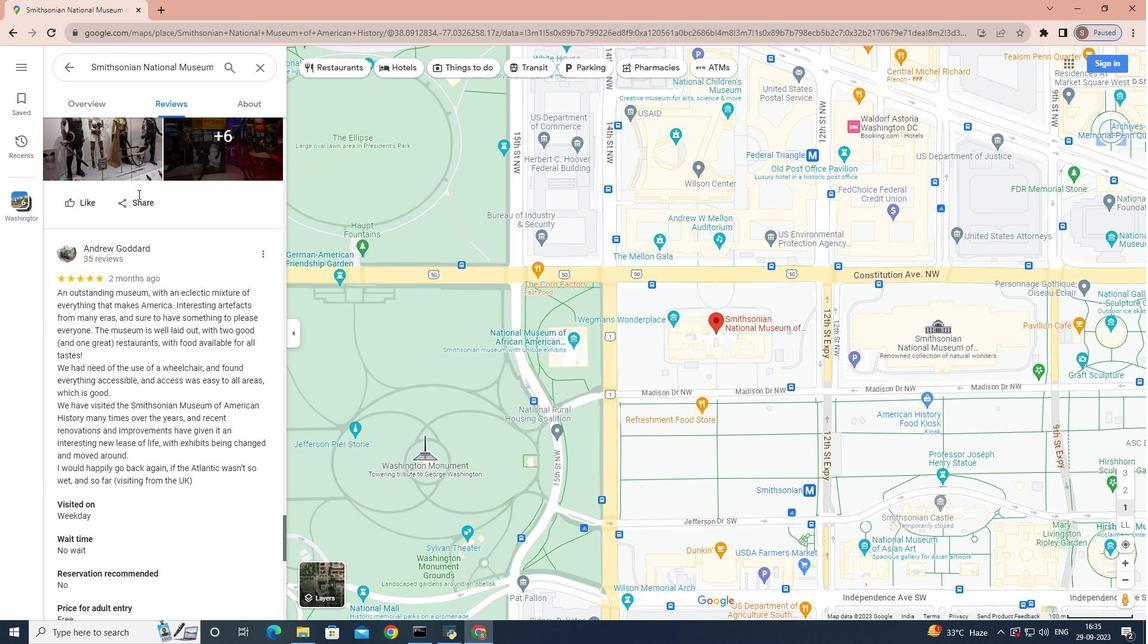 
Action: Mouse moved to (72, 103)
Screenshot: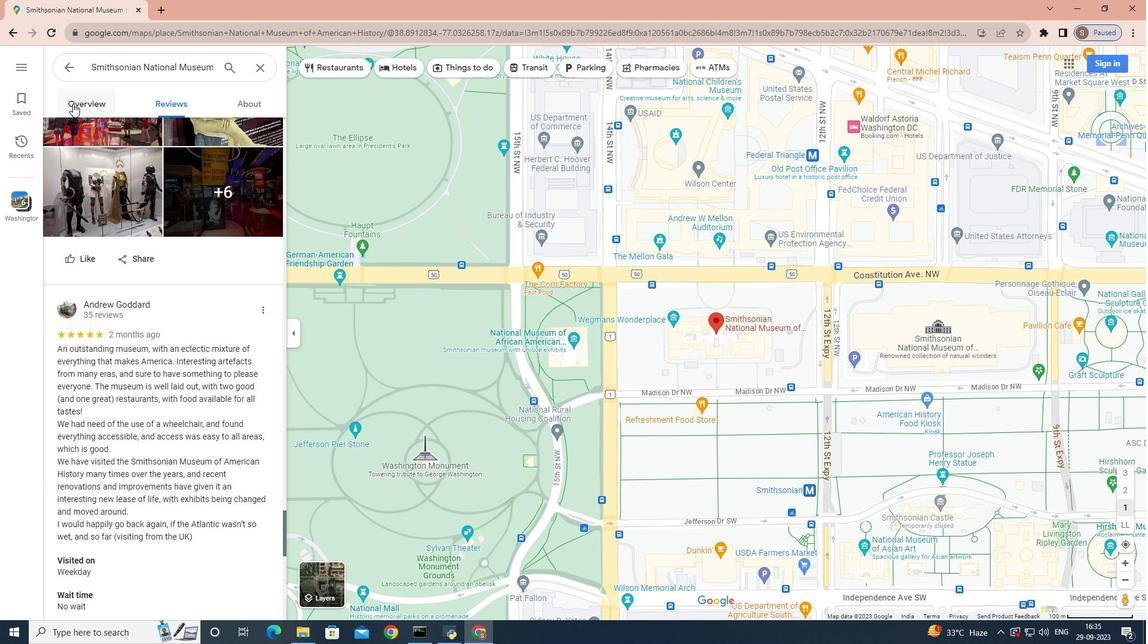 
Action: Mouse pressed left at (72, 103)
Screenshot: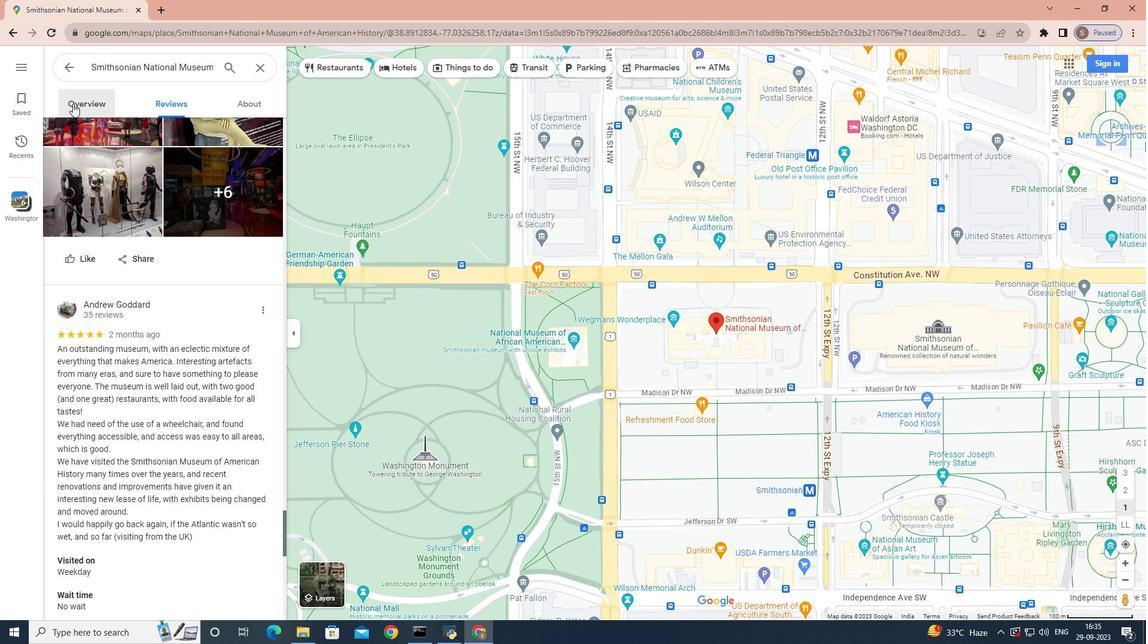 
Action: Mouse moved to (122, 200)
Screenshot: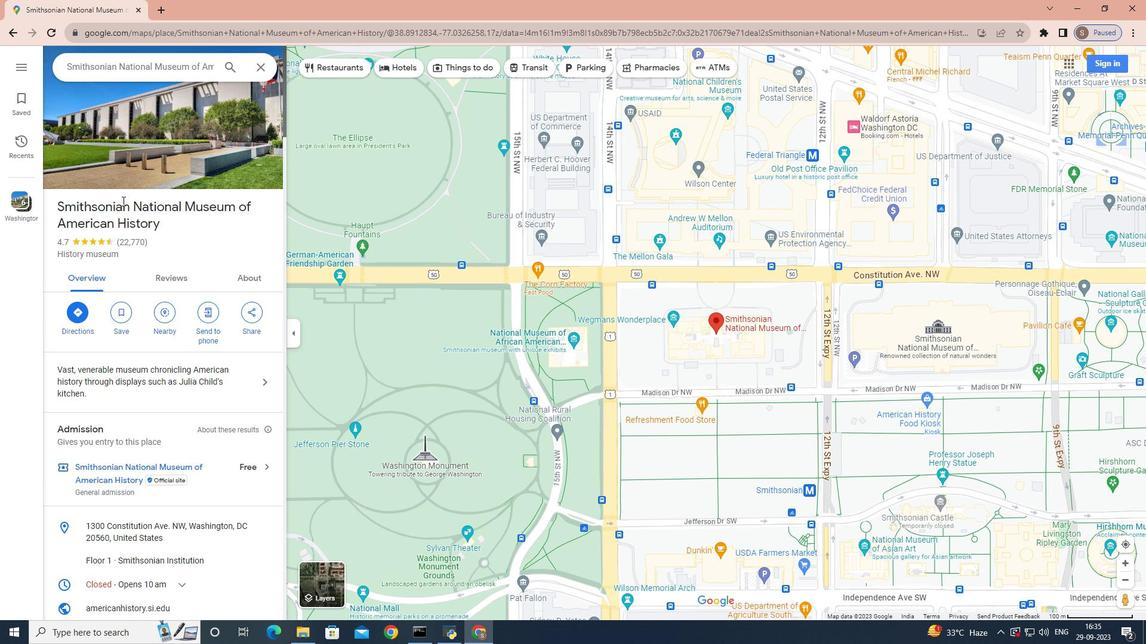 
Action: Mouse scrolled (122, 199) with delta (0, 0)
Screenshot: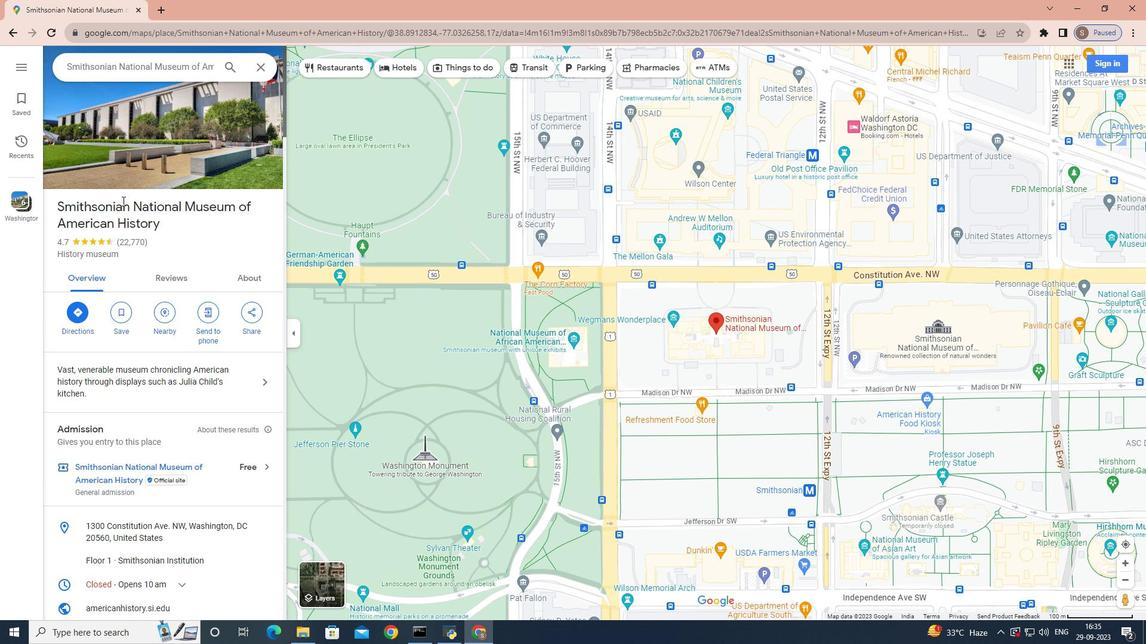 
Action: Mouse moved to (122, 201)
Screenshot: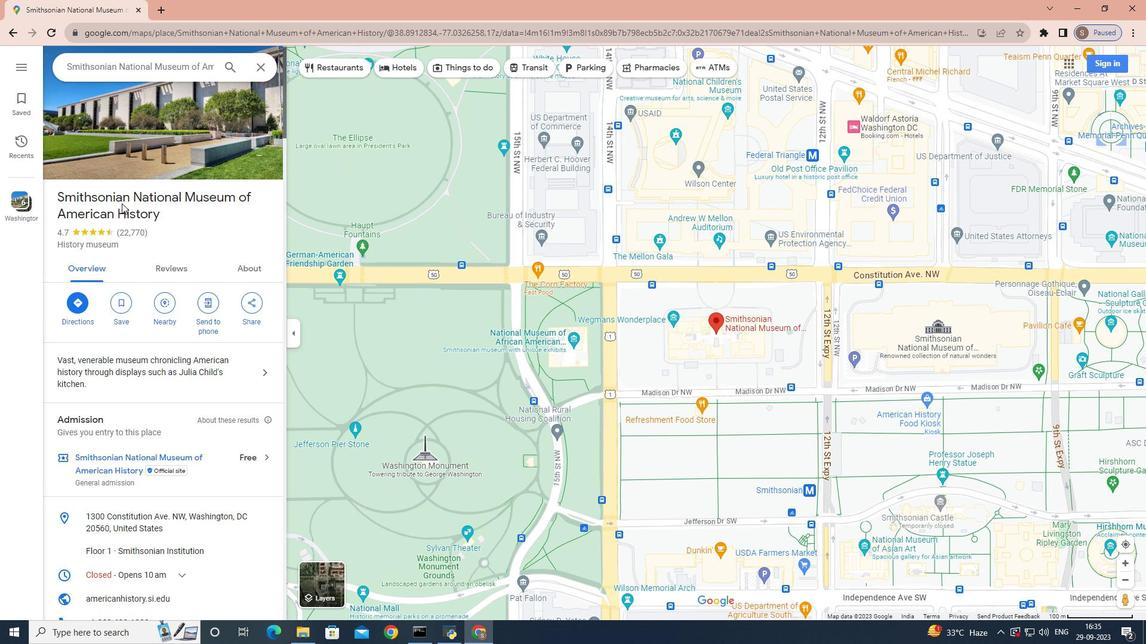 
Action: Mouse scrolled (122, 200) with delta (0, 0)
Screenshot: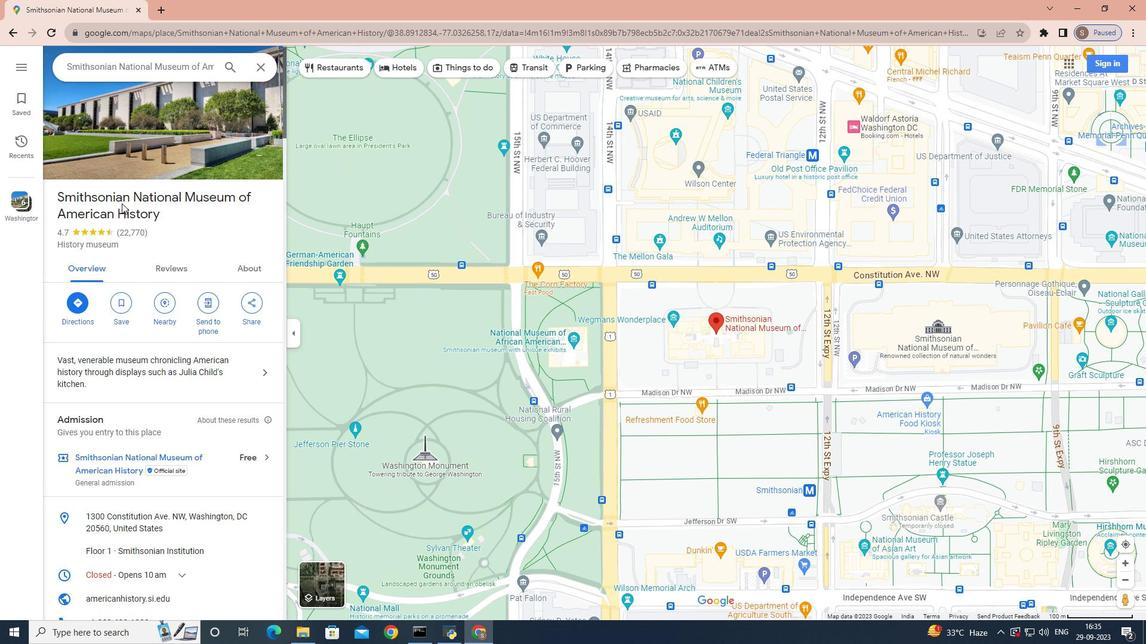 
Action: Mouse scrolled (122, 200) with delta (0, 0)
Screenshot: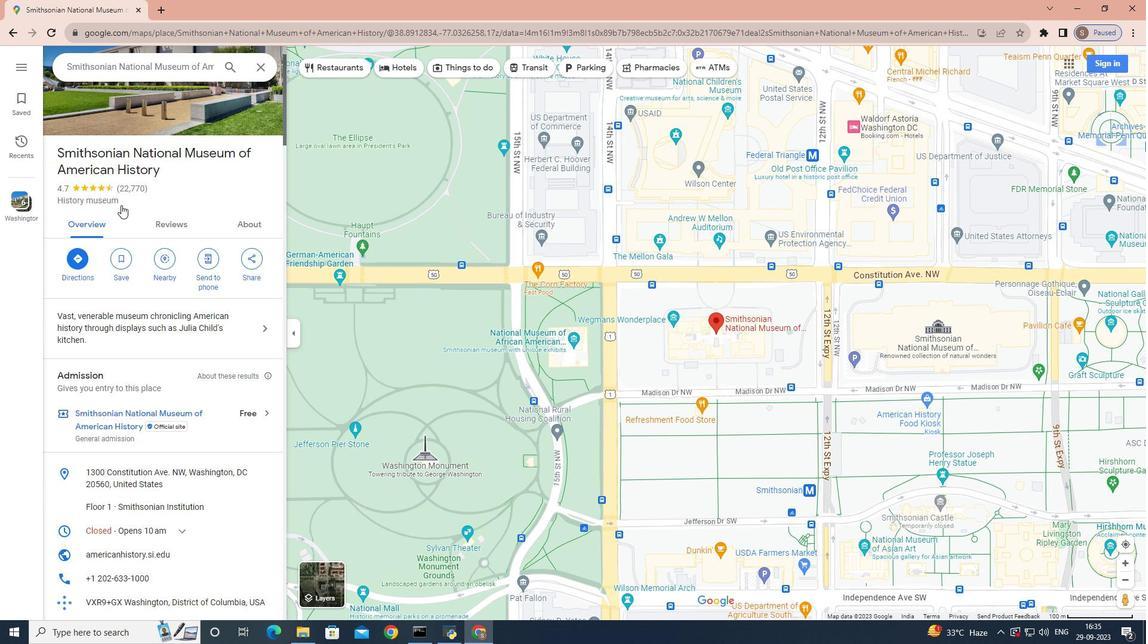 
Action: Mouse moved to (122, 202)
Screenshot: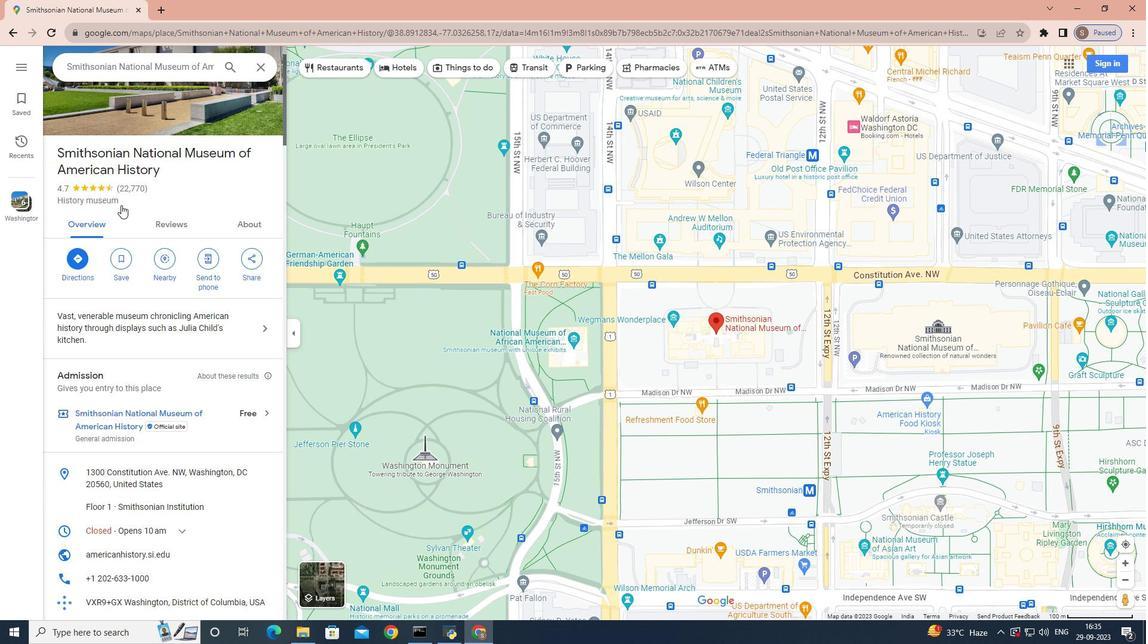 
Action: Mouse scrolled (122, 201) with delta (0, 0)
Screenshot: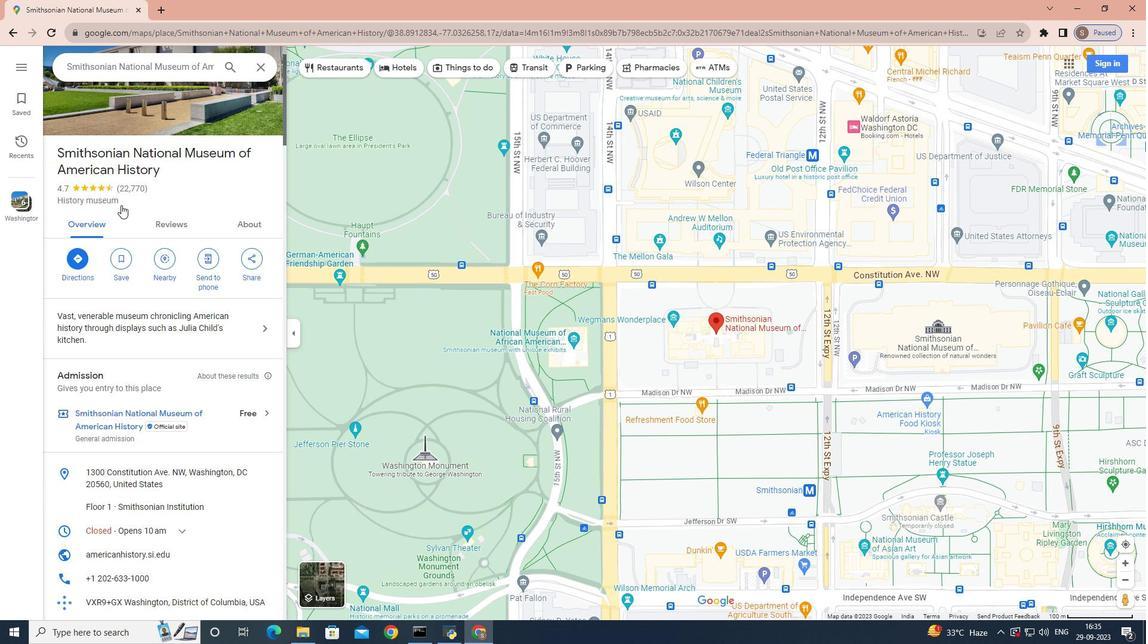 
Action: Mouse moved to (121, 203)
Screenshot: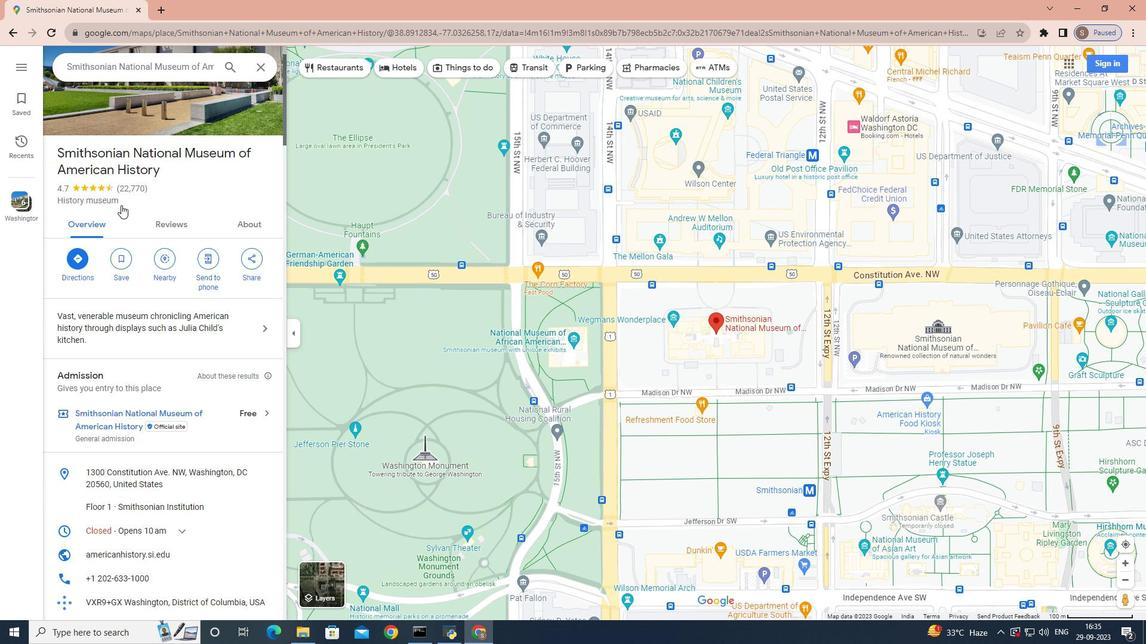 
Action: Mouse scrolled (122, 201) with delta (0, 0)
Screenshot: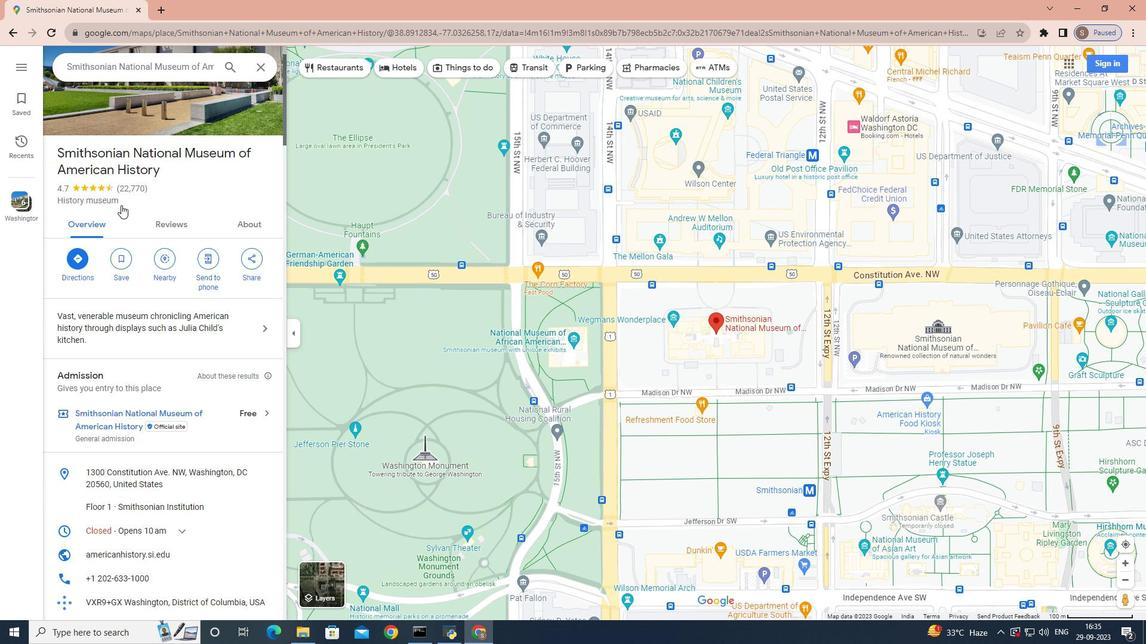 
Action: Mouse moved to (121, 205)
Screenshot: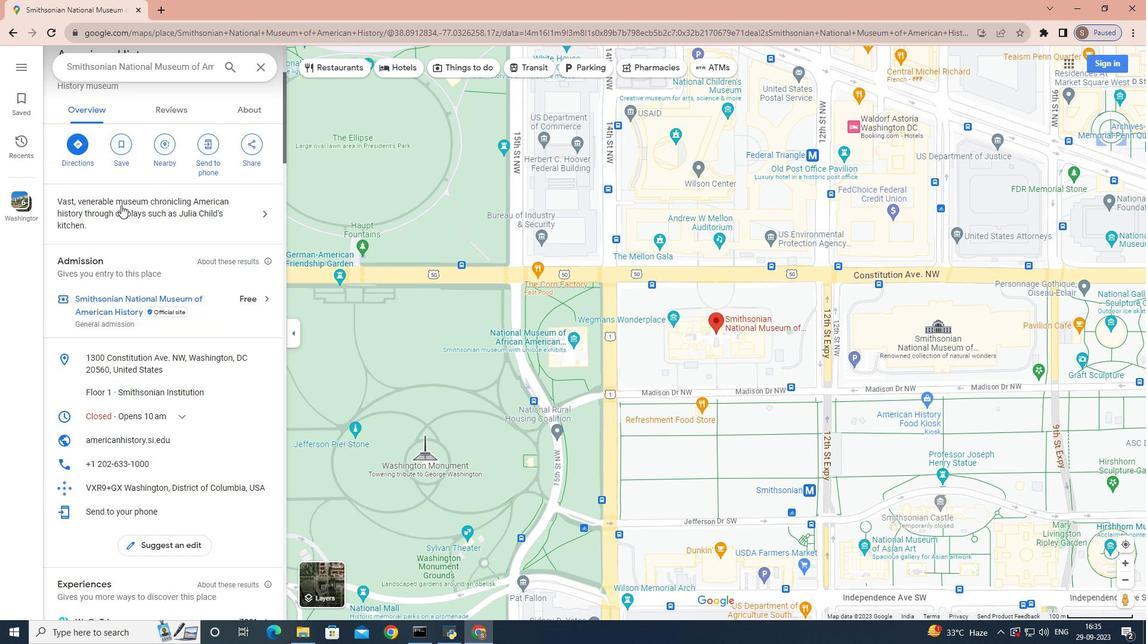 
Action: Mouse scrolled (121, 204) with delta (0, 0)
Screenshot: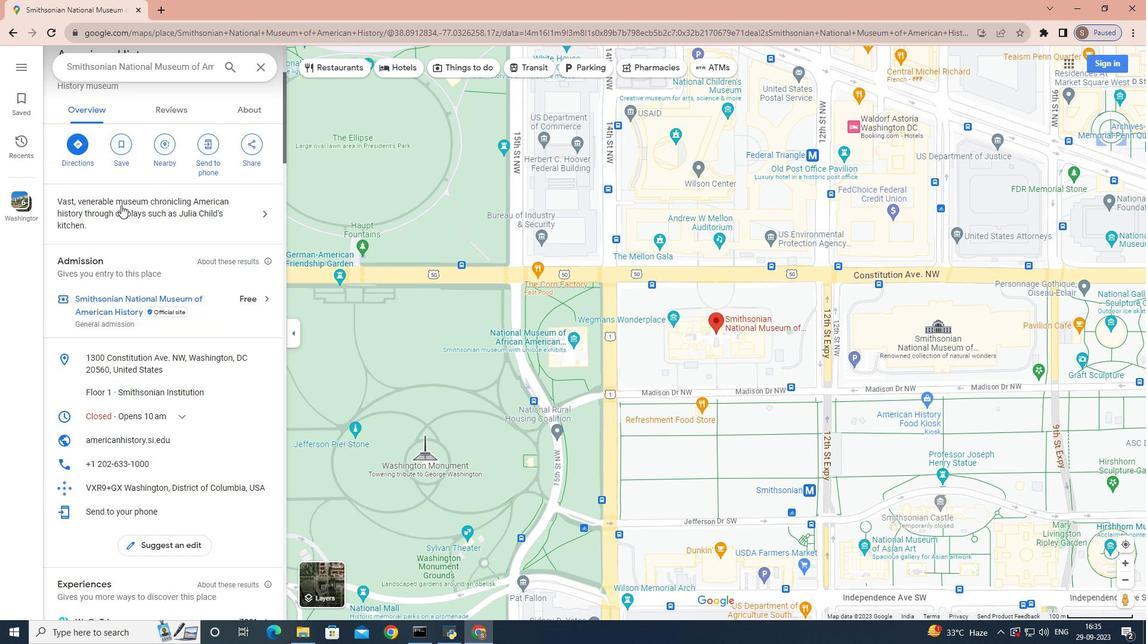 
Action: Mouse moved to (121, 205)
Screenshot: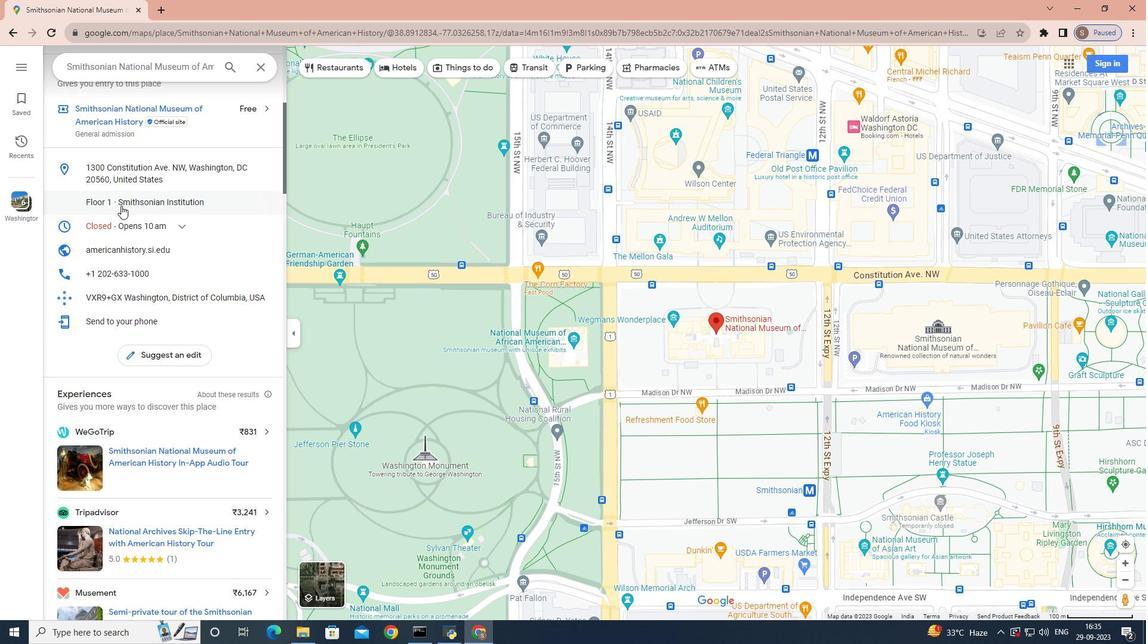 
Action: Mouse scrolled (121, 205) with delta (0, 0)
Screenshot: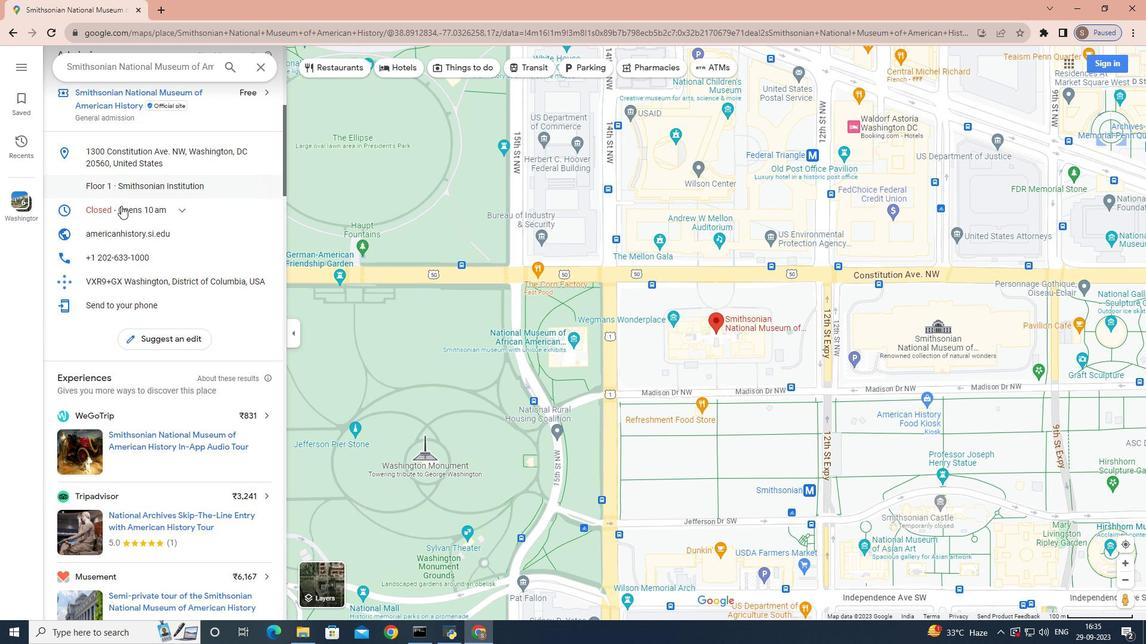 
Action: Mouse scrolled (121, 205) with delta (0, 0)
Screenshot: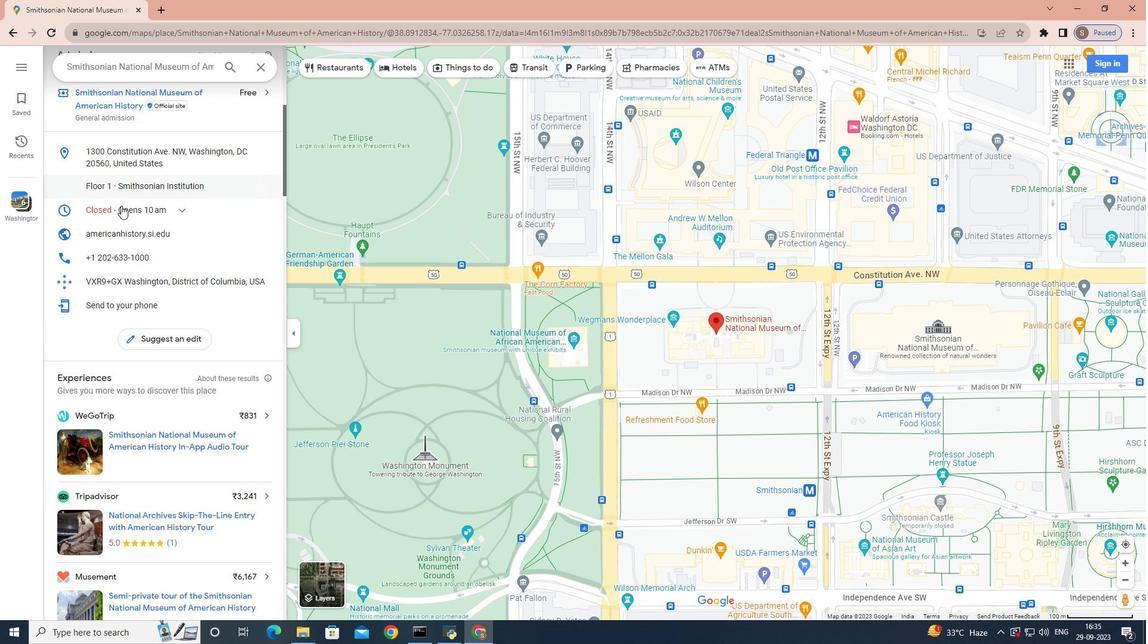 
Action: Mouse scrolled (121, 205) with delta (0, 0)
Screenshot: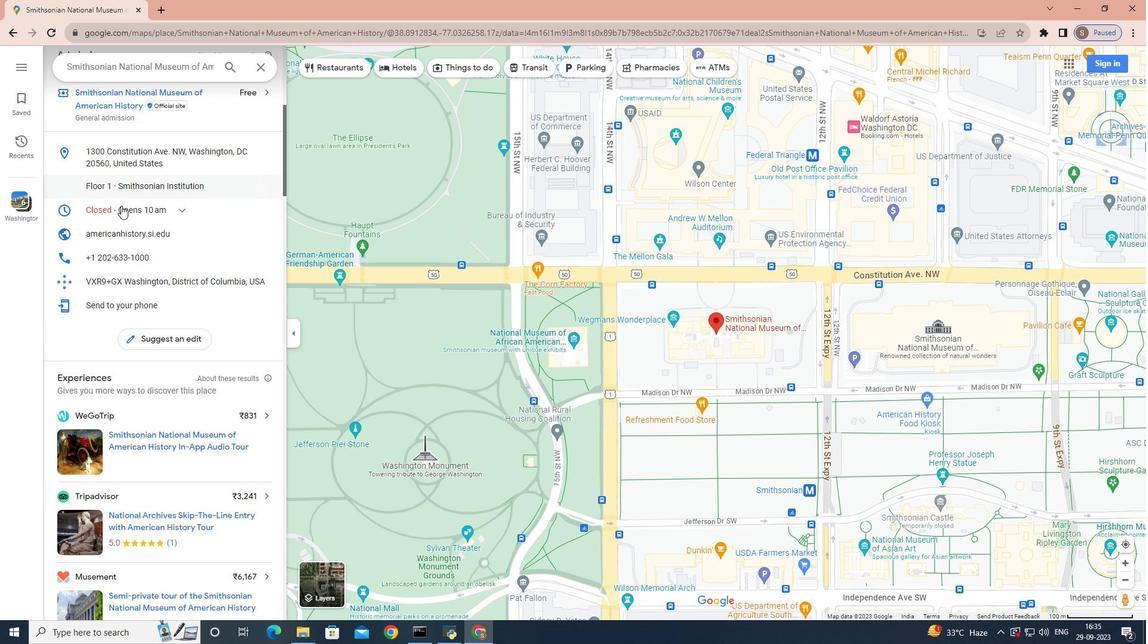
Action: Mouse scrolled (121, 205) with delta (0, 0)
Screenshot: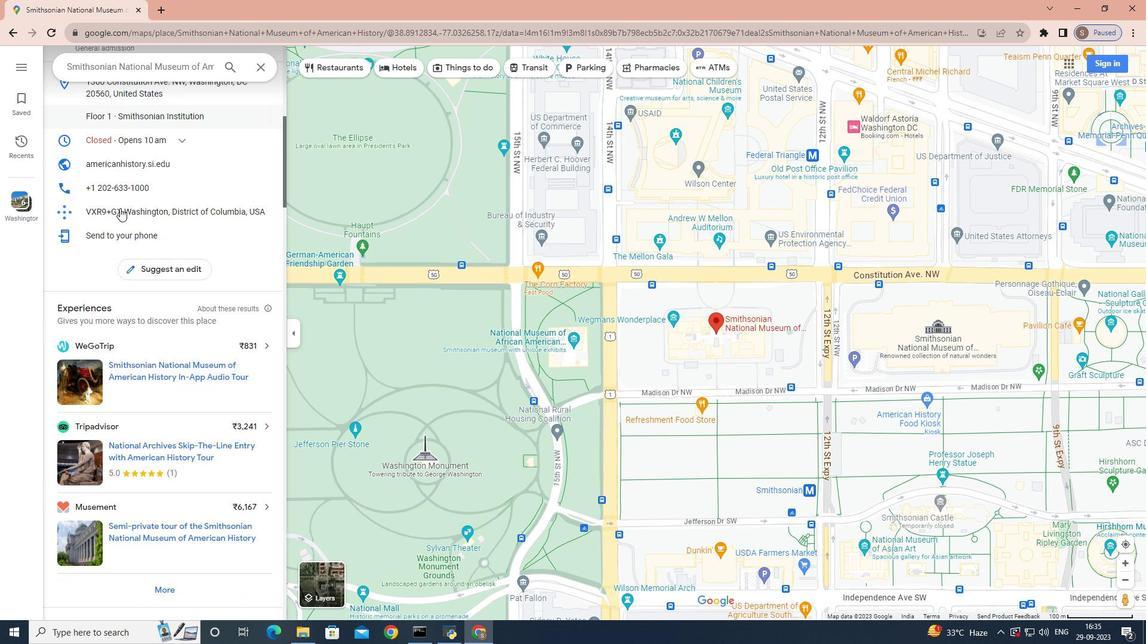 
Action: Mouse moved to (120, 207)
Screenshot: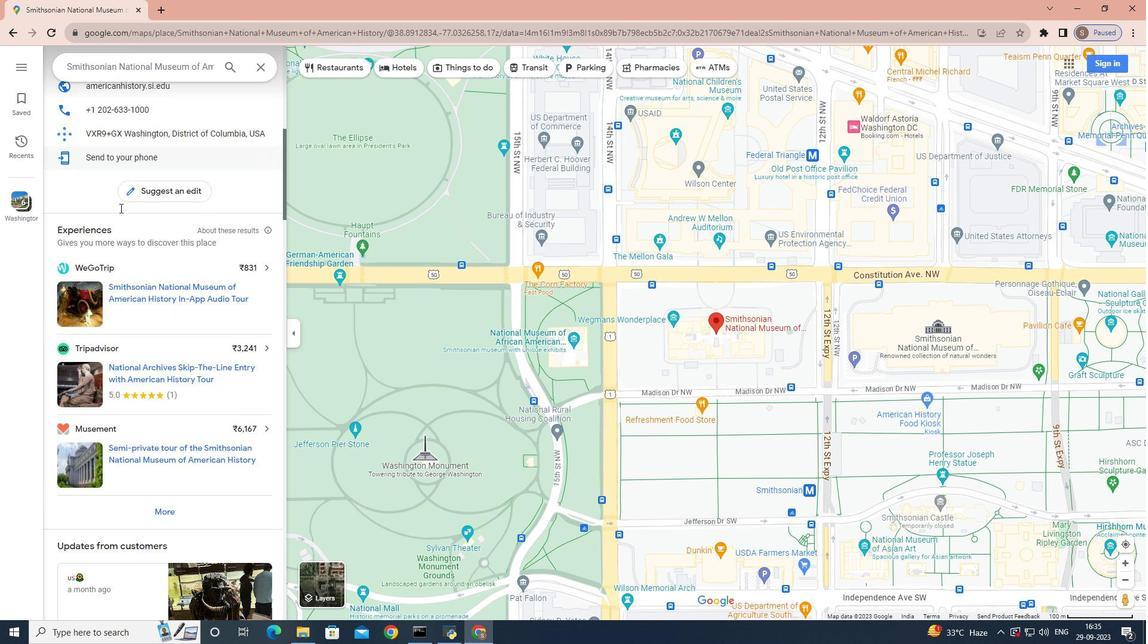 
Action: Mouse scrolled (120, 206) with delta (0, 0)
Screenshot: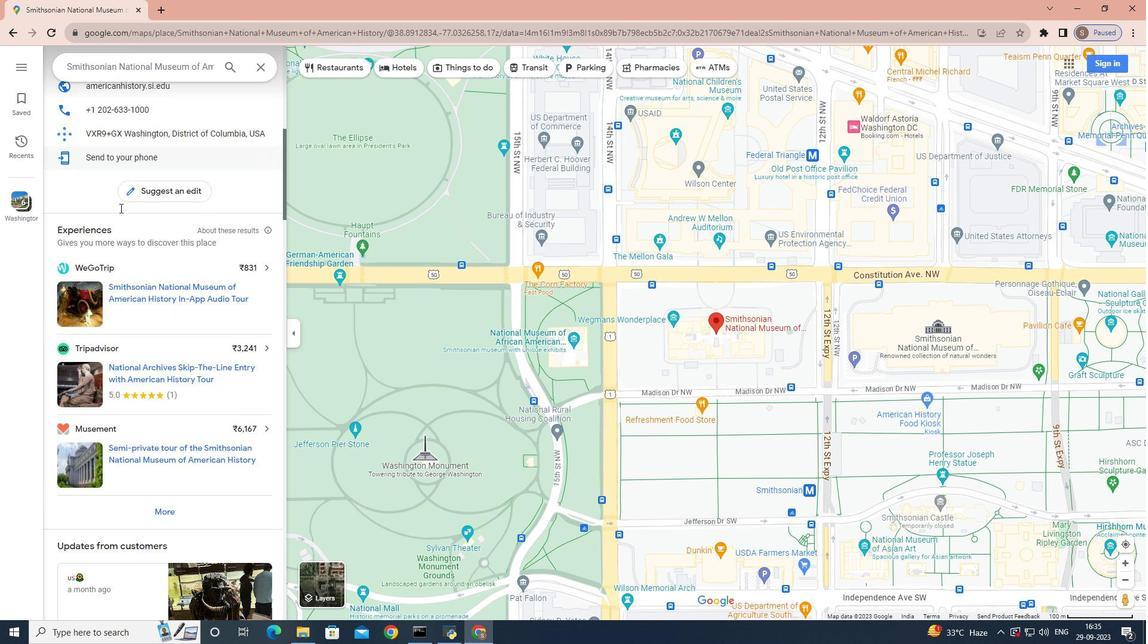 
Action: Mouse moved to (120, 208)
Screenshot: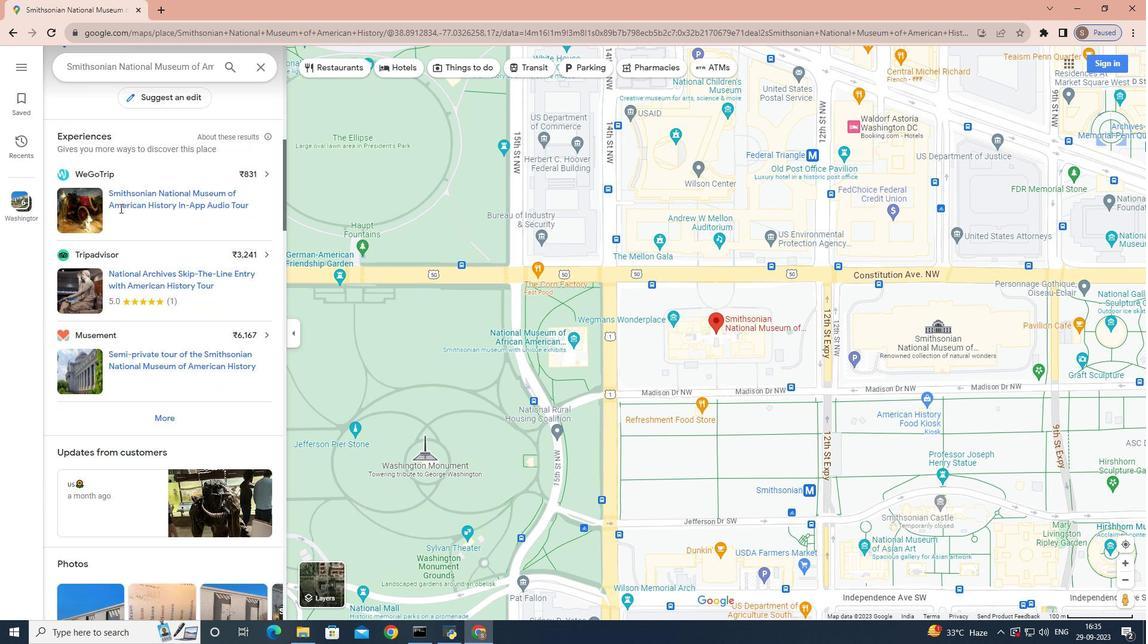 
Action: Mouse scrolled (120, 207) with delta (0, 0)
Screenshot: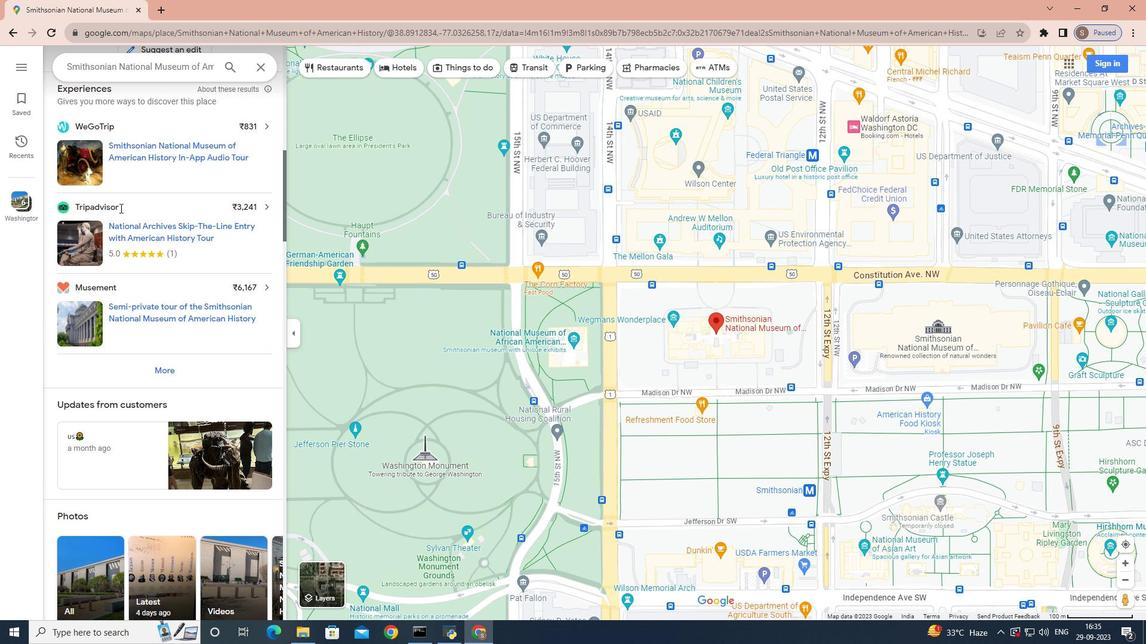 
Action: Mouse scrolled (120, 207) with delta (0, 0)
Screenshot: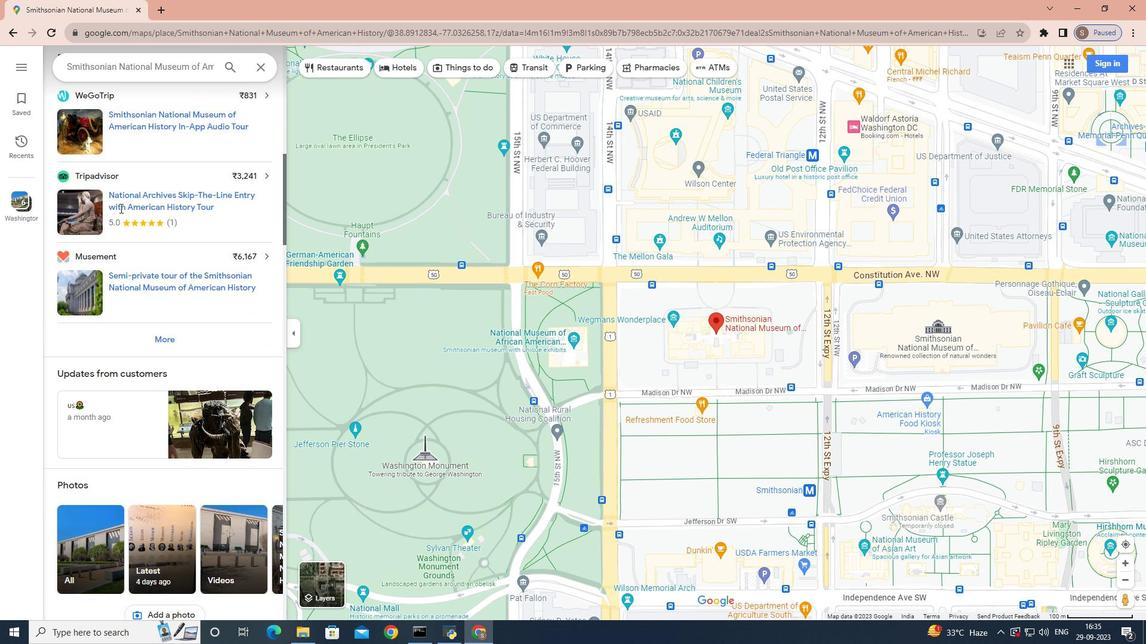 
Action: Mouse scrolled (120, 207) with delta (0, 0)
Screenshot: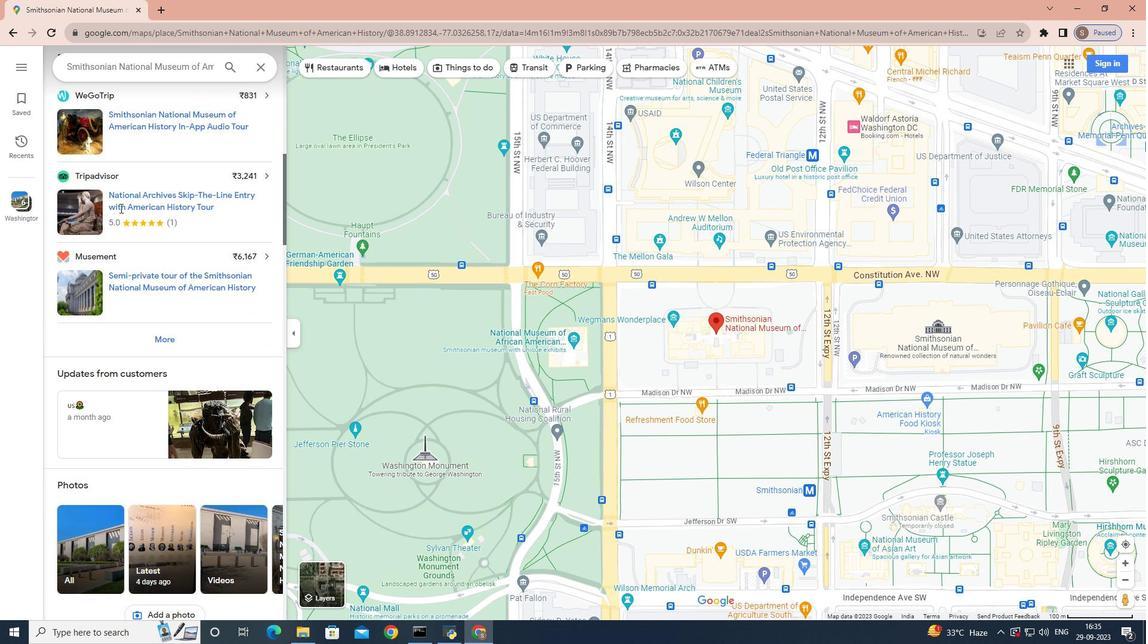 
Action: Mouse scrolled (120, 207) with delta (0, 0)
Screenshot: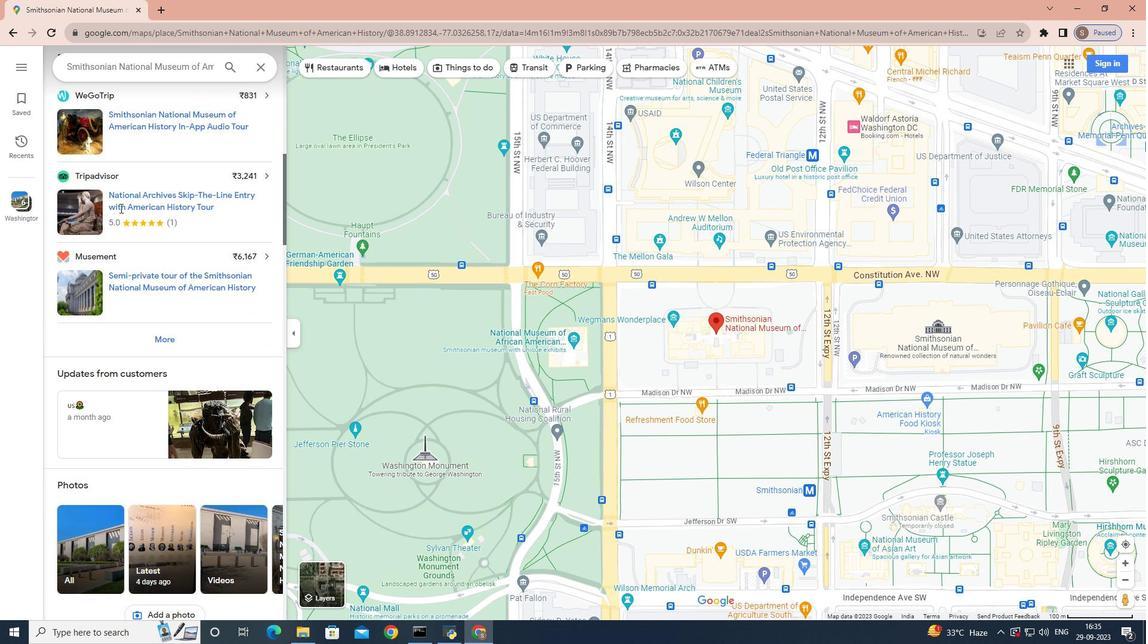 
Action: Mouse moved to (98, 320)
Screenshot: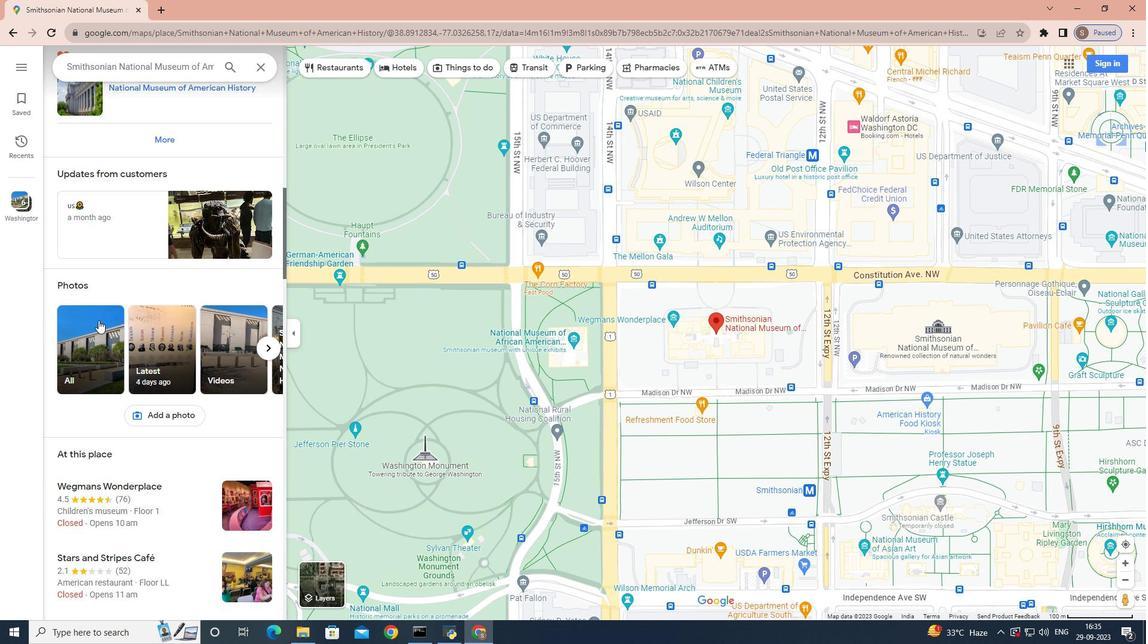 
Action: Mouse pressed left at (98, 320)
Screenshot: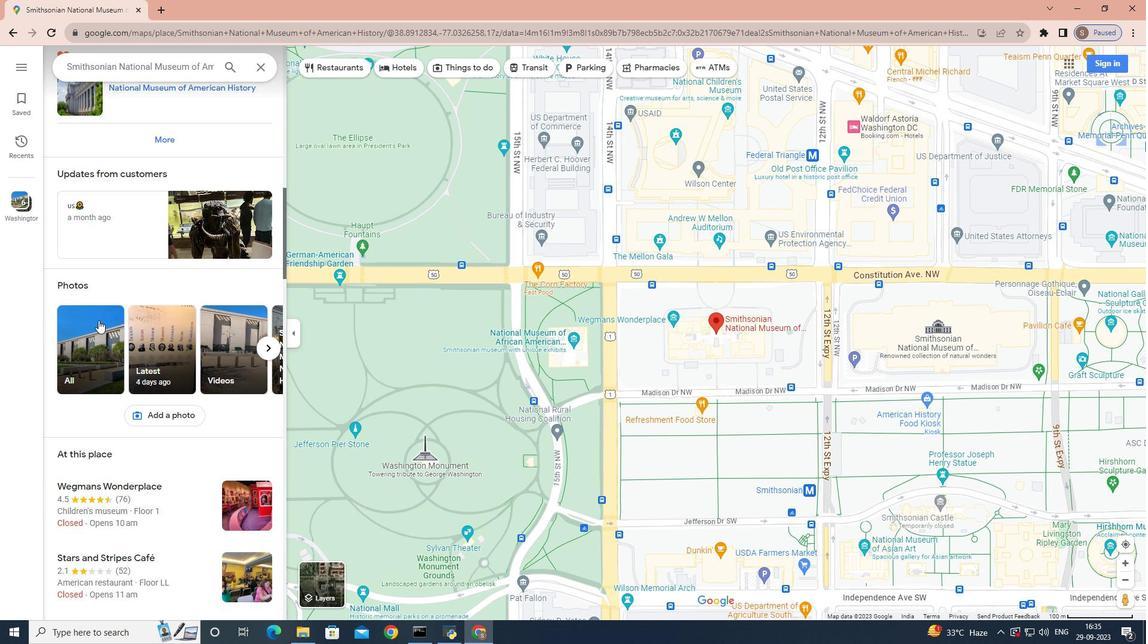 
Action: Mouse moved to (106, 109)
Screenshot: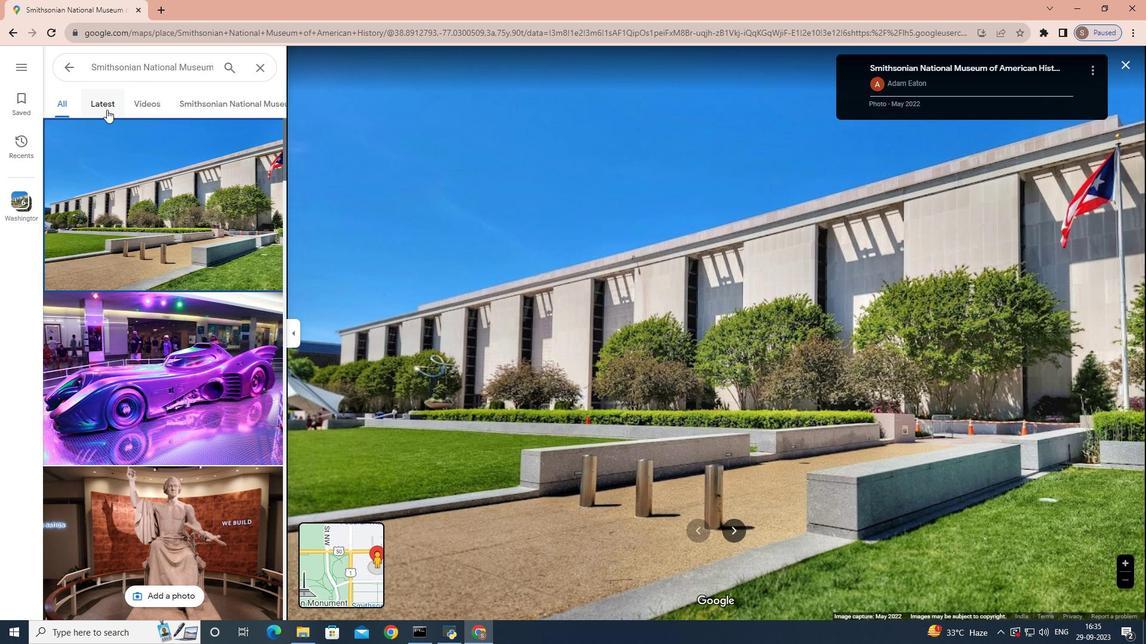 
Action: Mouse pressed left at (106, 109)
Screenshot: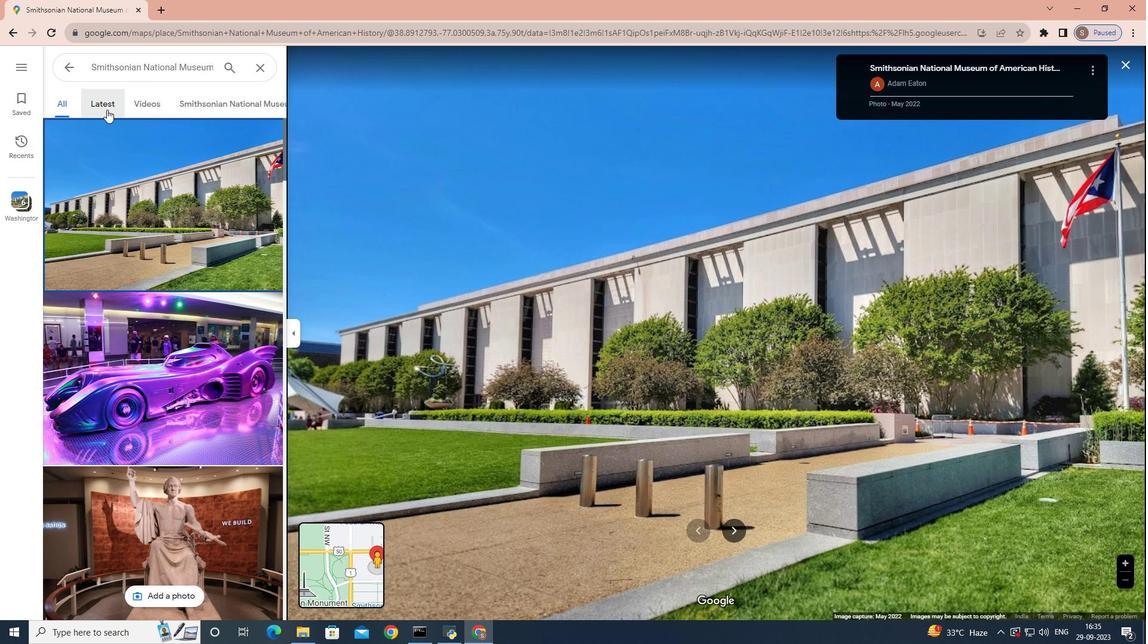 
Action: Mouse moved to (733, 532)
Screenshot: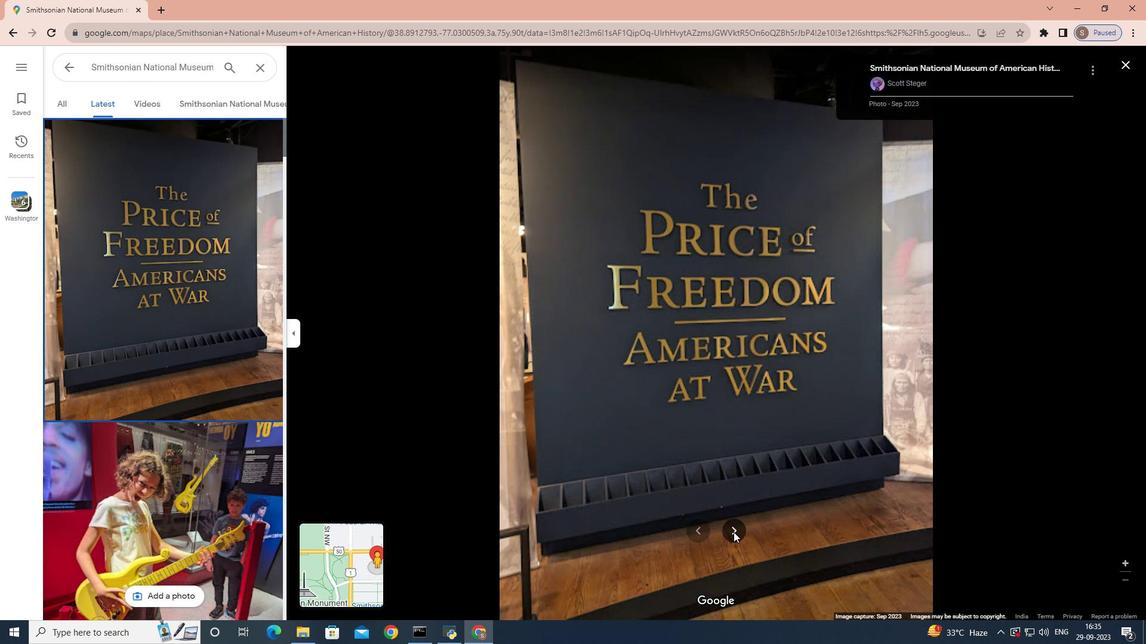 
Action: Mouse pressed left at (733, 532)
Screenshot: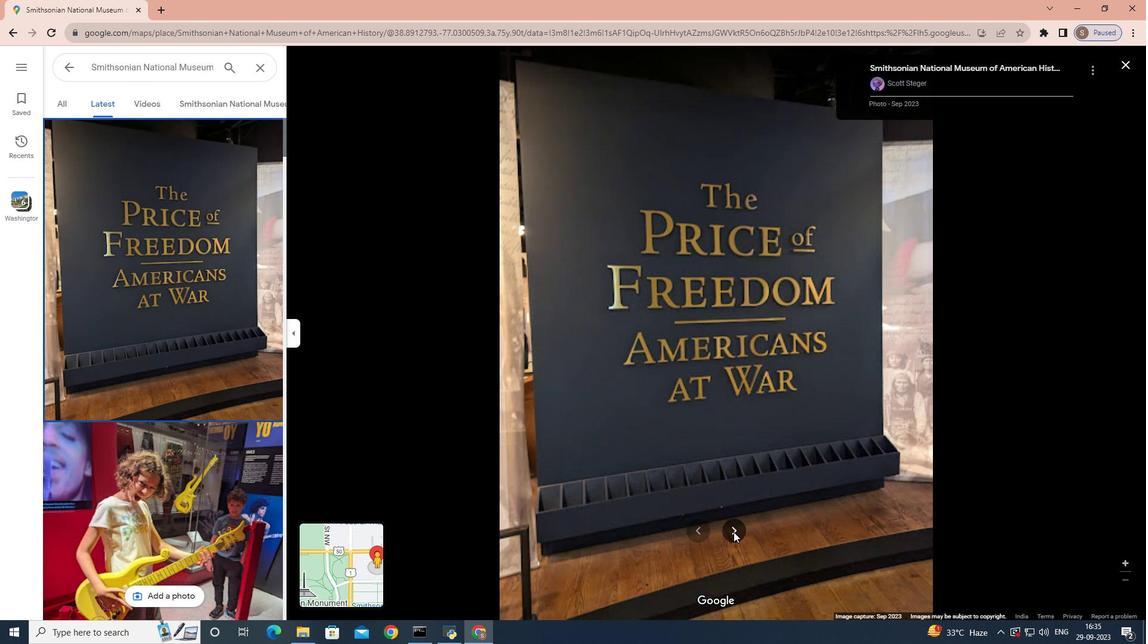 
Action: Mouse moved to (733, 532)
Screenshot: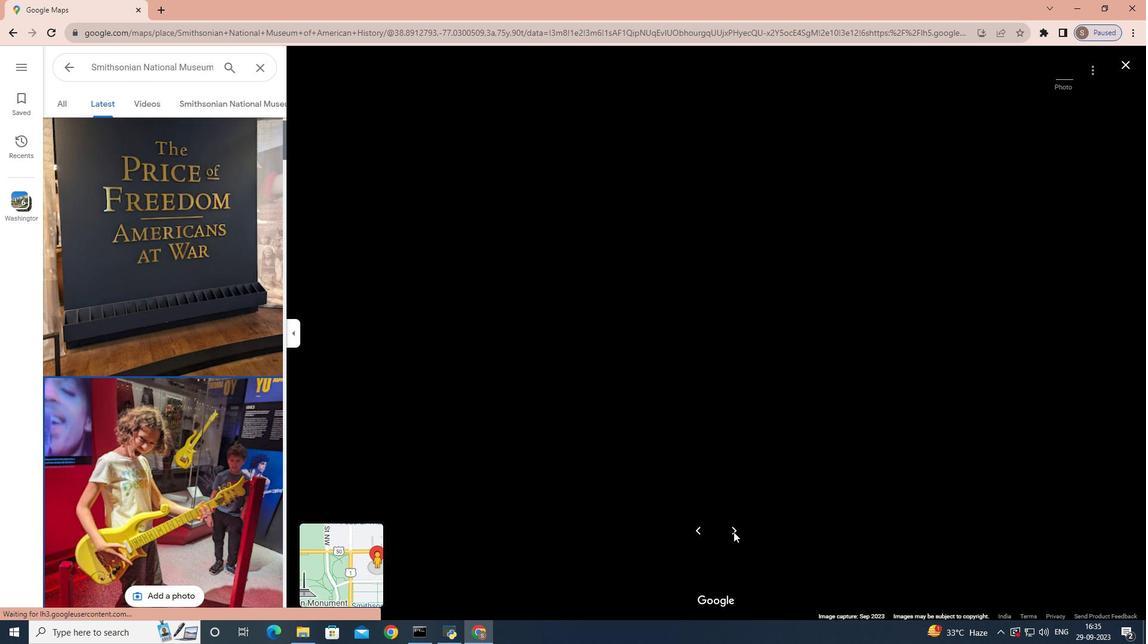 
Action: Mouse pressed left at (733, 532)
Screenshot: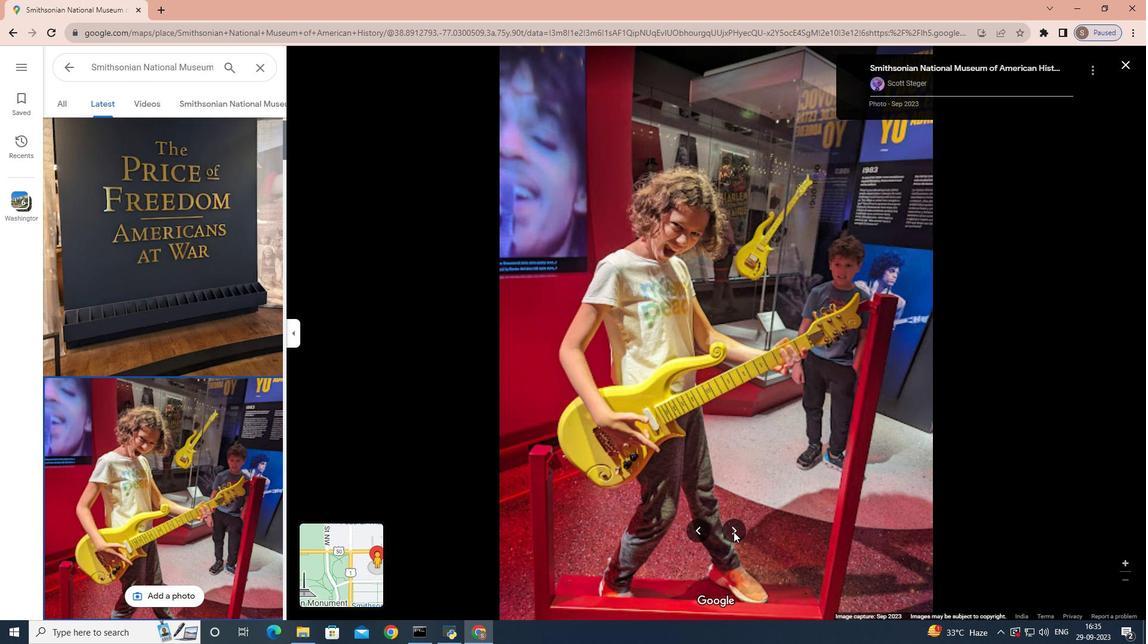 
Action: Mouse pressed left at (733, 532)
Screenshot: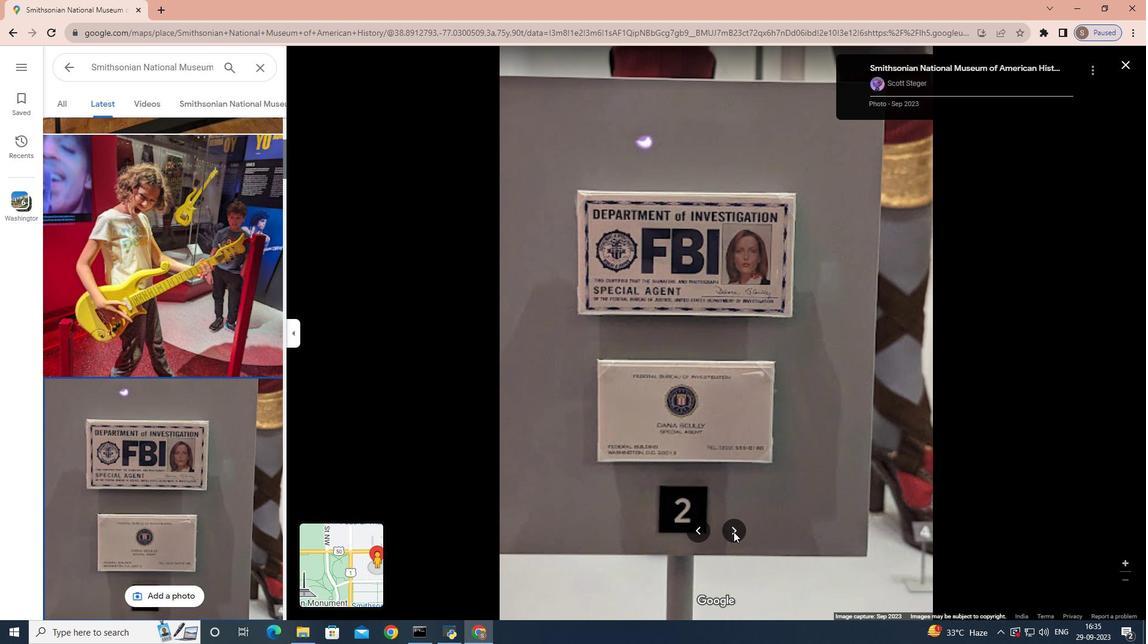 
Action: Mouse pressed left at (733, 532)
Screenshot: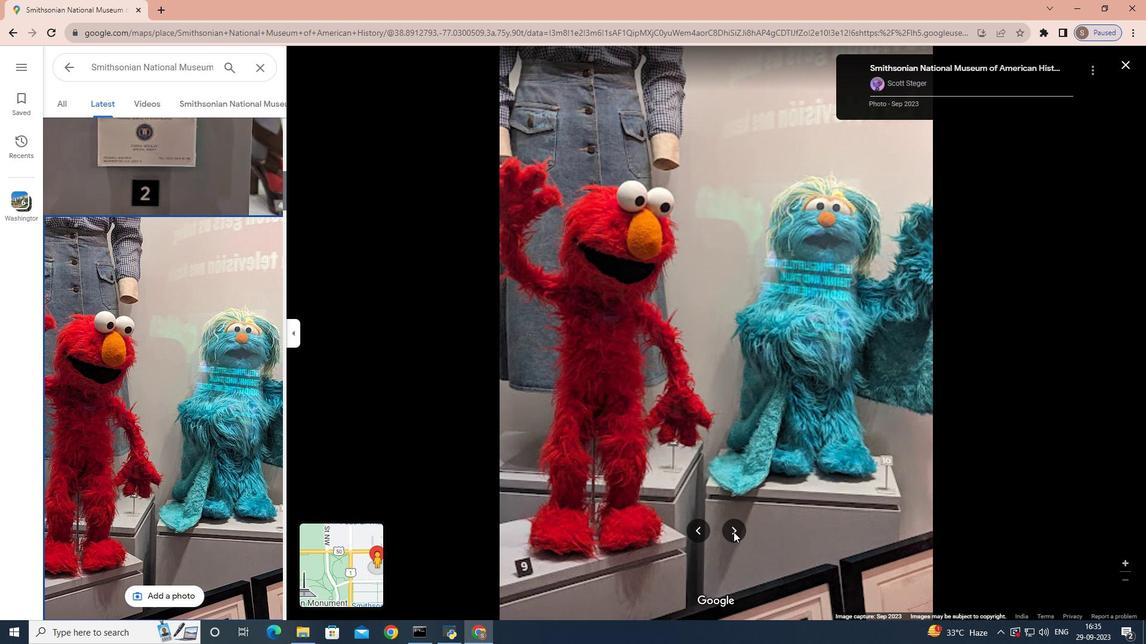 
Action: Mouse pressed left at (733, 532)
Screenshot: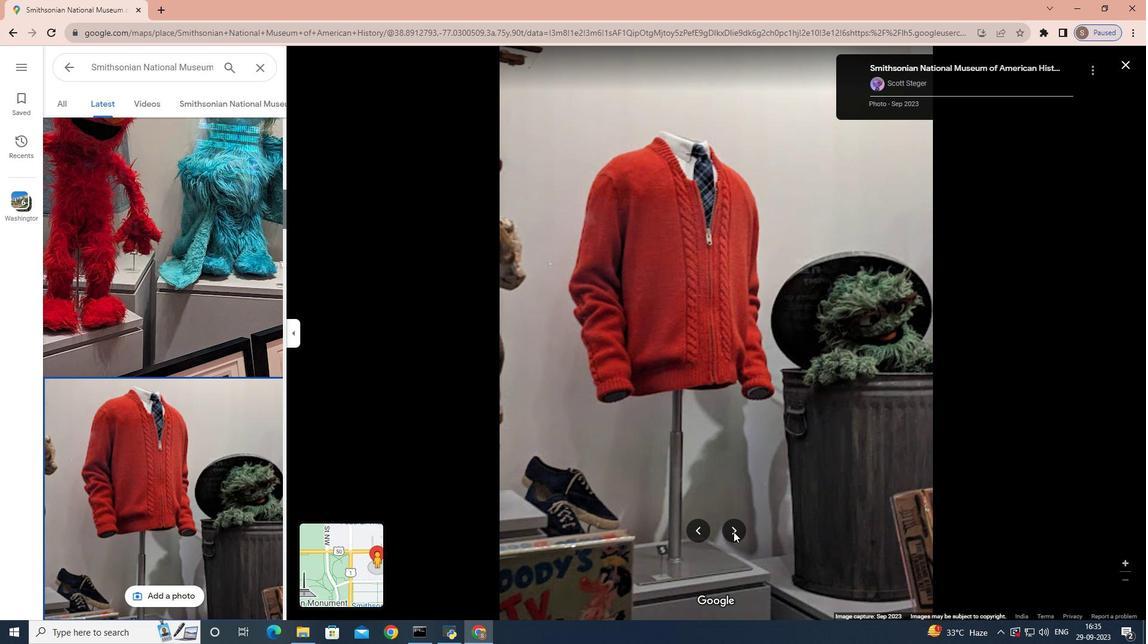 
Action: Mouse pressed left at (733, 532)
Screenshot: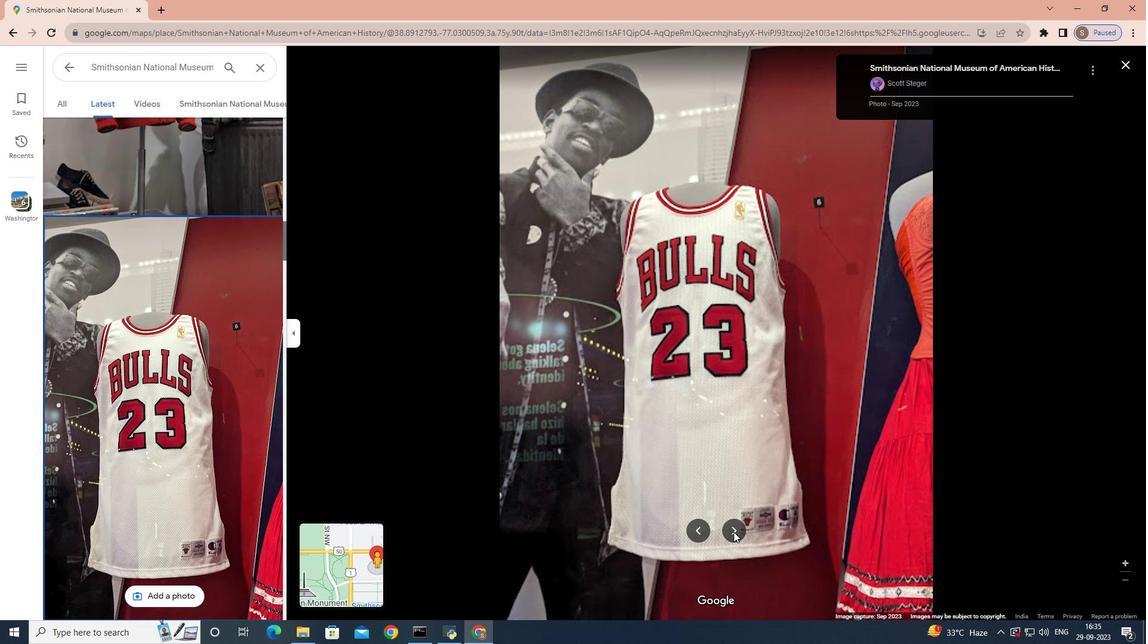 
Action: Mouse pressed left at (733, 532)
Screenshot: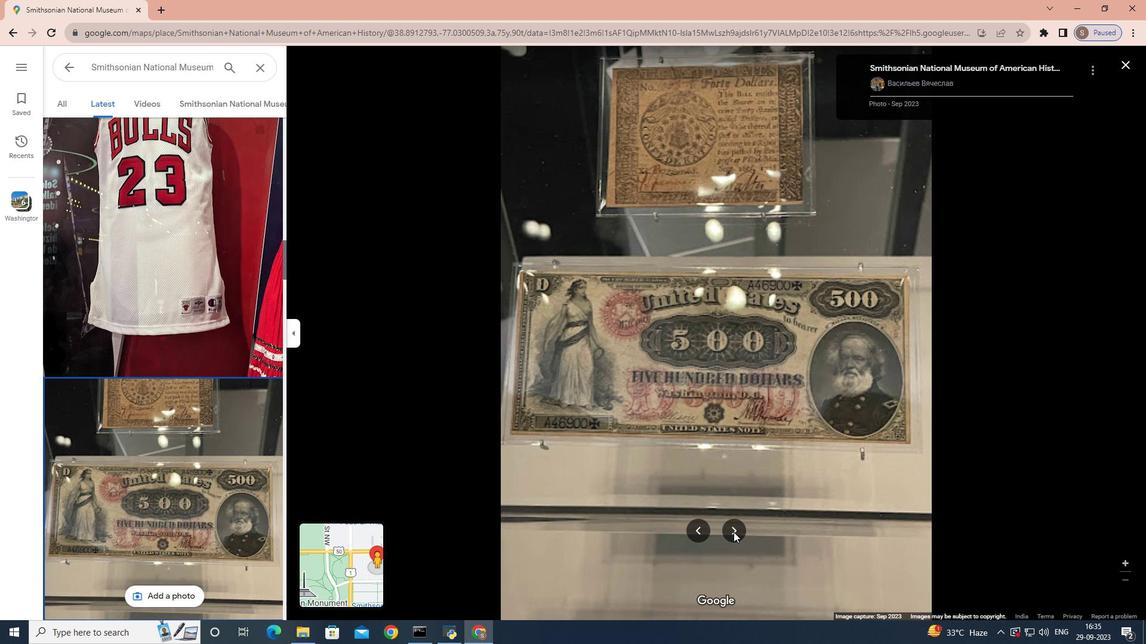 
Action: Mouse pressed left at (733, 532)
Screenshot: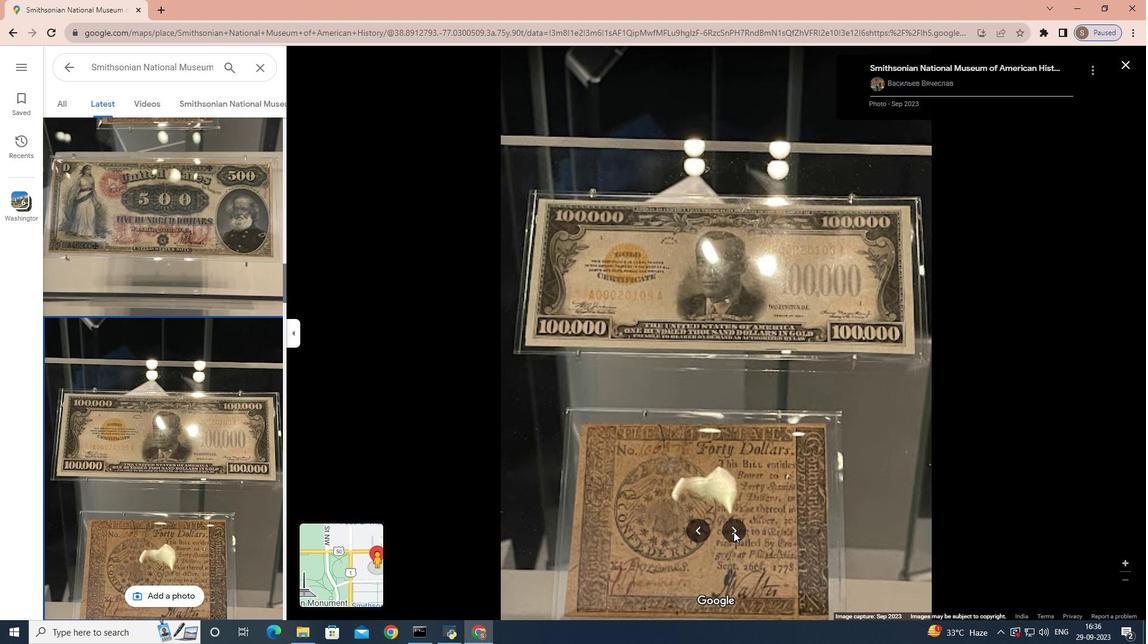 
Action: Mouse pressed left at (733, 532)
Screenshot: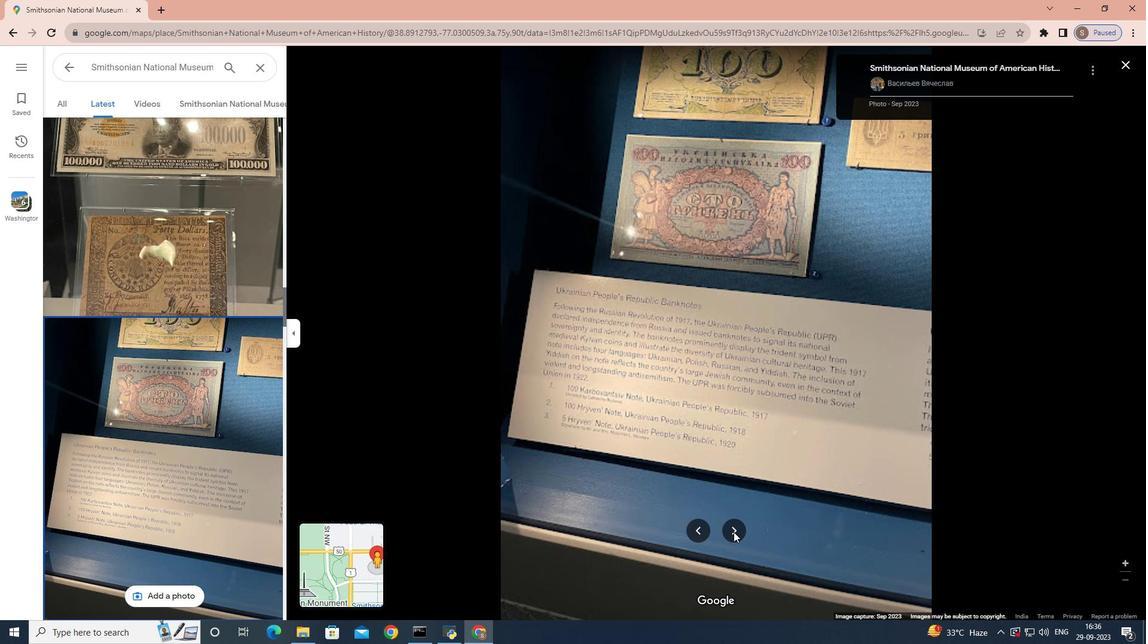 
Action: Mouse pressed left at (733, 532)
Screenshot: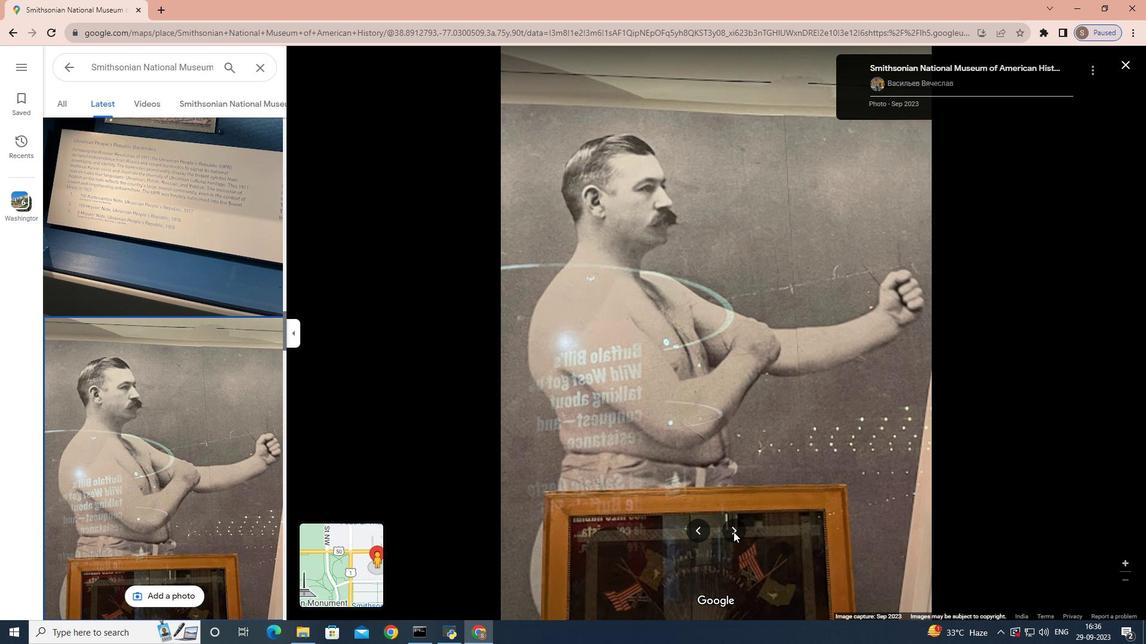 
Action: Mouse pressed left at (733, 532)
Screenshot: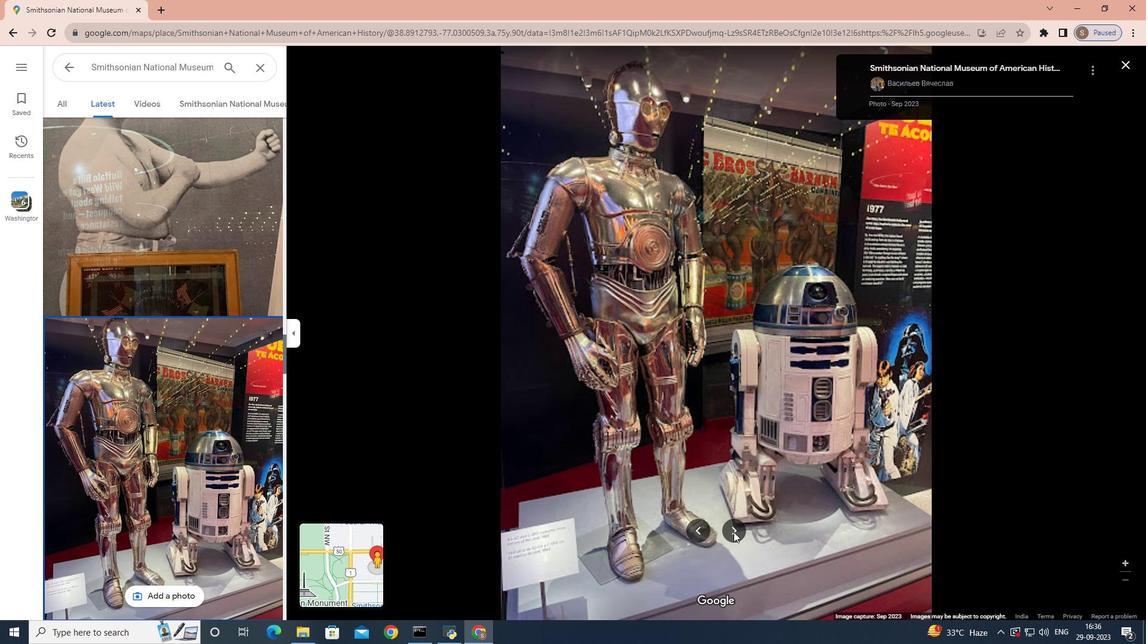 
Action: Mouse pressed left at (733, 532)
Screenshot: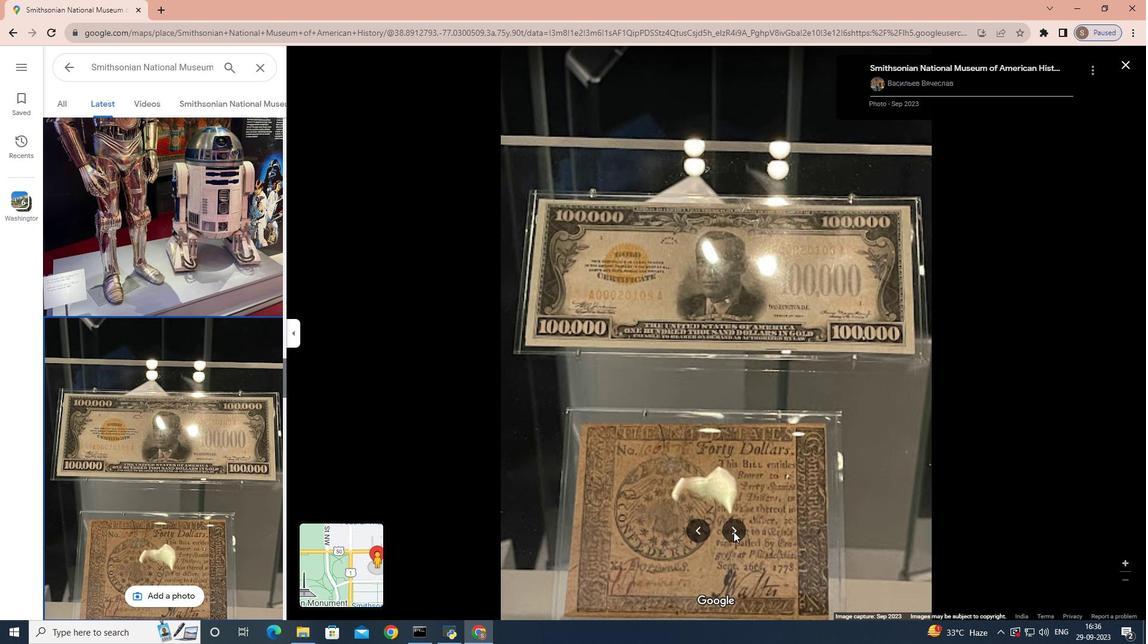 
Action: Mouse pressed left at (733, 532)
Screenshot: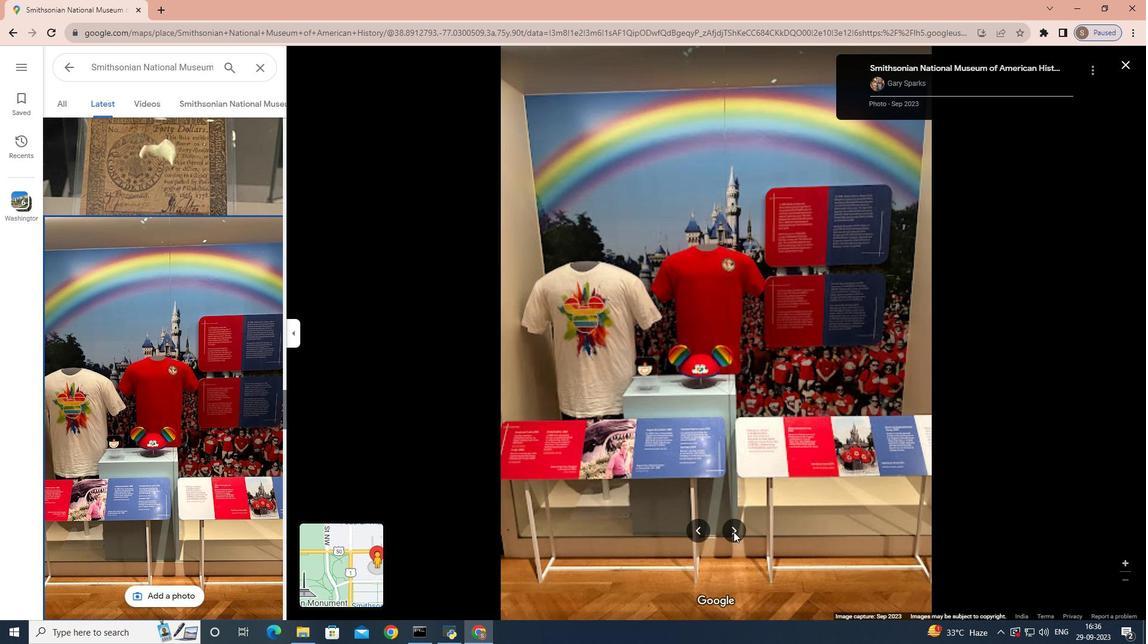 
Action: Mouse pressed left at (733, 532)
Screenshot: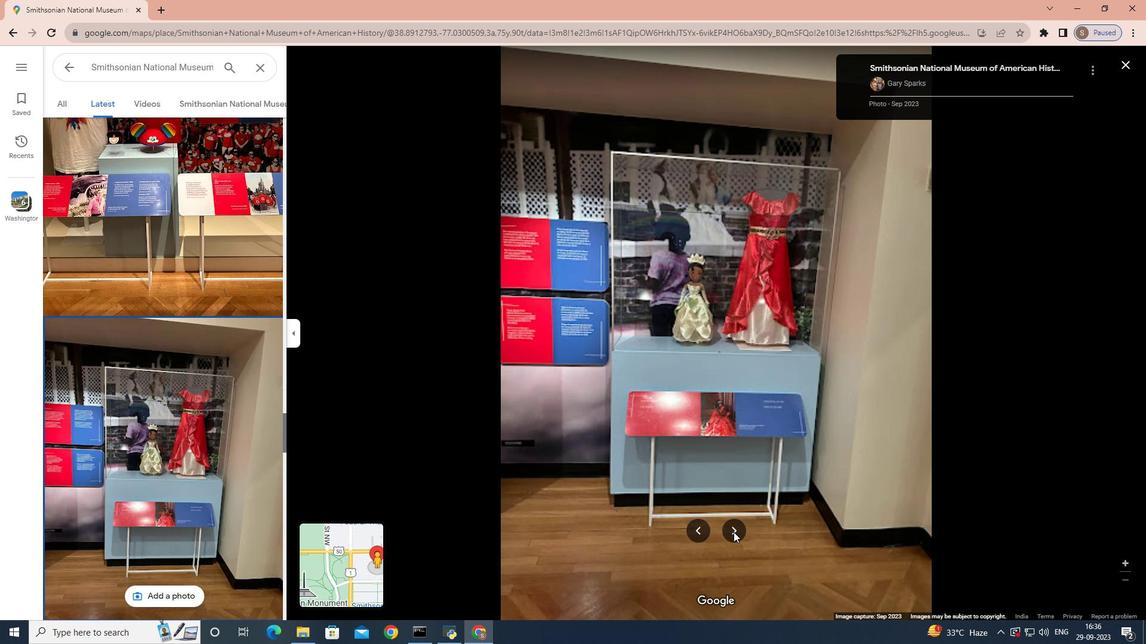
Action: Mouse pressed left at (733, 532)
Screenshot: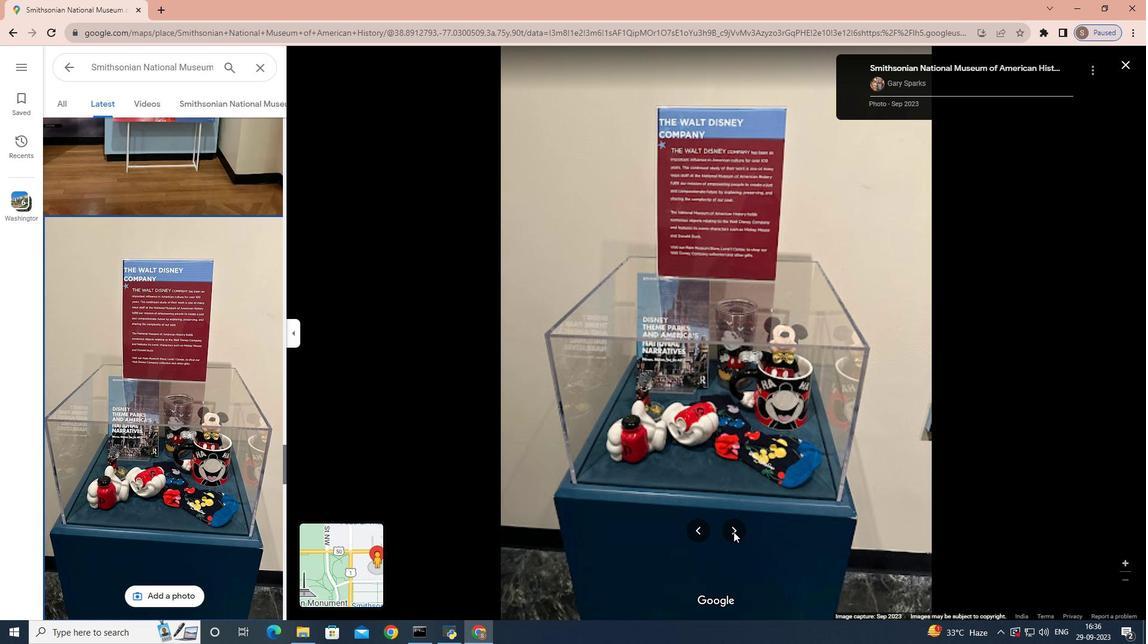 
Action: Mouse pressed left at (733, 532)
Screenshot: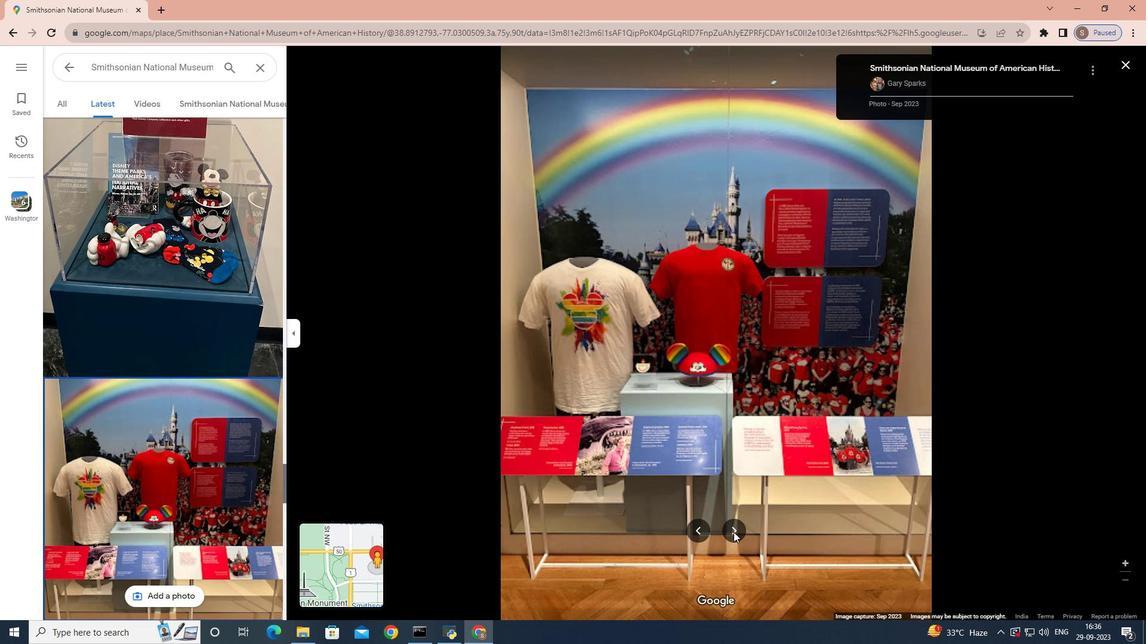 
Action: Mouse pressed left at (733, 532)
Screenshot: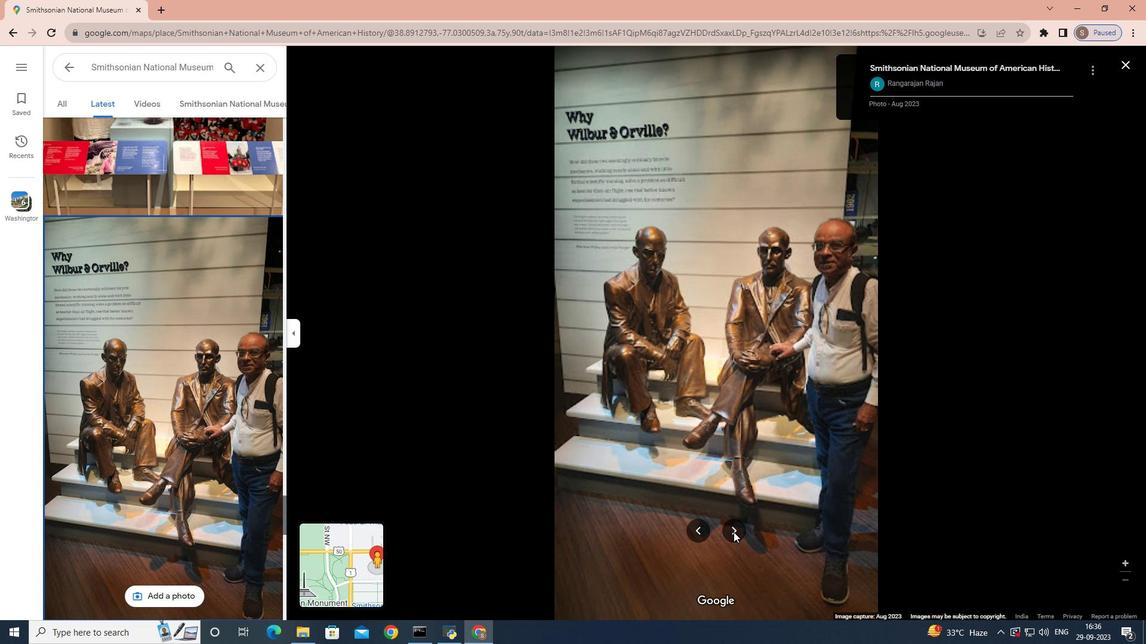 
Action: Mouse moved to (687, 530)
Screenshot: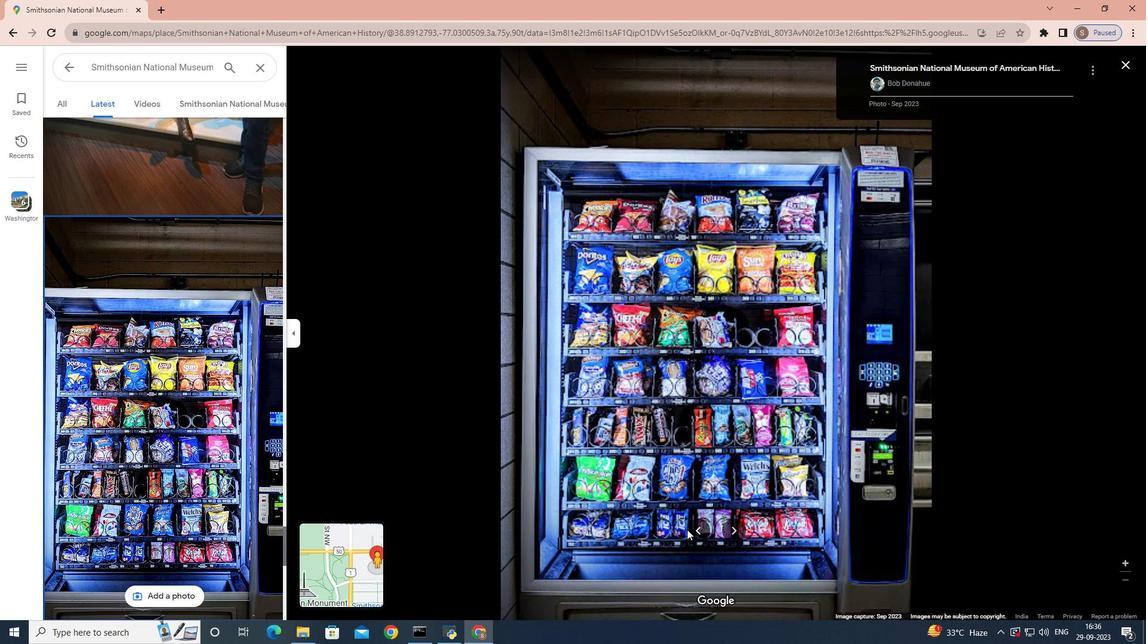 
Action: Mouse pressed left at (687, 530)
Screenshot: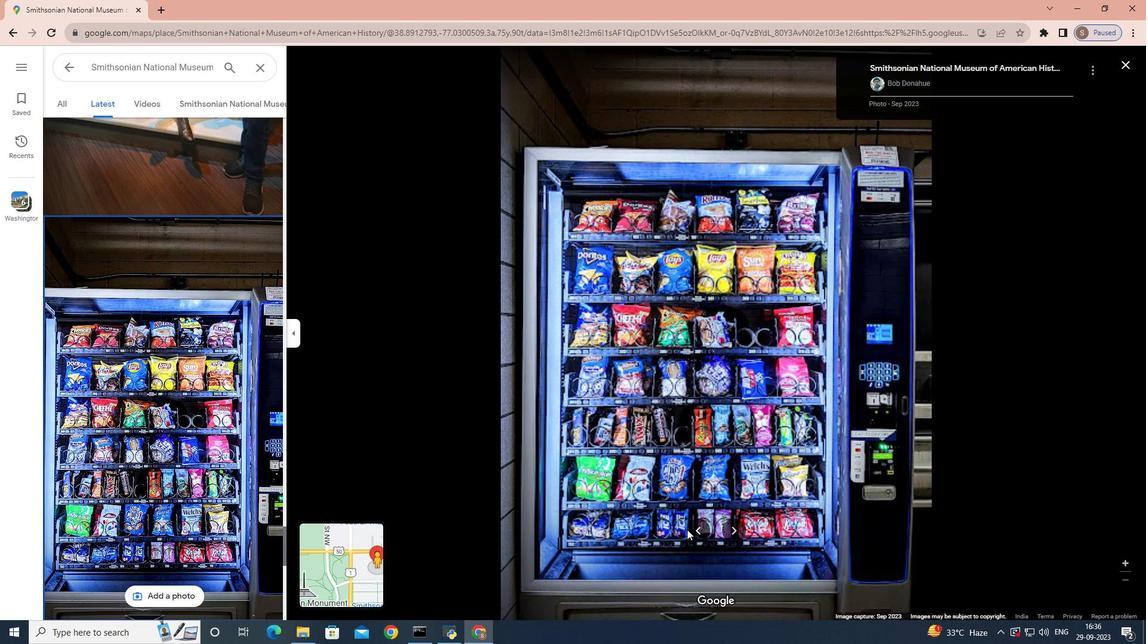 
Action: Mouse moved to (723, 538)
Screenshot: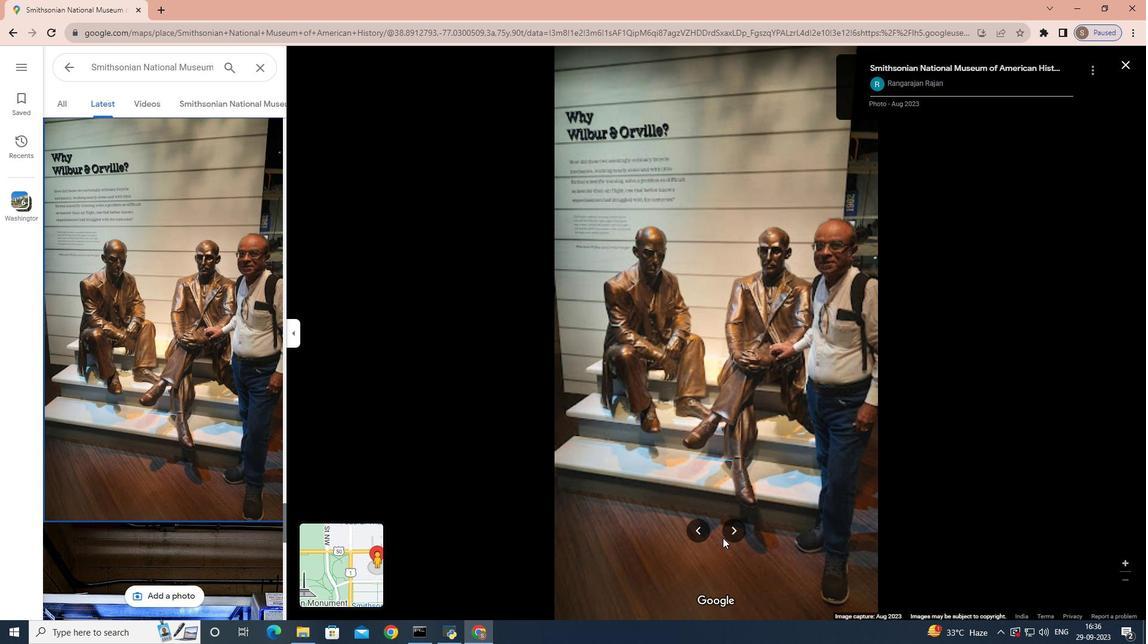 
Action: Mouse pressed left at (723, 538)
Screenshot: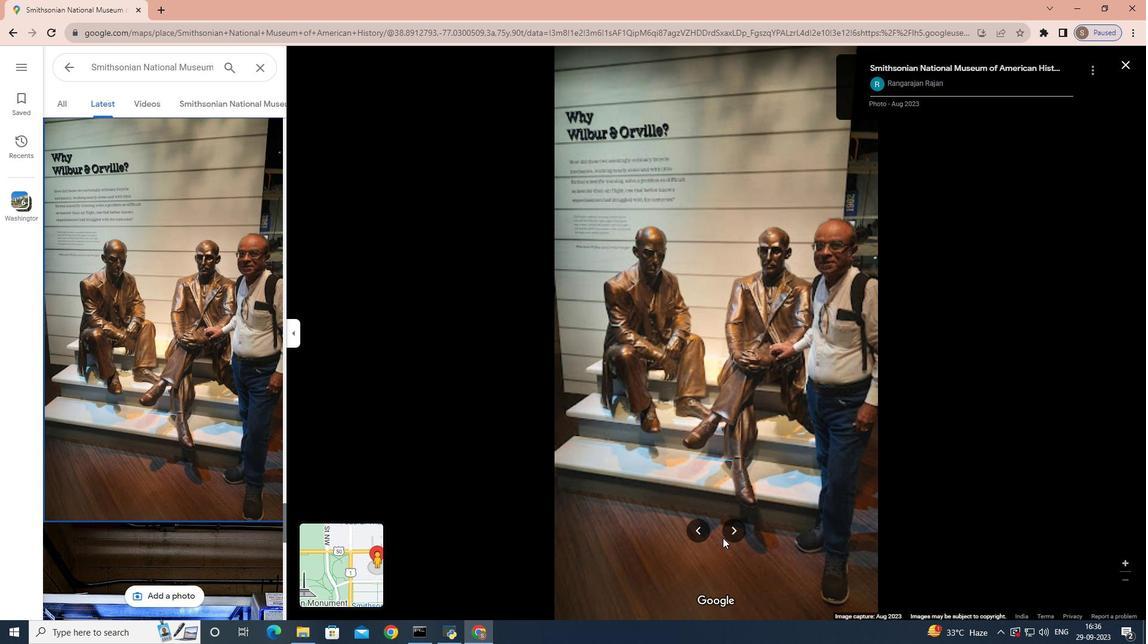 
Action: Mouse moved to (731, 535)
Screenshot: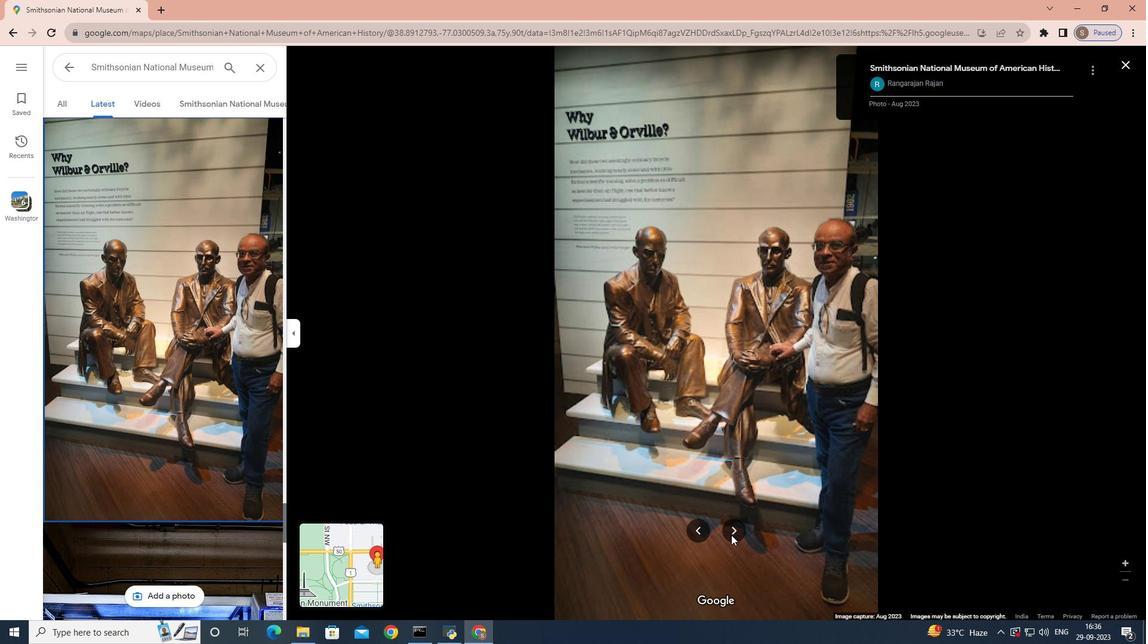 
Action: Mouse pressed left at (731, 535)
Screenshot: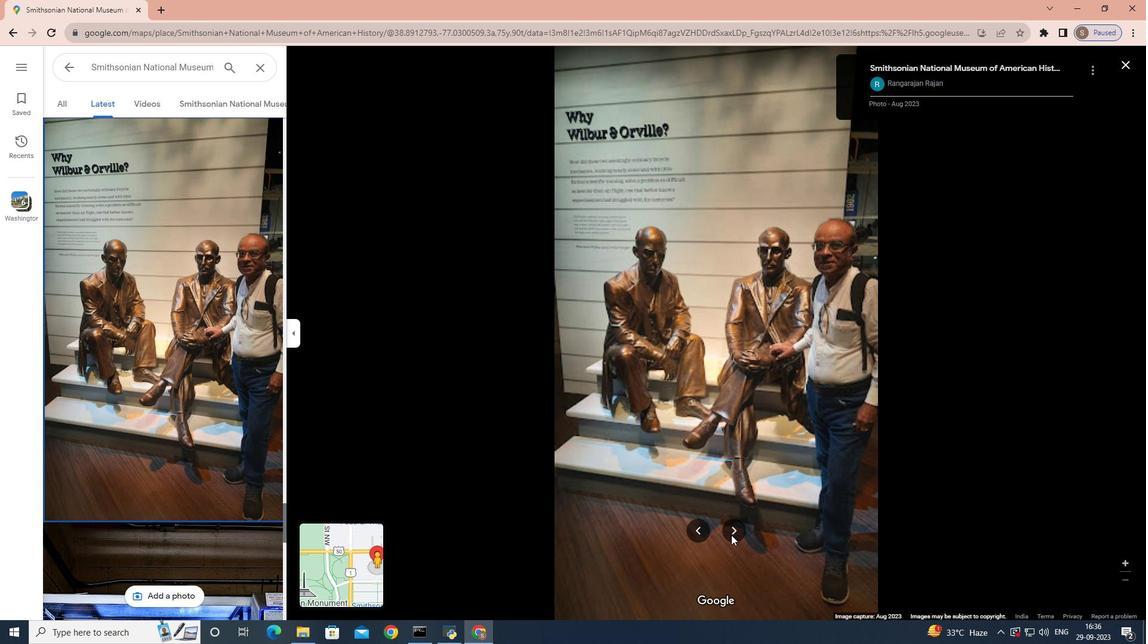 
Action: Mouse pressed left at (731, 535)
Screenshot: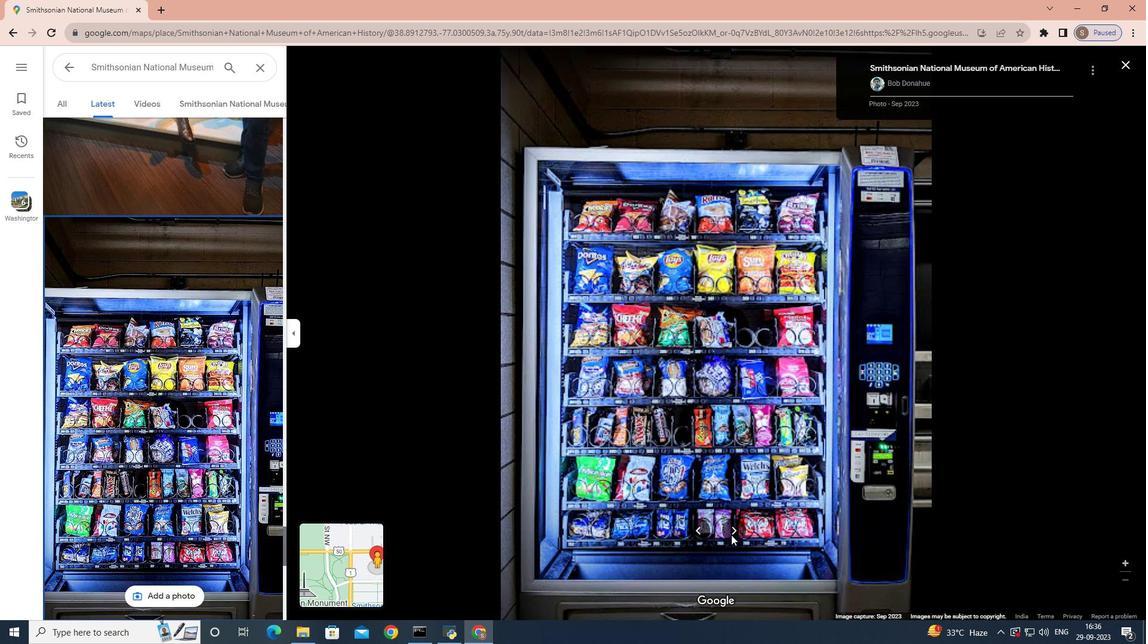 
Action: Mouse pressed left at (731, 535)
Screenshot: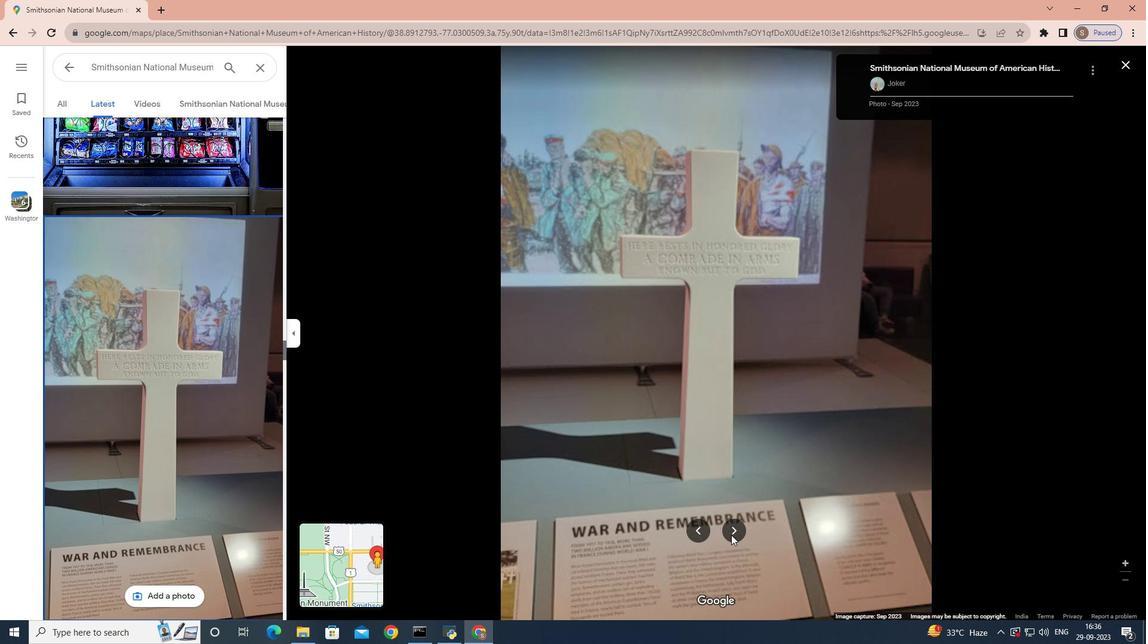 
Action: Mouse pressed left at (731, 535)
